 Task: 1.13.2 Privew complete order management application
Action: Mouse moved to (37, 125)
Screenshot: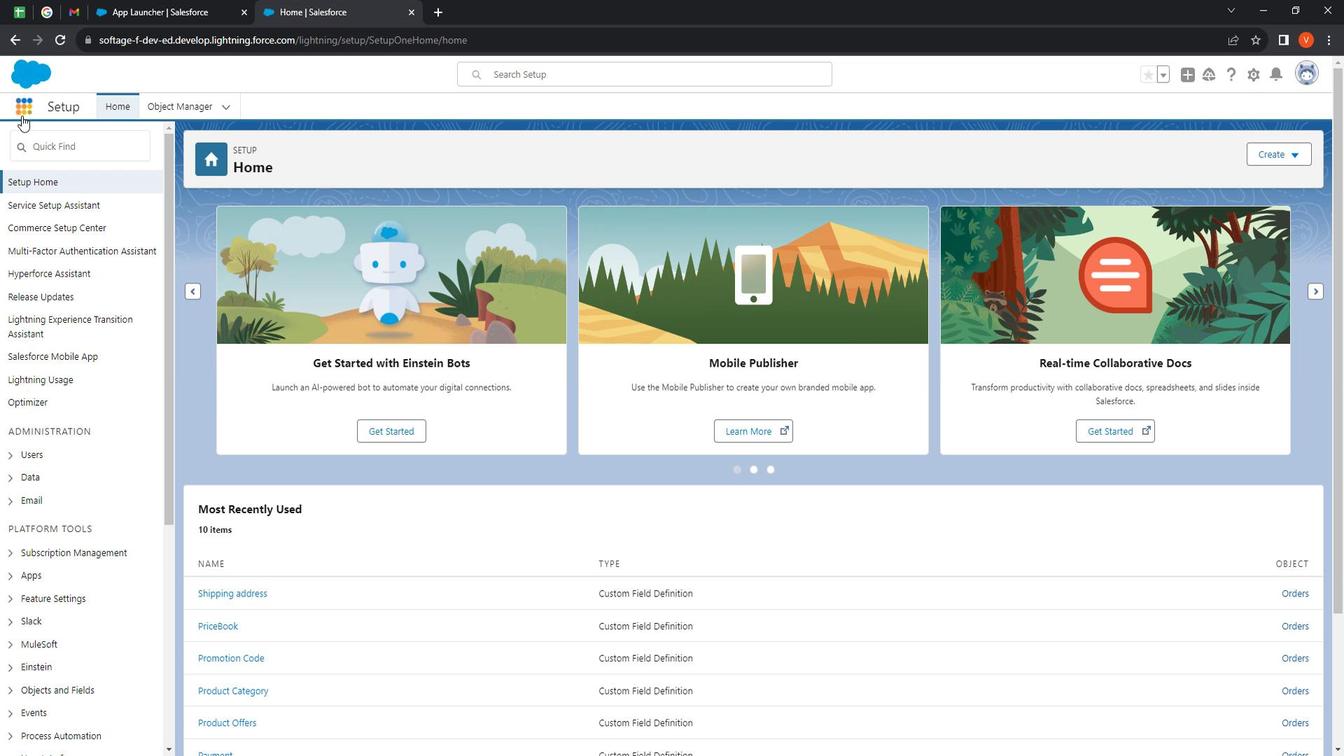 
Action: Mouse pressed left at (37, 125)
Screenshot: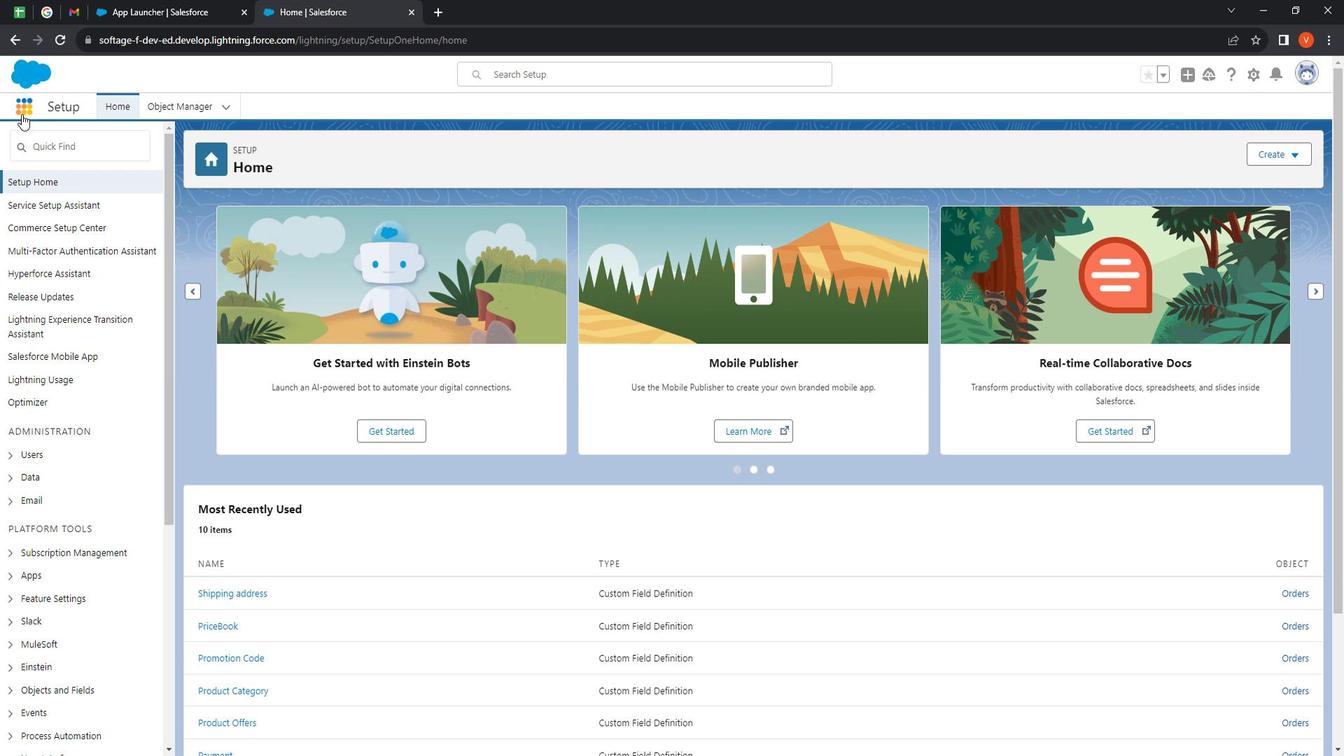 
Action: Mouse moved to (62, 365)
Screenshot: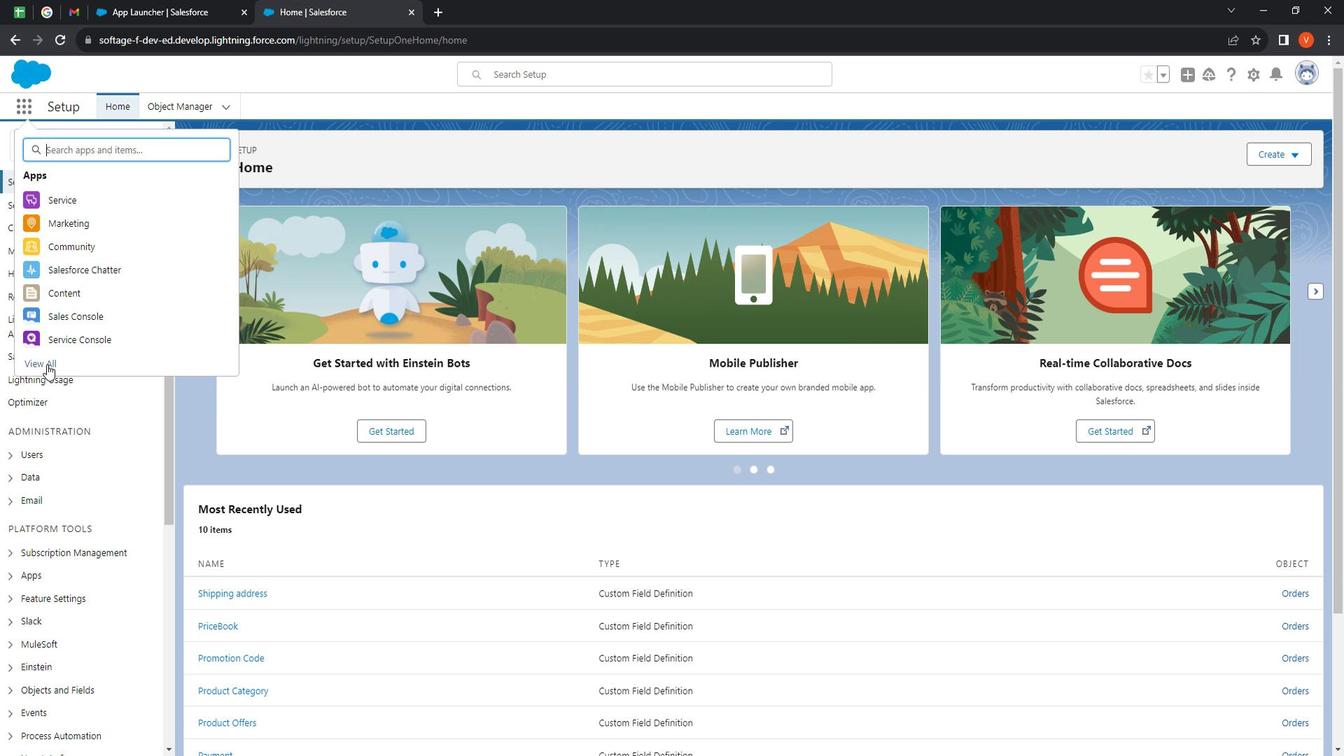 
Action: Mouse pressed left at (62, 365)
Screenshot: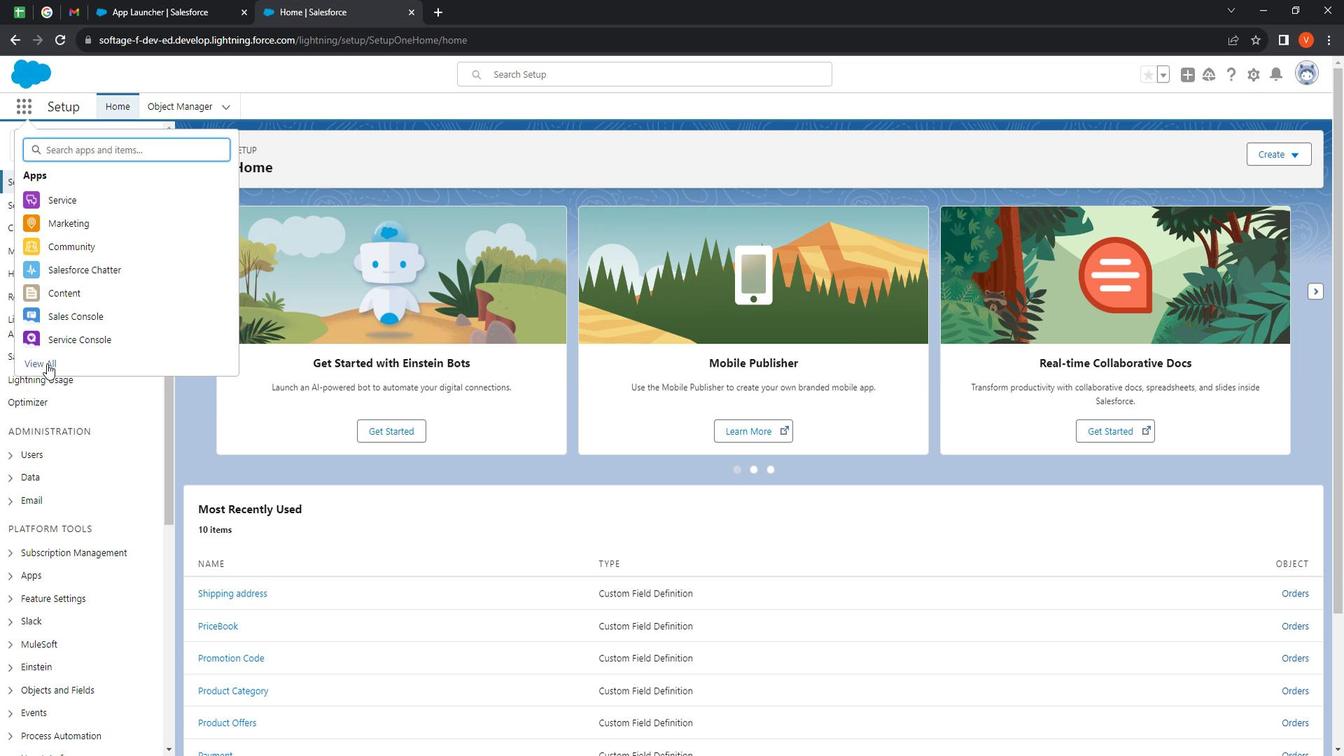 
Action: Mouse moved to (956, 522)
Screenshot: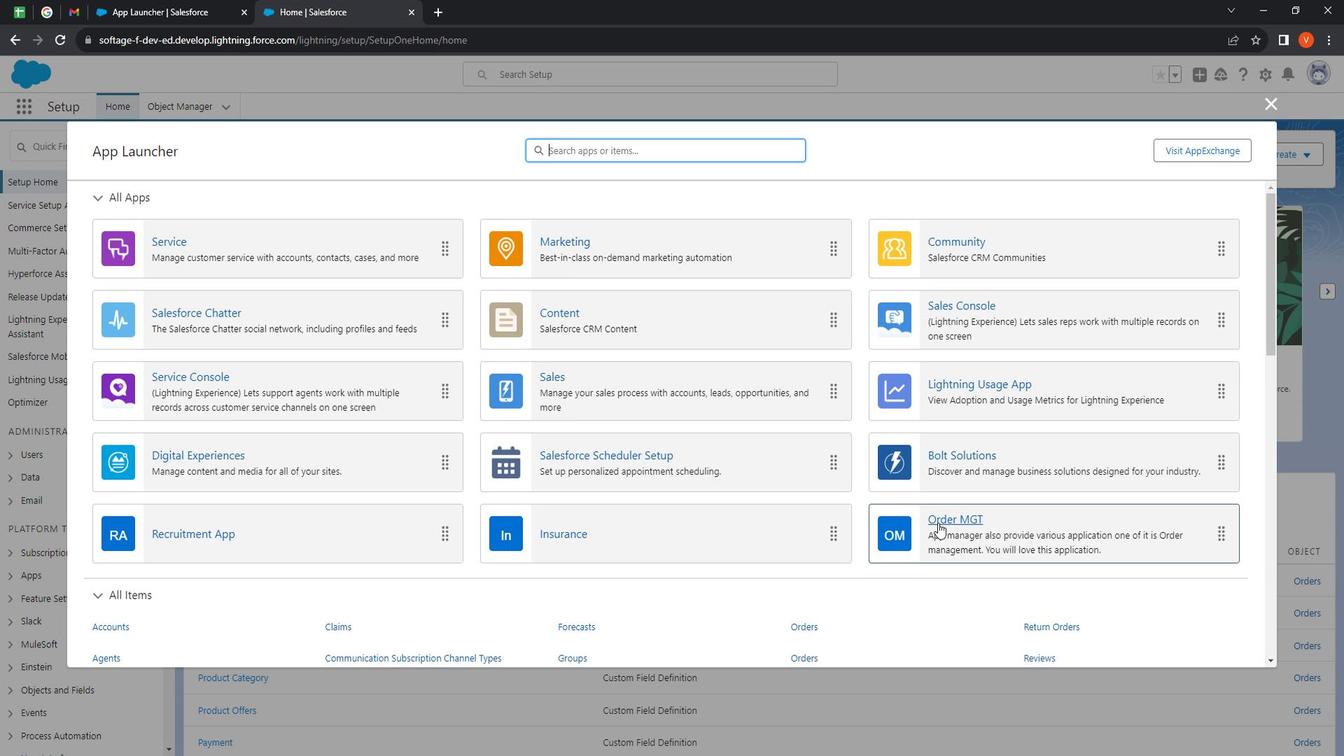 
Action: Mouse pressed left at (956, 522)
Screenshot: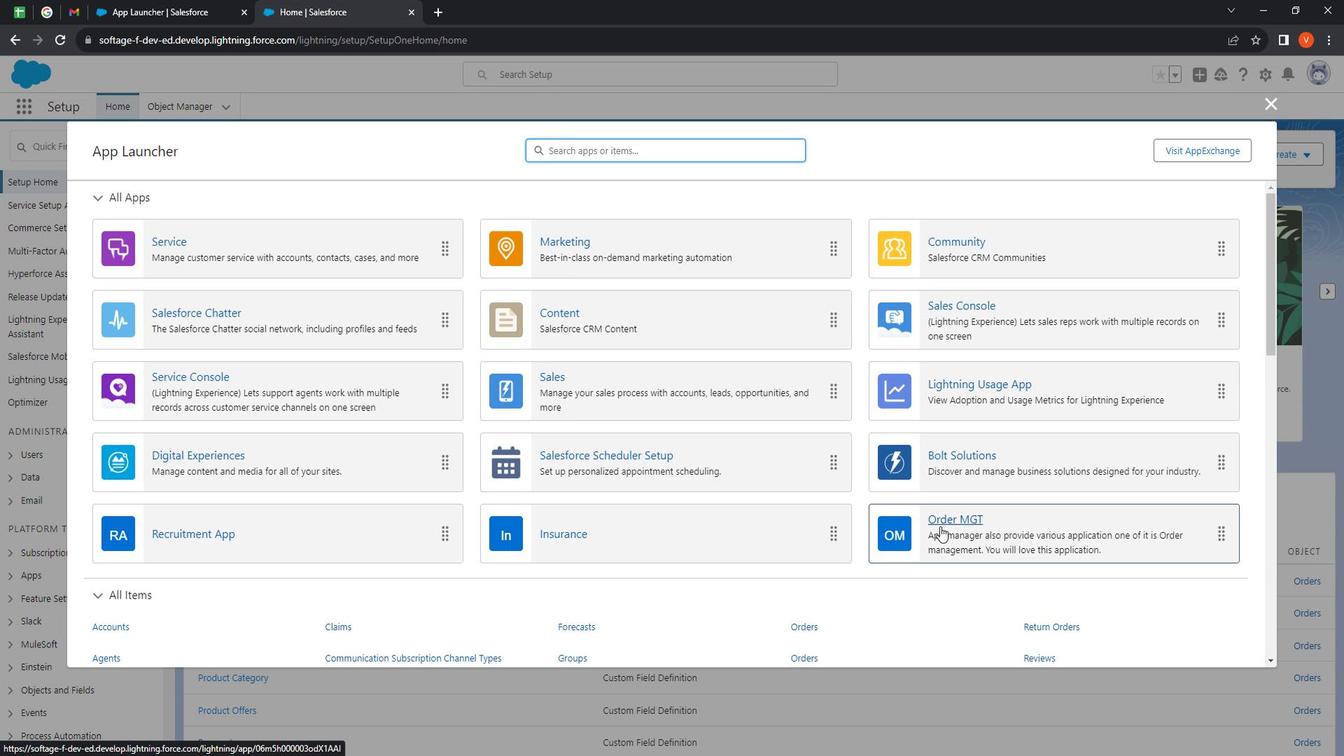 
Action: Mouse moved to (1013, 215)
Screenshot: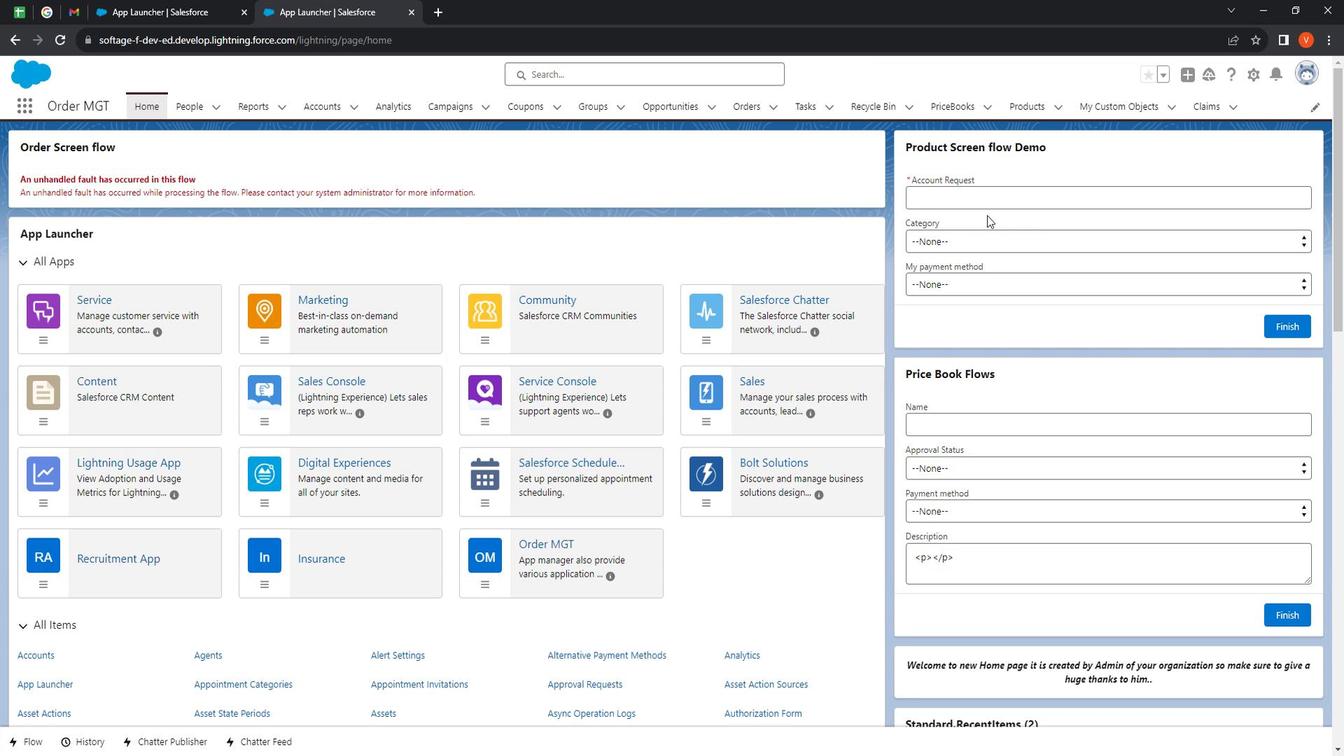 
Action: Mouse pressed left at (1013, 215)
Screenshot: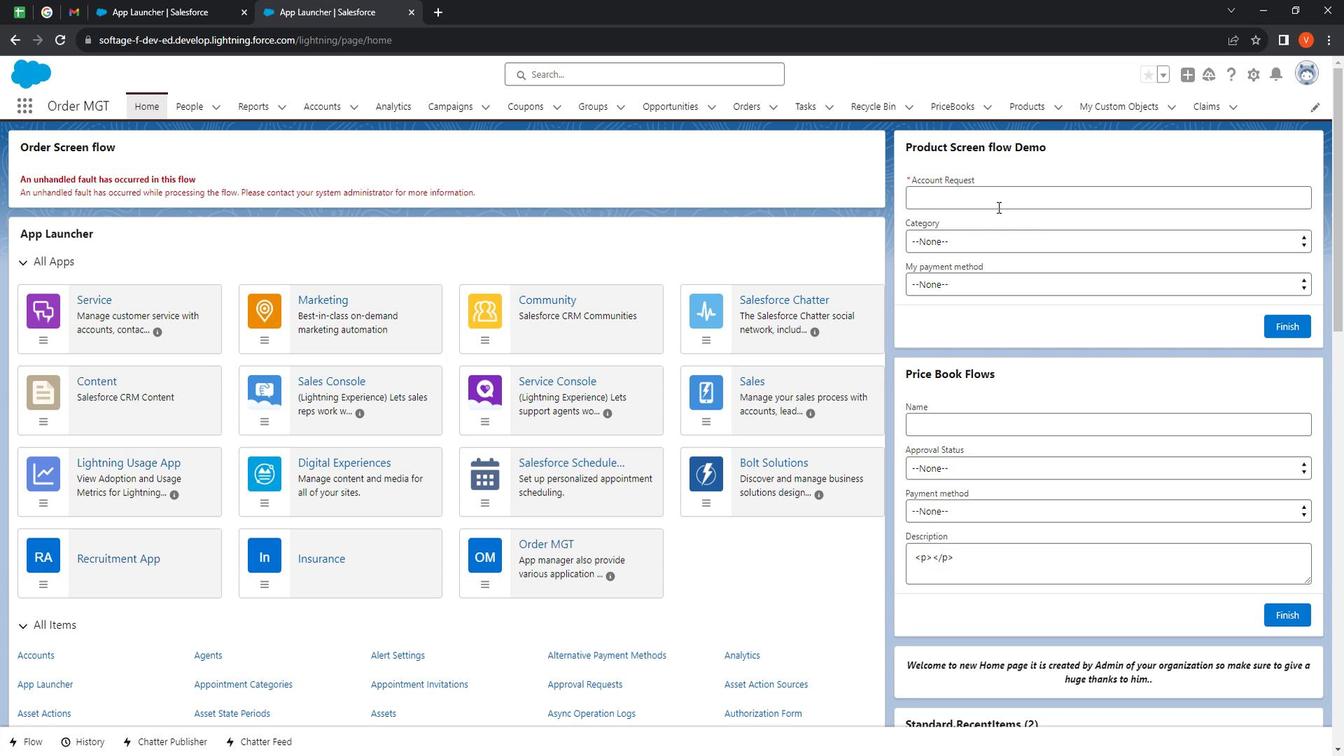 
Action: Mouse moved to (1013, 215)
Screenshot: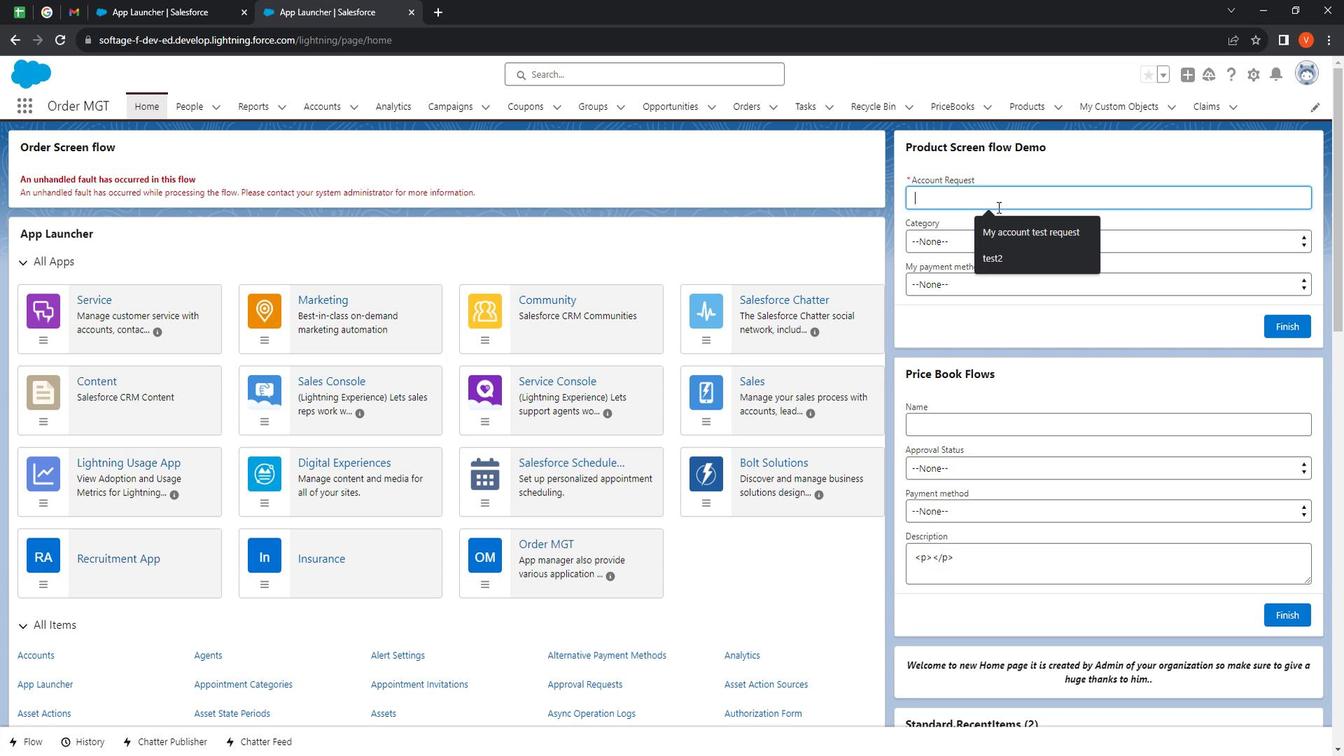 
Action: Key pressed <Key.shift>My<Key.space><Key.shift>Test<Key.space>account<Key.space>request
Screenshot: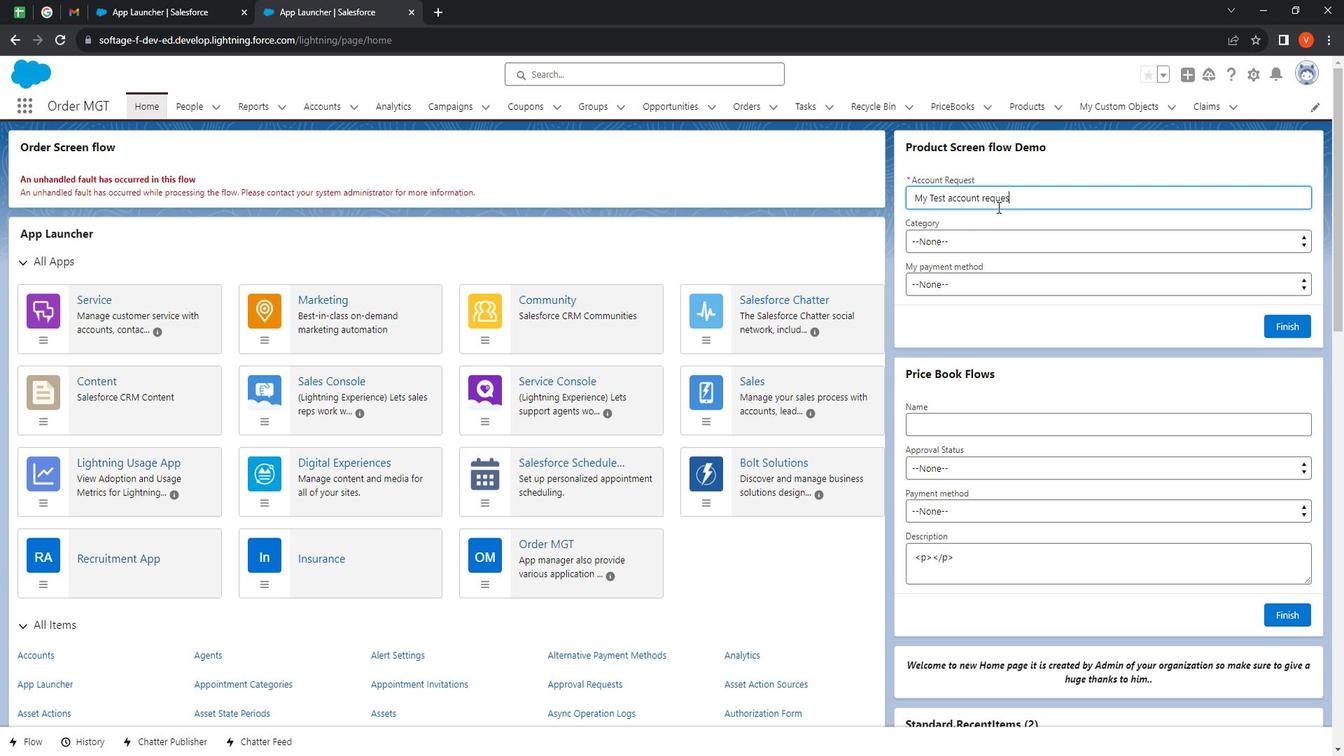 
Action: Mouse moved to (1017, 240)
Screenshot: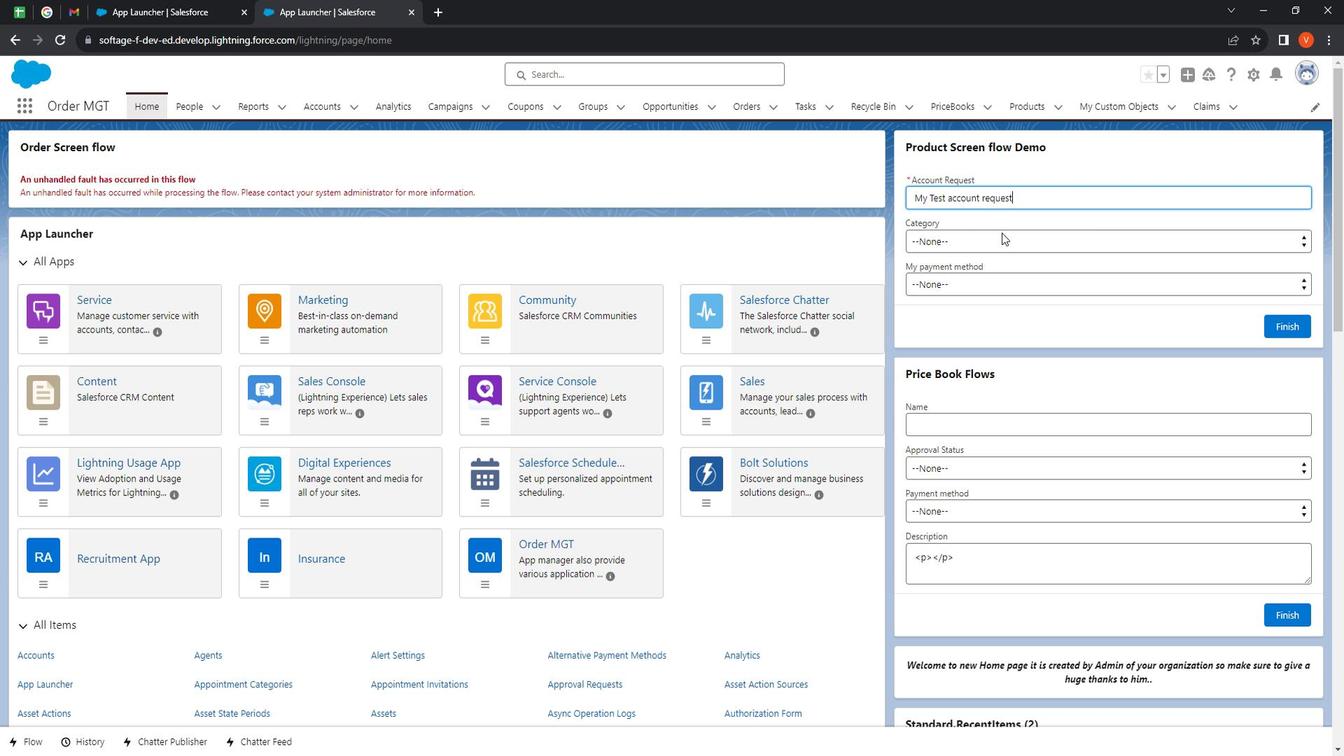 
Action: Mouse pressed left at (1017, 240)
Screenshot: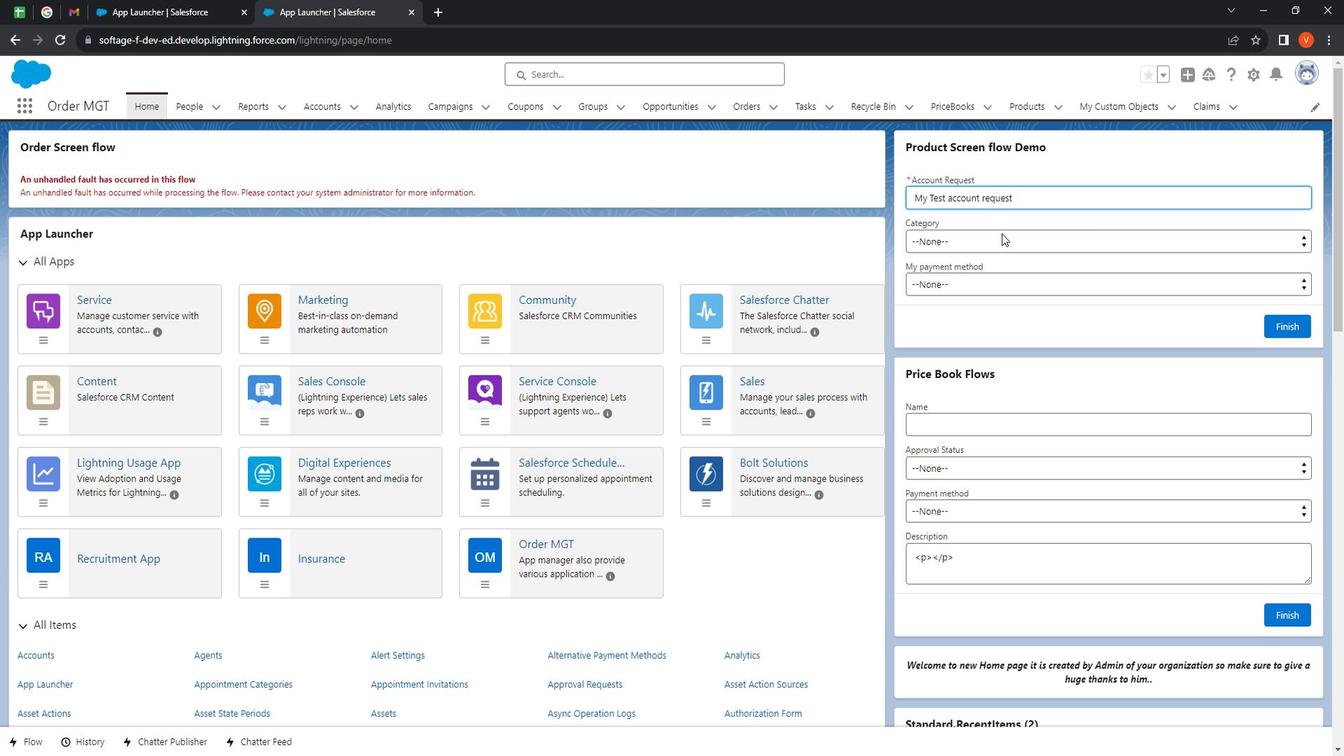
Action: Mouse moved to (1025, 366)
Screenshot: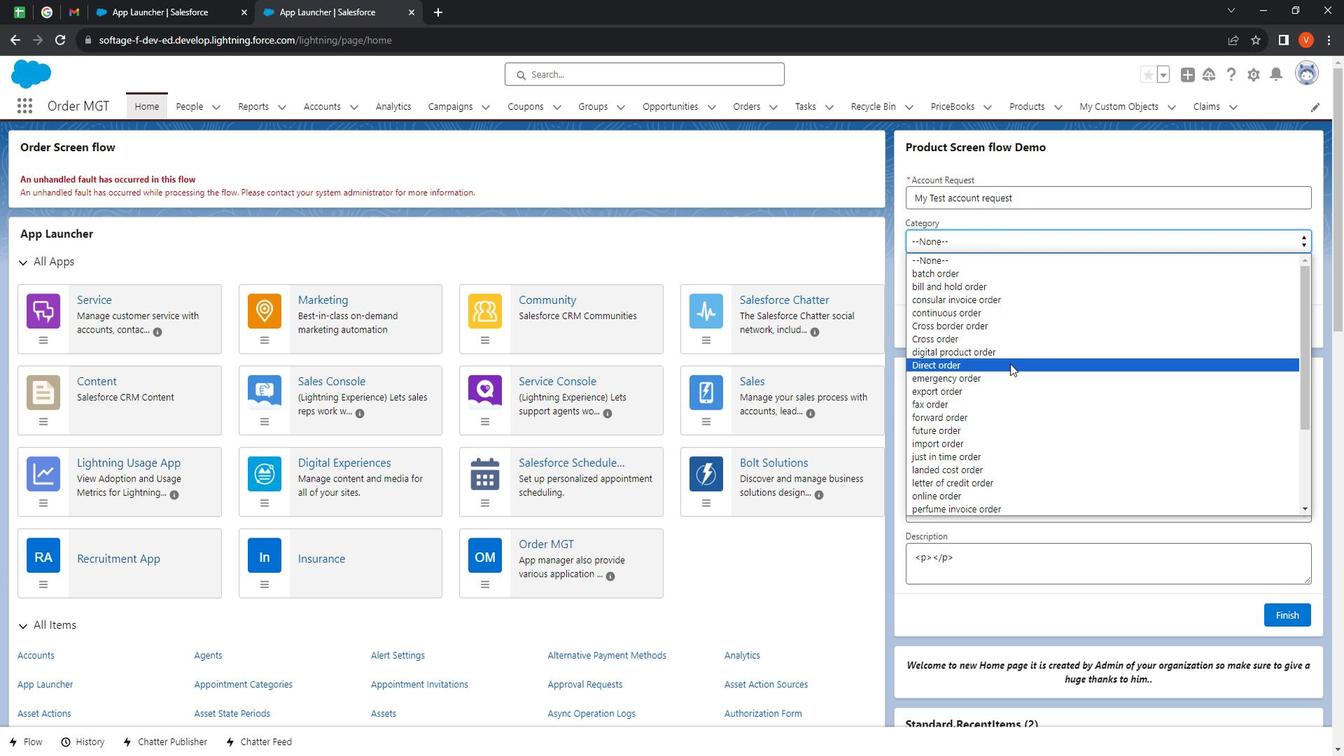 
Action: Mouse pressed left at (1025, 366)
Screenshot: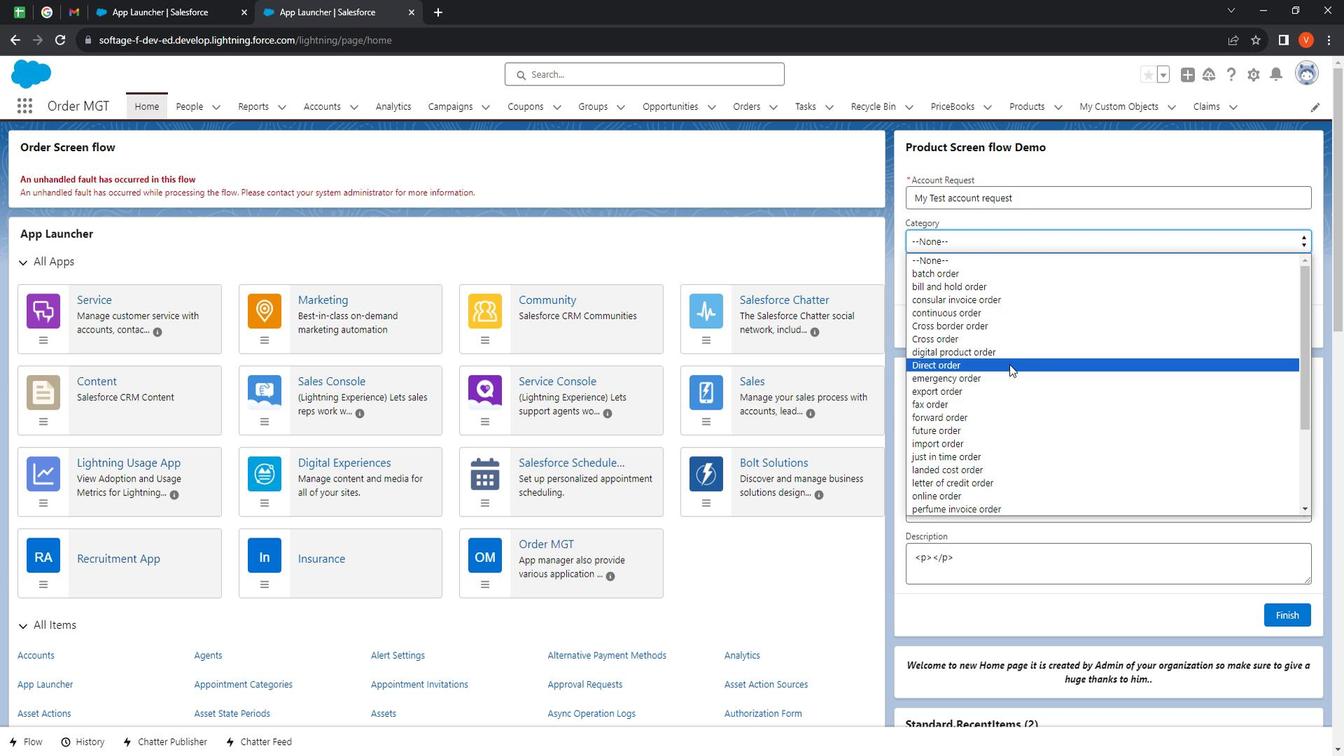 
Action: Mouse moved to (980, 301)
Screenshot: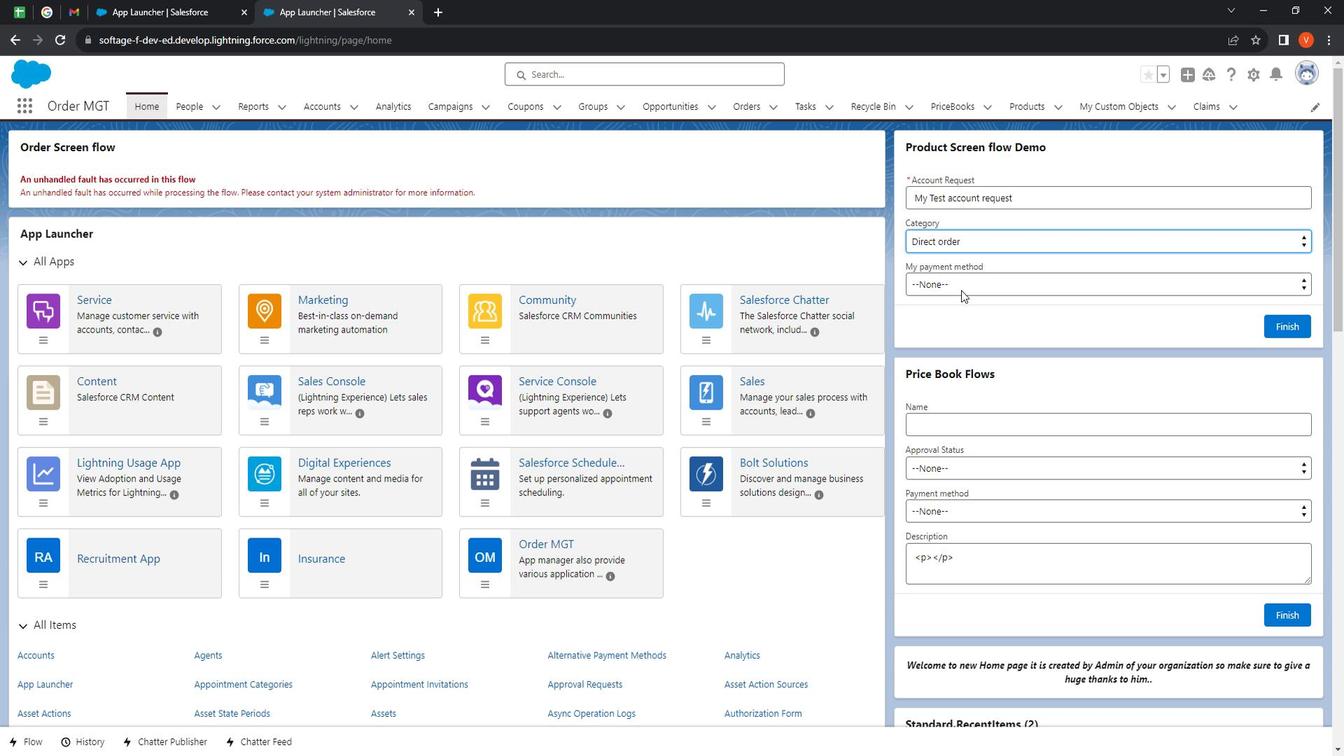 
Action: Mouse pressed left at (980, 301)
Screenshot: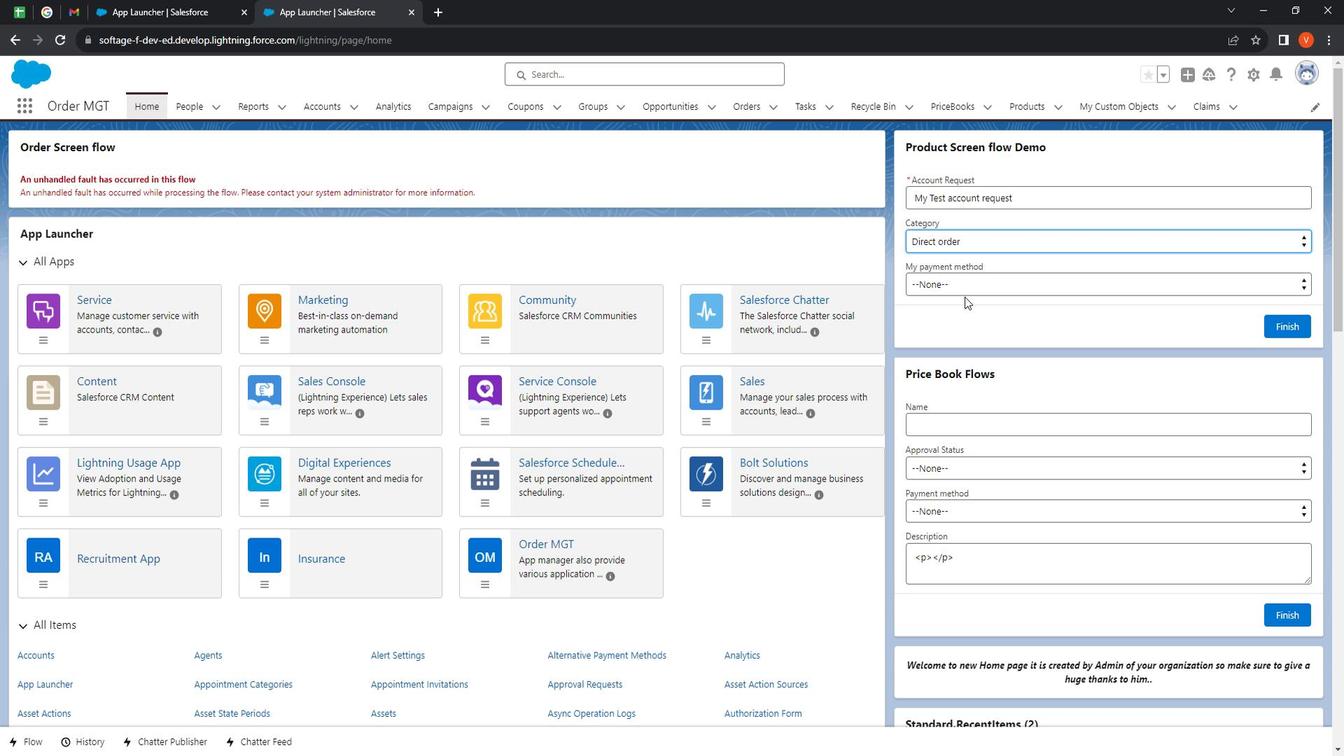 
Action: Mouse moved to (975, 289)
Screenshot: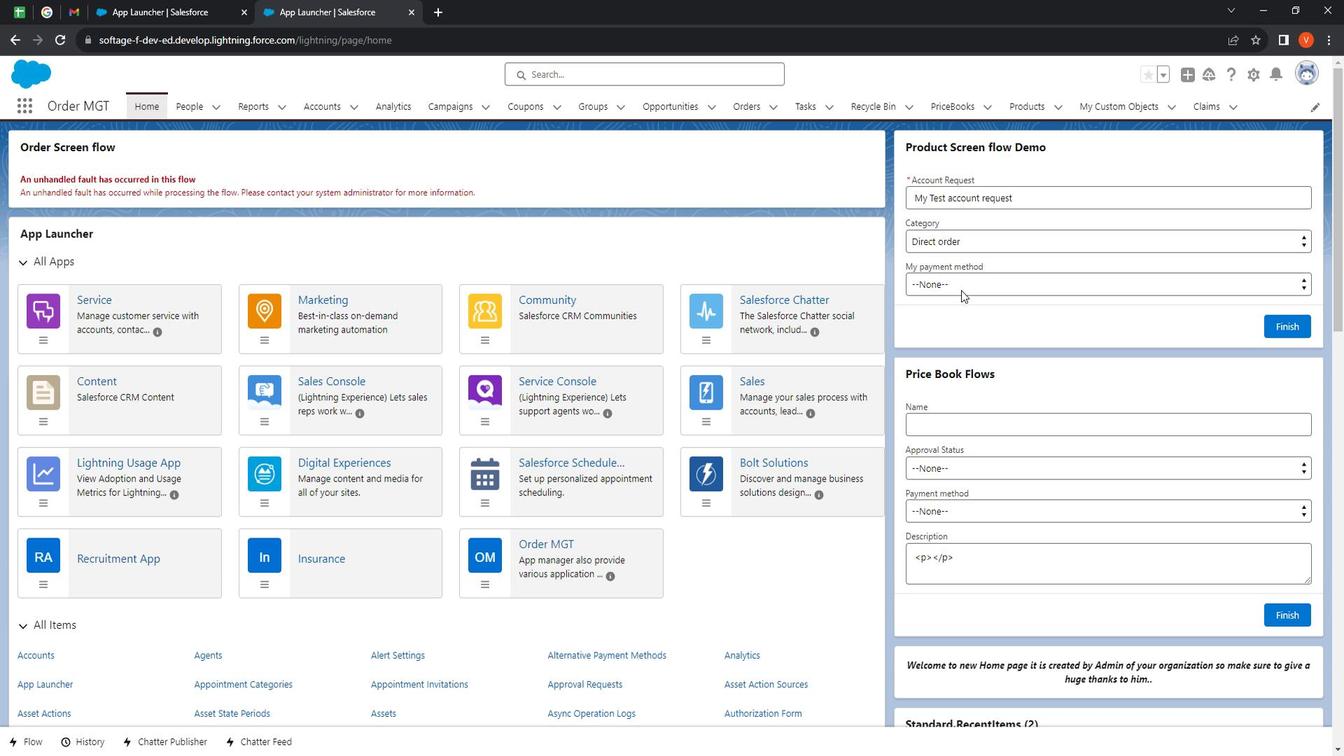 
Action: Mouse pressed left at (975, 289)
Screenshot: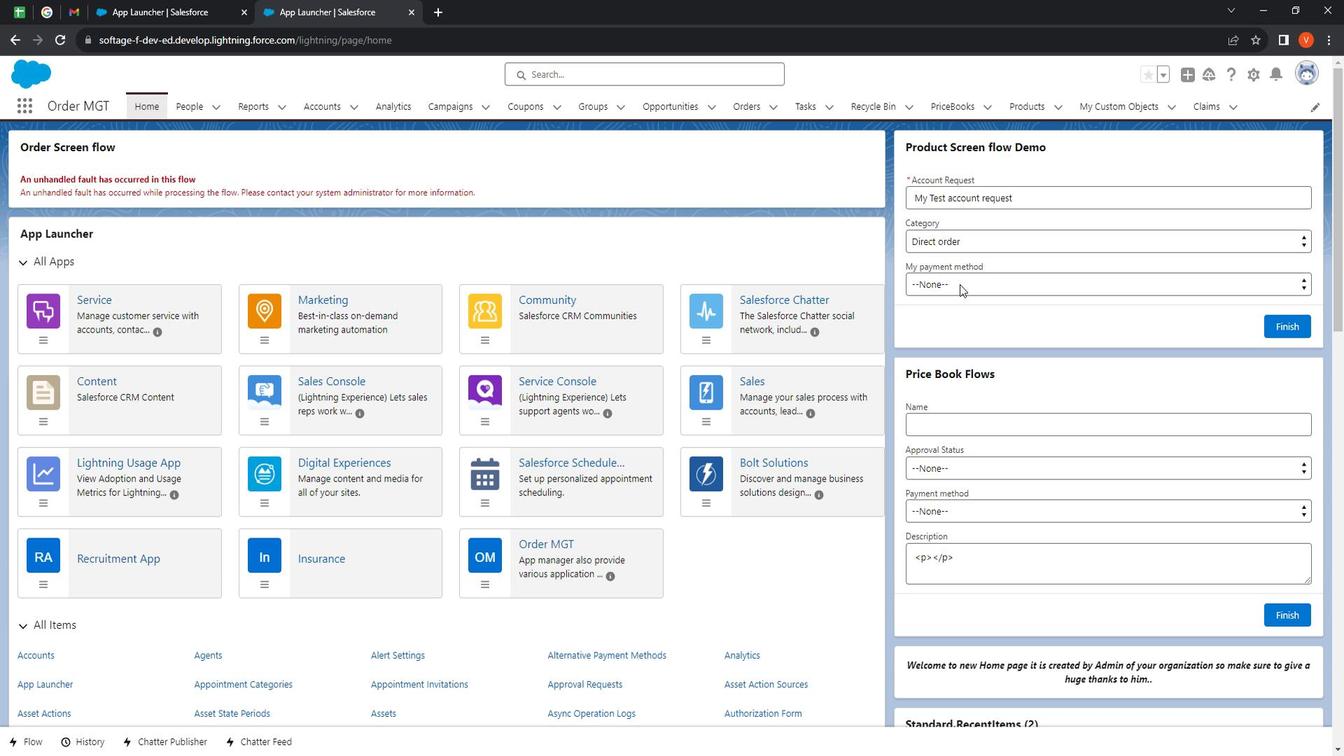 
Action: Mouse moved to (993, 390)
Screenshot: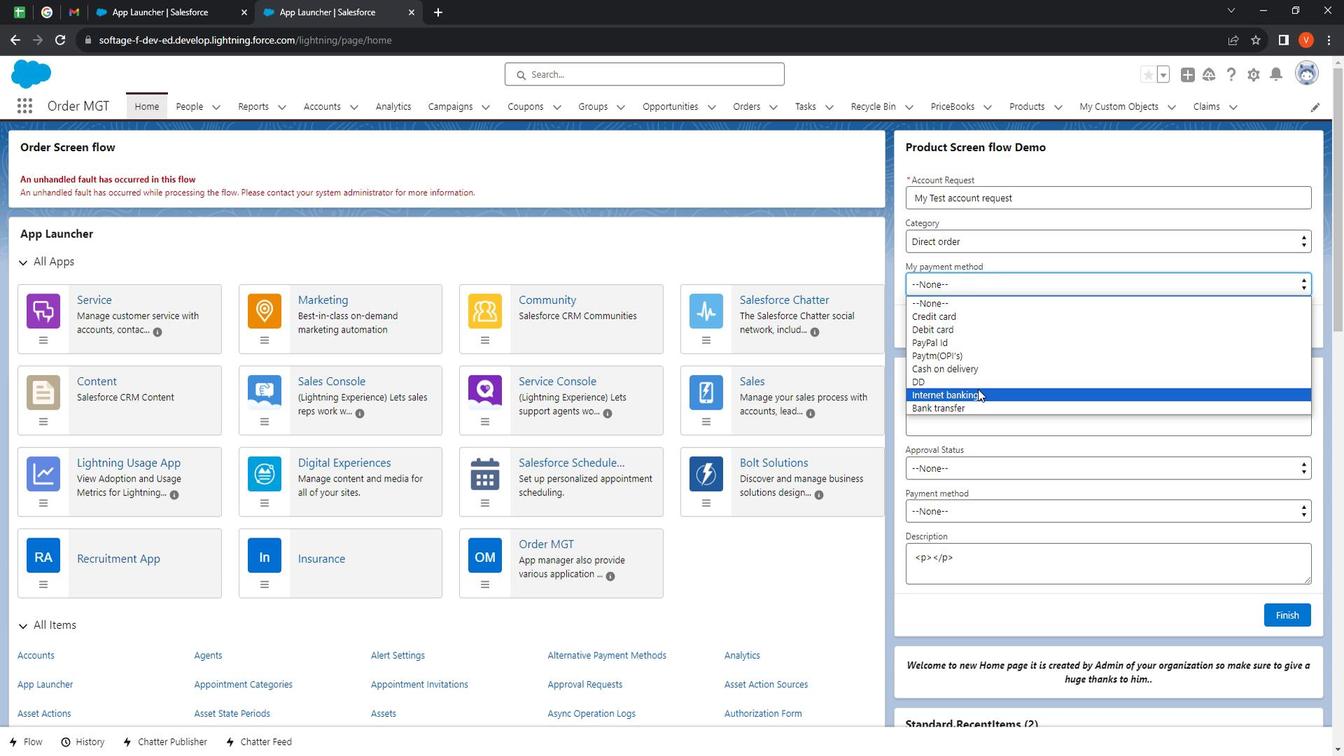 
Action: Mouse pressed left at (993, 390)
Screenshot: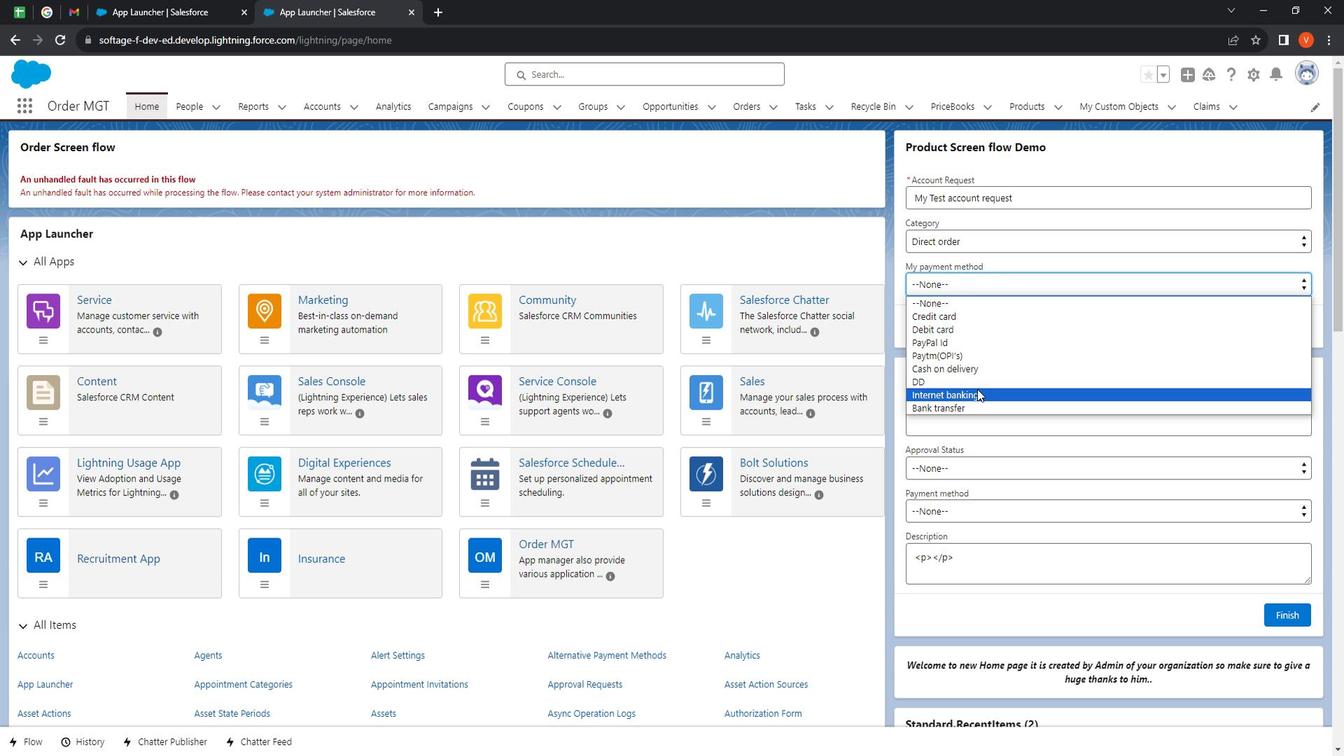 
Action: Mouse moved to (1296, 324)
Screenshot: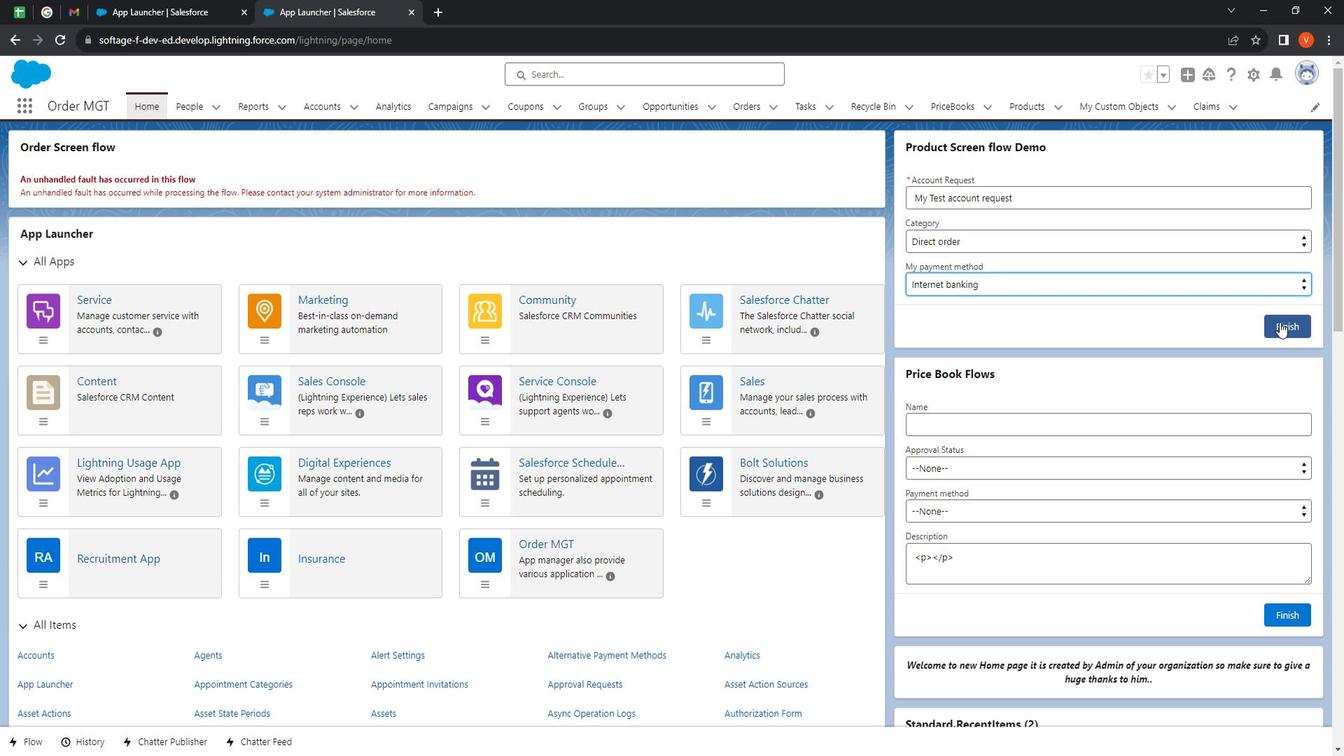 
Action: Mouse pressed left at (1296, 324)
Screenshot: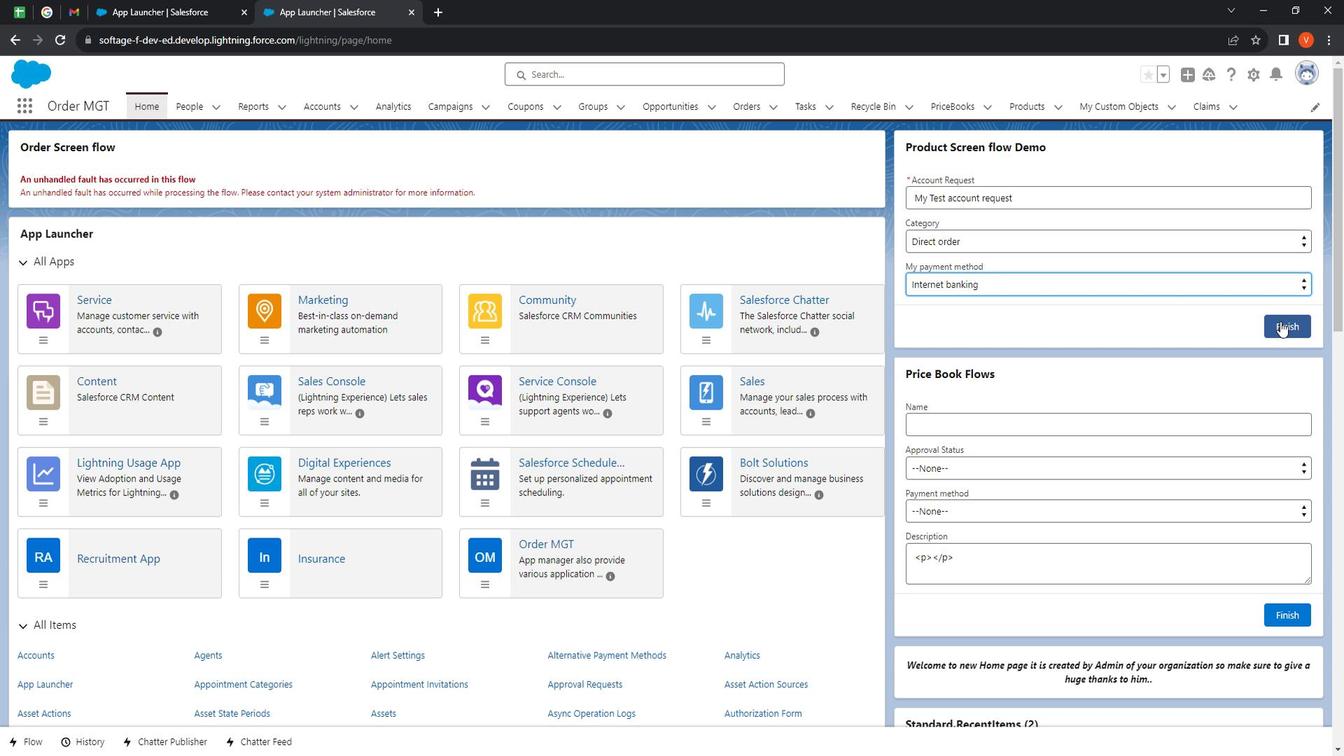 
Action: Mouse moved to (1072, 350)
Screenshot: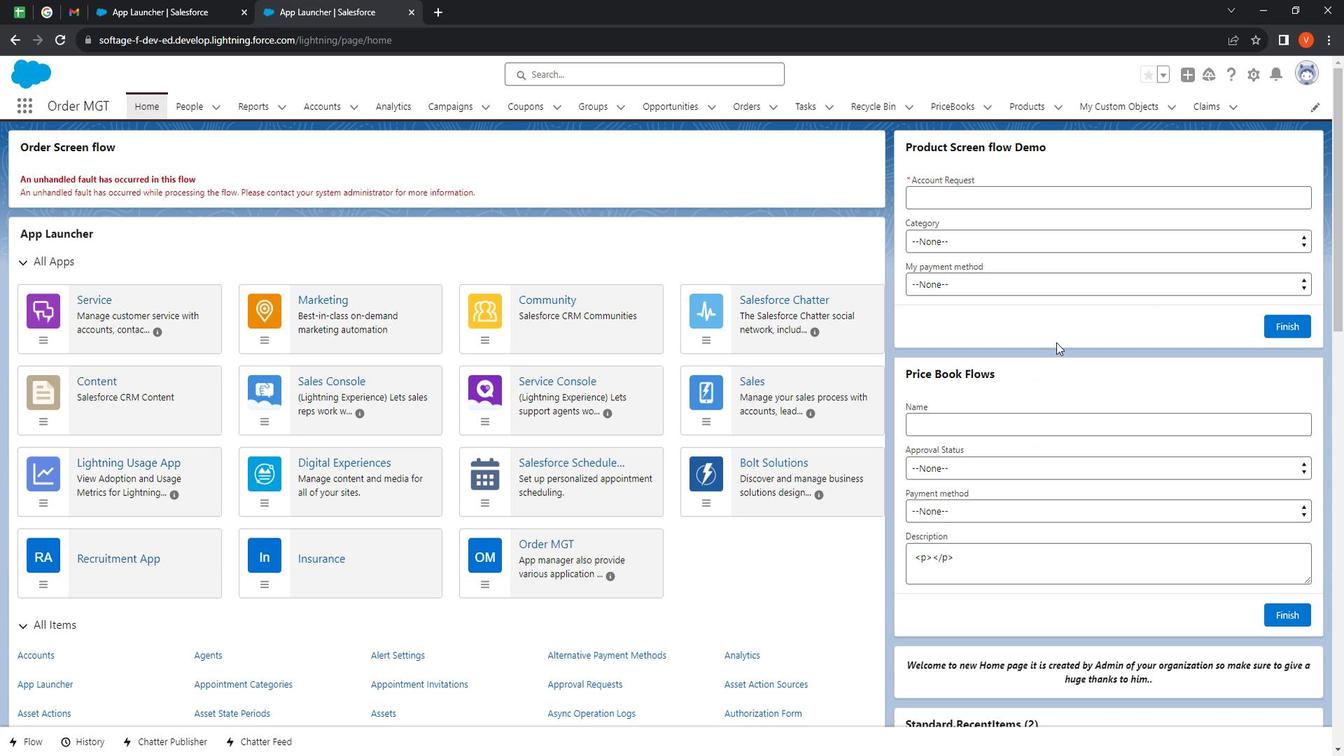 
Action: Mouse scrolled (1072, 349) with delta (0, 0)
Screenshot: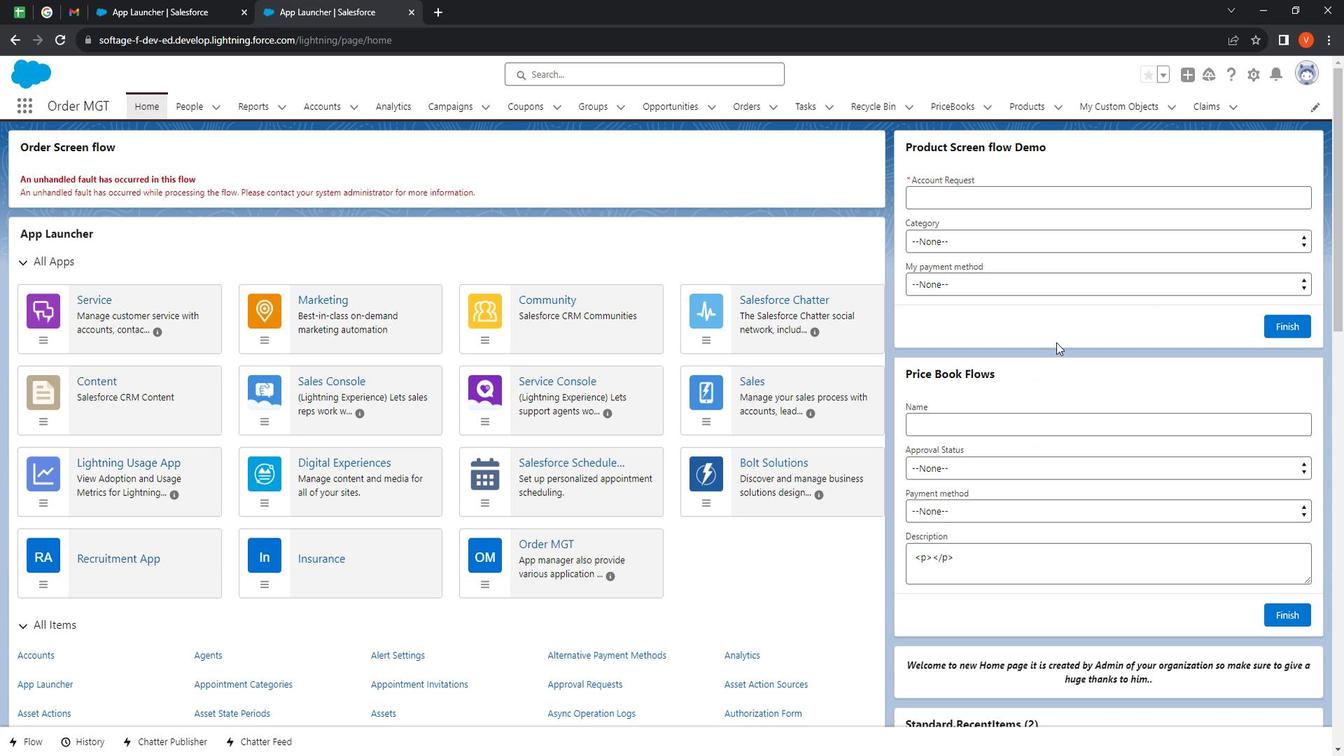 
Action: Mouse moved to (1072, 353)
Screenshot: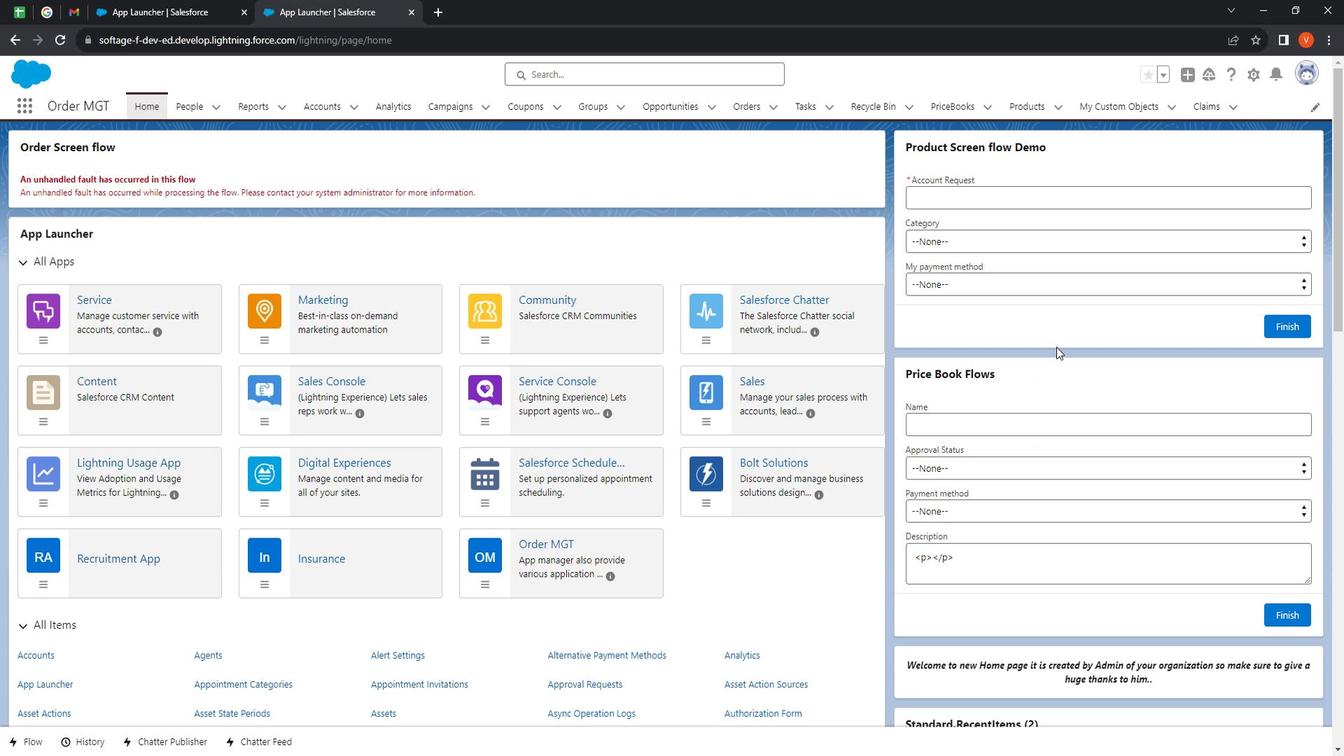 
Action: Mouse scrolled (1072, 352) with delta (0, 0)
Screenshot: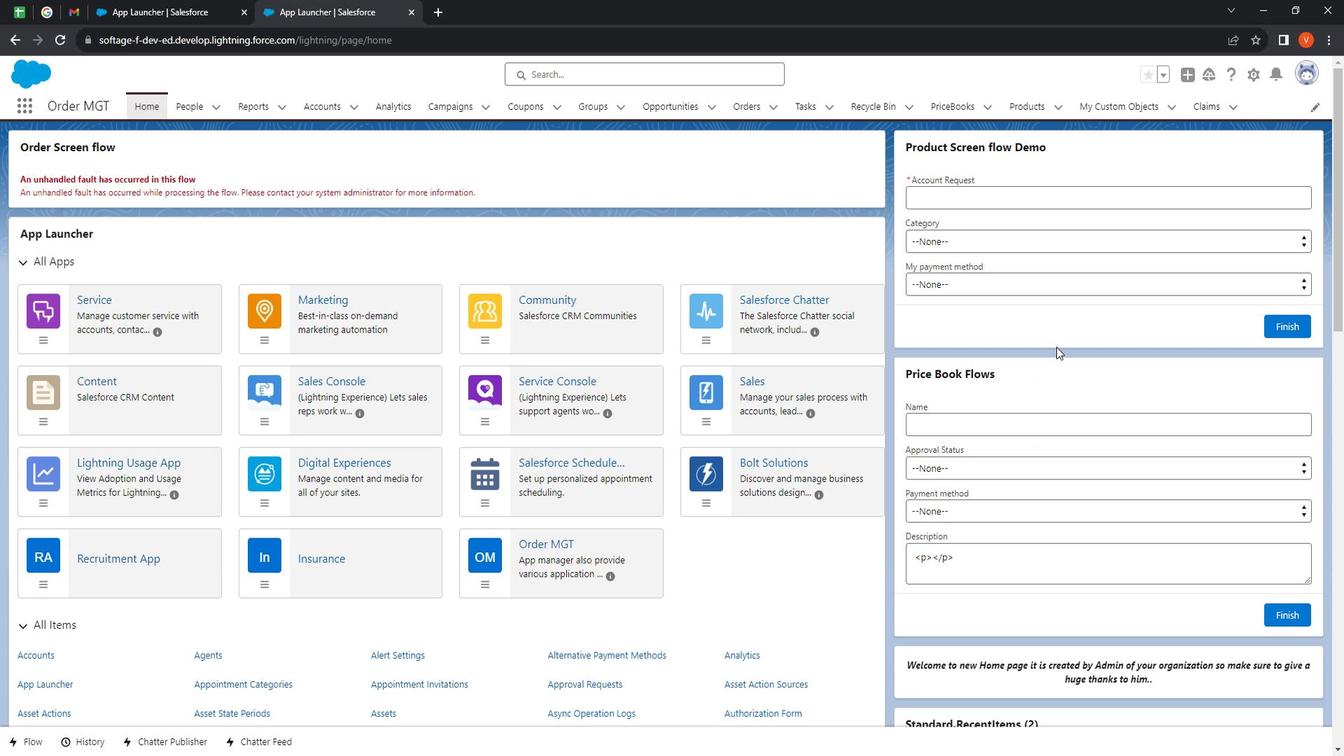 
Action: Mouse moved to (962, 285)
Screenshot: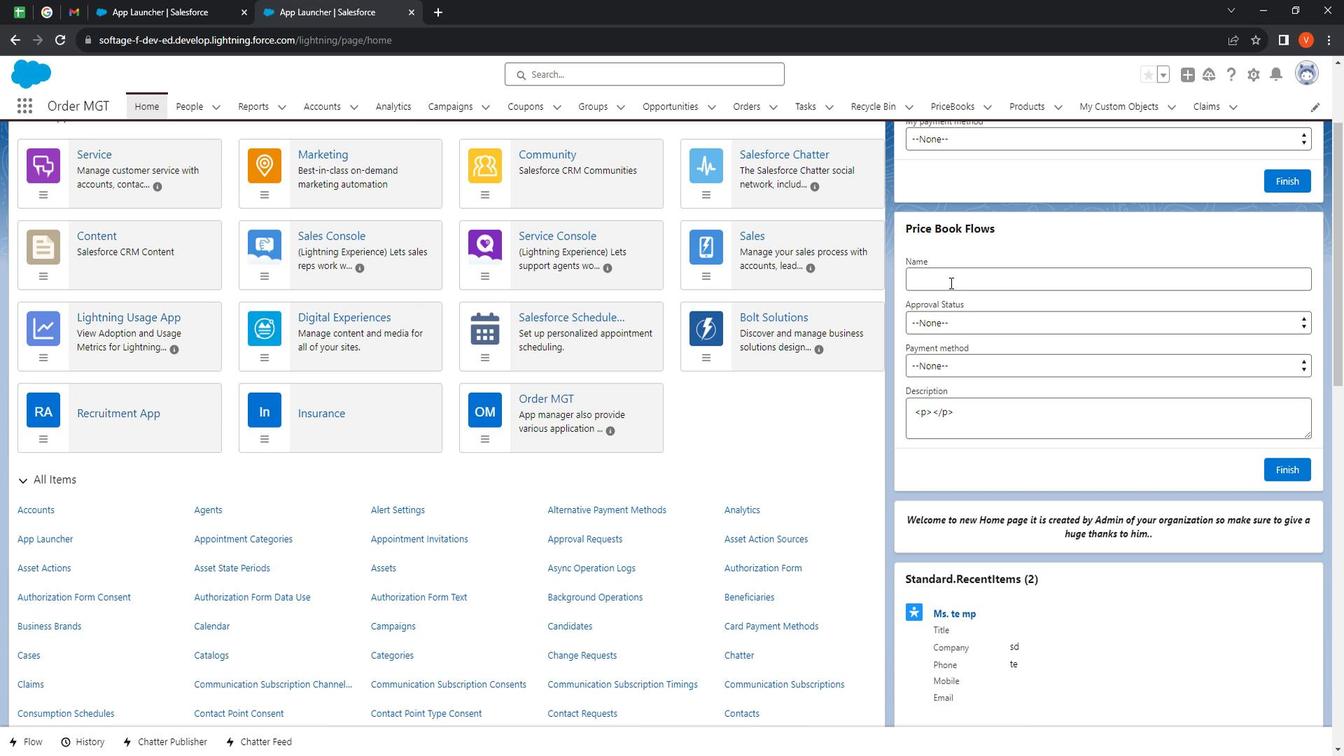 
Action: Mouse pressed left at (962, 285)
Screenshot: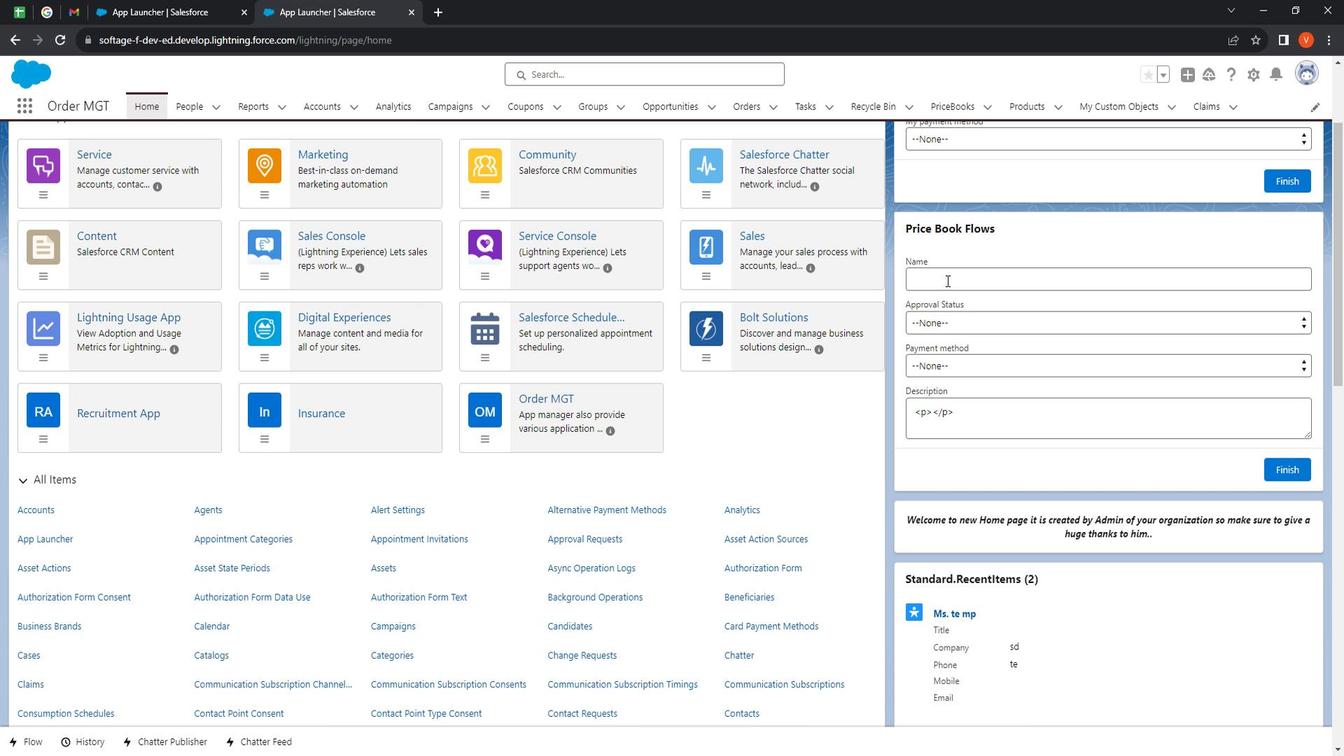 
Action: Mouse moved to (1027, 312)
Screenshot: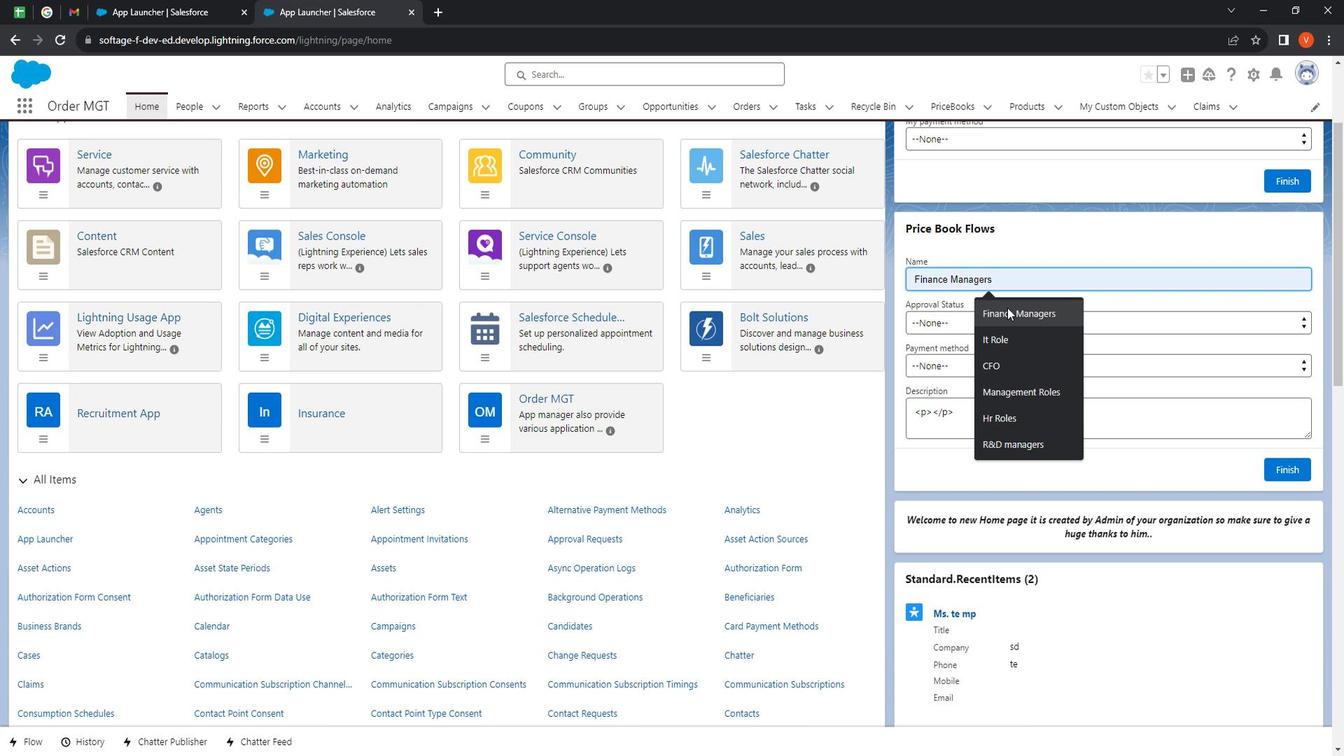 
Action: Mouse pressed left at (1027, 312)
Screenshot: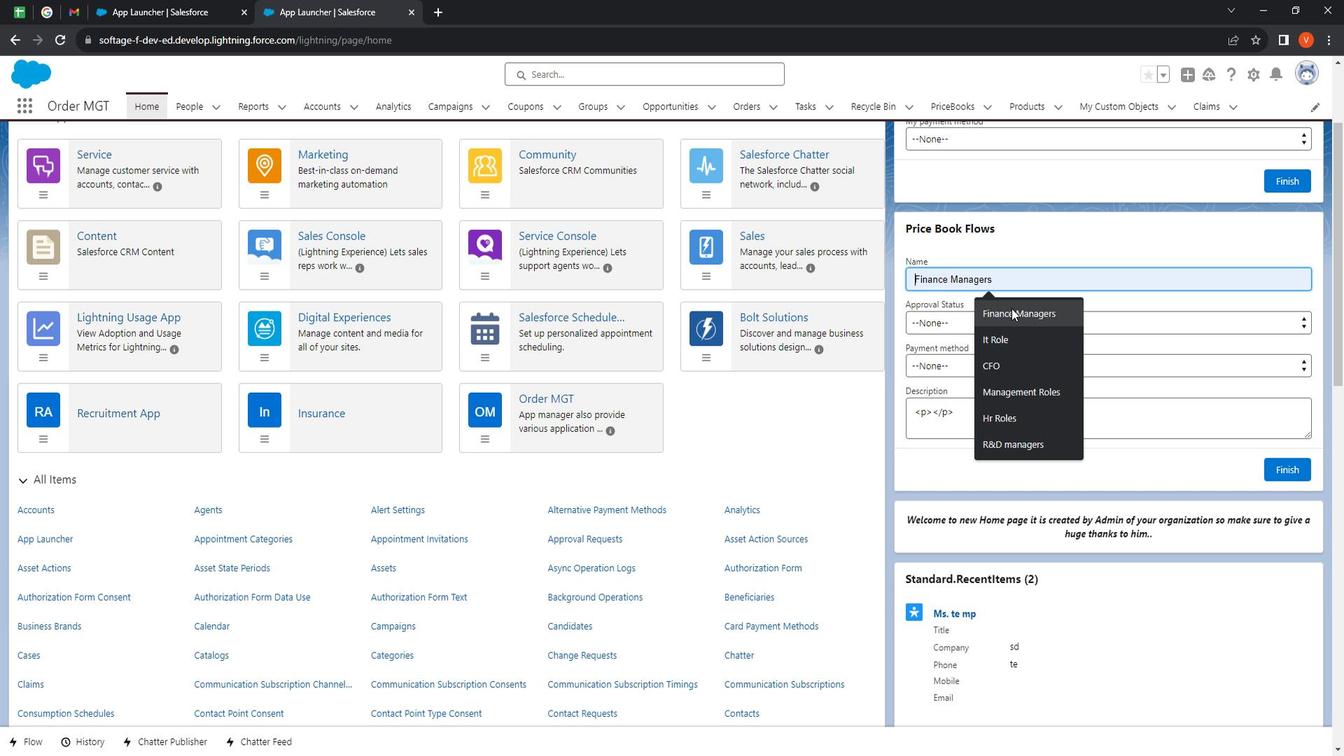 
Action: Mouse moved to (1028, 287)
Screenshot: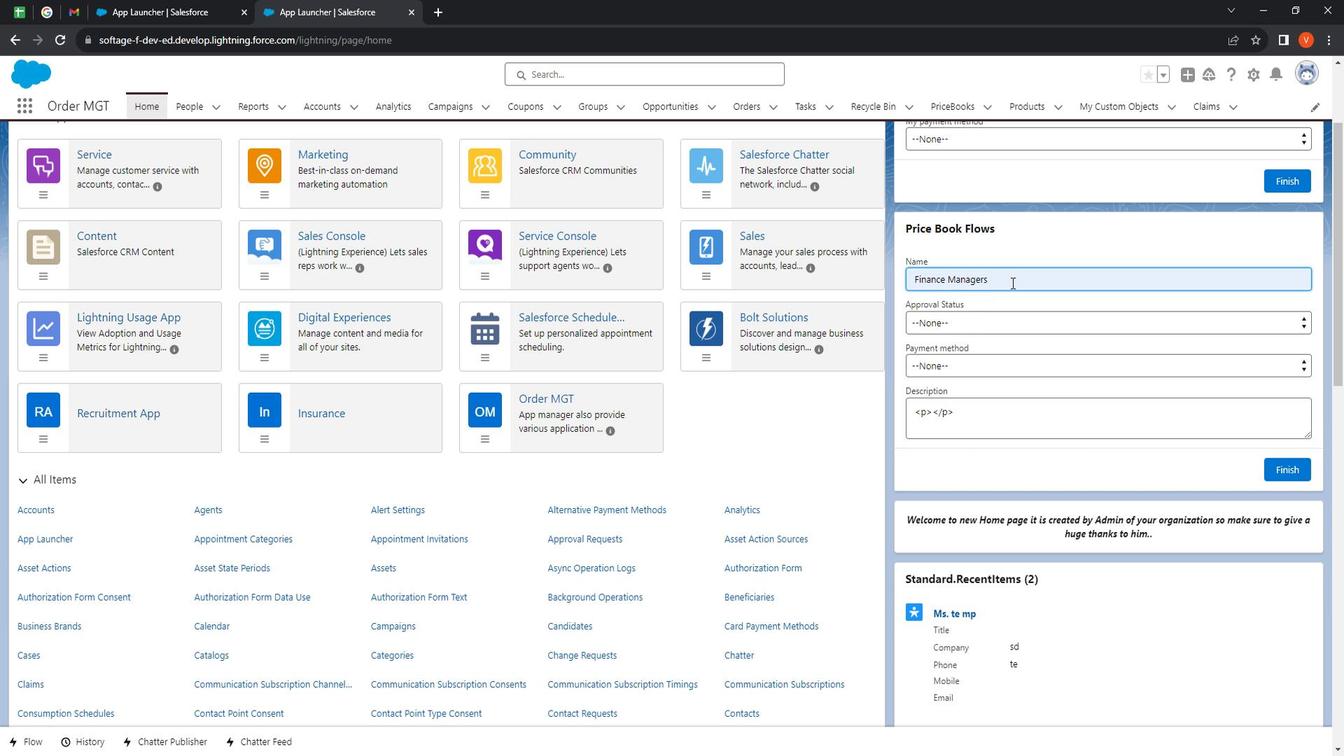 
Action: Key pressed <Key.space>
Screenshot: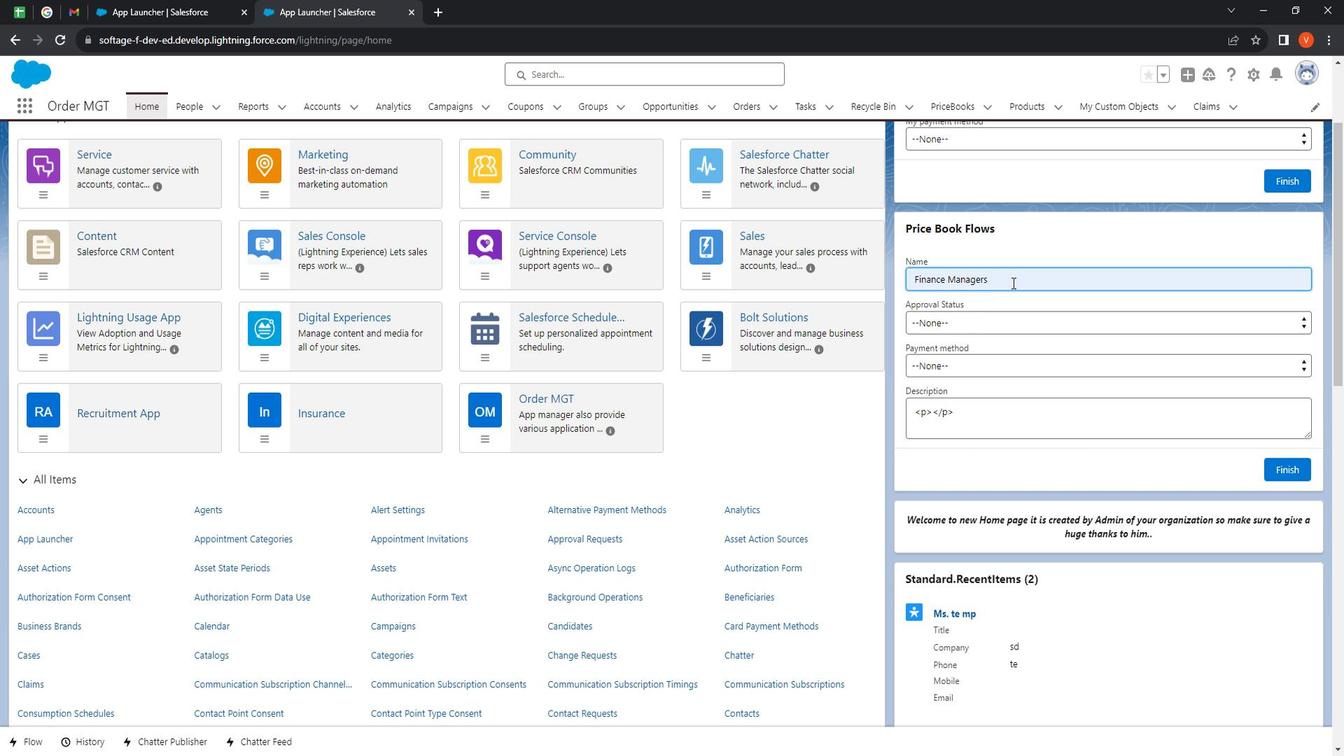 
Action: Mouse moved to (1024, 294)
Screenshot: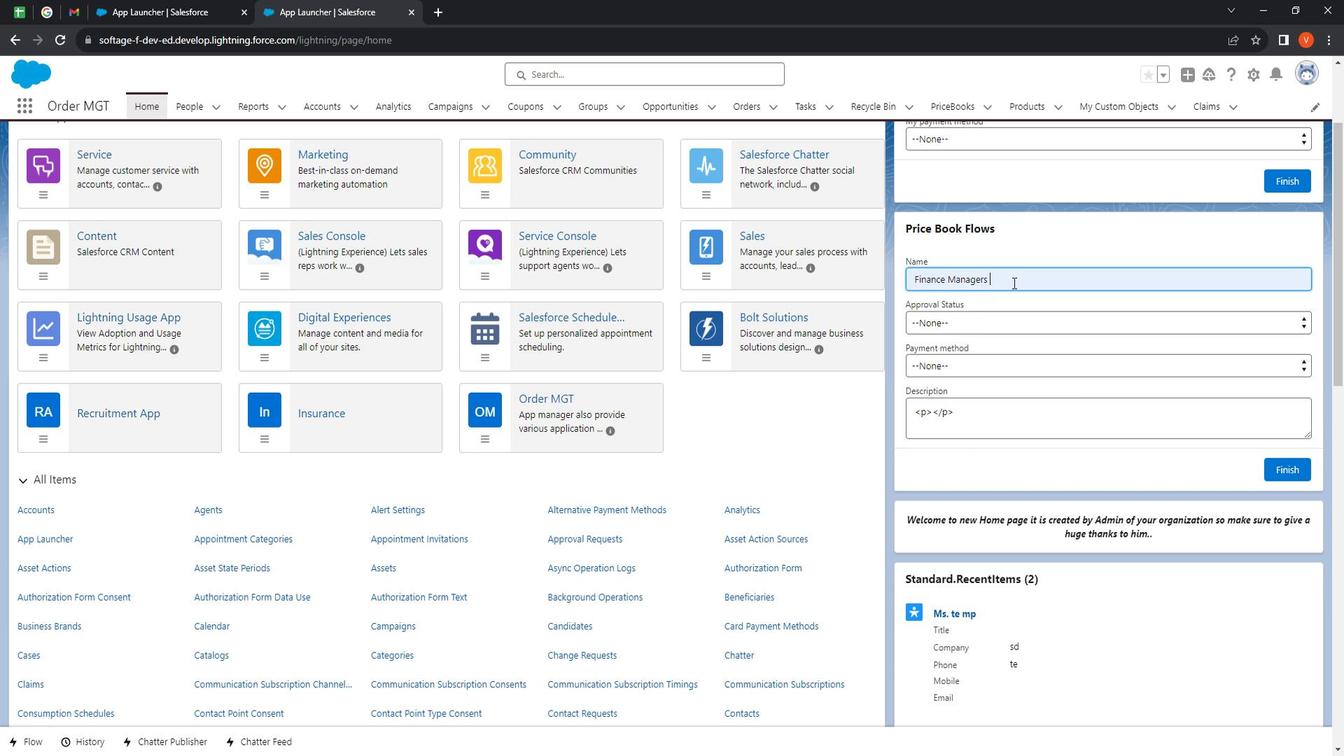 
Action: Key pressed <Key.shift><Key.shift><Key.shift><Key.shift>Price<Key.shift>Book
Screenshot: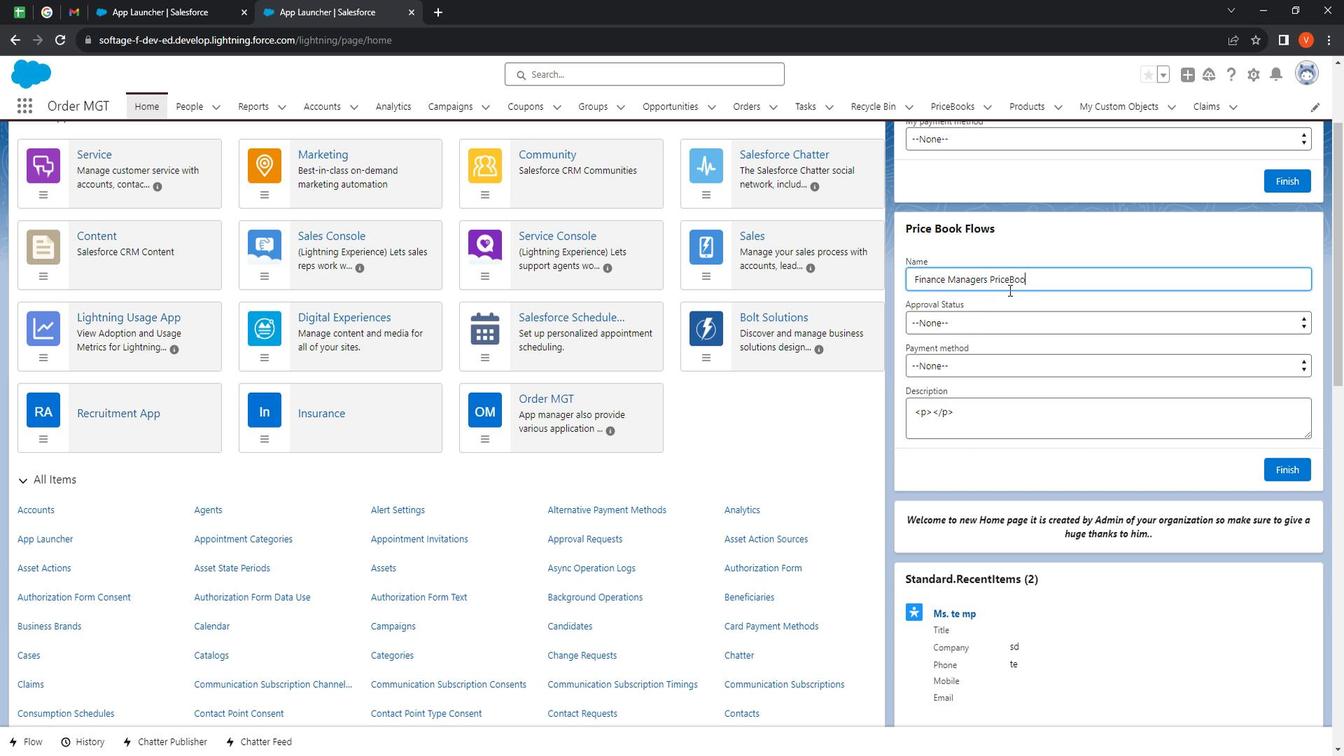 
Action: Mouse pressed left at (1024, 294)
Screenshot: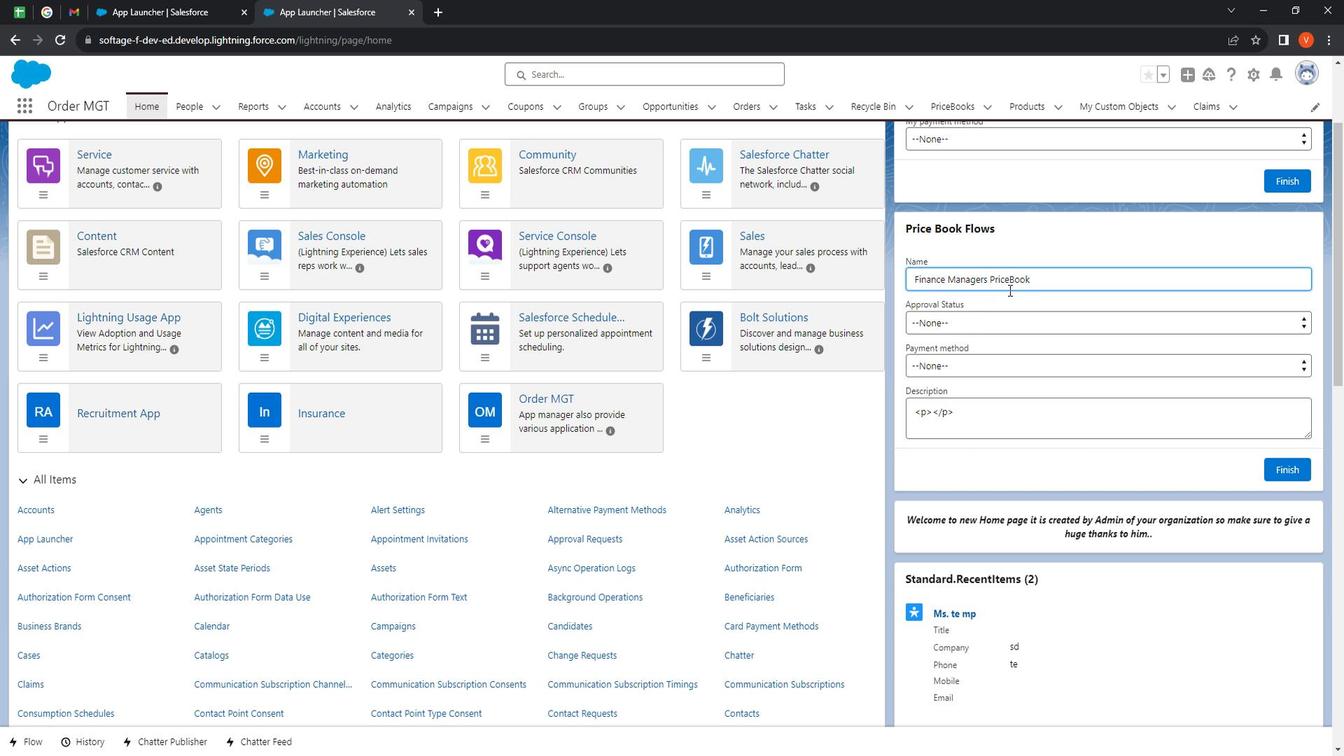 
Action: Mouse moved to (1014, 298)
Screenshot: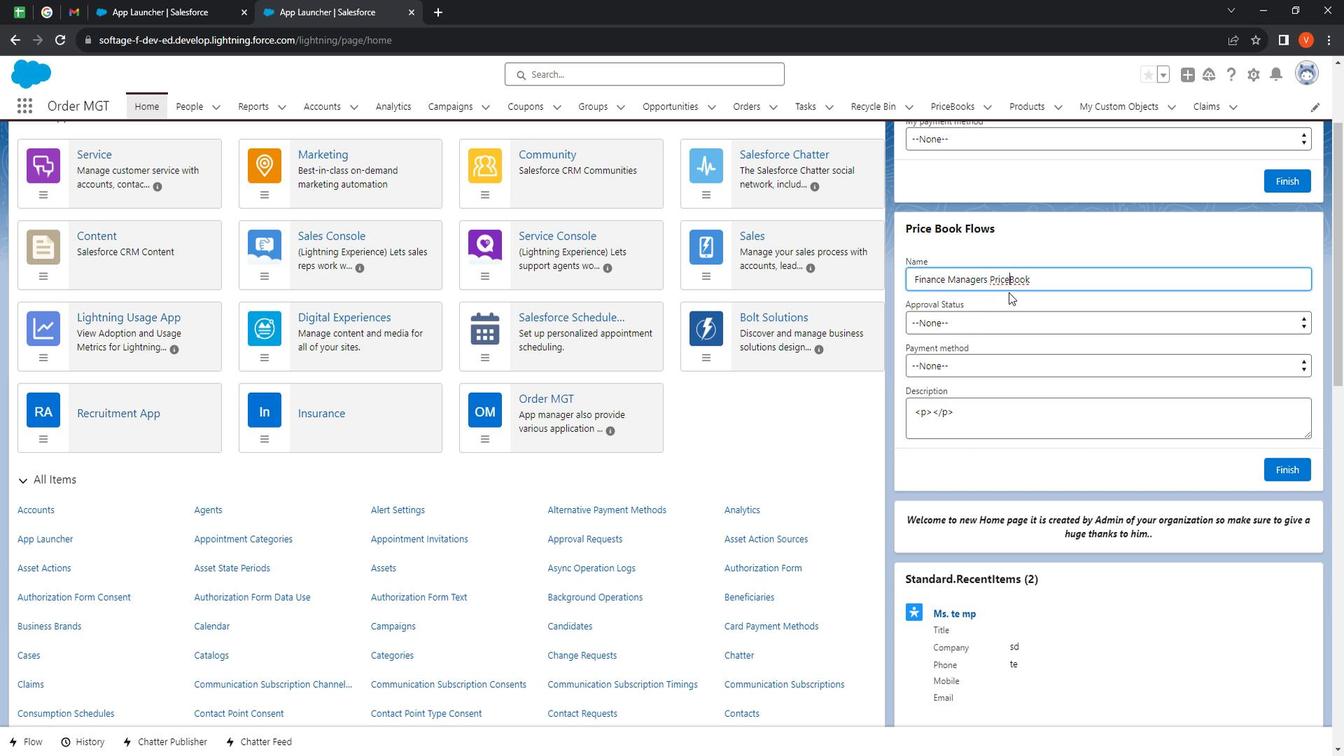 
Action: Key pressed <Key.space>
Screenshot: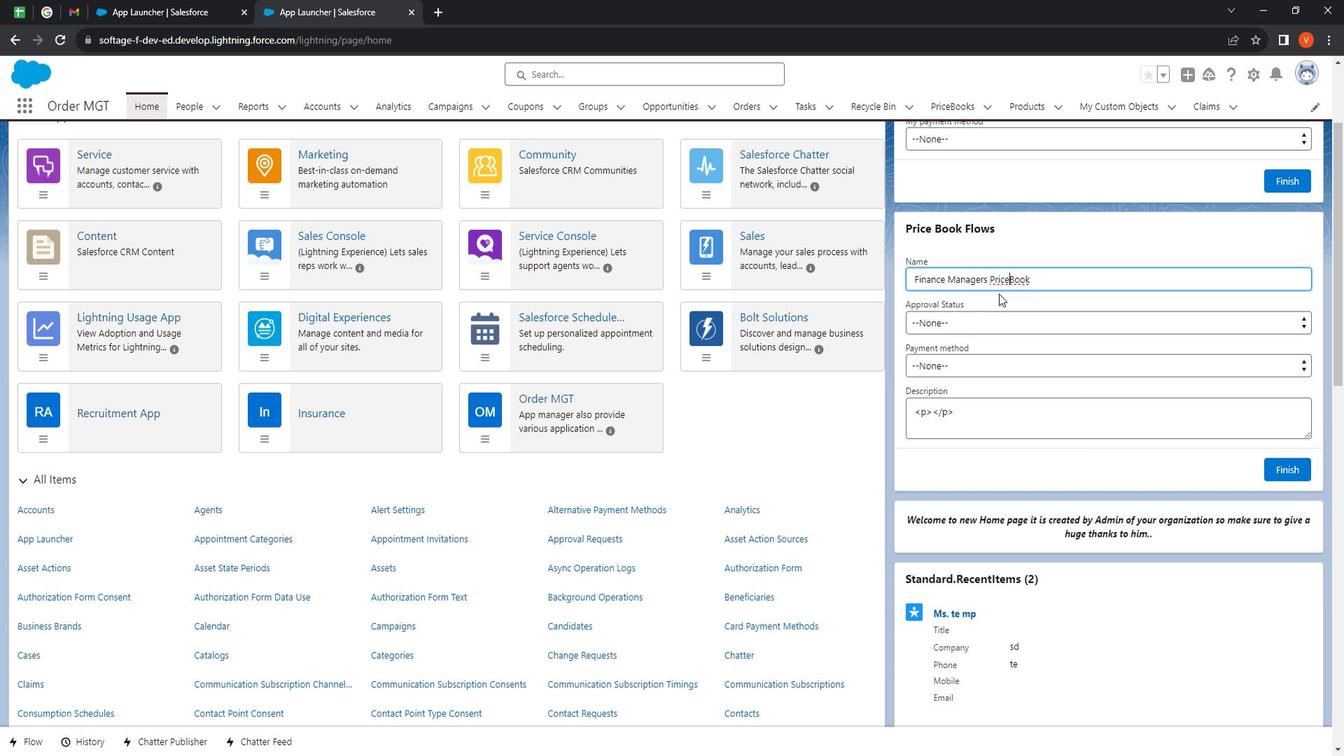 
Action: Mouse moved to (978, 327)
Screenshot: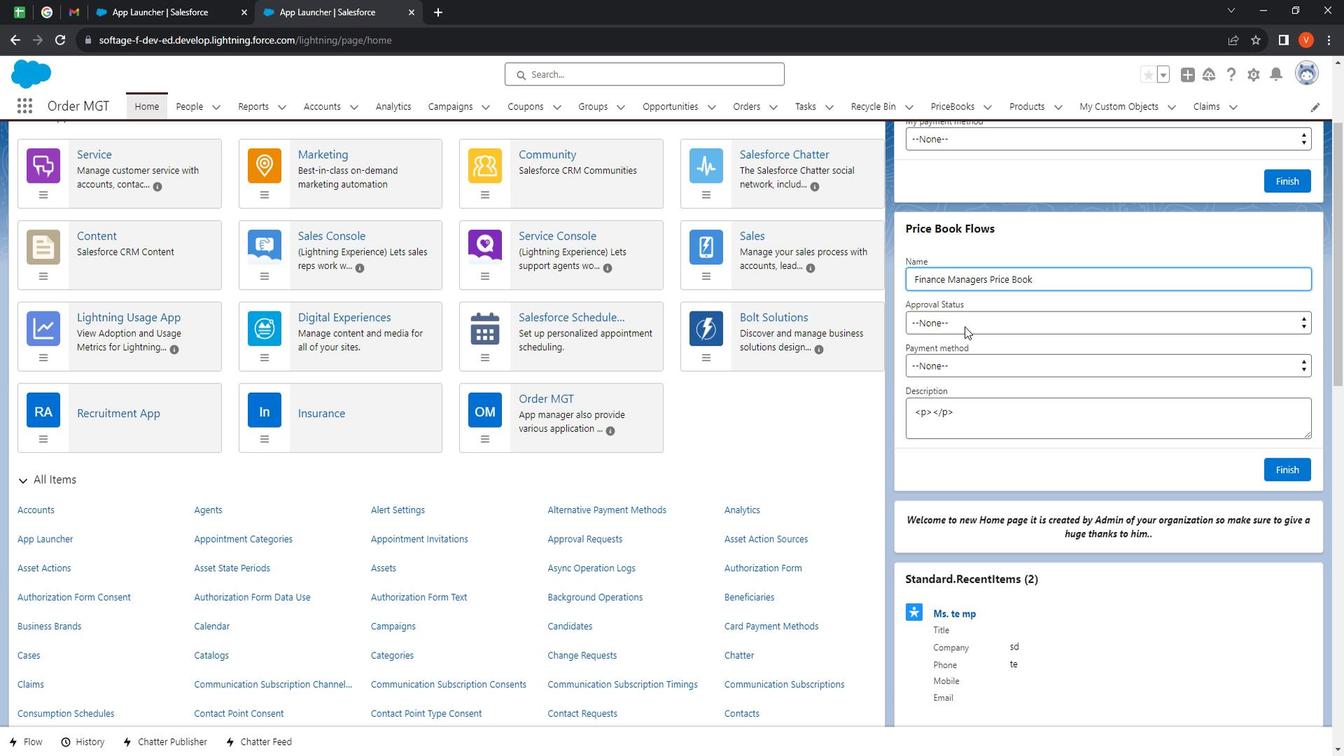 
Action: Mouse pressed left at (978, 327)
Screenshot: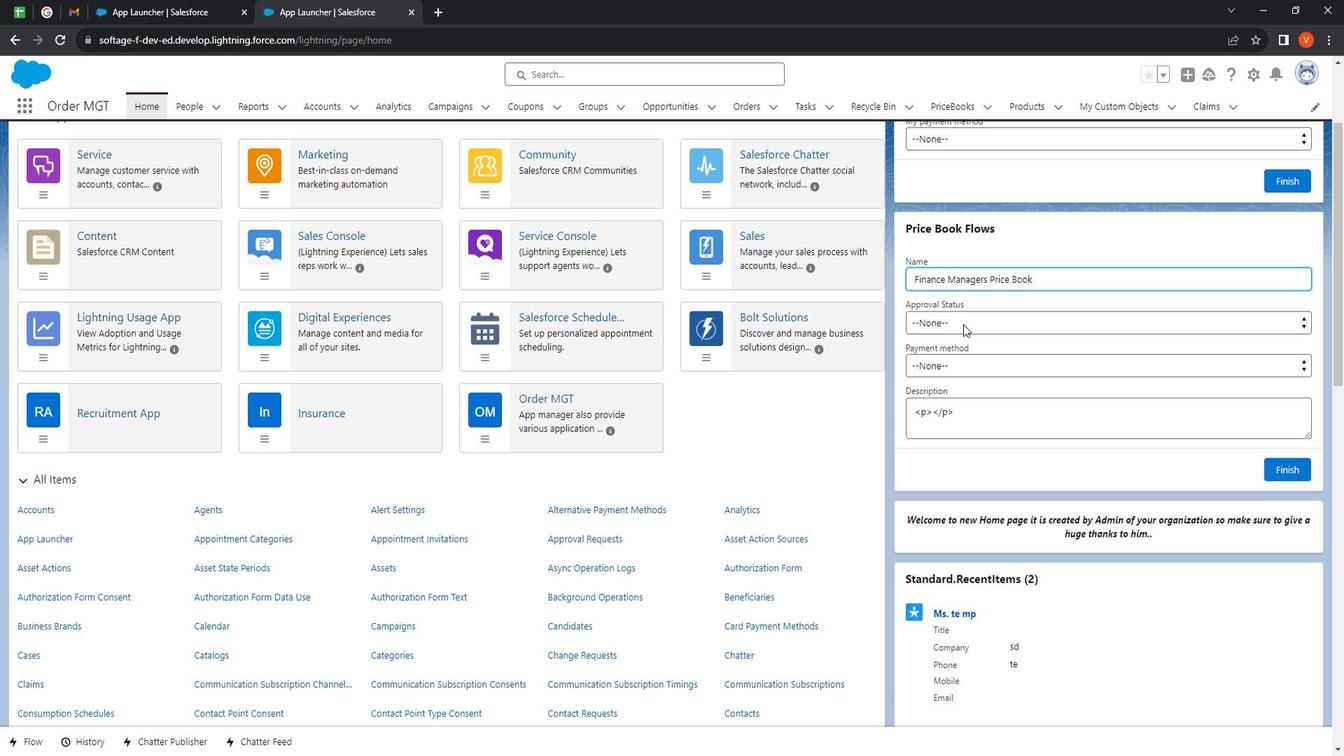 
Action: Mouse moved to (986, 378)
Screenshot: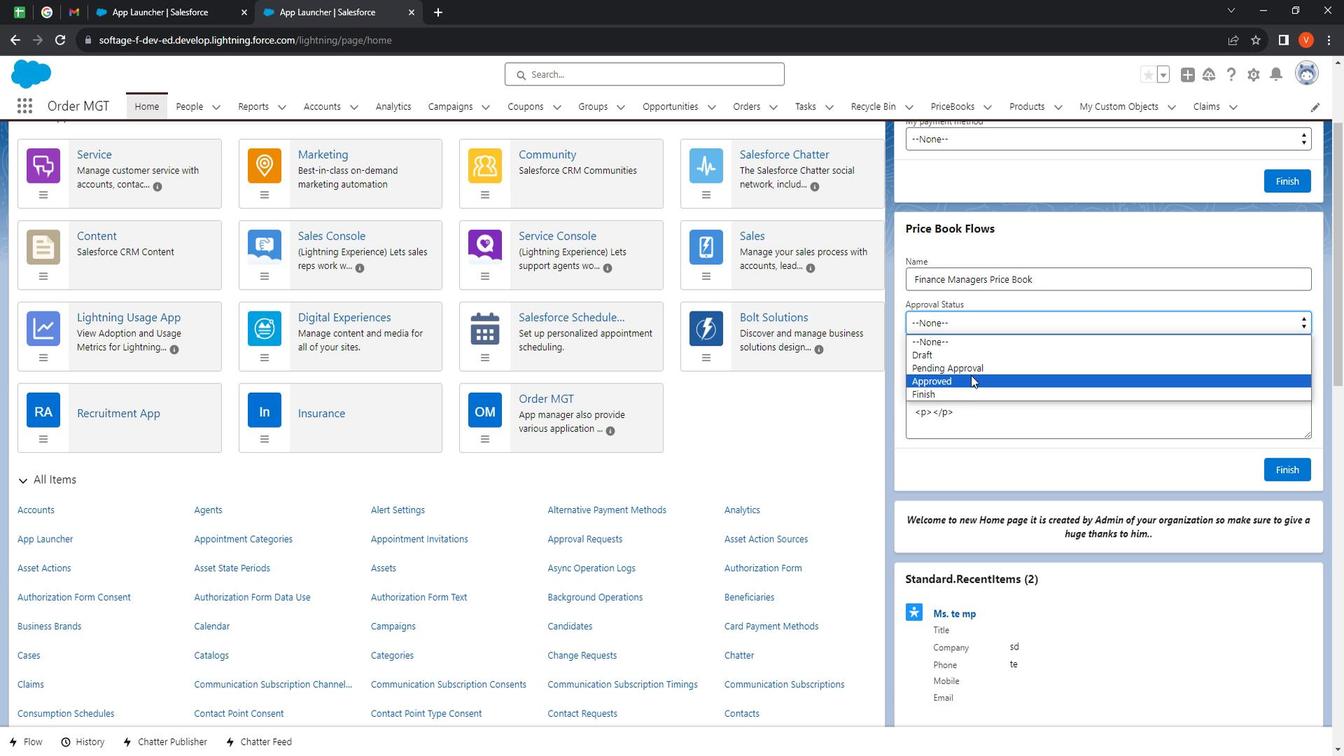 
Action: Mouse pressed left at (986, 378)
Screenshot: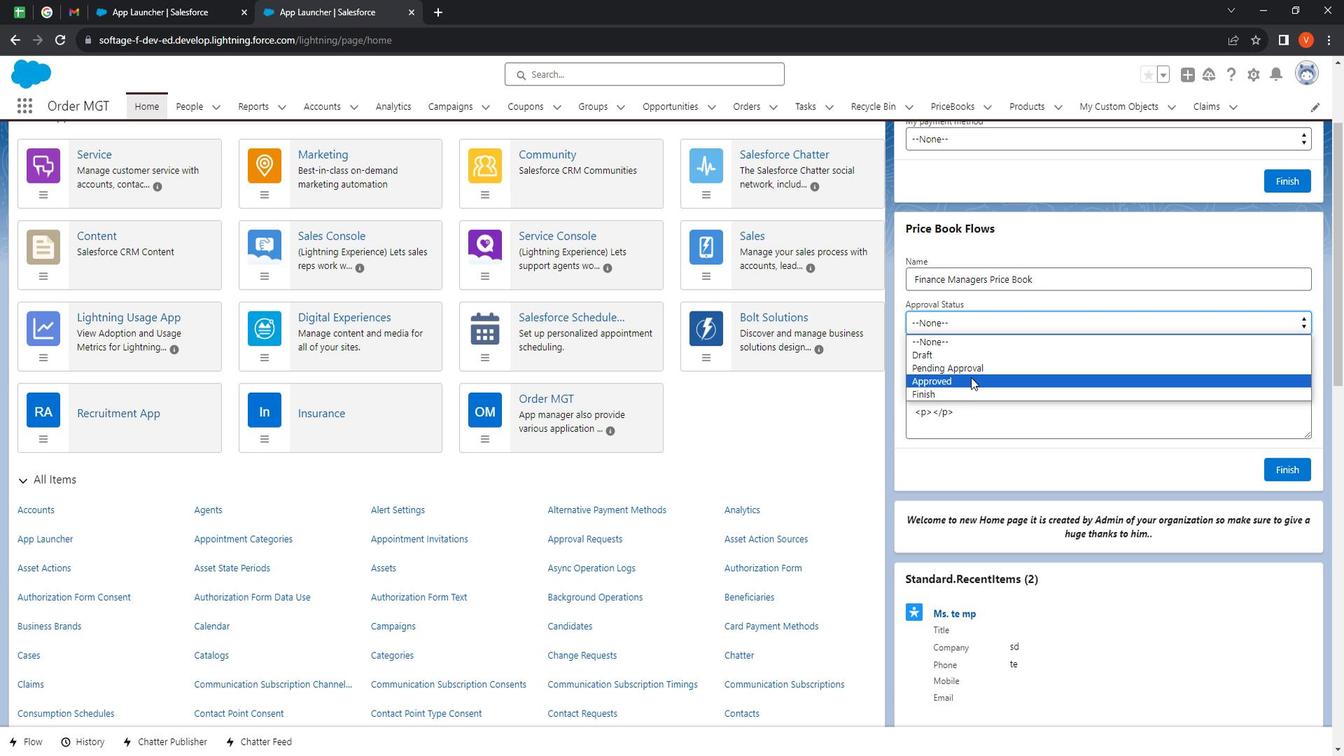 
Action: Mouse moved to (1011, 363)
Screenshot: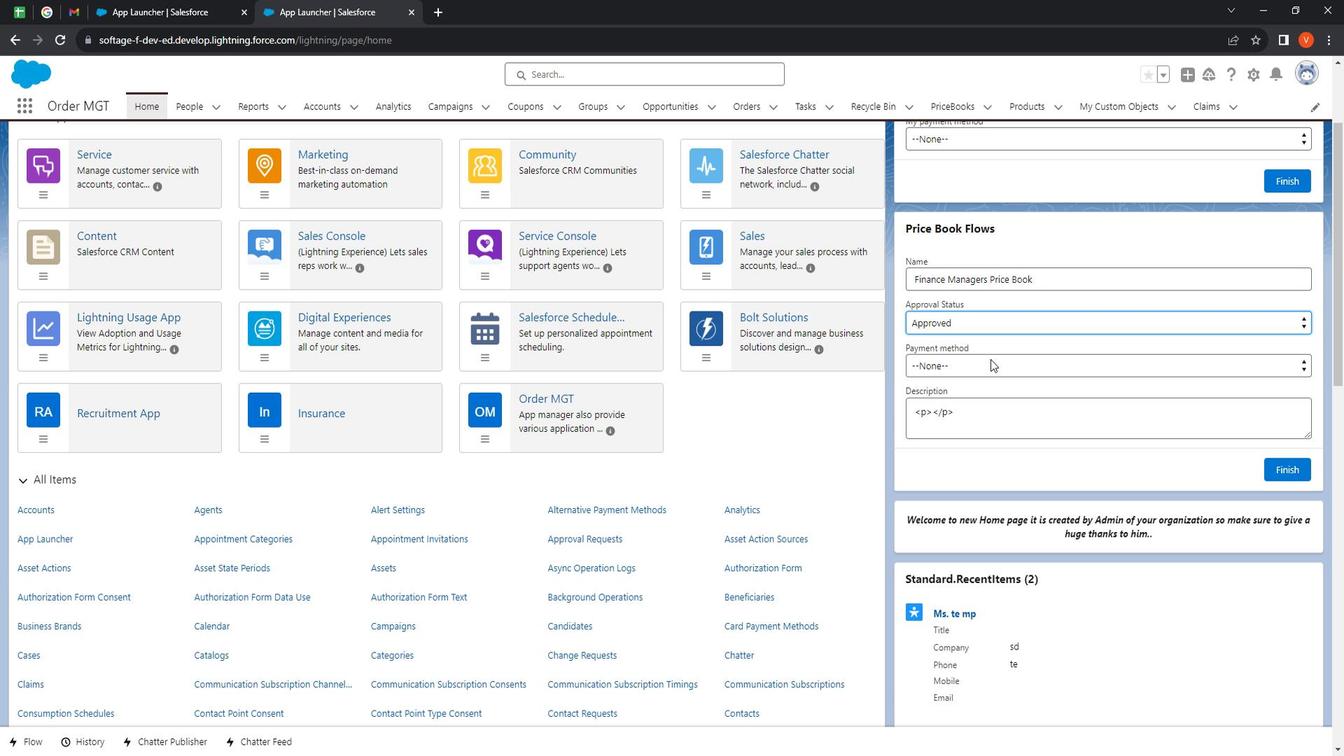 
Action: Mouse pressed left at (1011, 363)
Screenshot: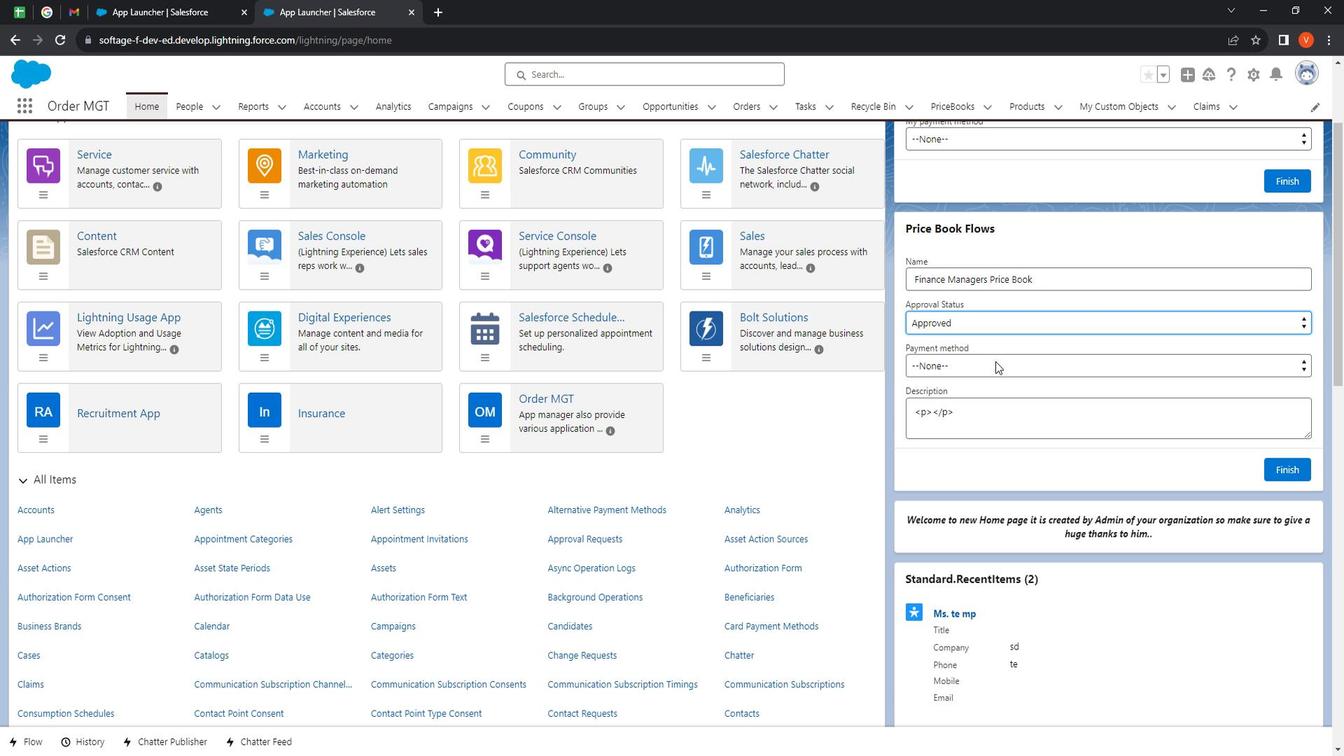 
Action: Mouse moved to (1013, 479)
Screenshot: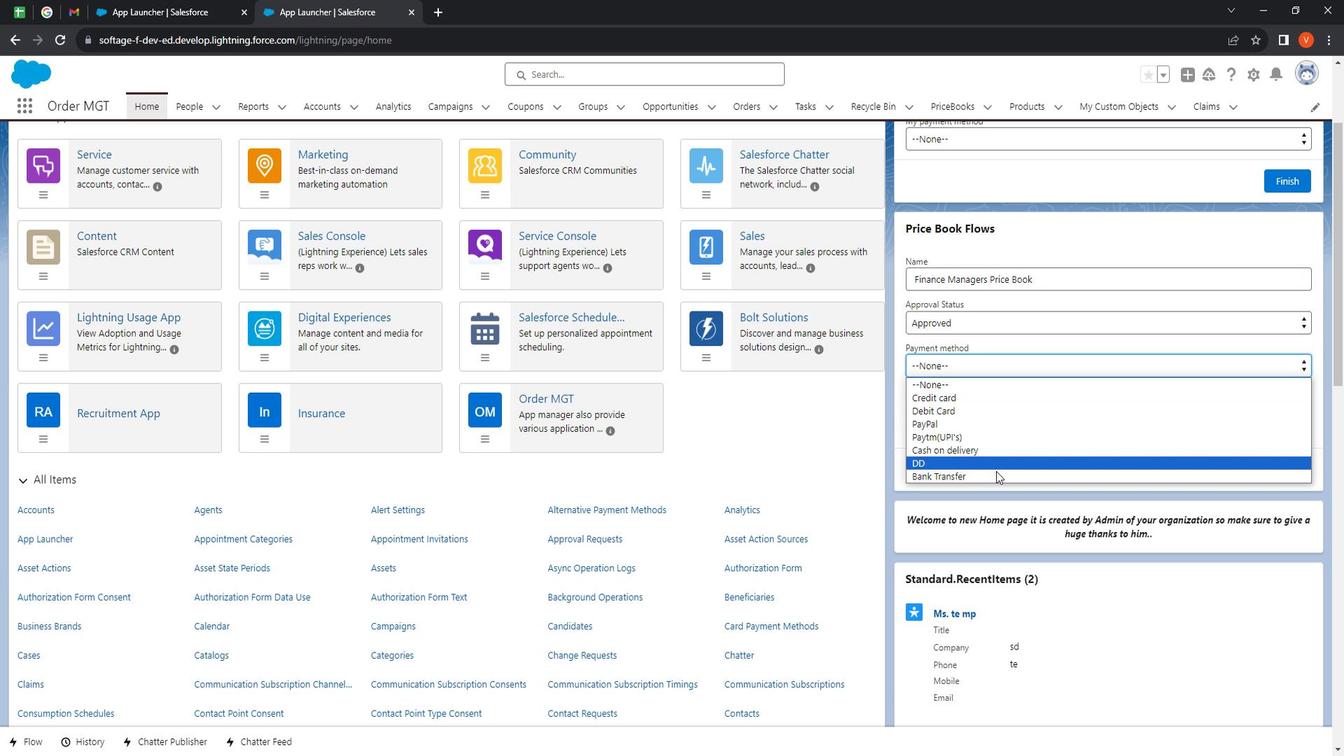 
Action: Mouse pressed left at (1013, 479)
Screenshot: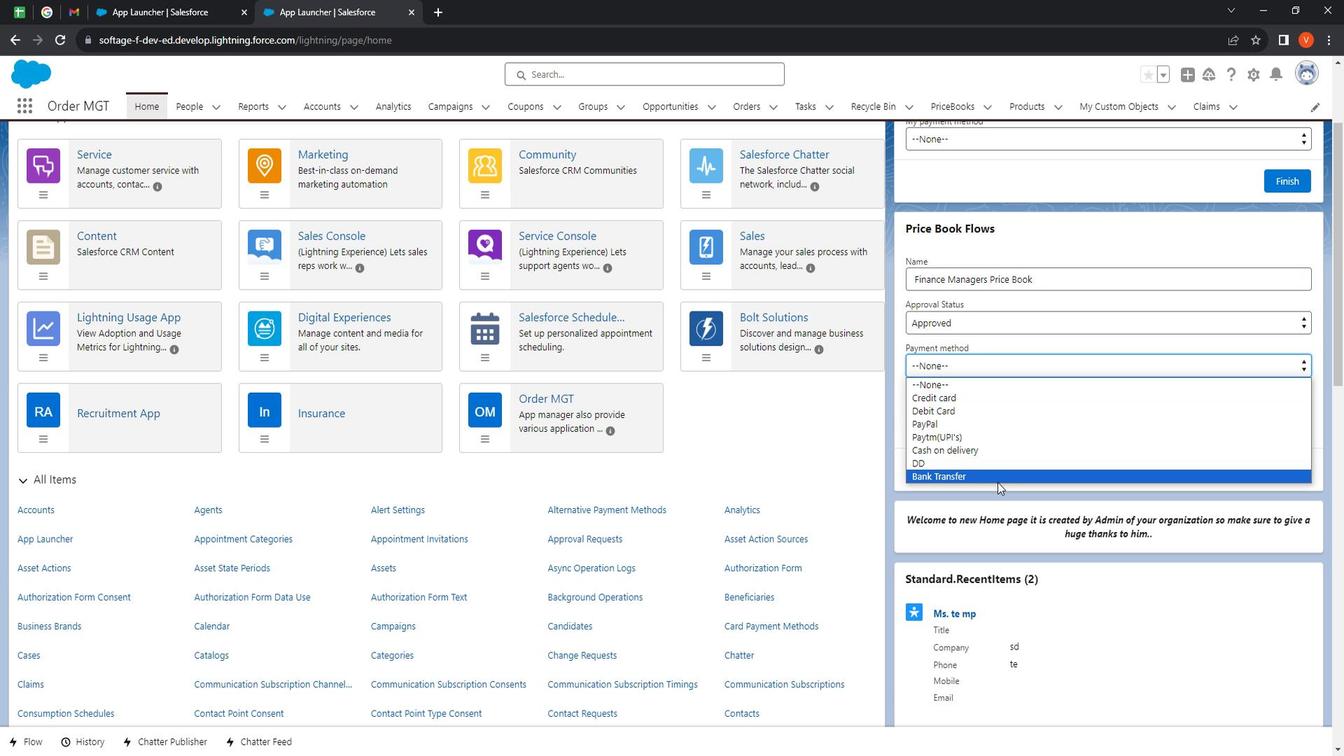 
Action: Mouse moved to (946, 409)
Screenshot: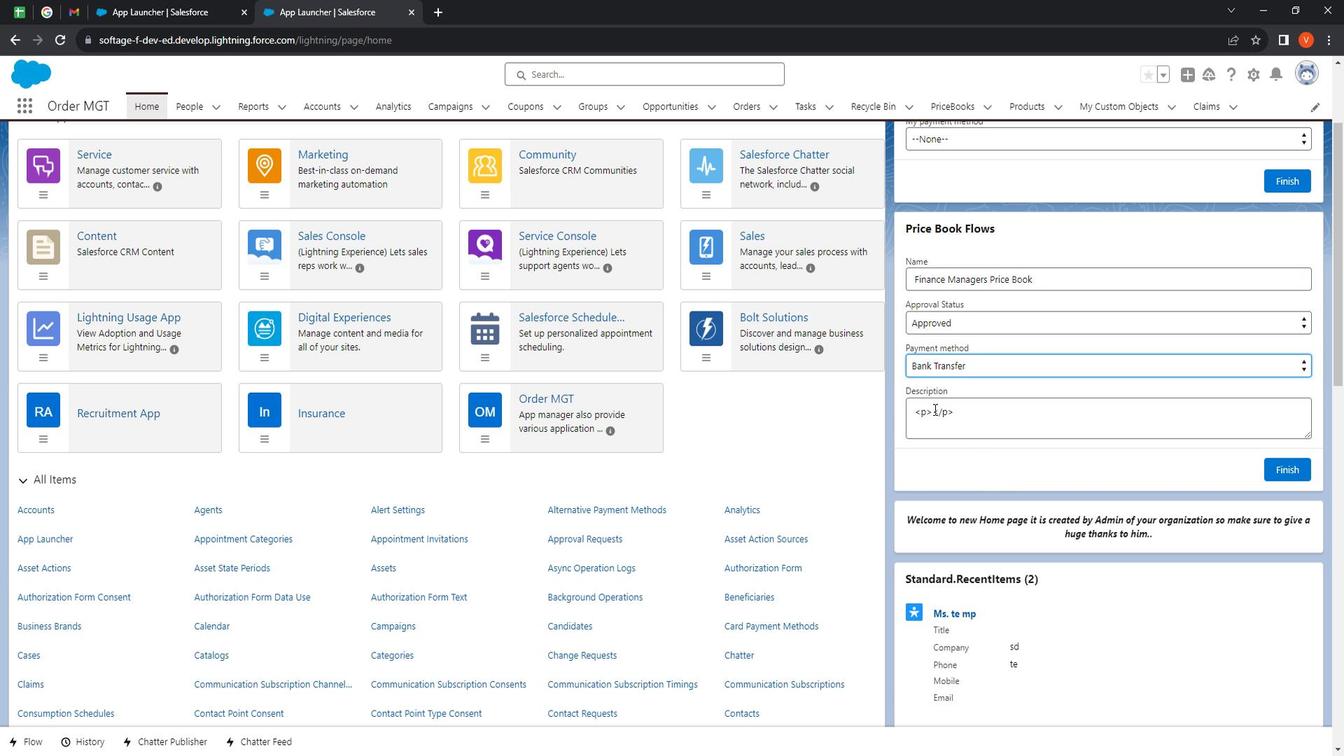 
Action: Mouse pressed left at (946, 409)
Screenshot: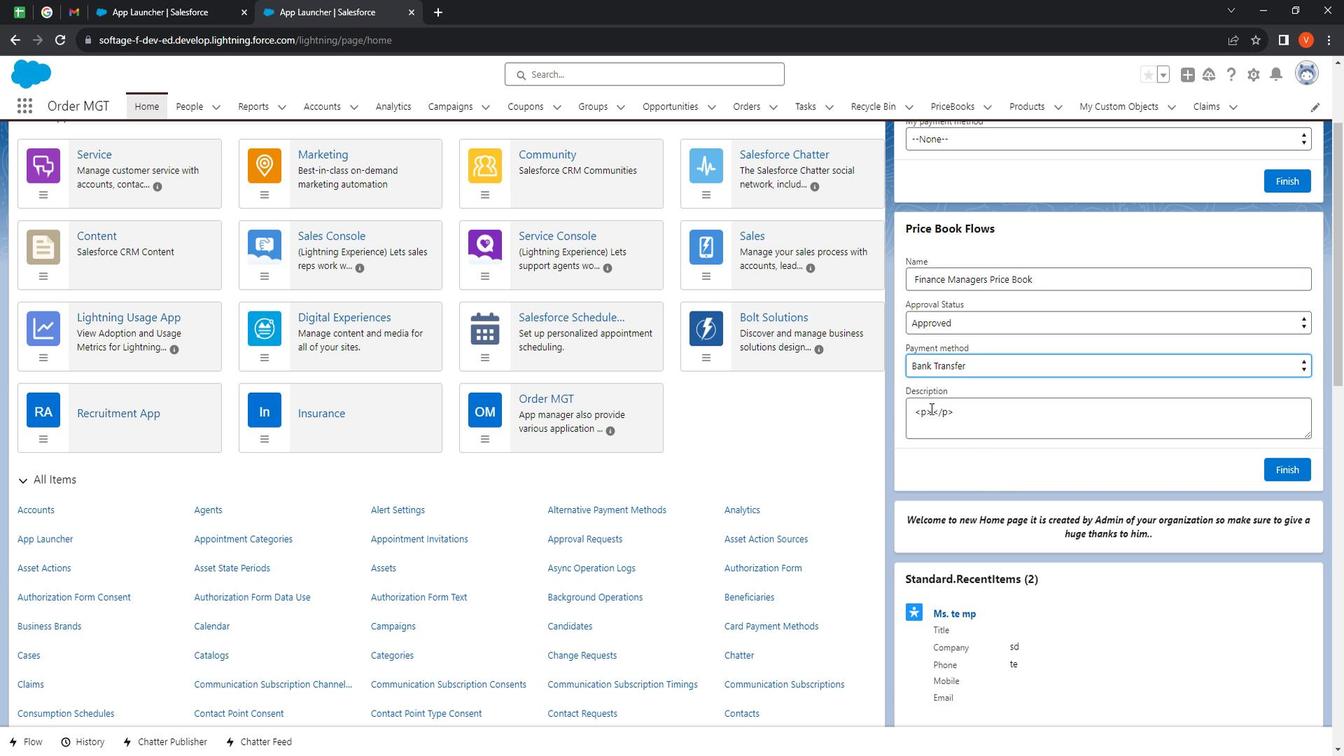 
Action: Mouse moved to (1033, 414)
Screenshot: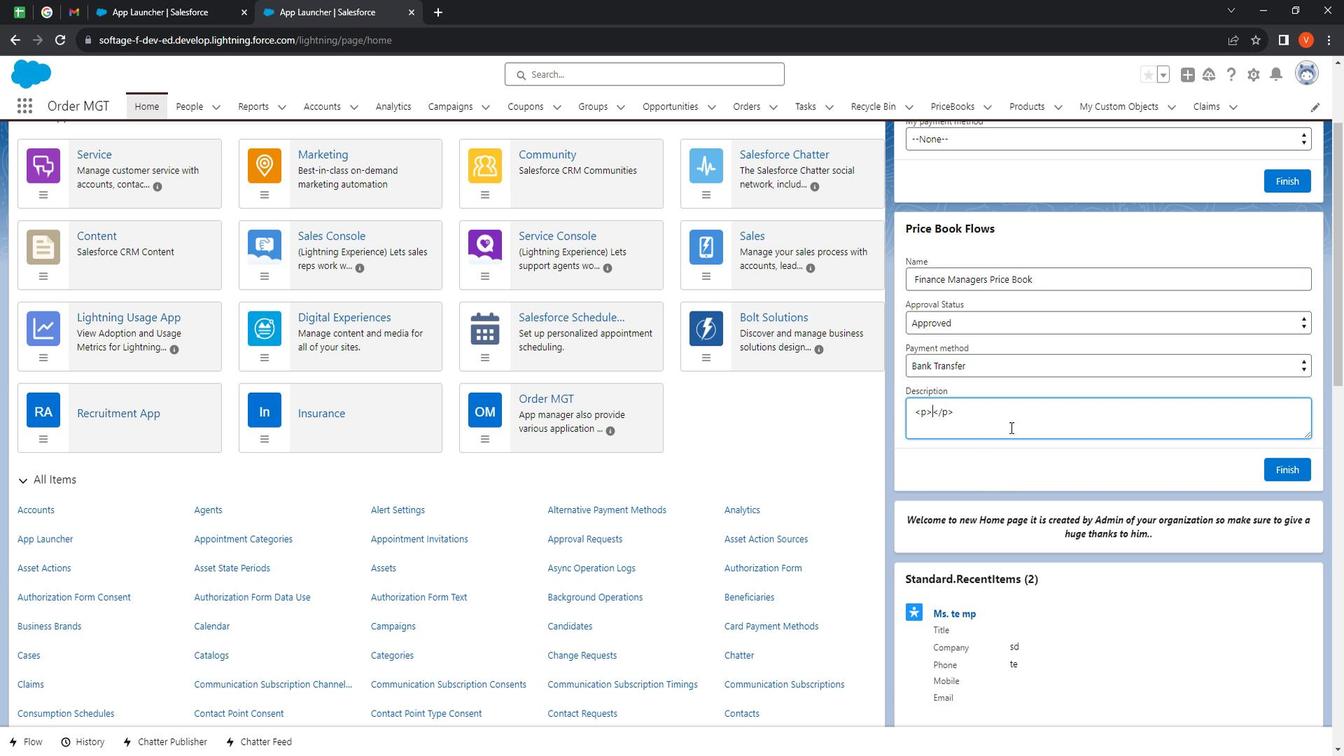 
Action: Key pressed <Key.shift>This<Key.space>is<Key.space>the<Key.space>s<Key.backspace>description<Key.space>for<Key.space>price<Key.space>book<Key.space>d<Key.backspace>from<Key.space>flows
Screenshot: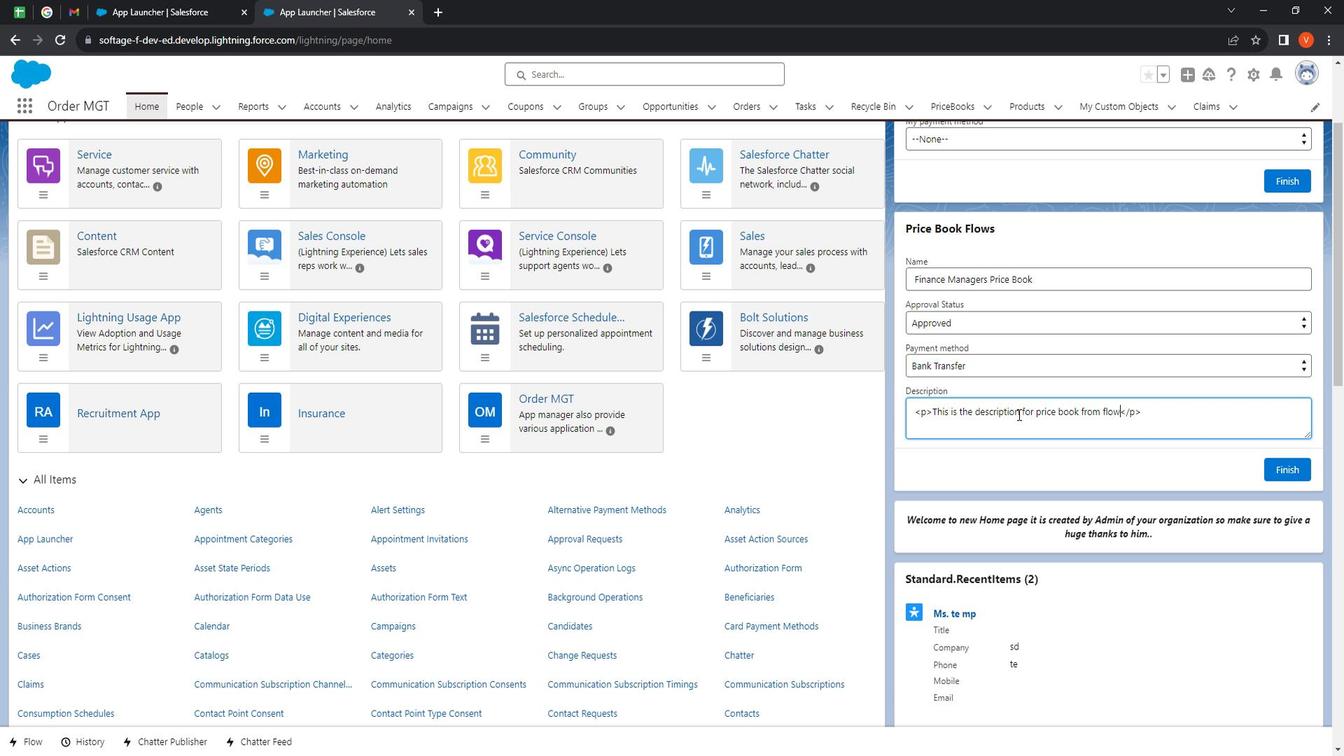 
Action: Mouse moved to (1295, 467)
Screenshot: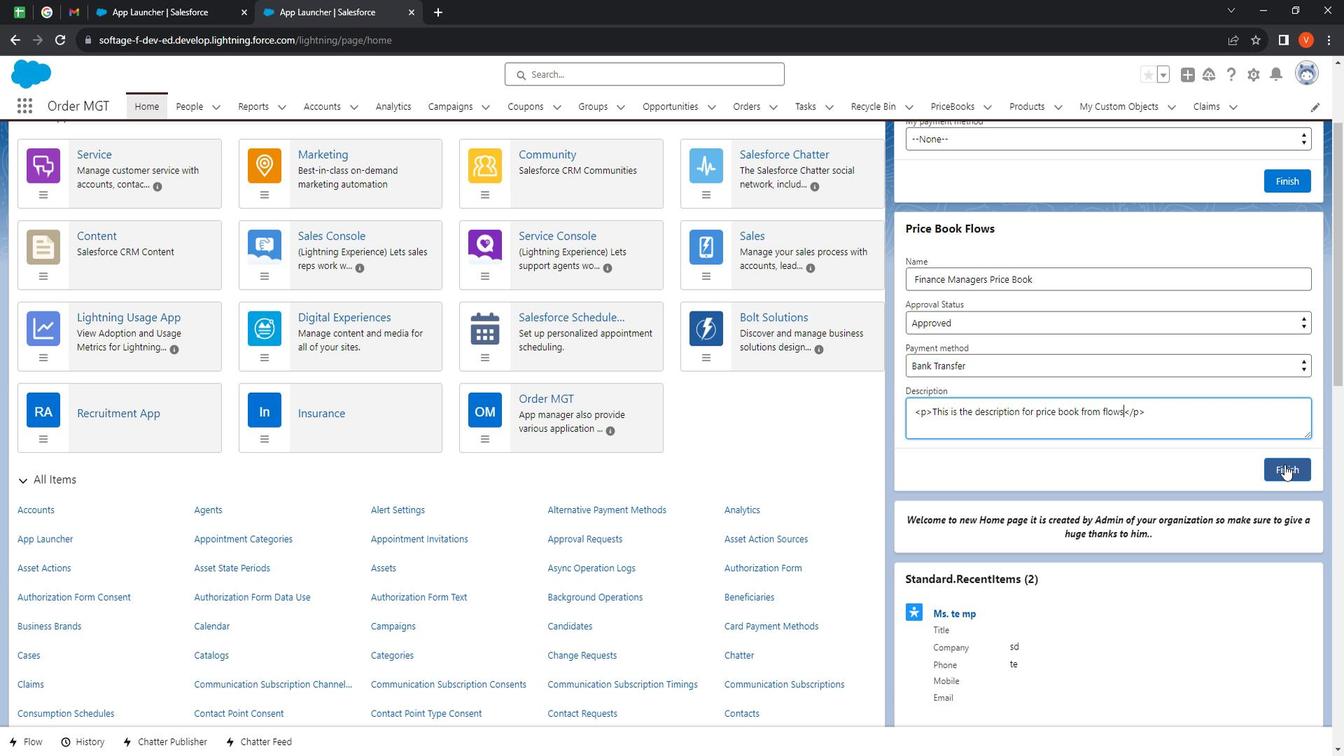 
Action: Mouse pressed left at (1295, 467)
Screenshot: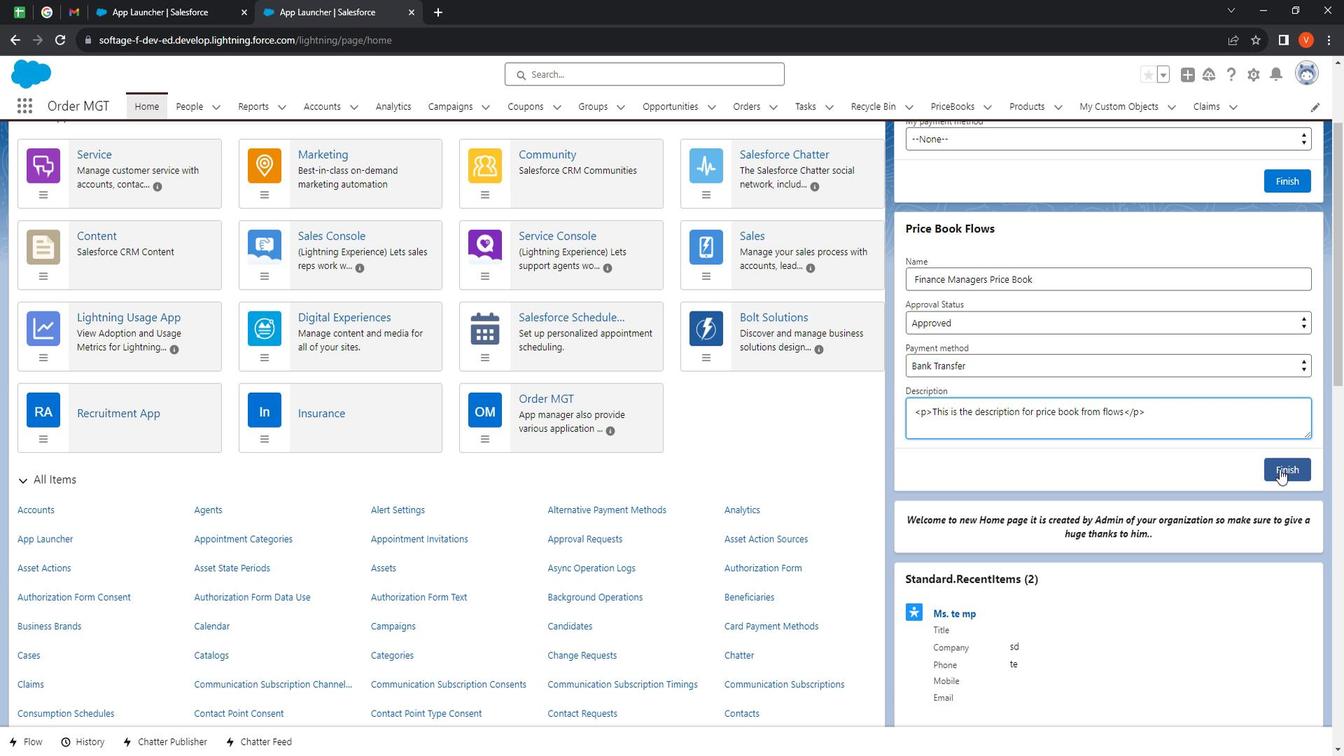 
Action: Mouse moved to (261, 617)
Screenshot: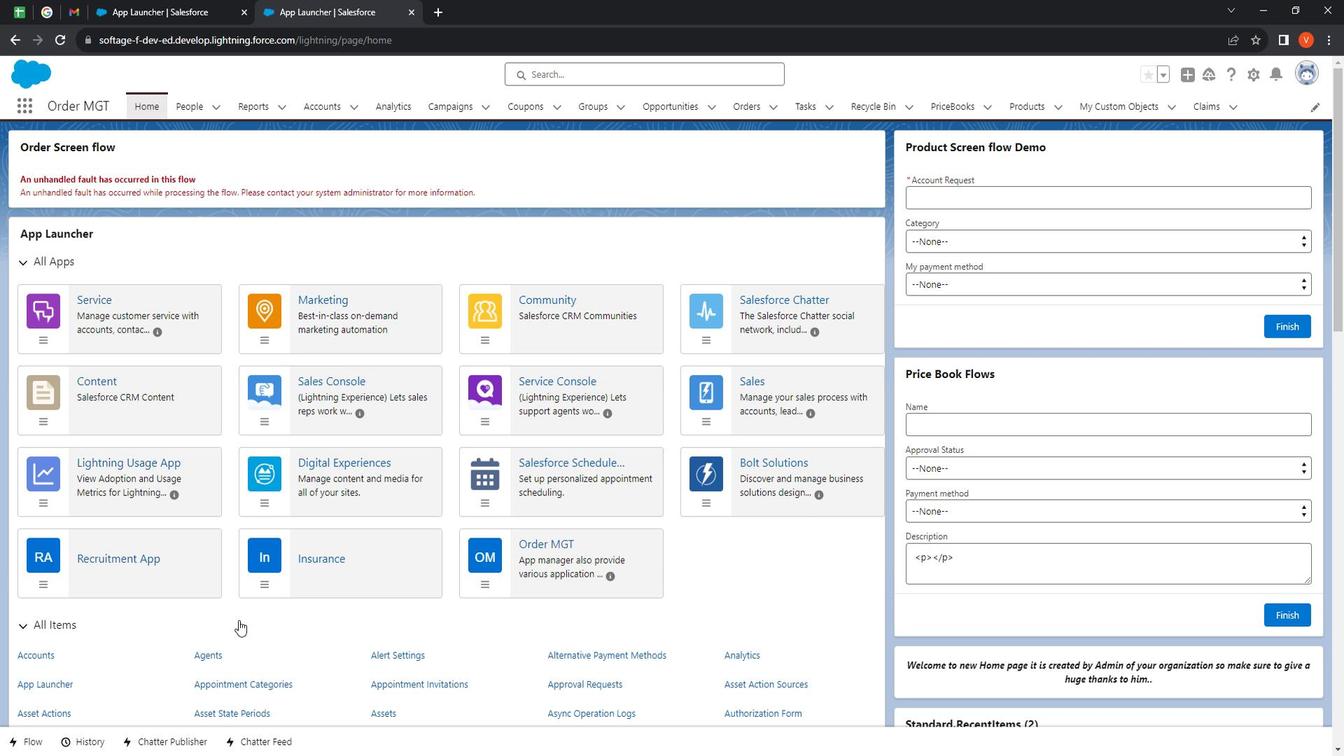 
Action: Mouse scrolled (261, 616) with delta (0, 0)
Screenshot: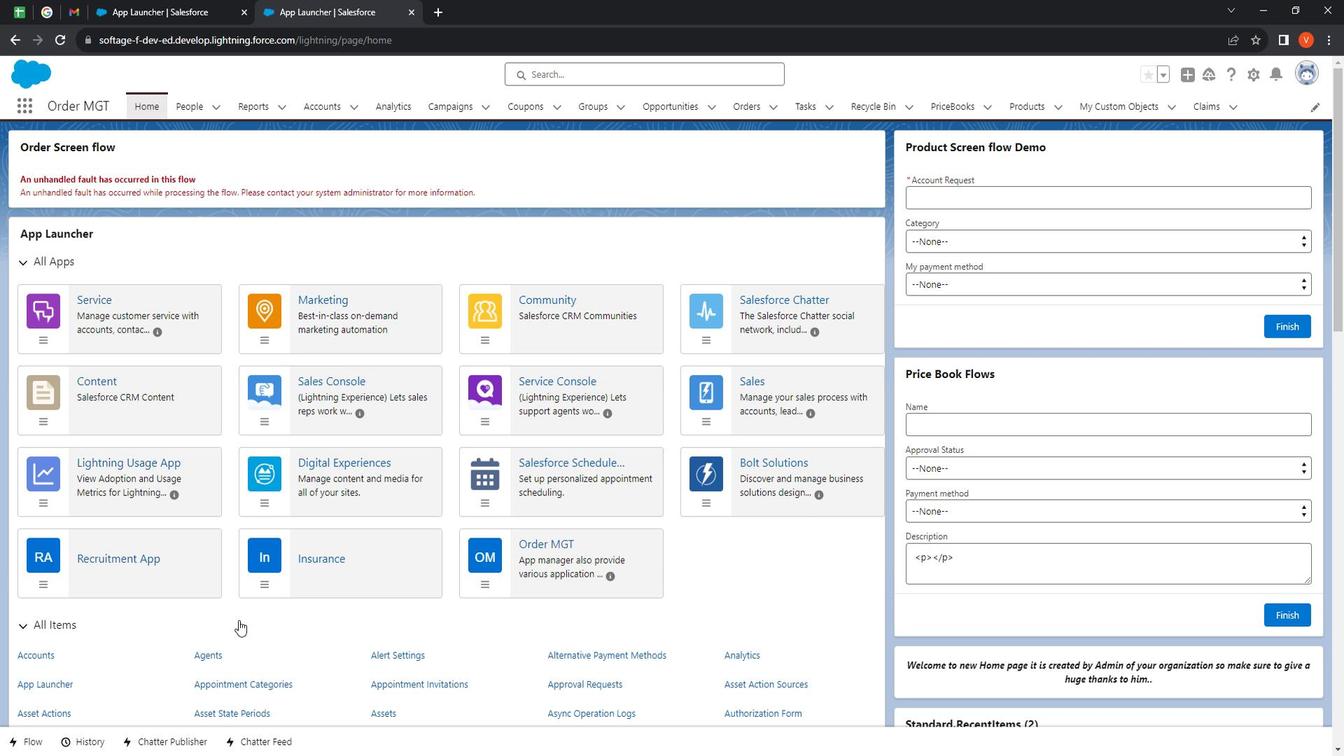 
Action: Mouse moved to (265, 617)
Screenshot: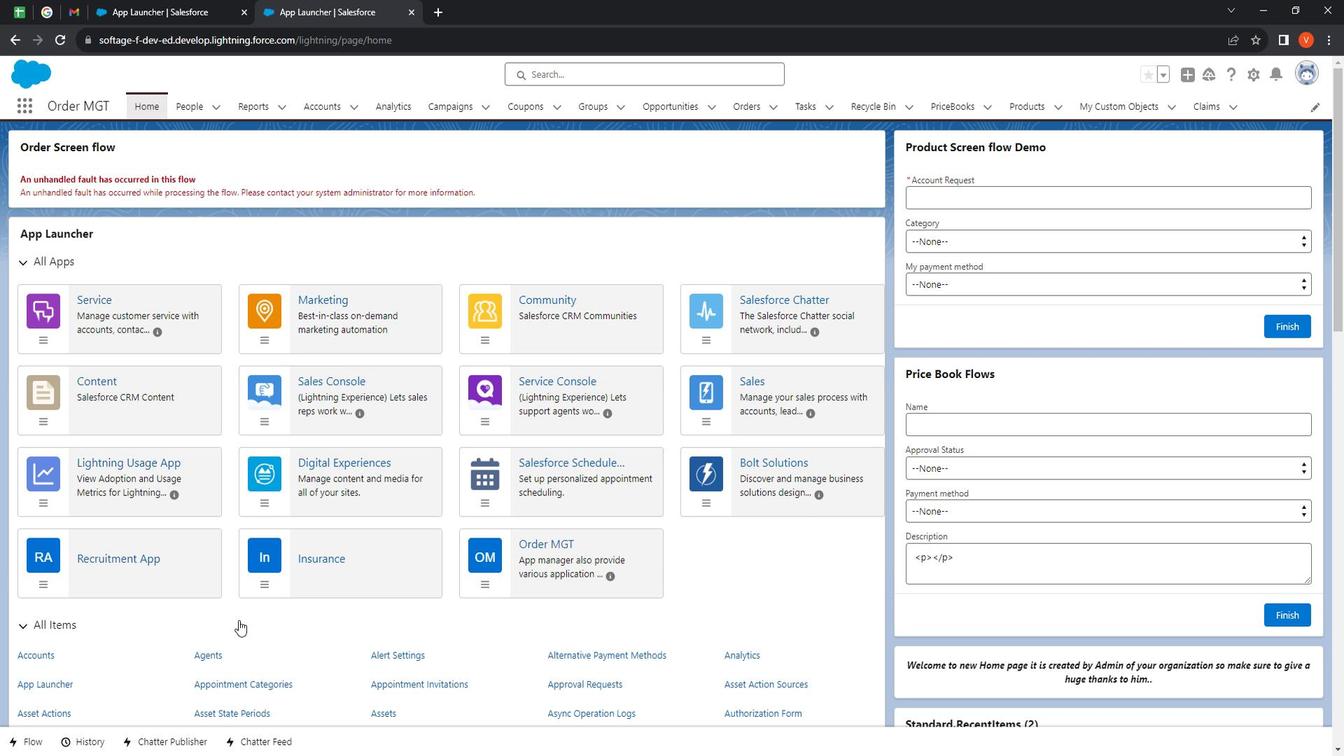 
Action: Mouse scrolled (265, 616) with delta (0, 0)
Screenshot: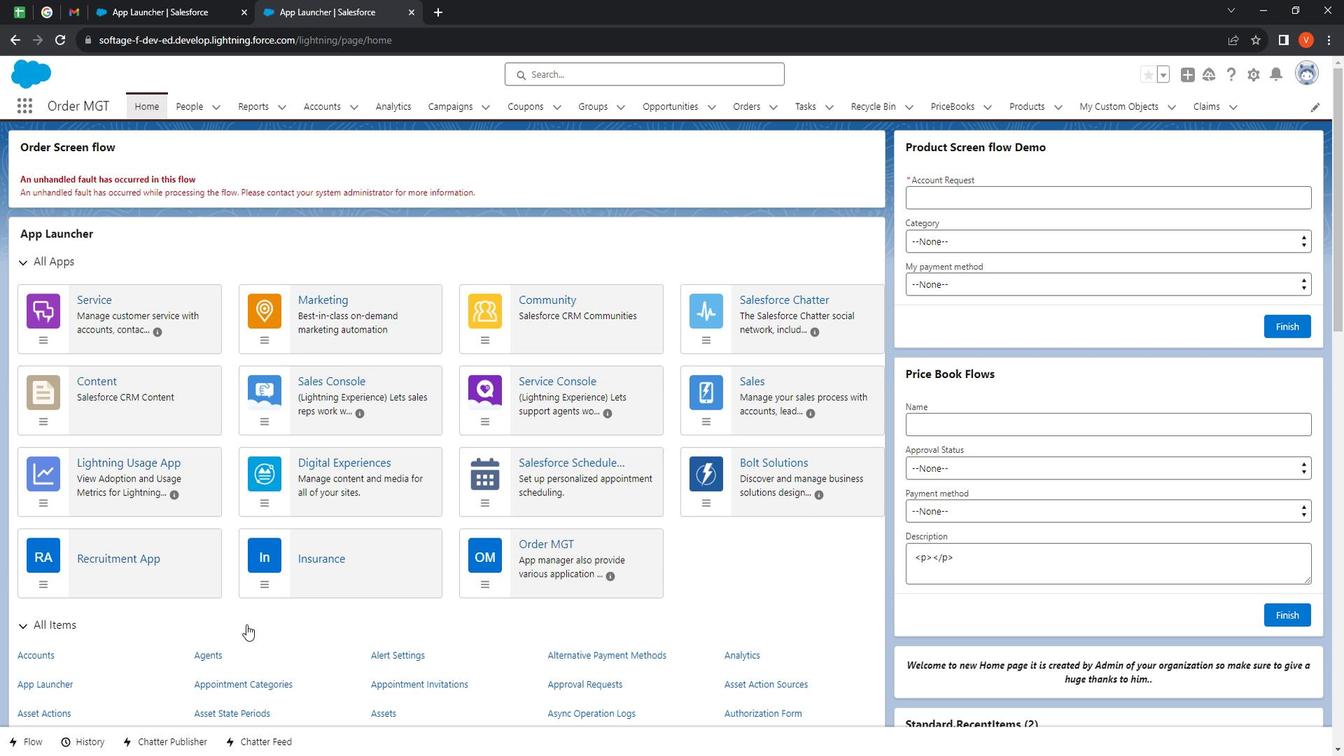 
Action: Mouse moved to (278, 617)
Screenshot: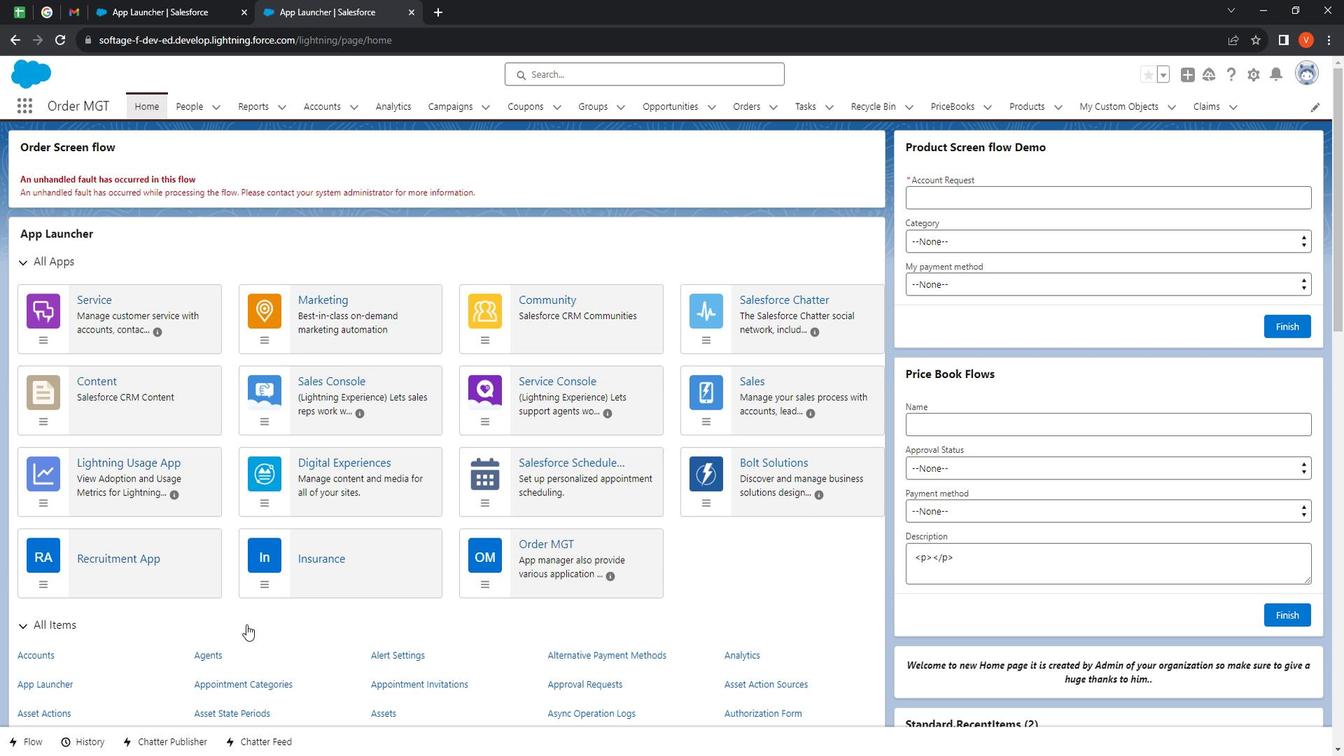 
Action: Mouse scrolled (278, 617) with delta (0, 0)
Screenshot: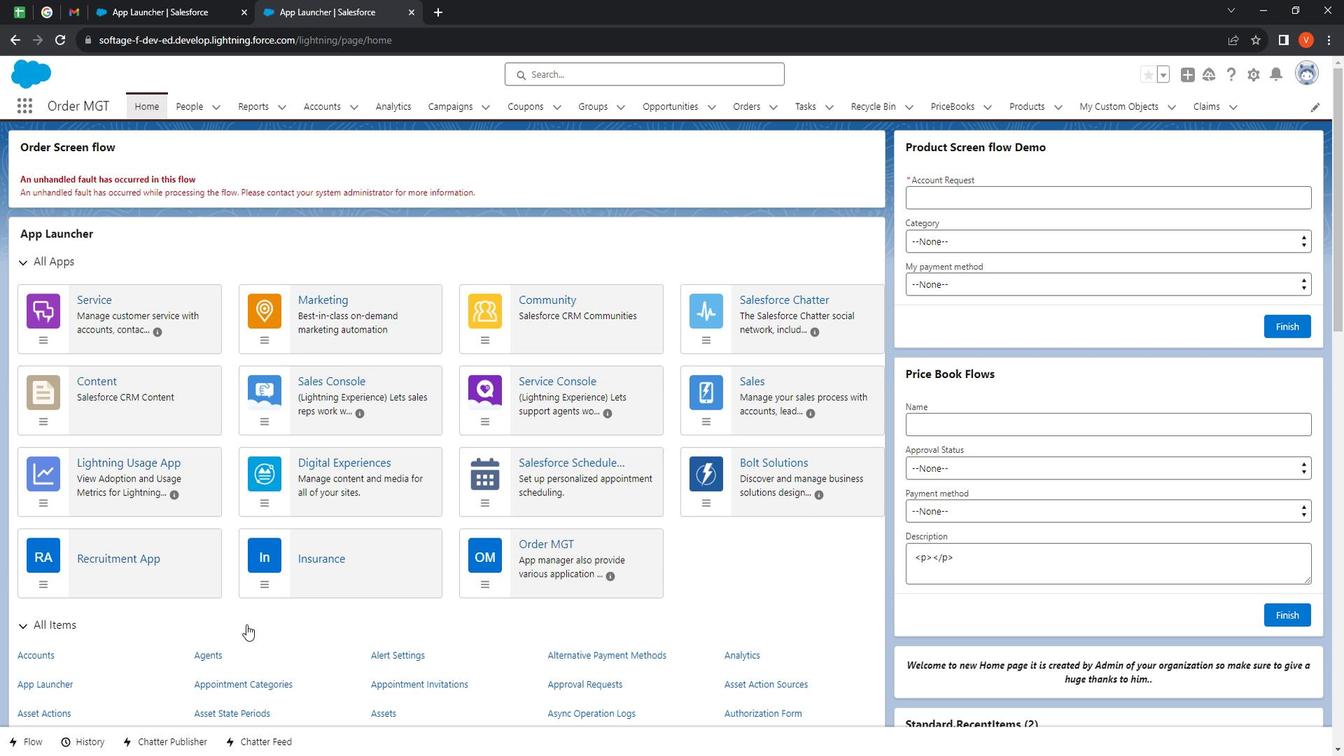 
Action: Mouse moved to (286, 617)
Screenshot: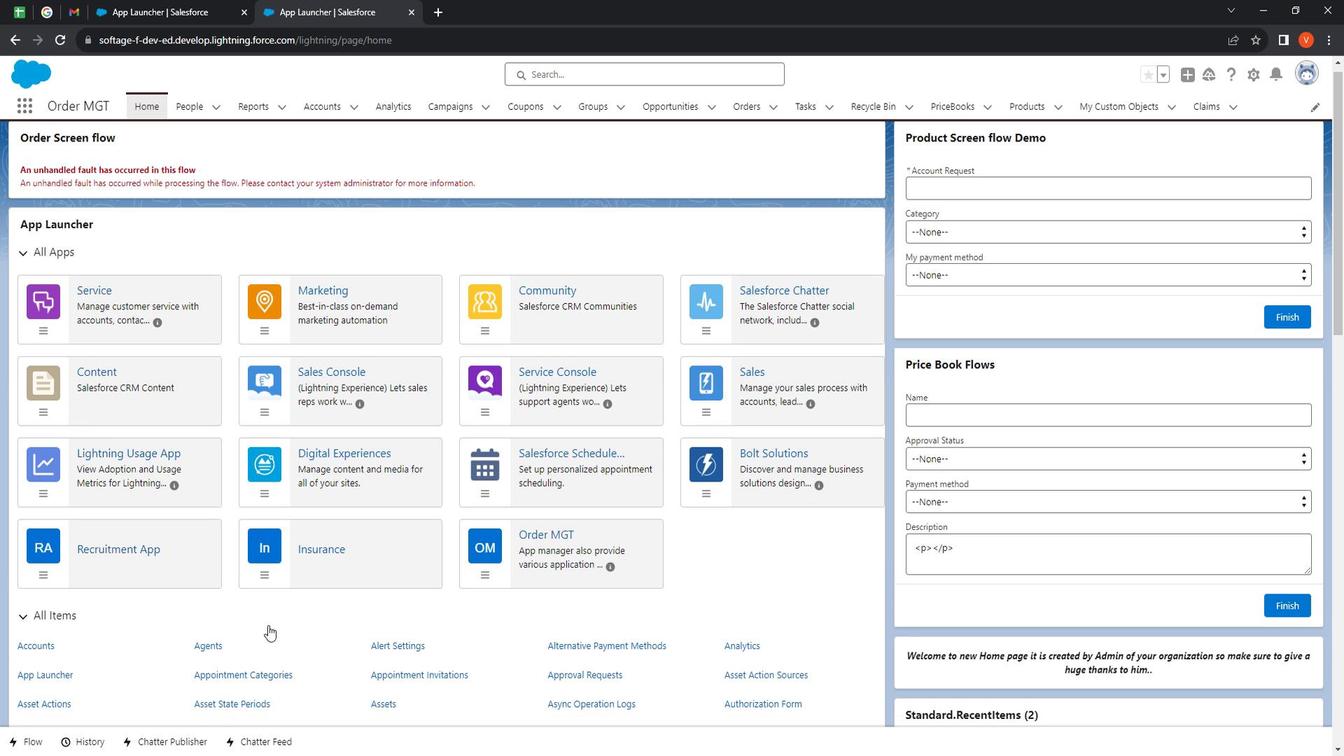
Action: Mouse scrolled (286, 617) with delta (0, 0)
Screenshot: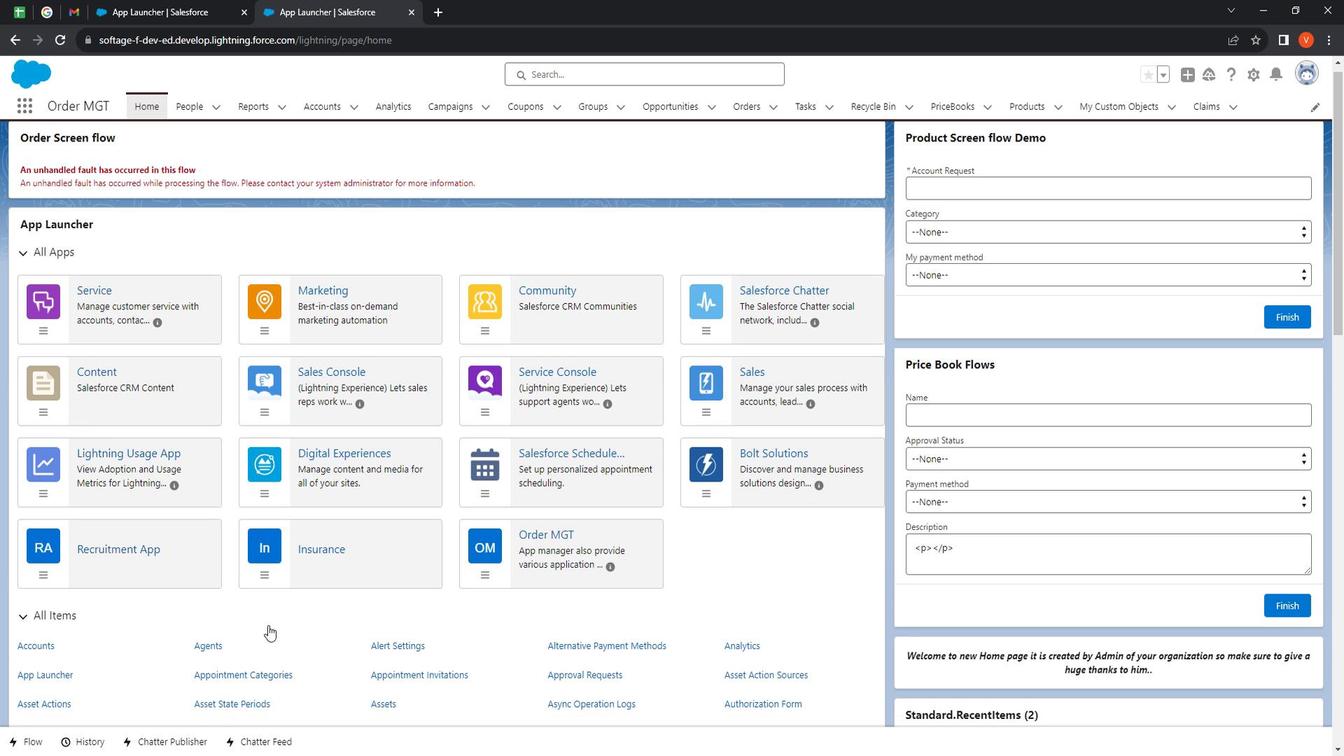 
Action: Mouse moved to (502, 282)
Screenshot: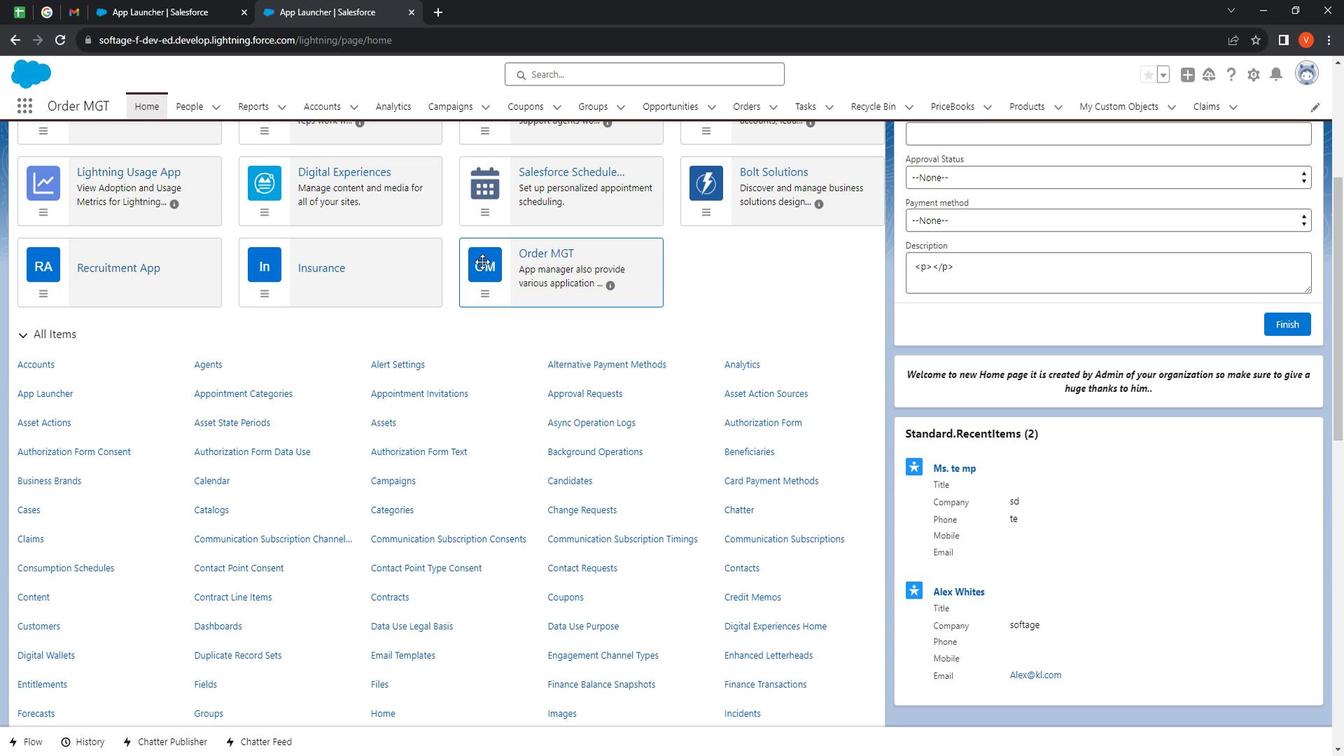 
Action: Mouse scrolled (502, 282) with delta (0, 0)
Screenshot: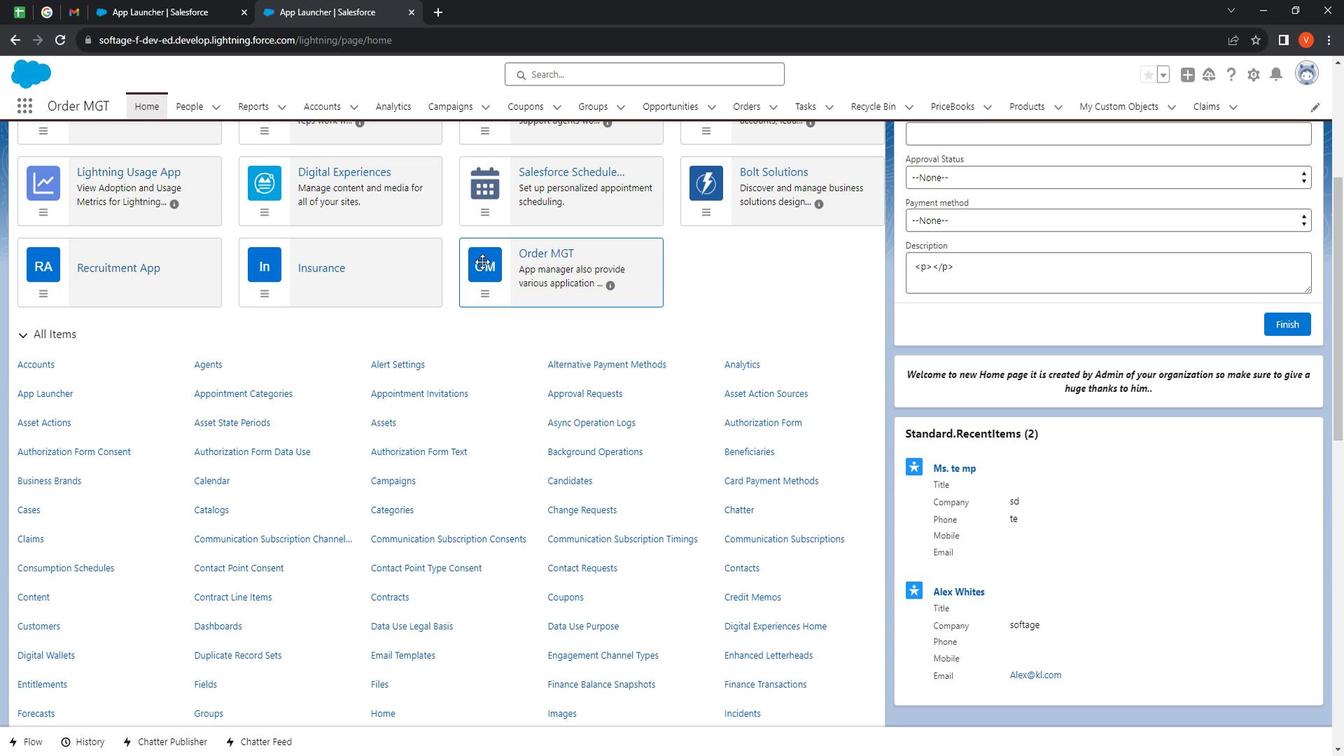 
Action: Mouse moved to (506, 292)
Screenshot: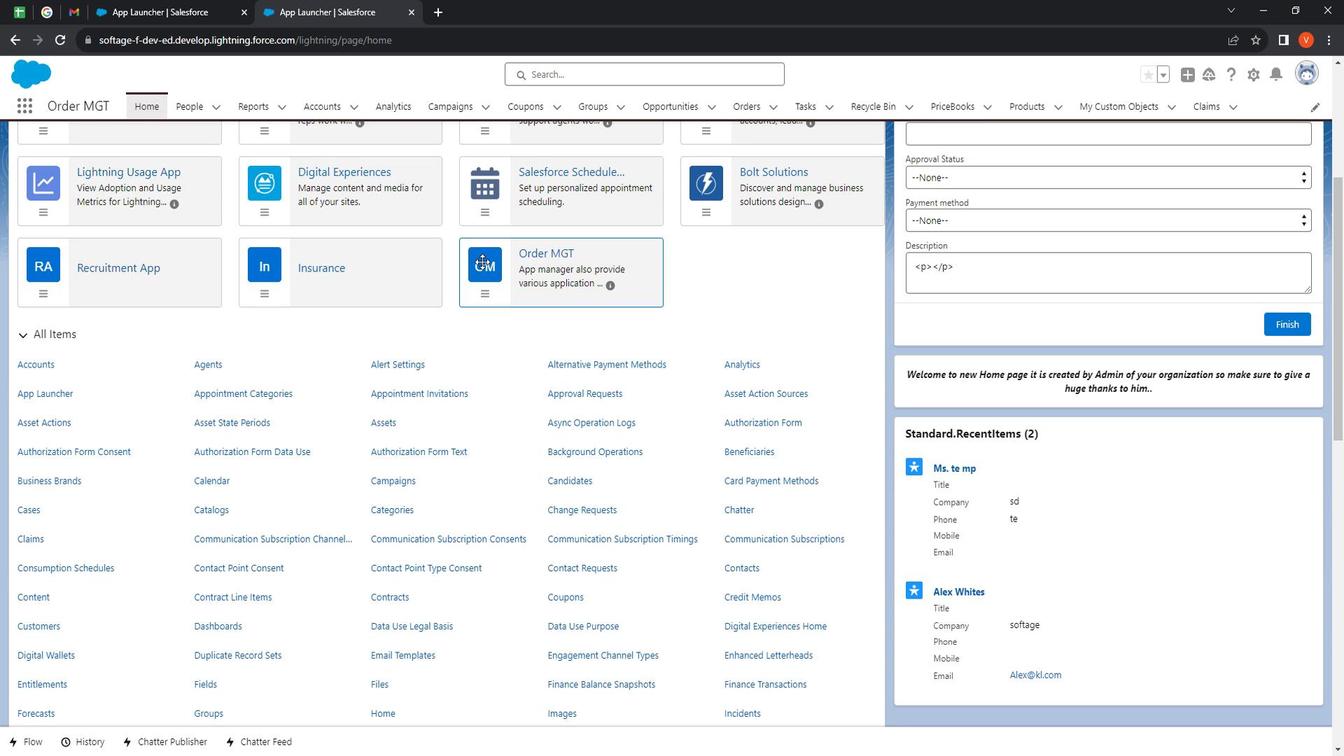 
Action: Mouse scrolled (506, 293) with delta (0, 0)
Screenshot: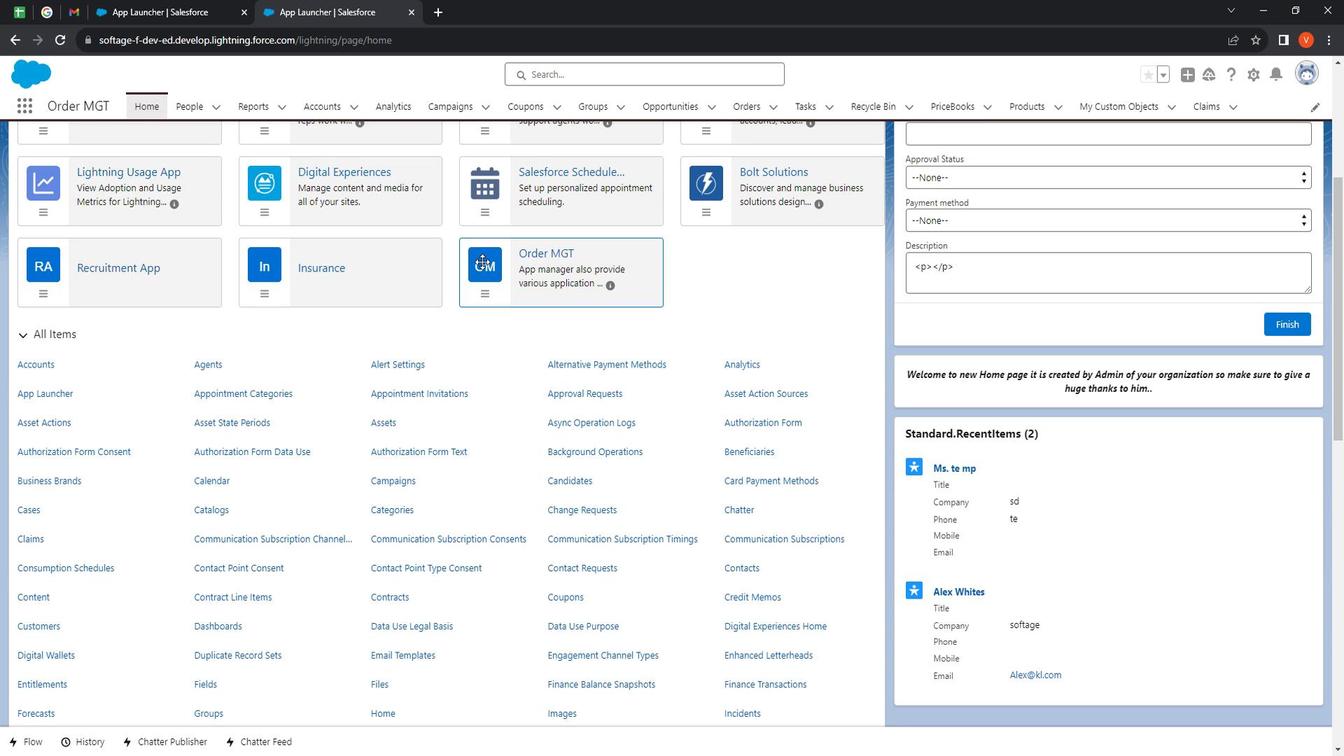 
Action: Mouse moved to (507, 301)
Screenshot: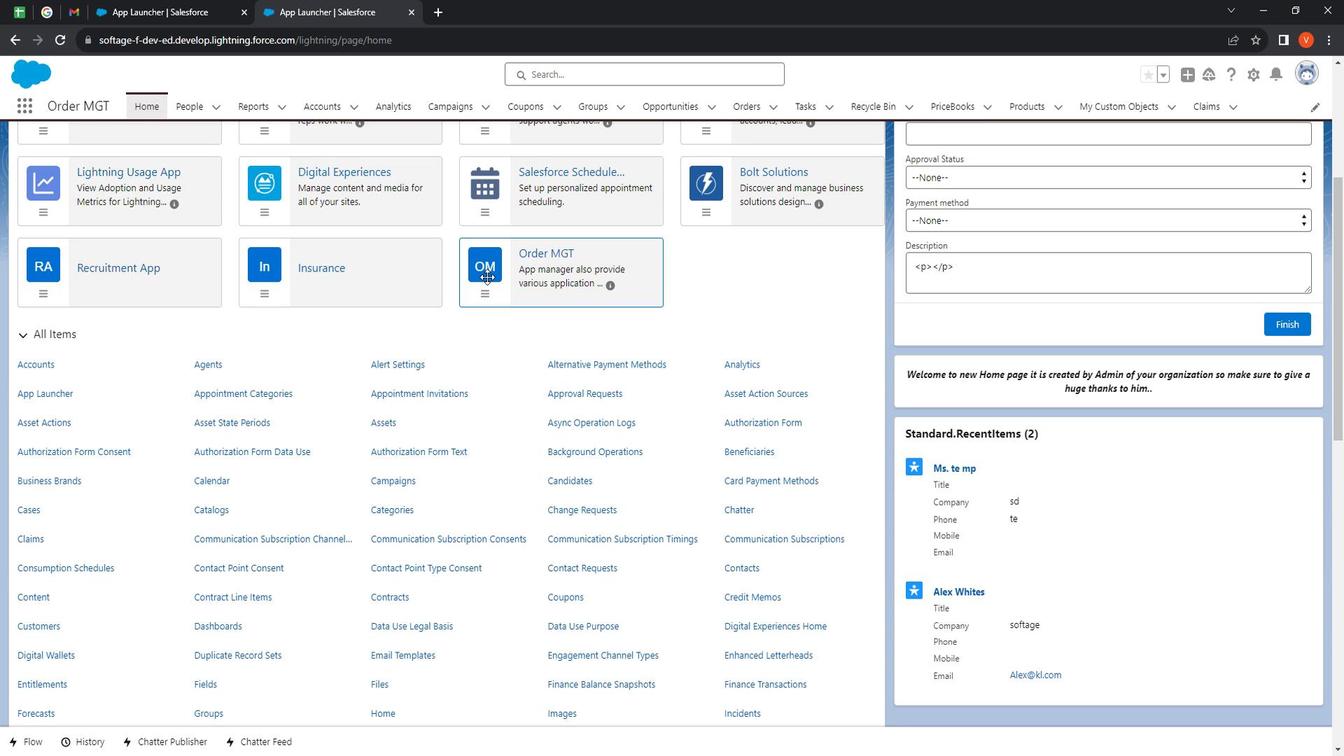 
Action: Mouse scrolled (507, 301) with delta (0, 0)
Screenshot: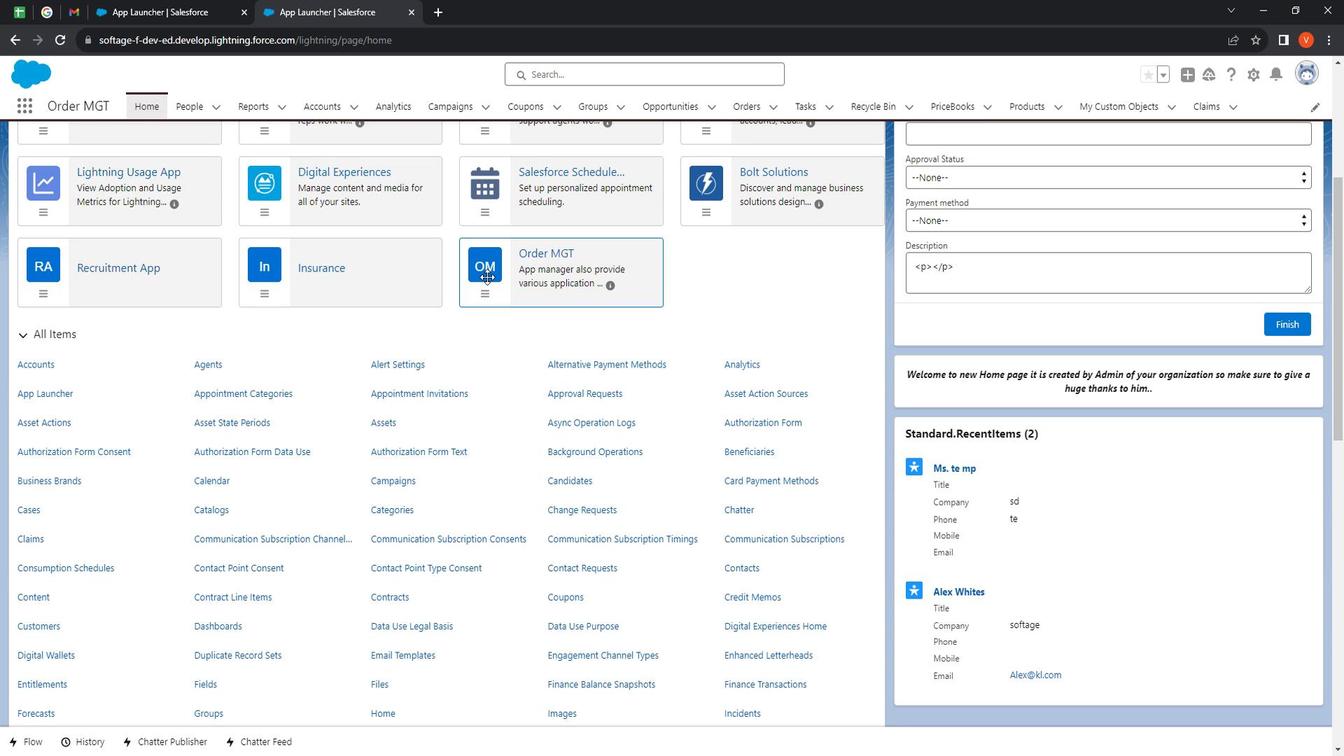 
Action: Mouse moved to (510, 306)
Screenshot: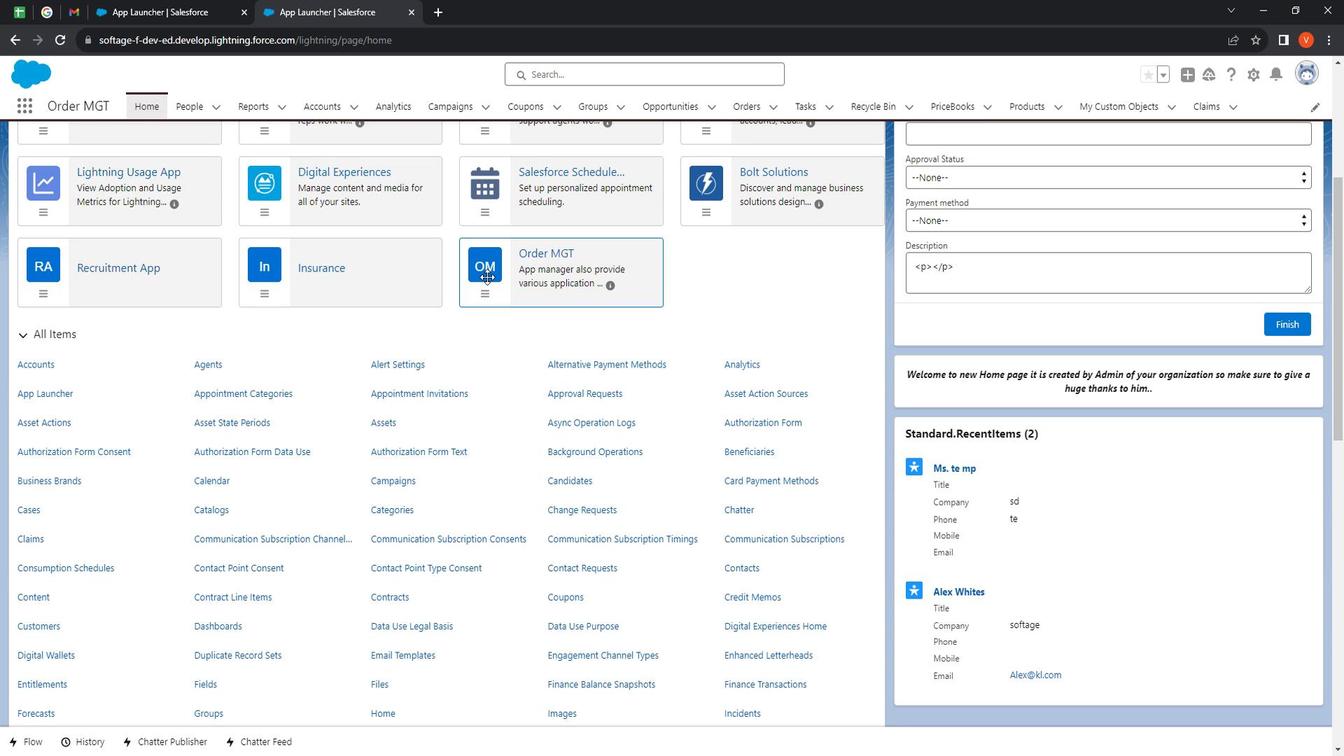 
Action: Mouse scrolled (510, 306) with delta (0, 0)
Screenshot: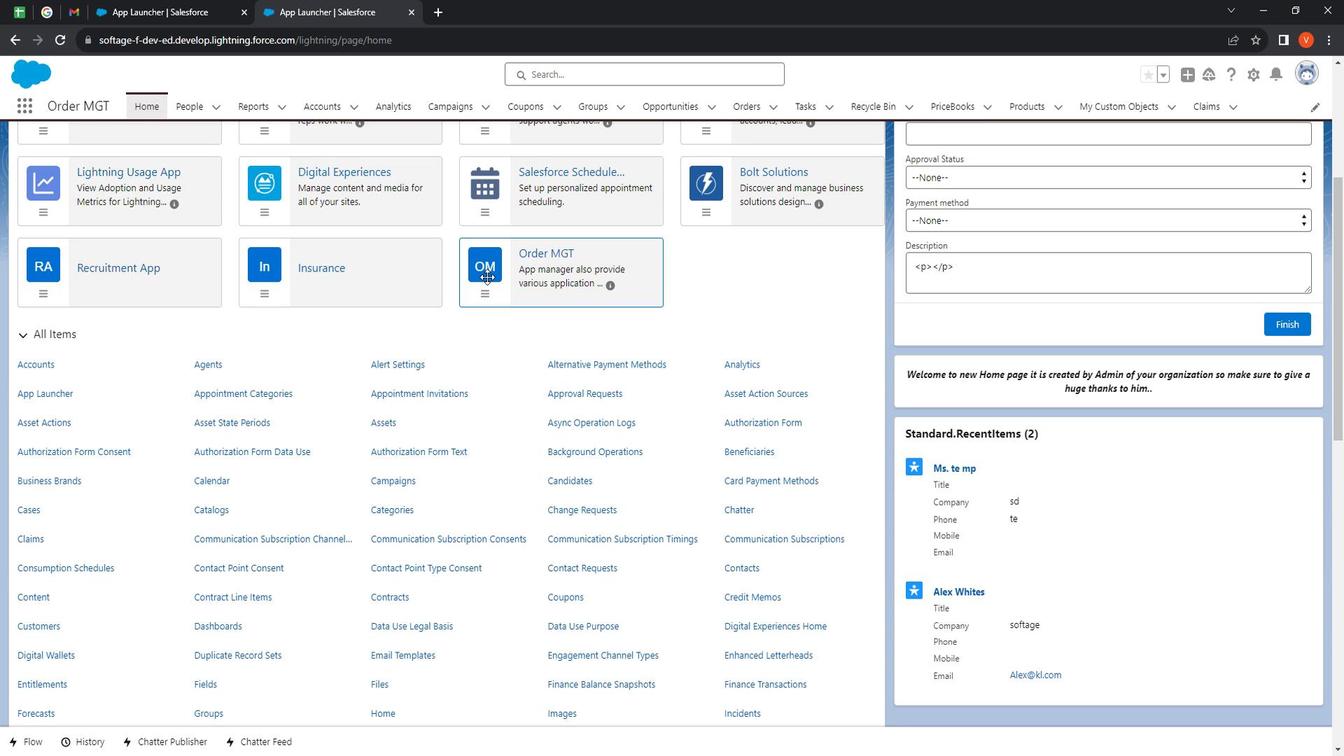 
Action: Mouse moved to (511, 308)
Screenshot: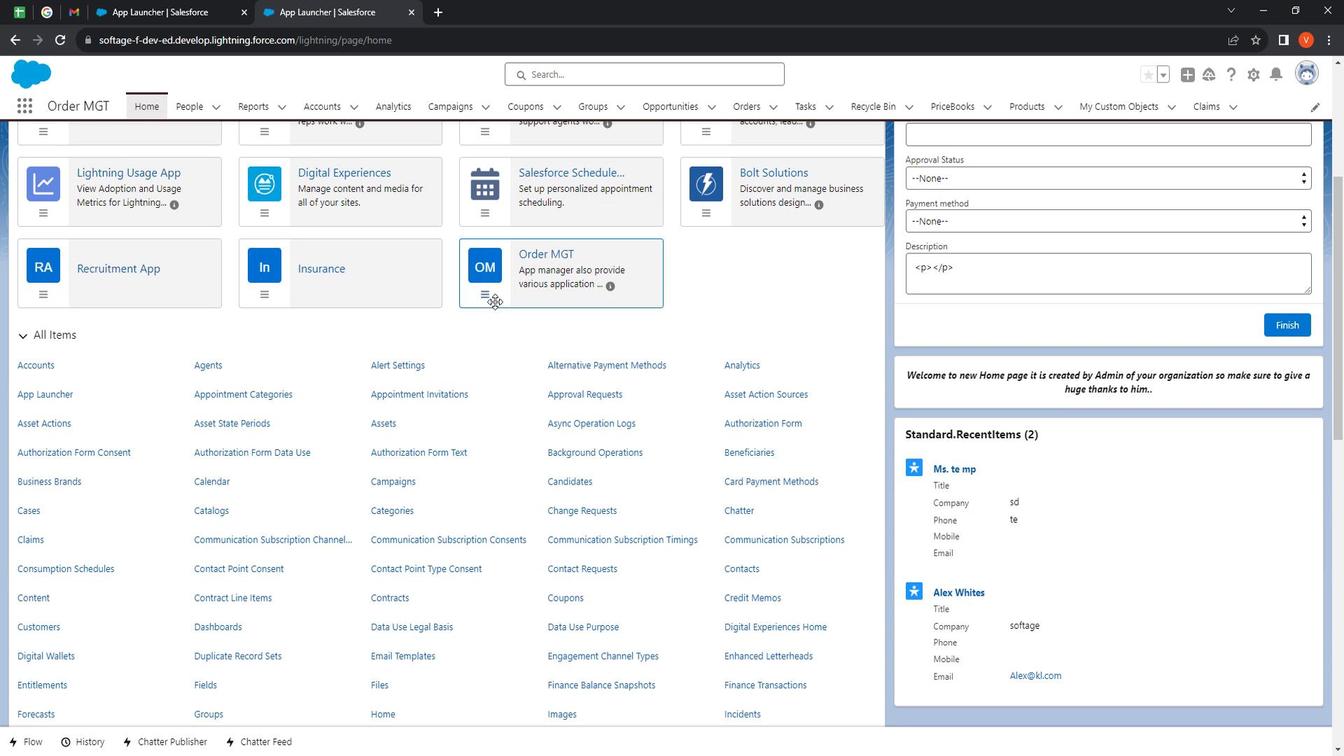 
Action: Mouse scrolled (511, 308) with delta (0, 0)
Screenshot: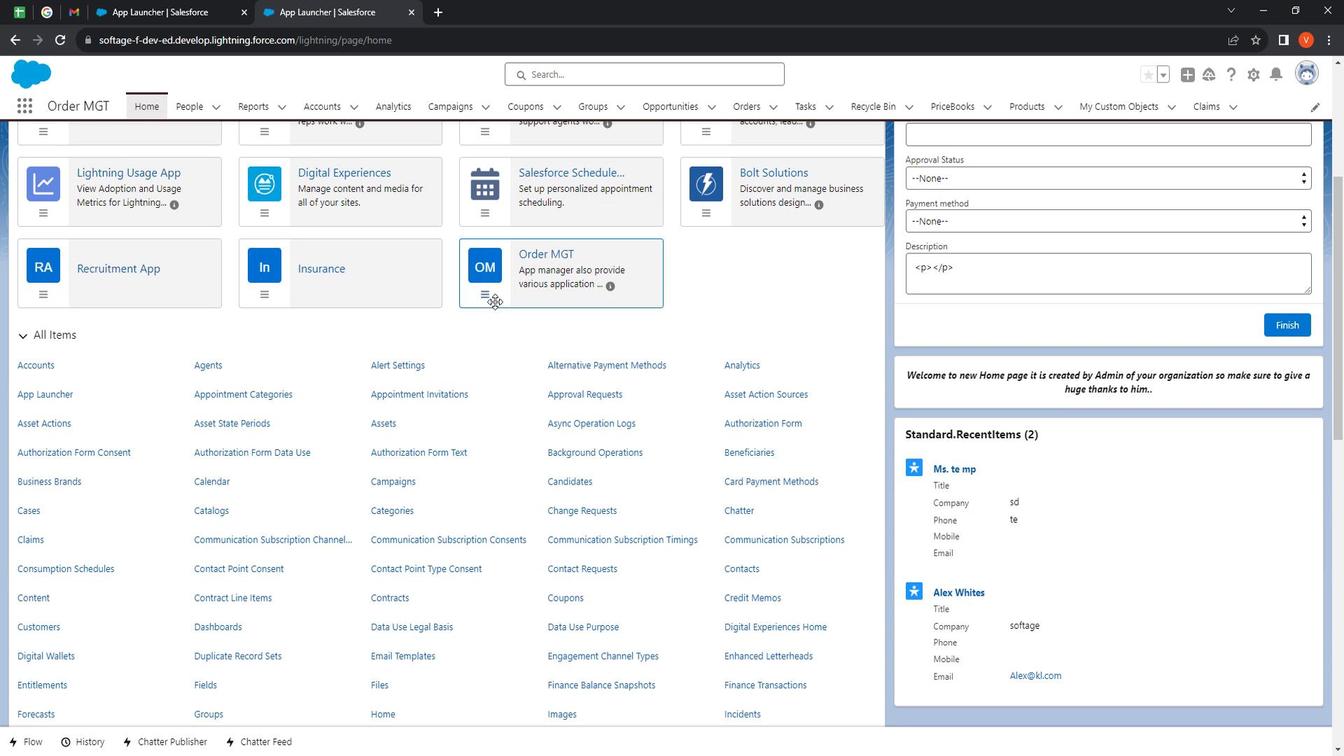
Action: Mouse moved to (489, 215)
Screenshot: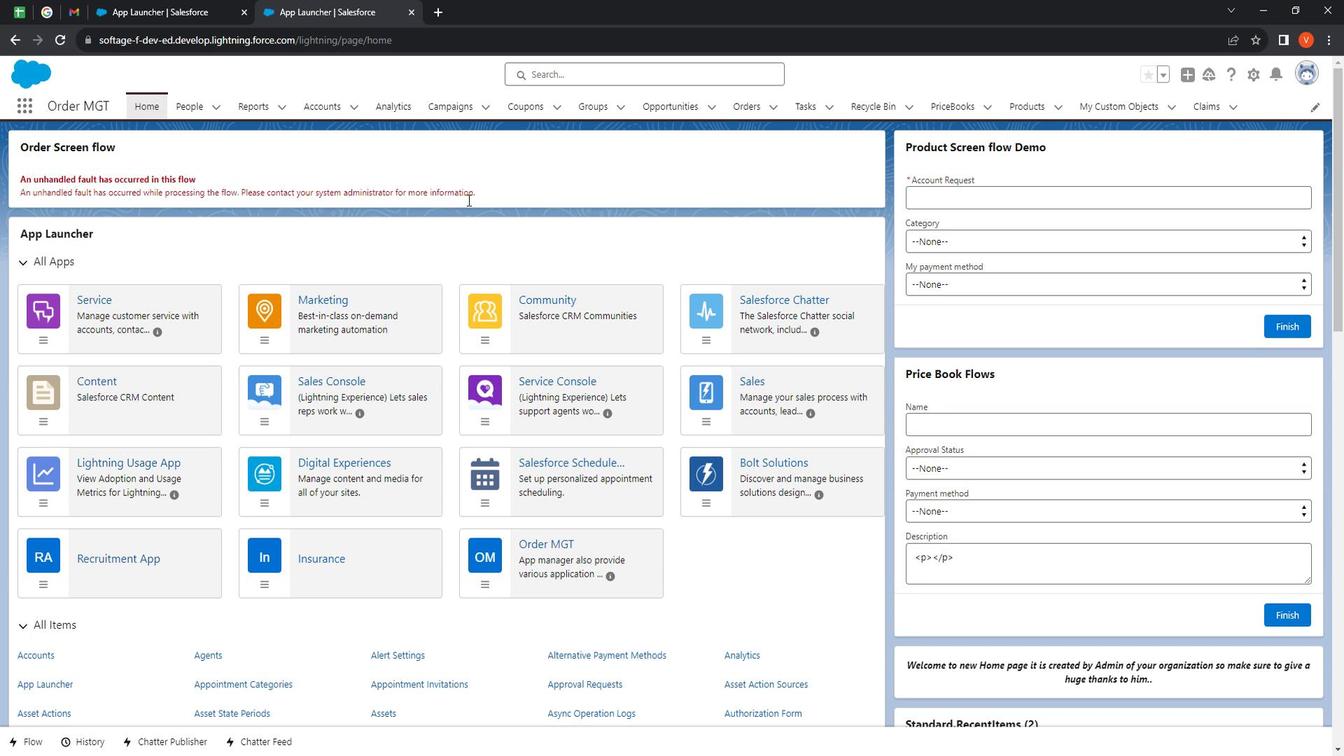 
Action: Mouse scrolled (489, 215) with delta (0, 0)
Screenshot: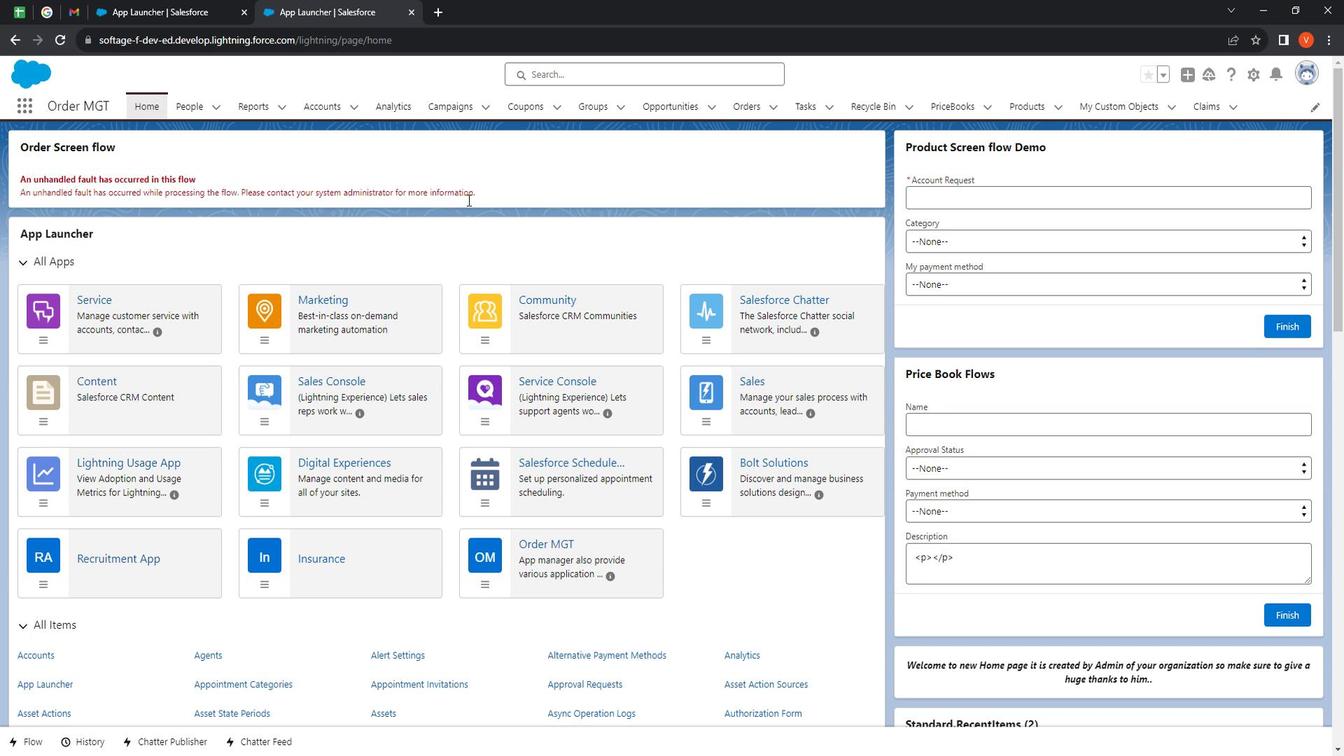 
Action: Mouse moved to (490, 215)
Screenshot: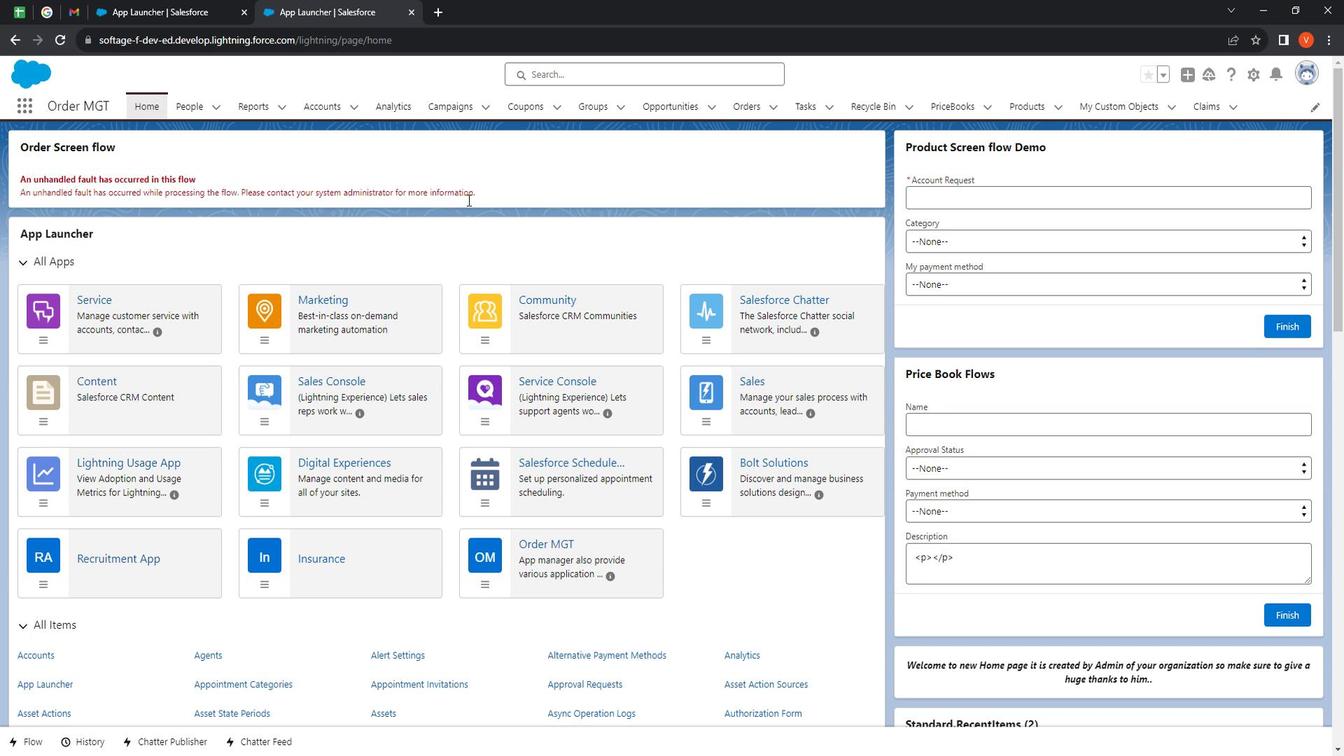 
Action: Mouse scrolled (490, 216) with delta (0, 0)
Screenshot: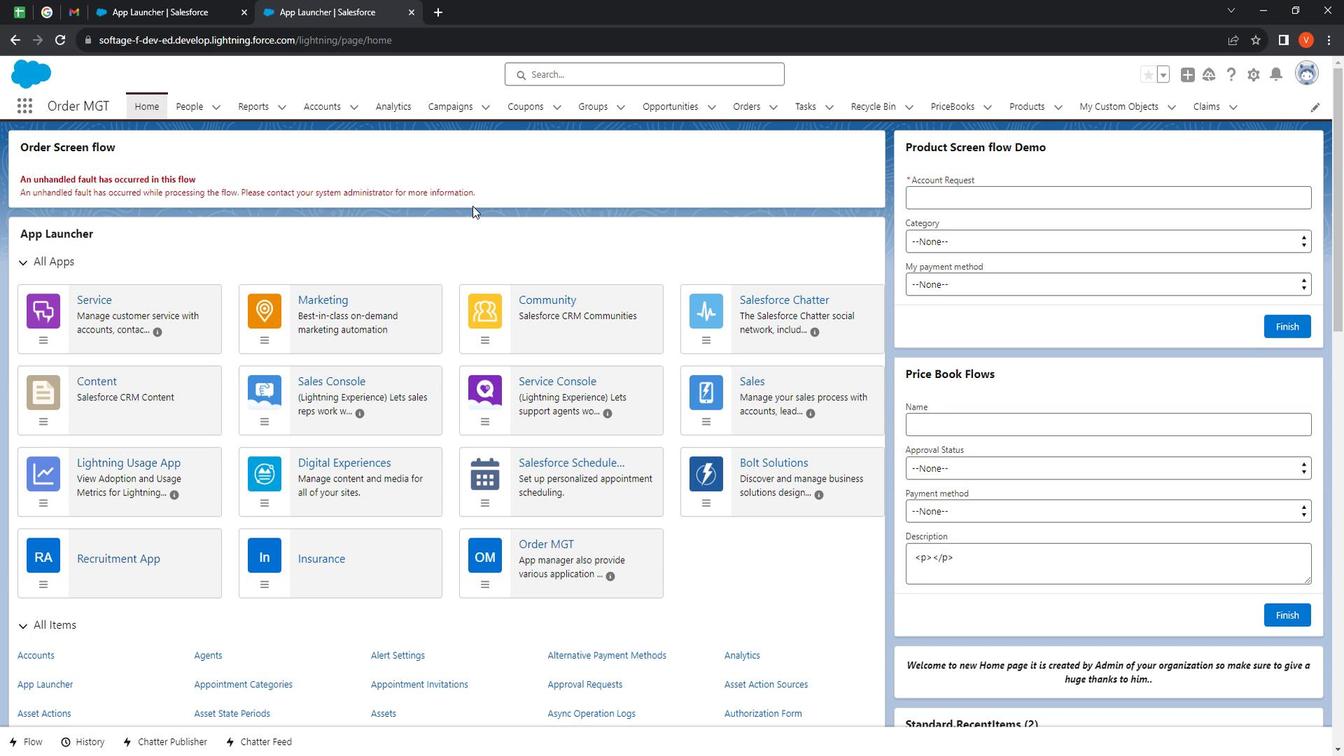 
Action: Mouse moved to (488, 215)
Screenshot: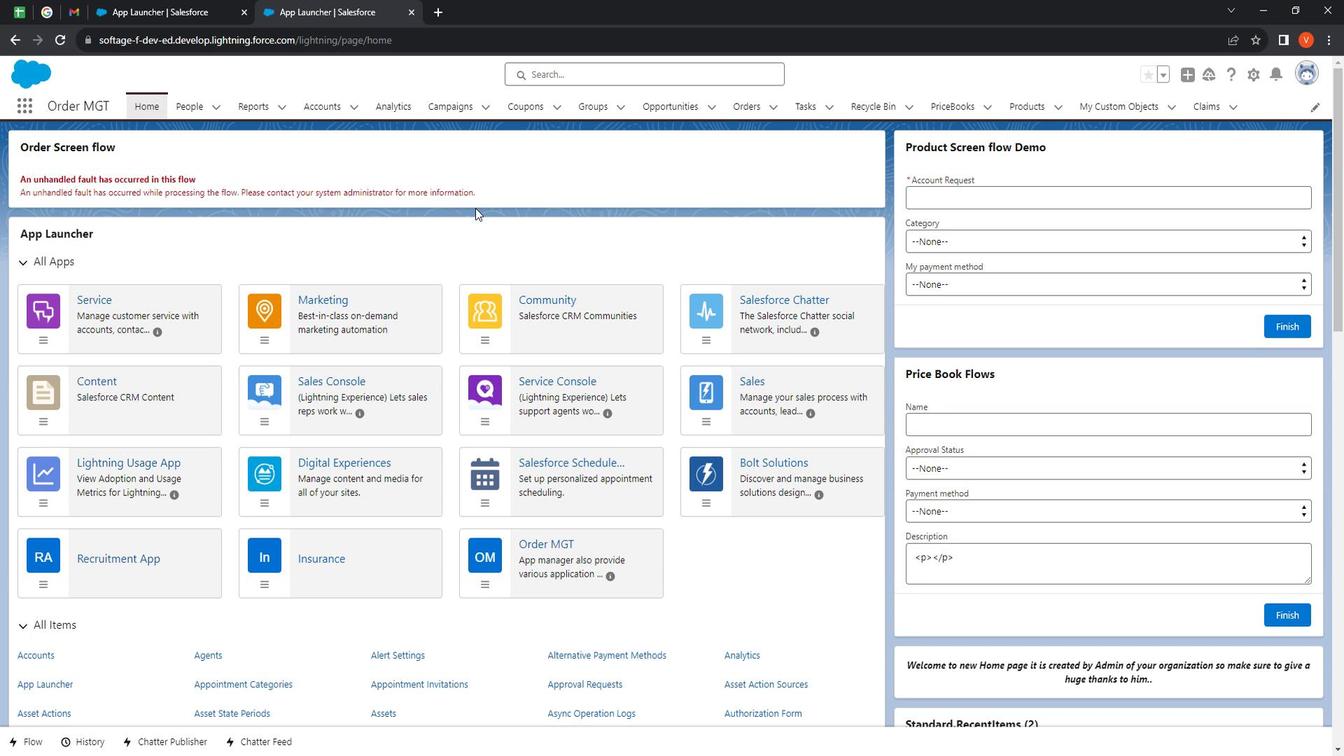 
Action: Mouse scrolled (488, 216) with delta (0, 0)
Screenshot: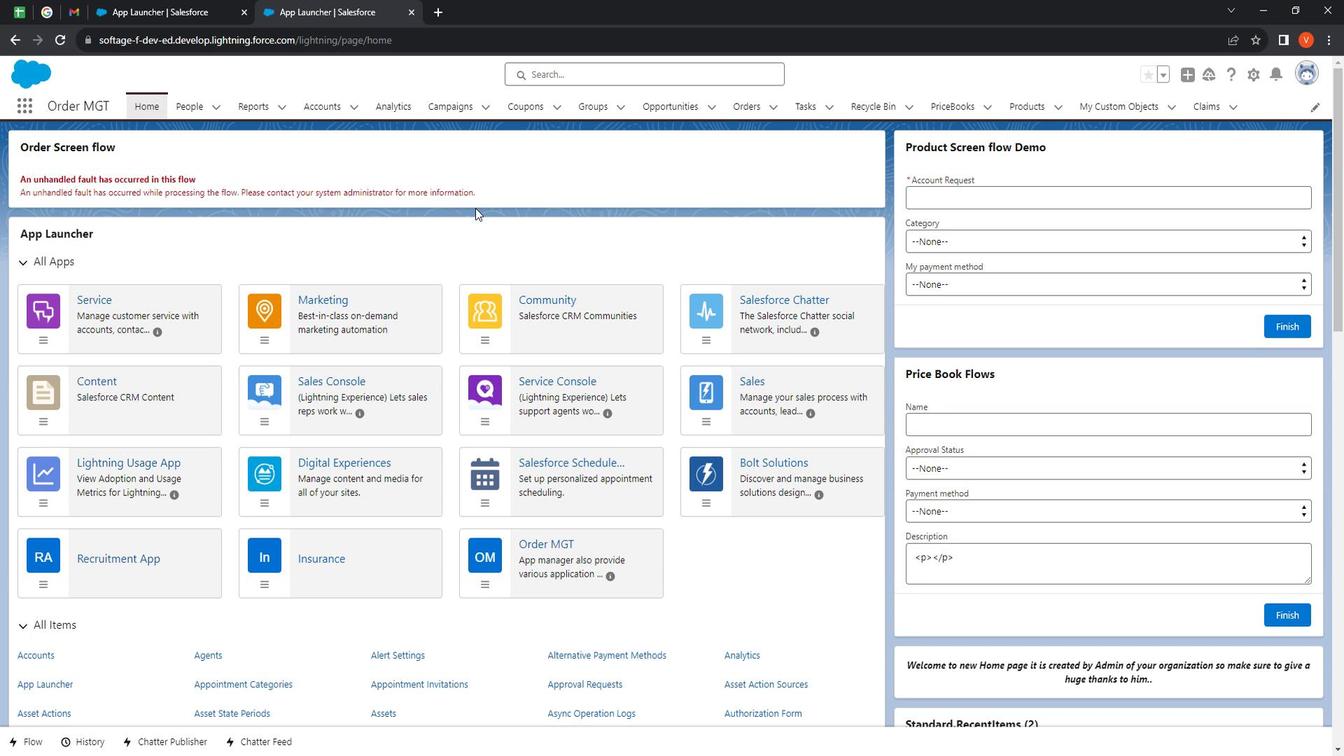 
Action: Mouse moved to (189, 112)
Screenshot: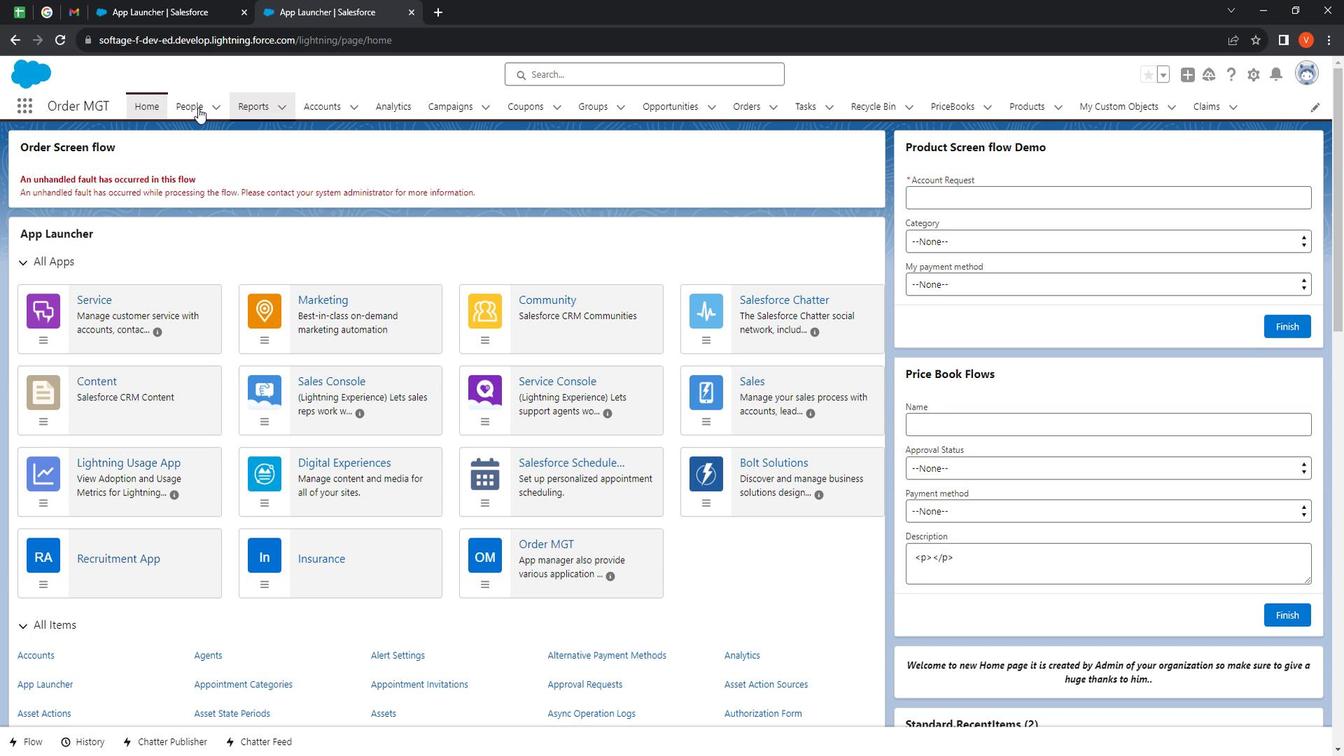 
Action: Mouse pressed left at (189, 112)
Screenshot: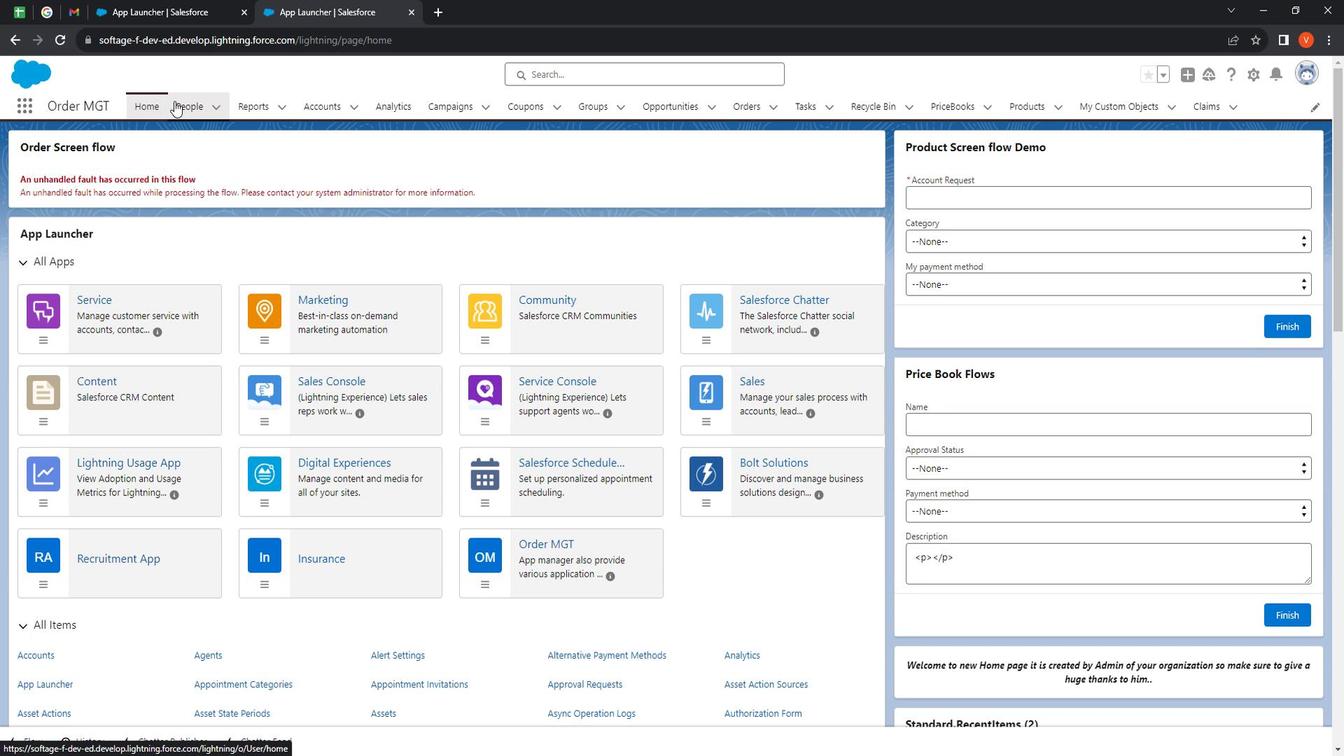 
Action: Mouse moved to (168, 165)
Screenshot: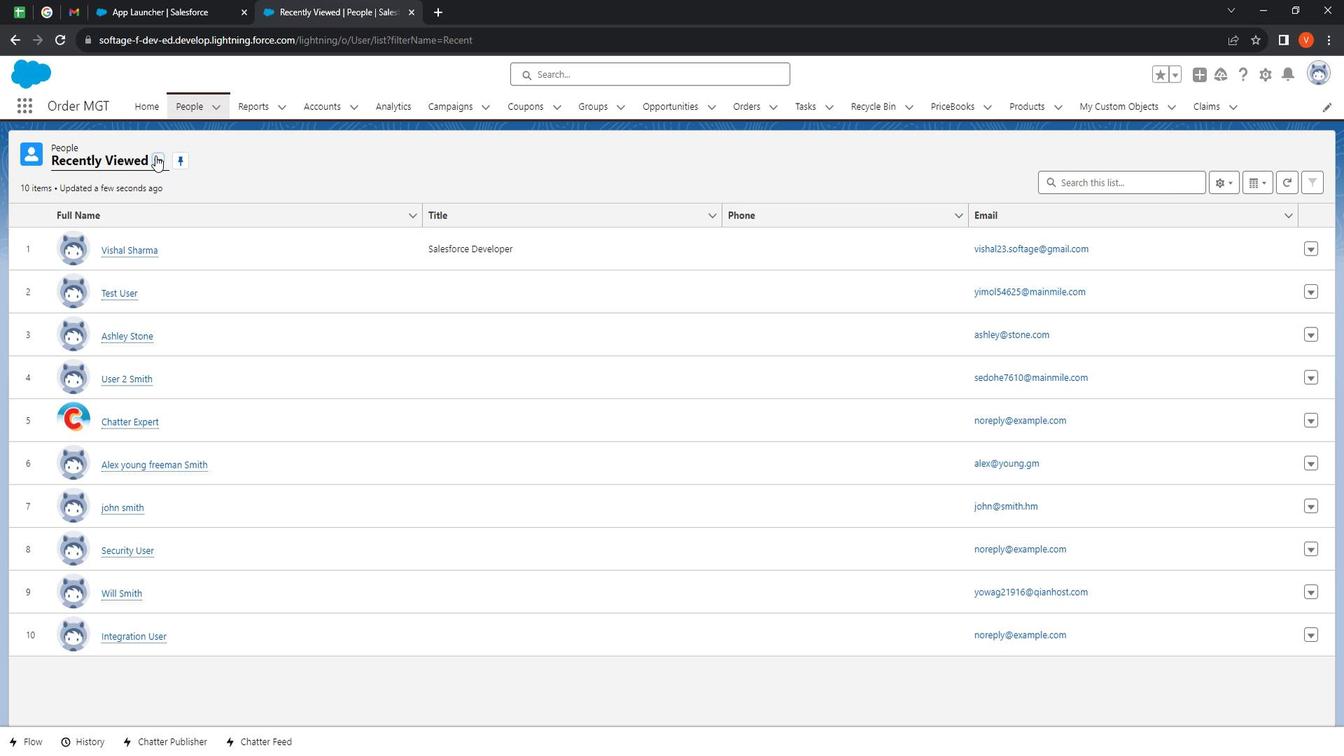 
Action: Mouse pressed left at (168, 165)
Screenshot: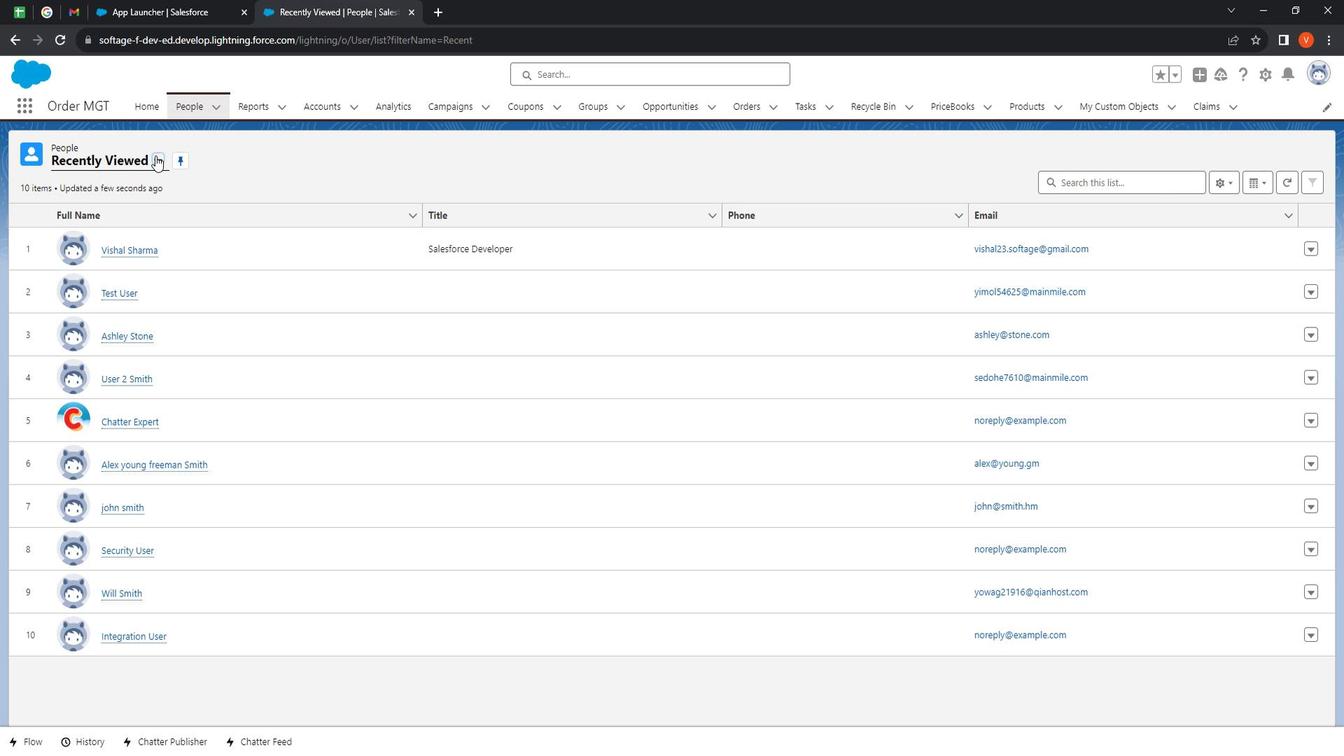
Action: Mouse moved to (163, 219)
Screenshot: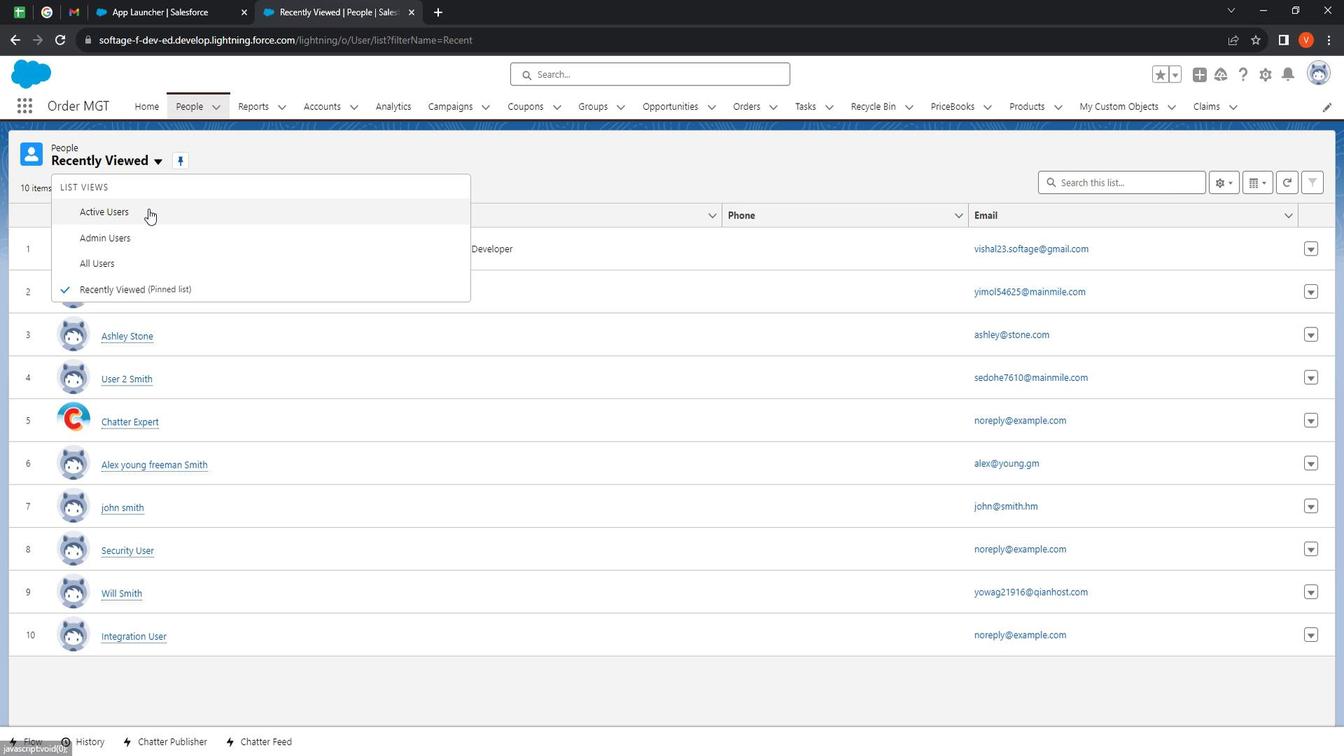 
Action: Mouse pressed left at (163, 219)
Screenshot: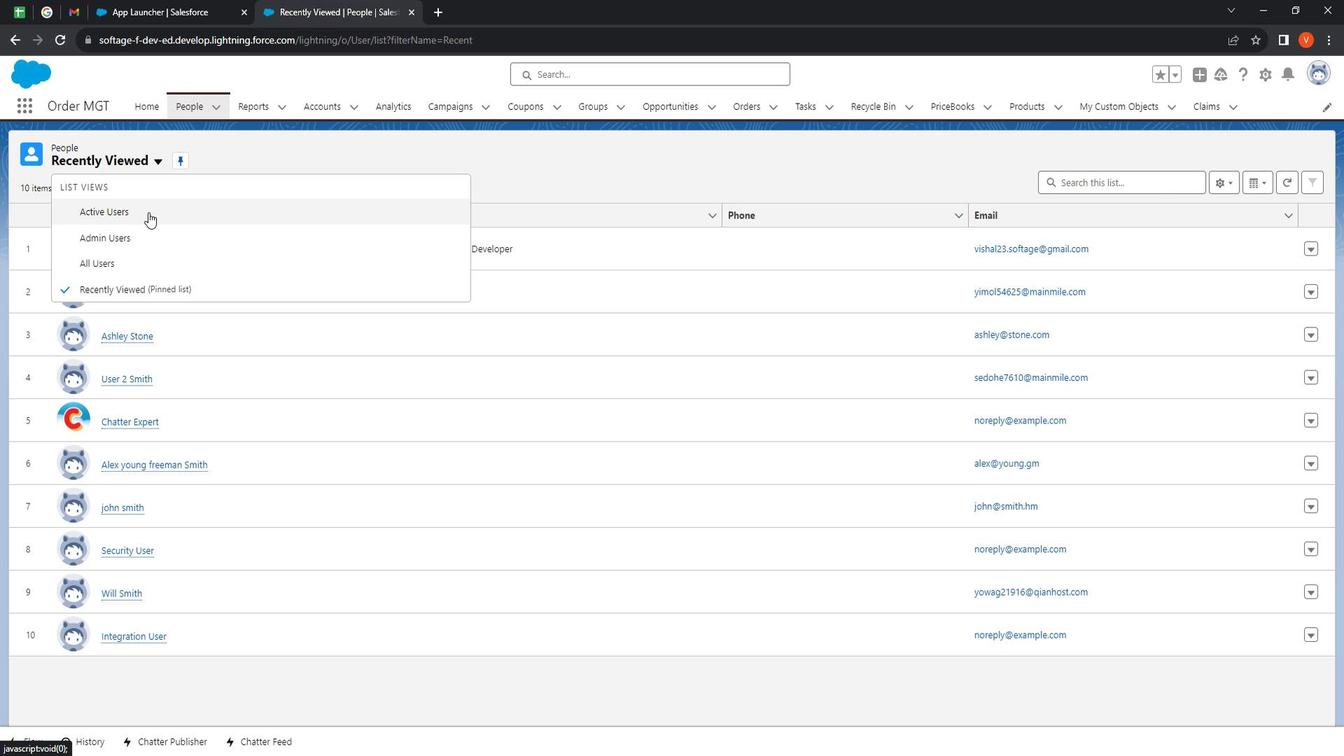 
Action: Mouse moved to (177, 170)
Screenshot: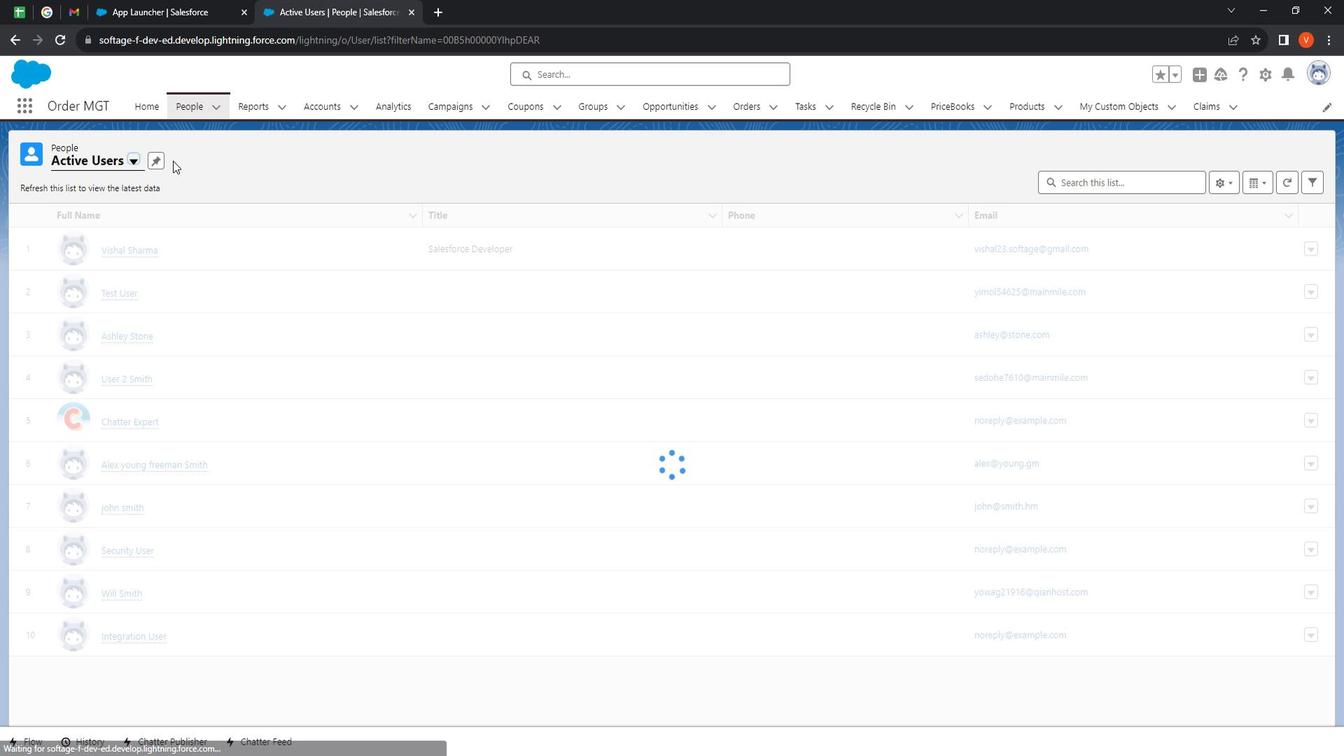 
Action: Mouse pressed left at (177, 170)
Screenshot: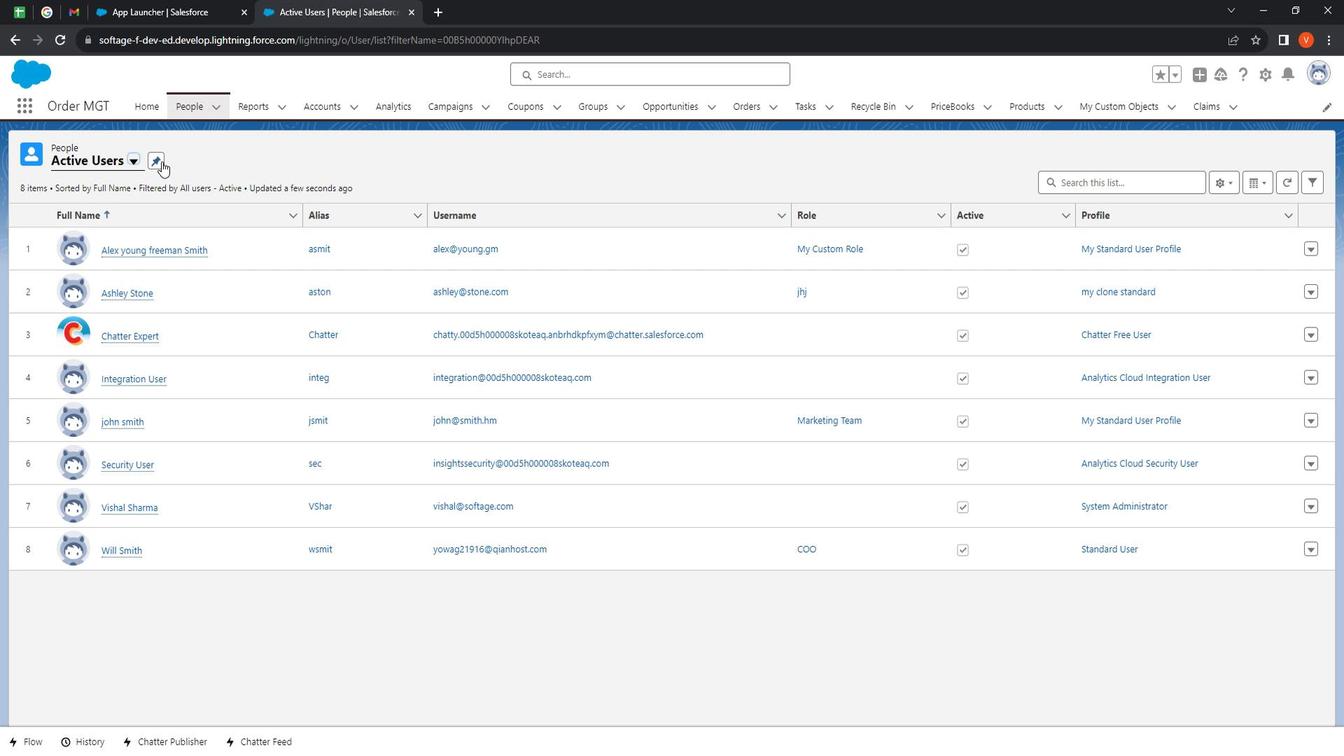 
Action: Mouse moved to (263, 116)
Screenshot: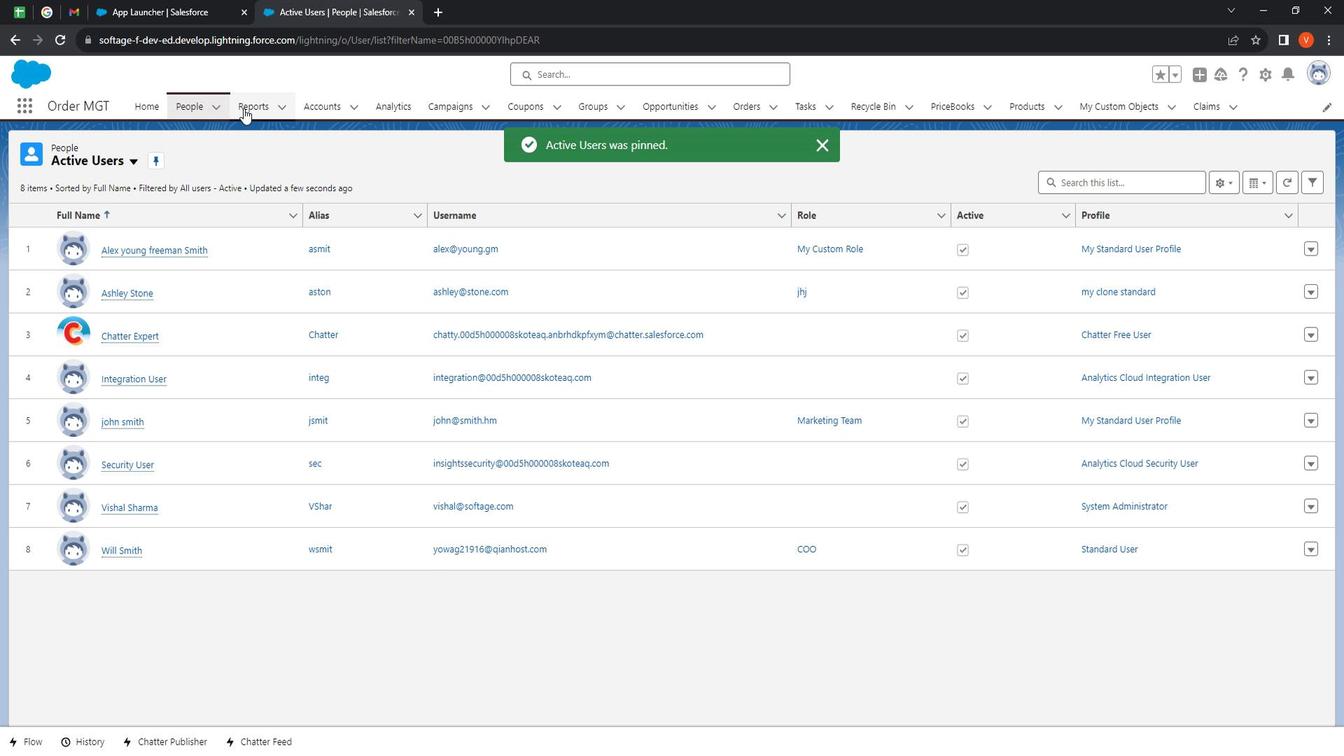 
Action: Mouse pressed left at (263, 116)
Screenshot: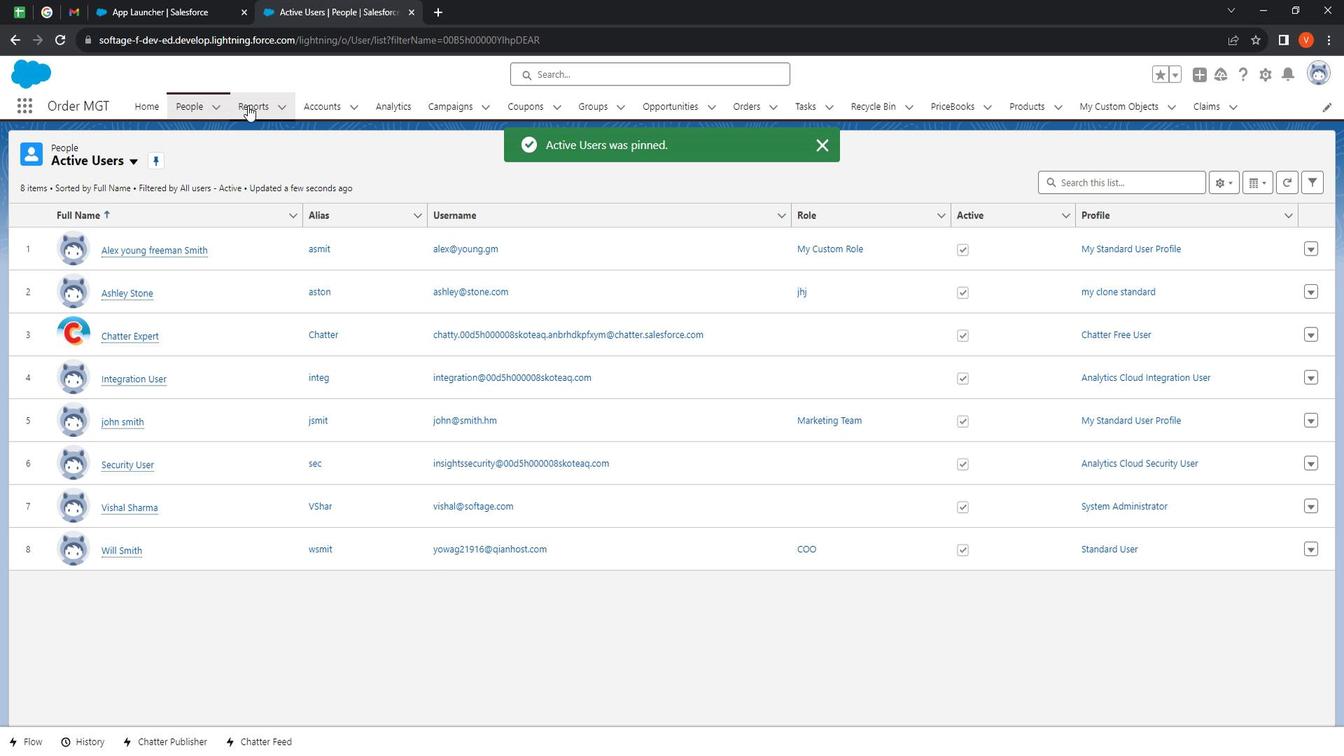 
Action: Mouse moved to (82, 262)
Screenshot: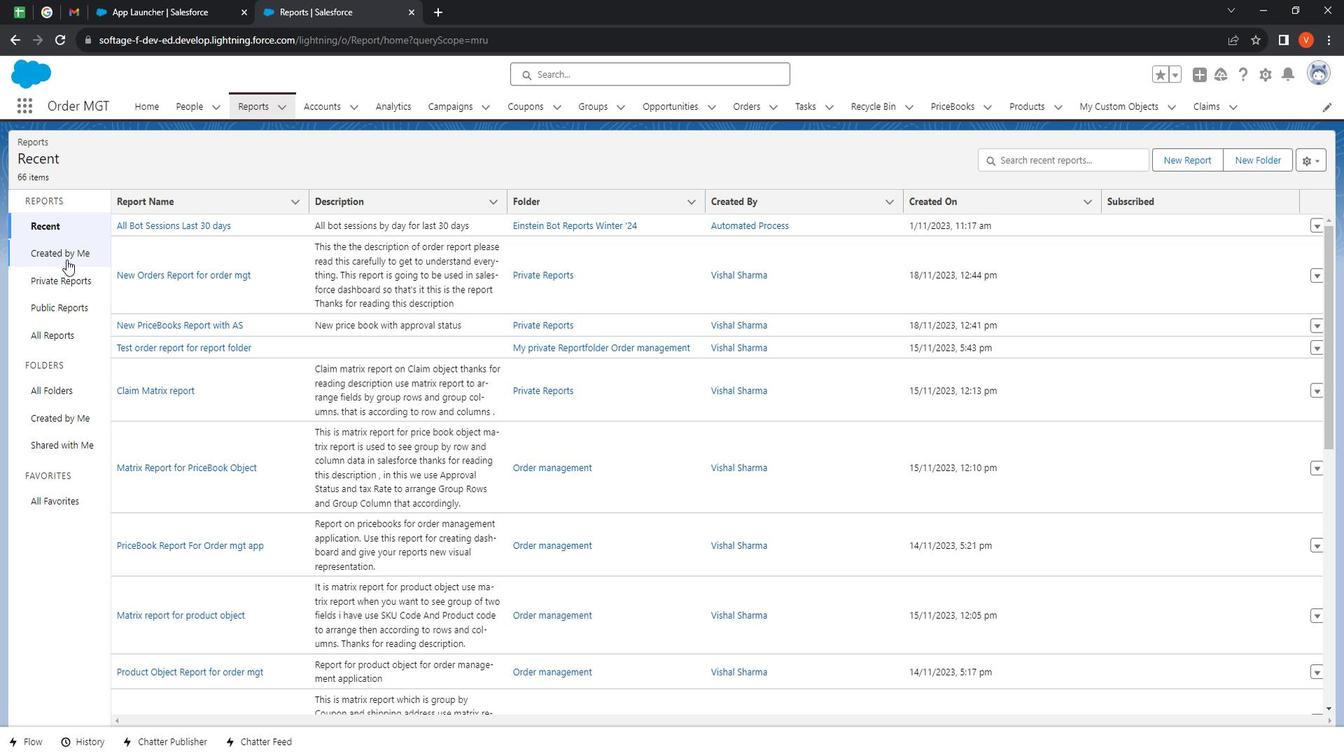 
Action: Mouse pressed left at (82, 262)
Screenshot: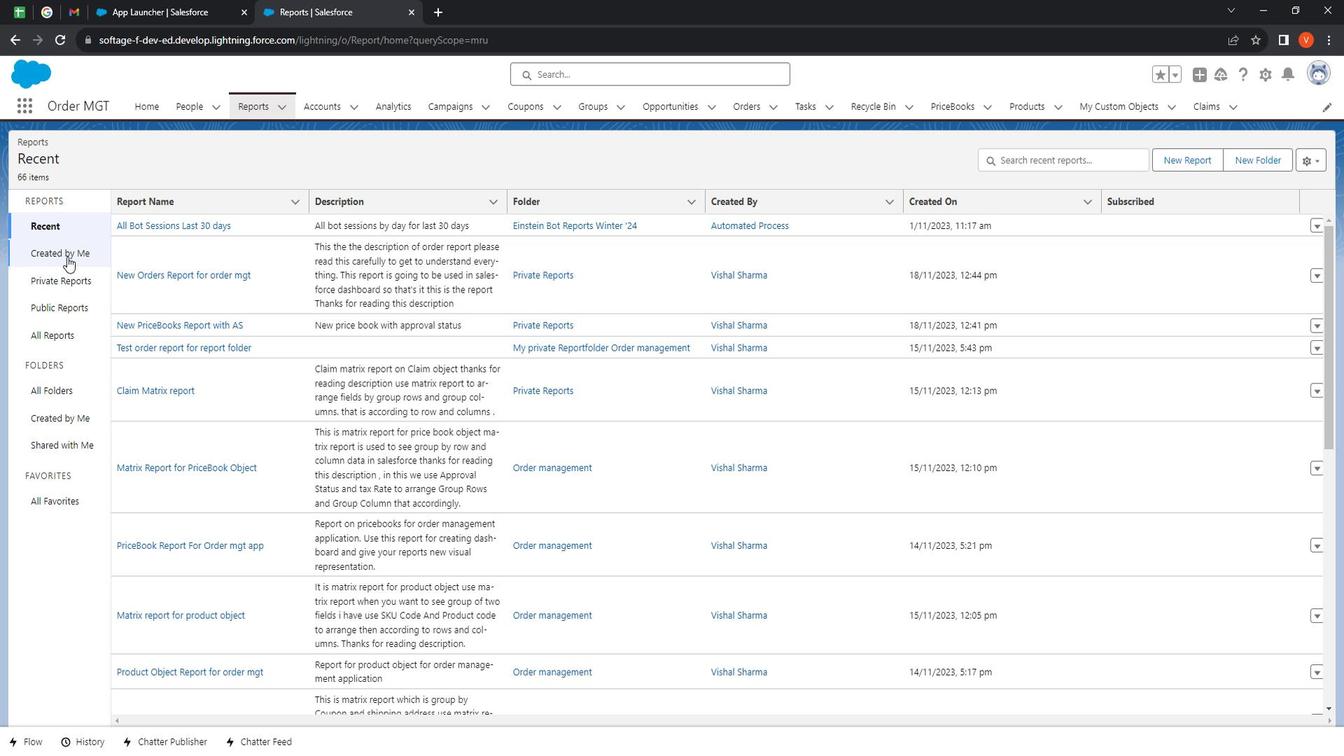 
Action: Mouse moved to (171, 315)
Screenshot: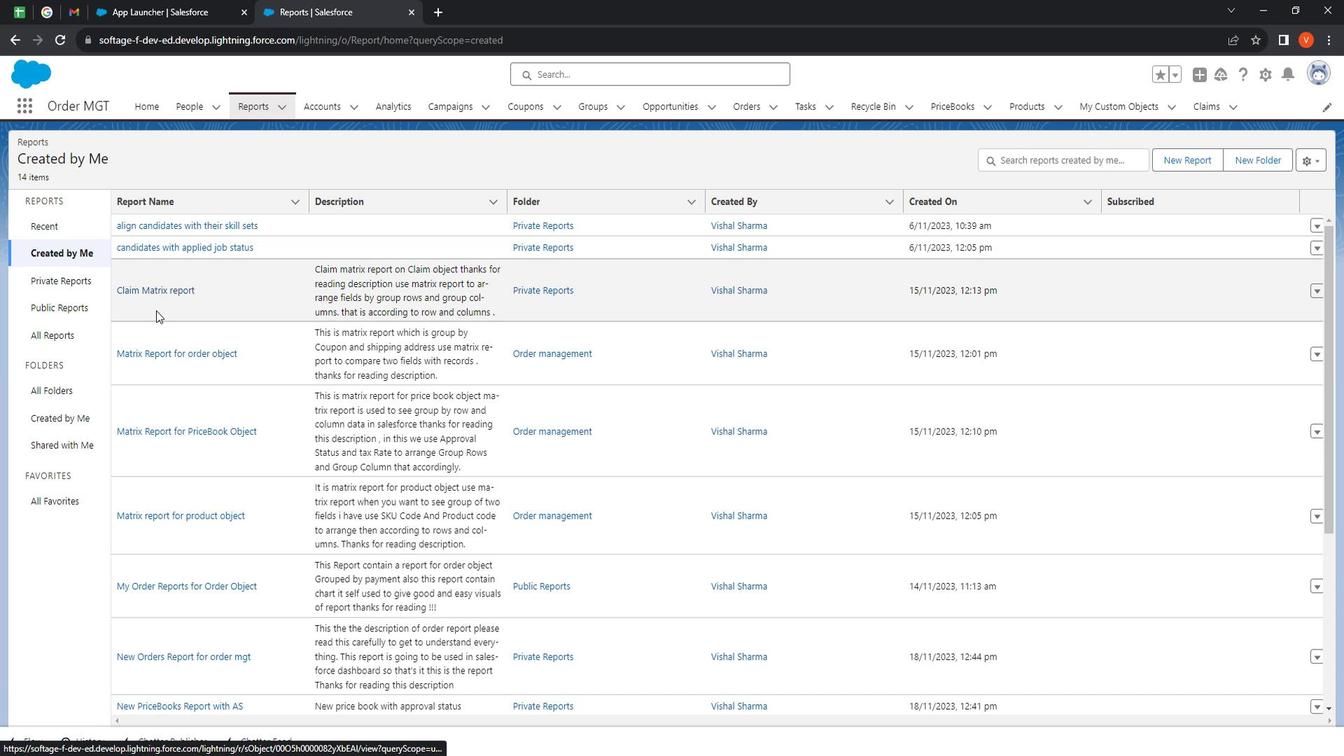 
Action: Mouse scrolled (171, 315) with delta (0, 0)
Screenshot: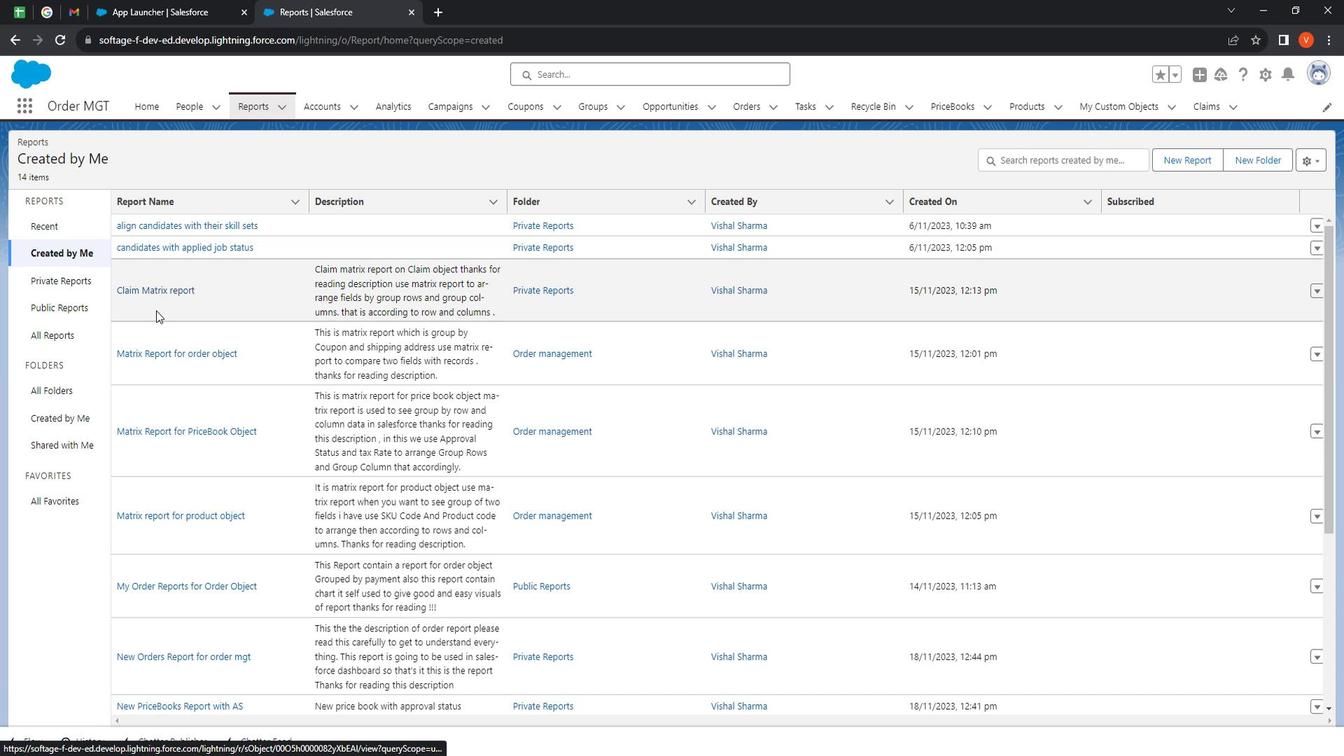 
Action: Mouse moved to (171, 317)
Screenshot: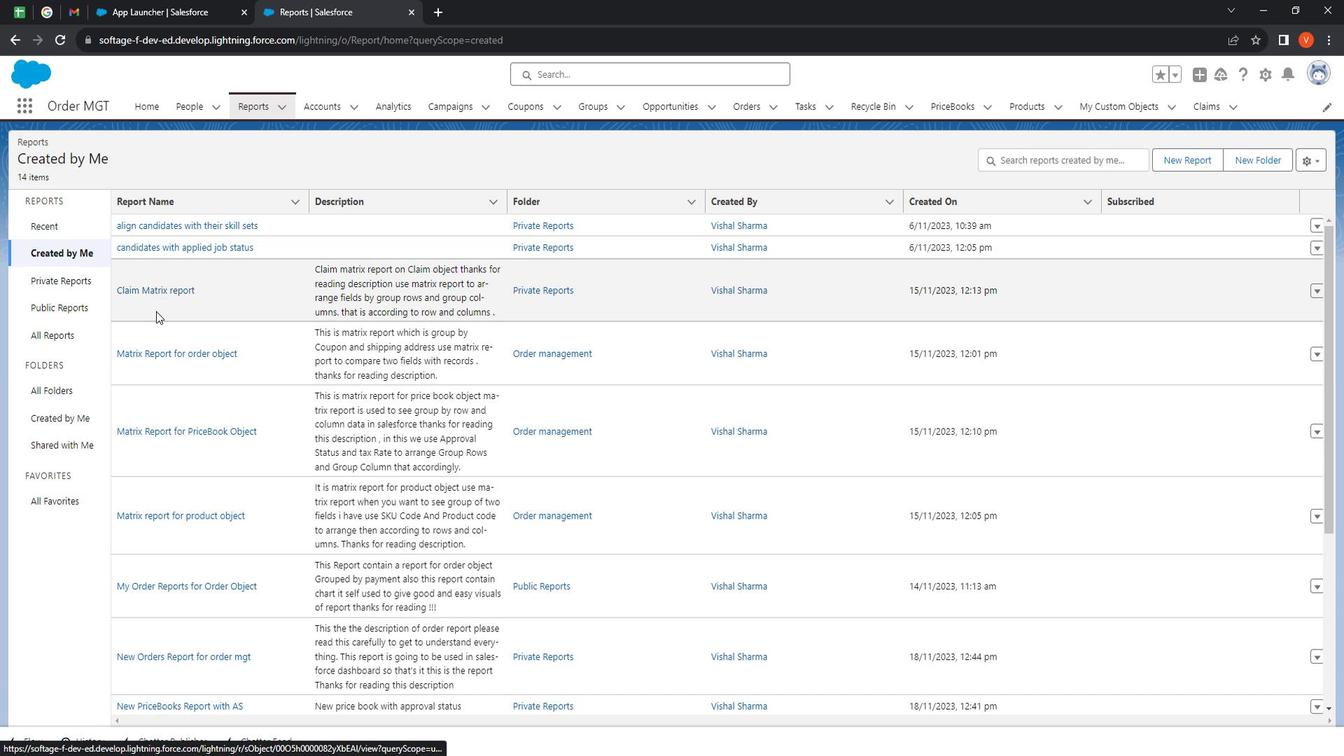 
Action: Mouse scrolled (171, 317) with delta (0, 0)
Screenshot: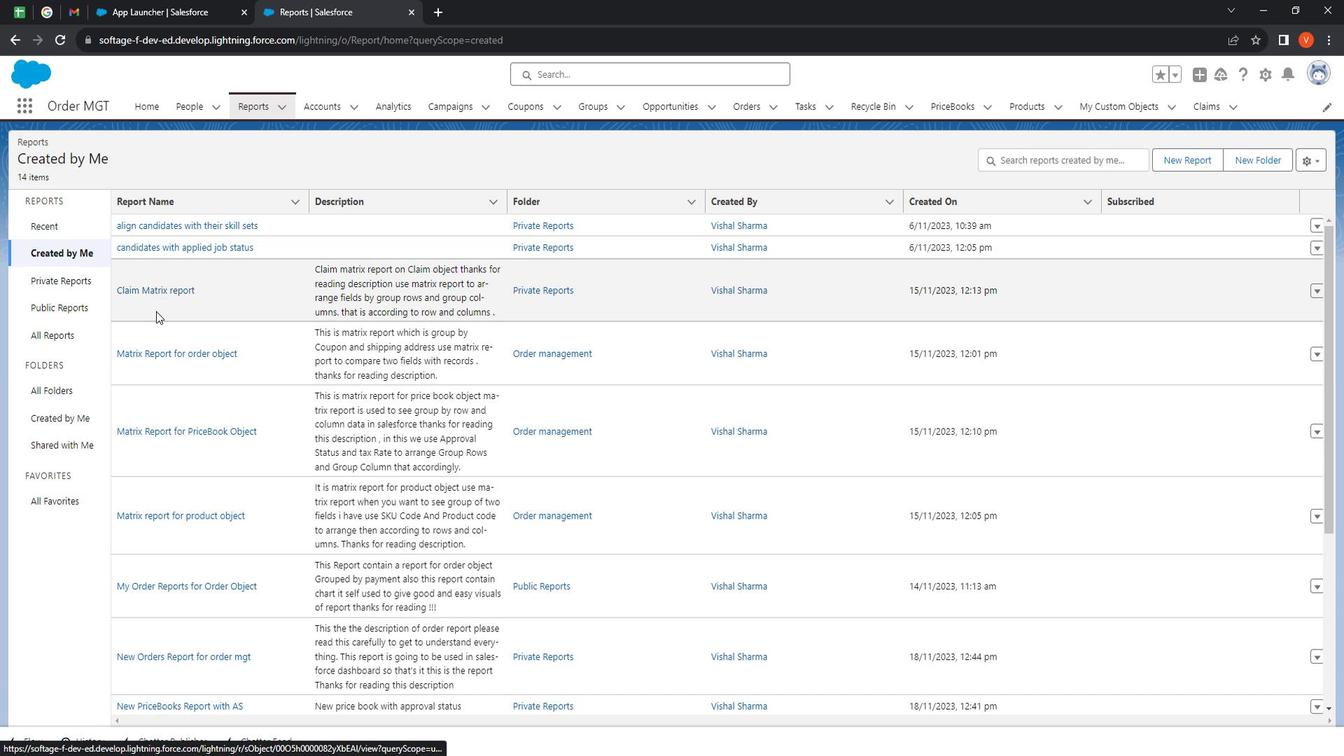 
Action: Mouse scrolled (171, 317) with delta (0, 0)
Screenshot: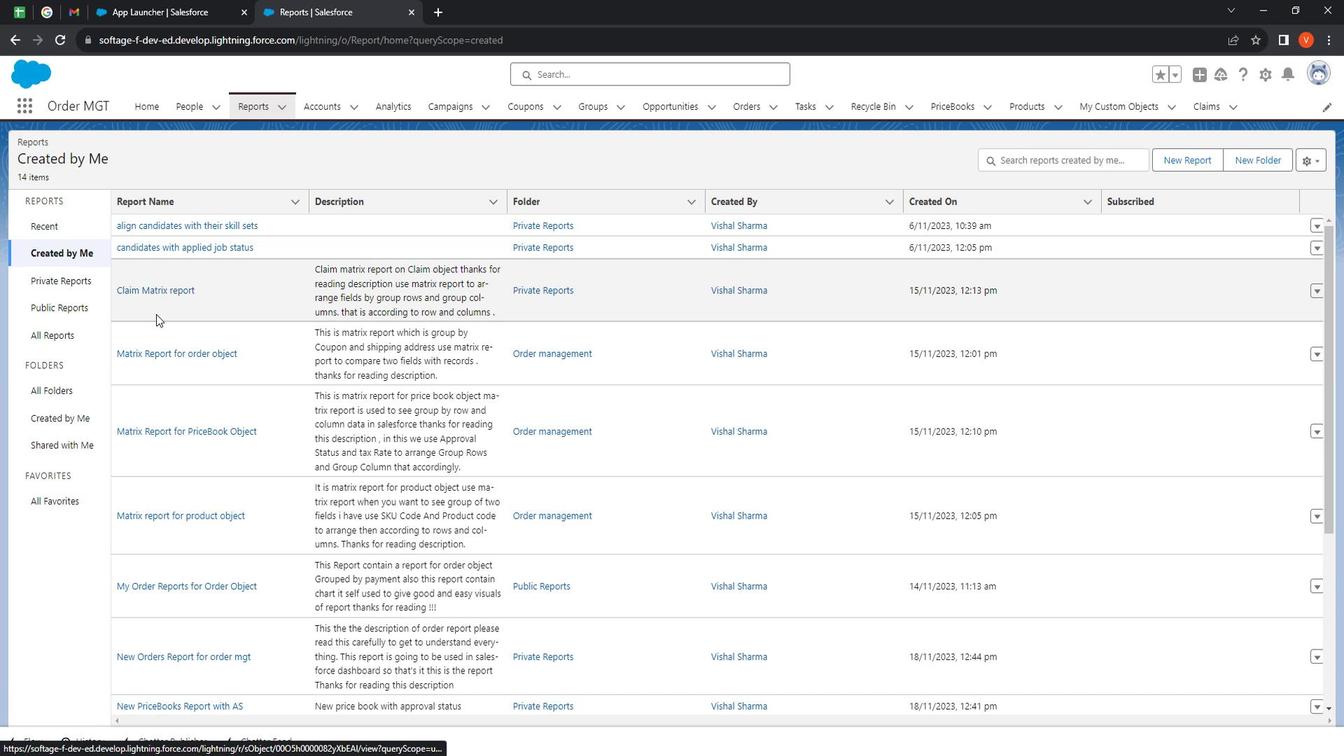 
Action: Mouse moved to (171, 318)
Screenshot: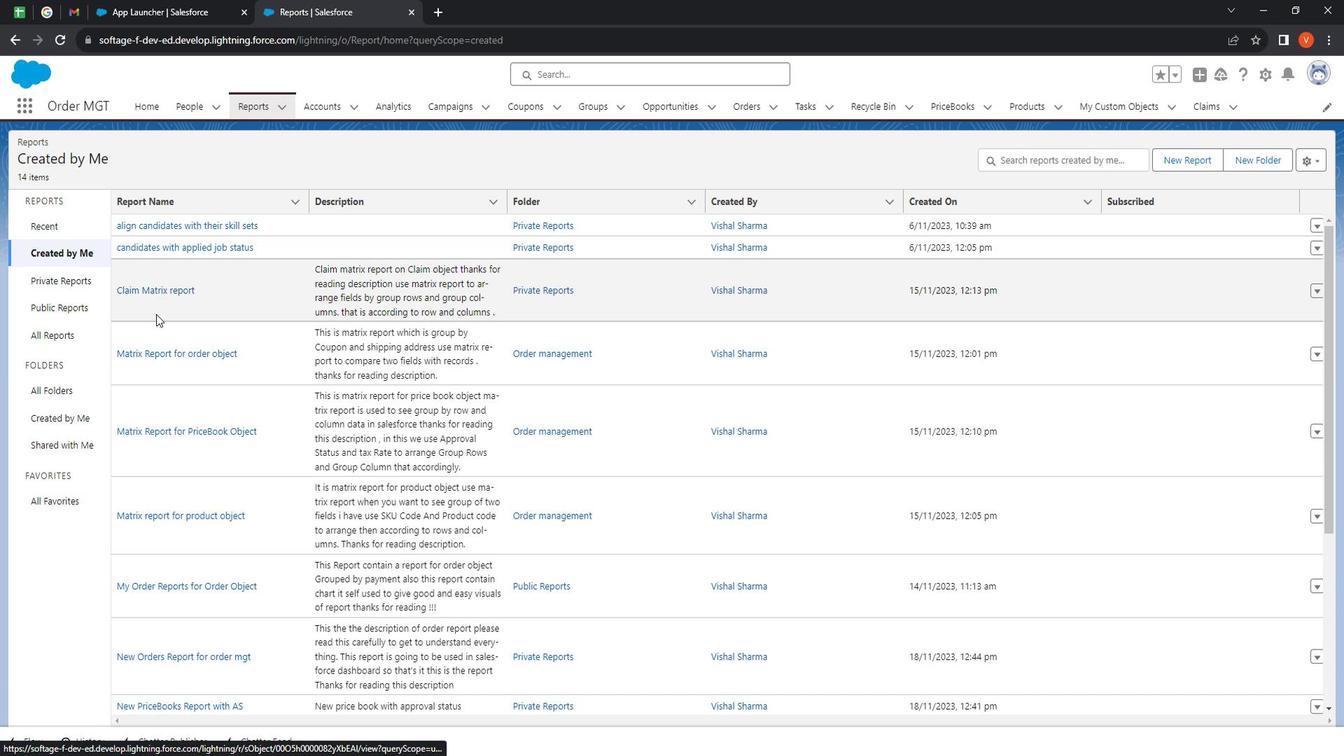 
Action: Mouse scrolled (171, 317) with delta (0, 0)
Screenshot: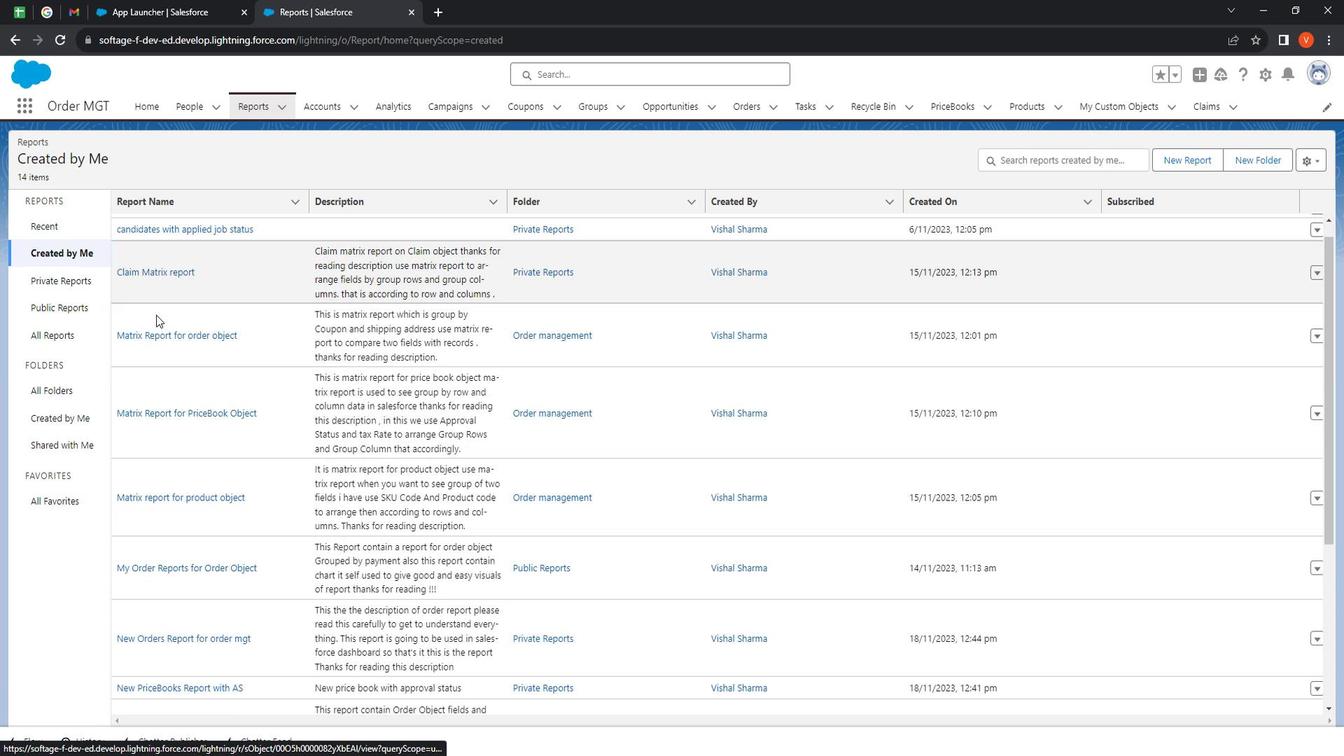 
Action: Mouse moved to (172, 320)
Screenshot: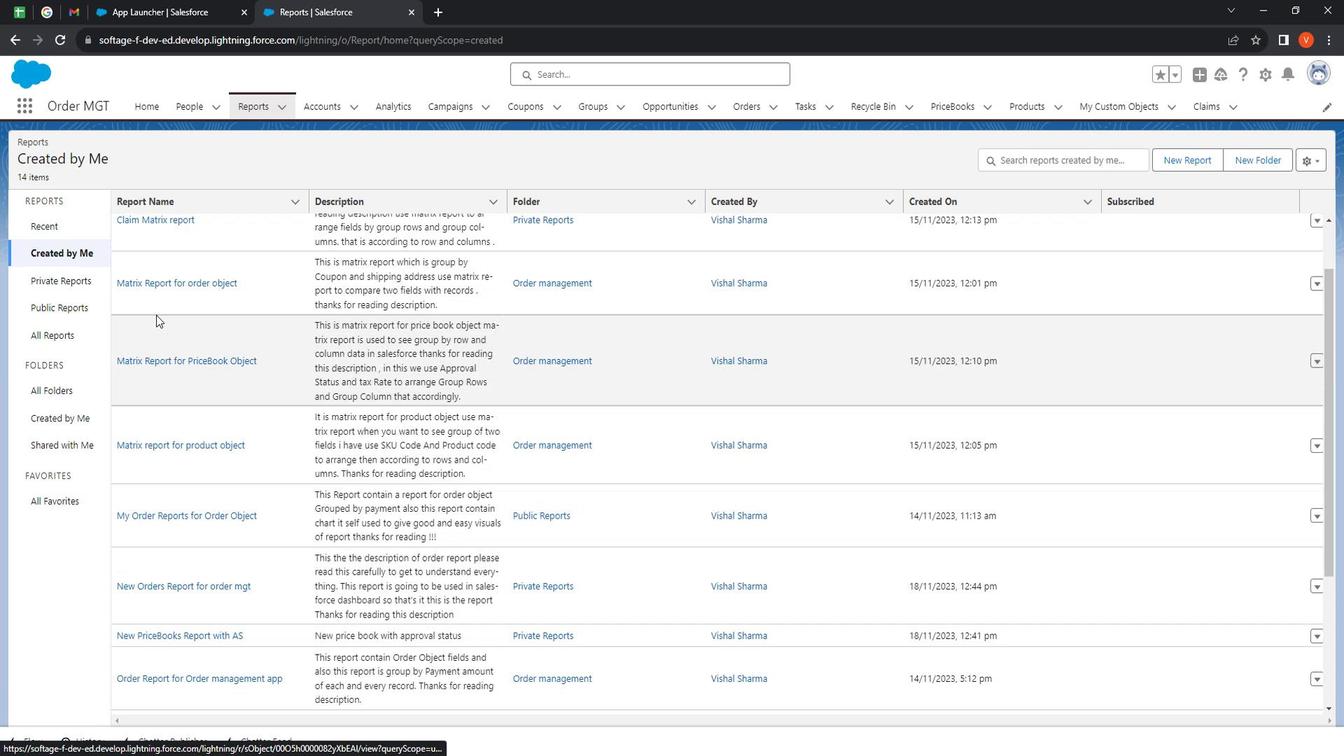 
Action: Mouse scrolled (172, 319) with delta (0, 0)
Screenshot: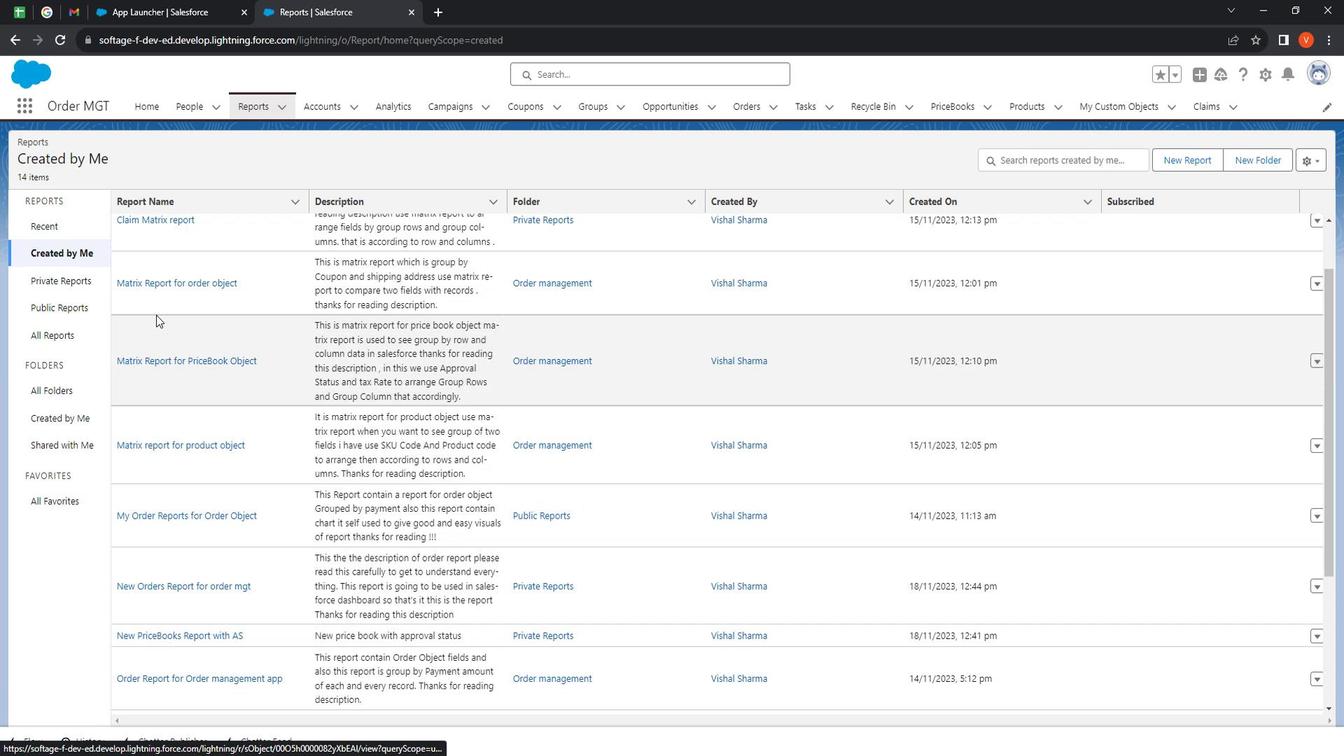
Action: Mouse moved to (179, 320)
Screenshot: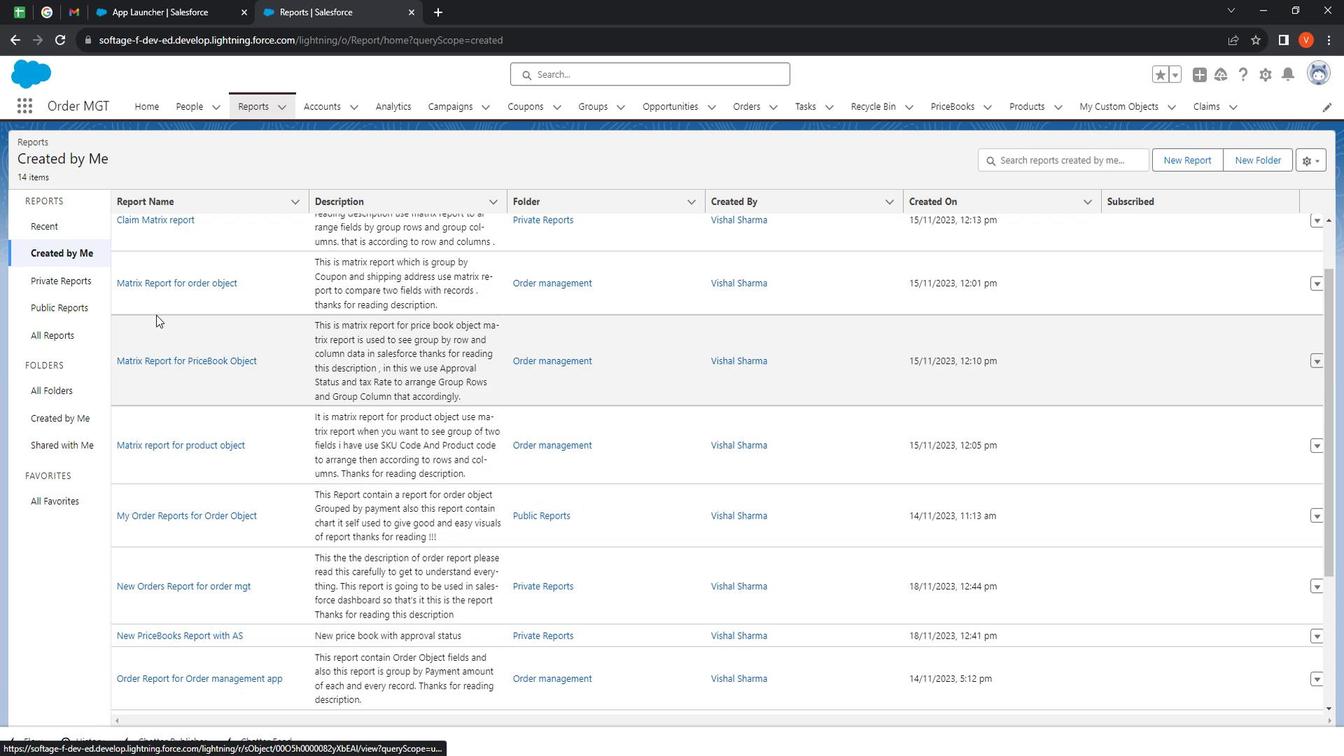 
Action: Mouse scrolled (179, 319) with delta (0, 0)
Screenshot: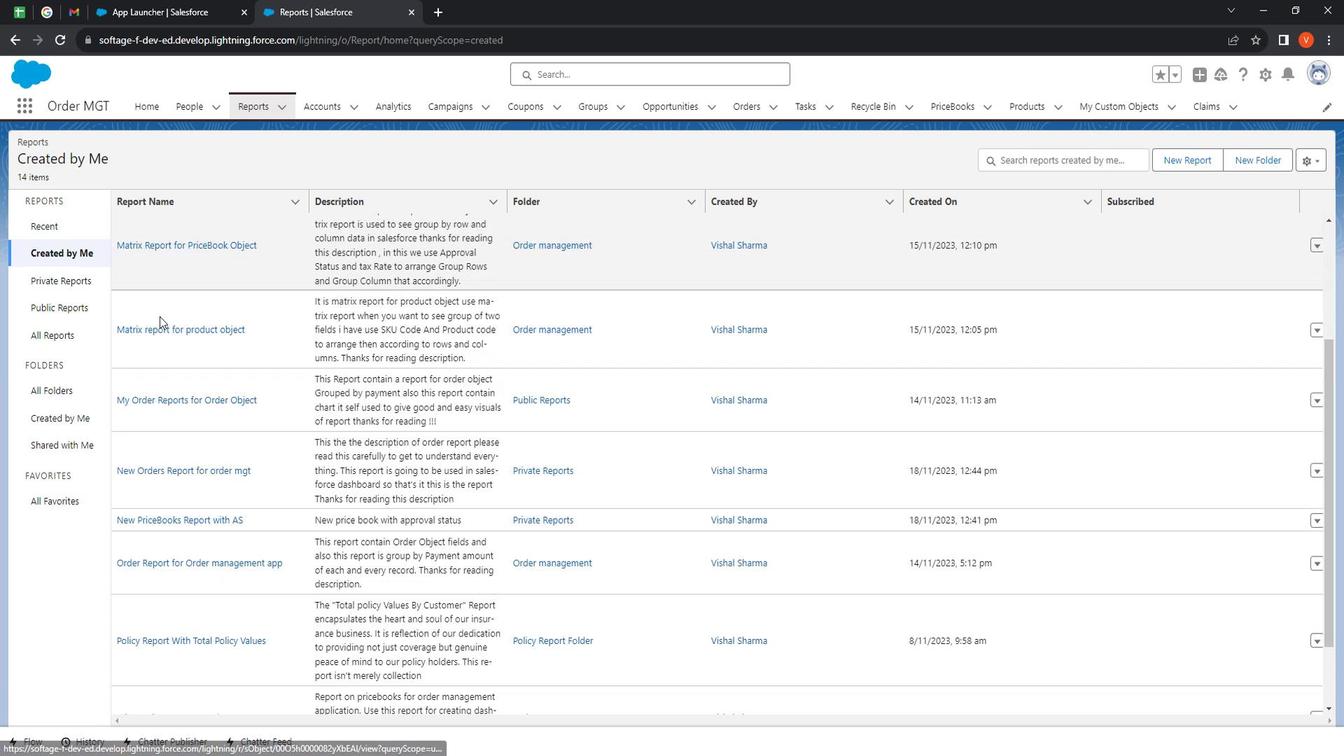 
Action: Mouse moved to (190, 313)
Screenshot: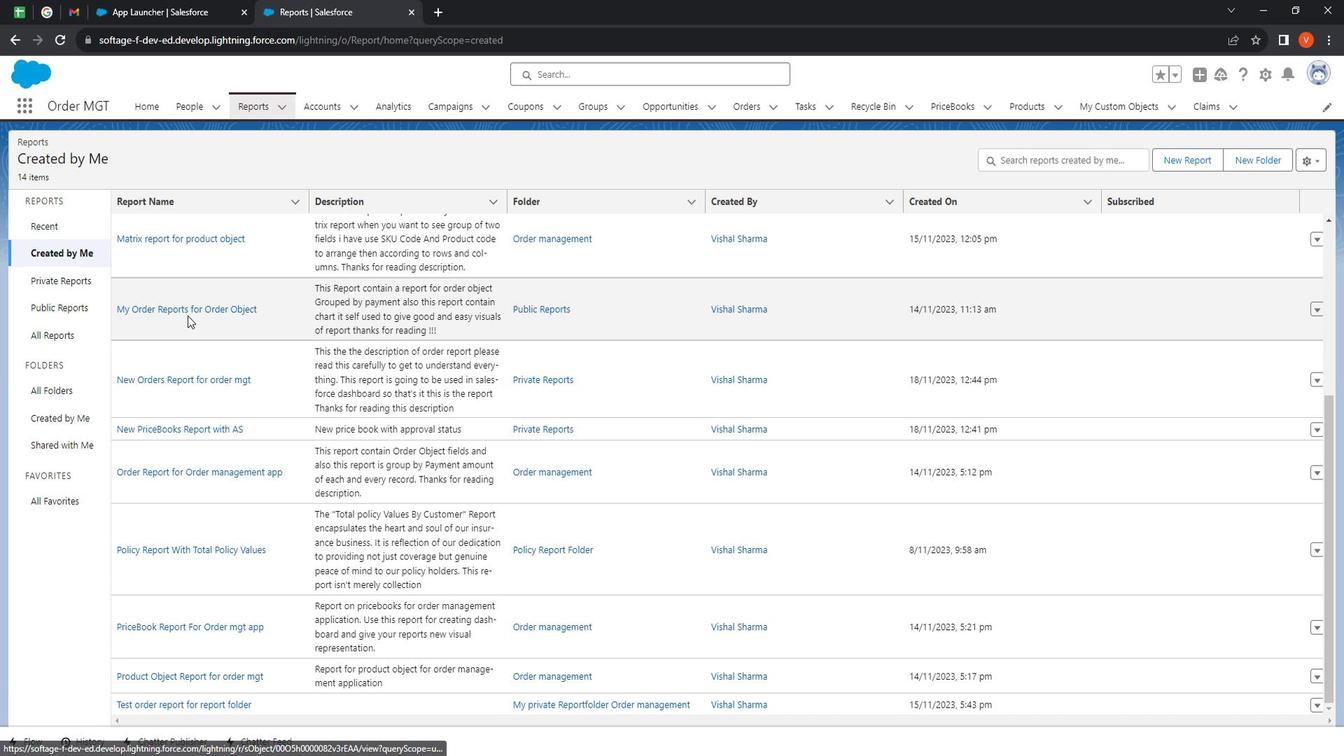 
Action: Mouse scrolled (190, 313) with delta (0, 0)
Screenshot: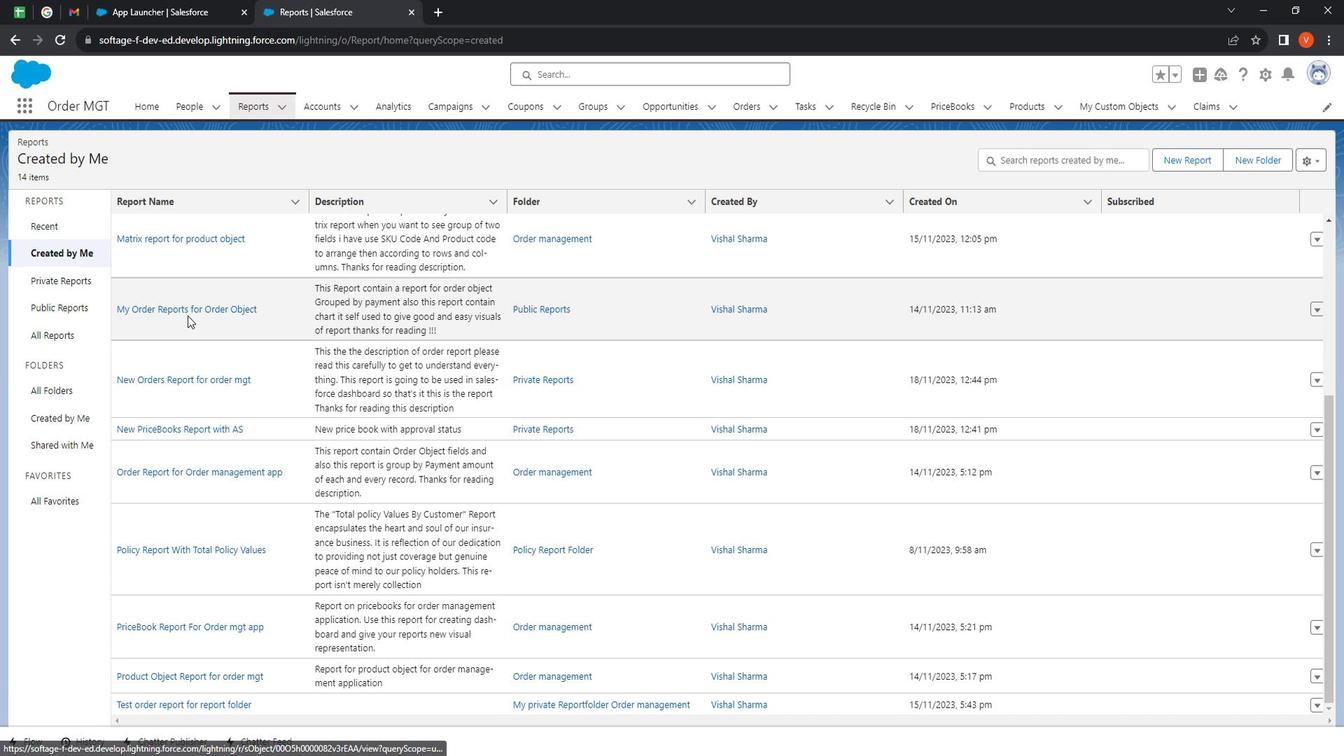
Action: Mouse moved to (65, 233)
Screenshot: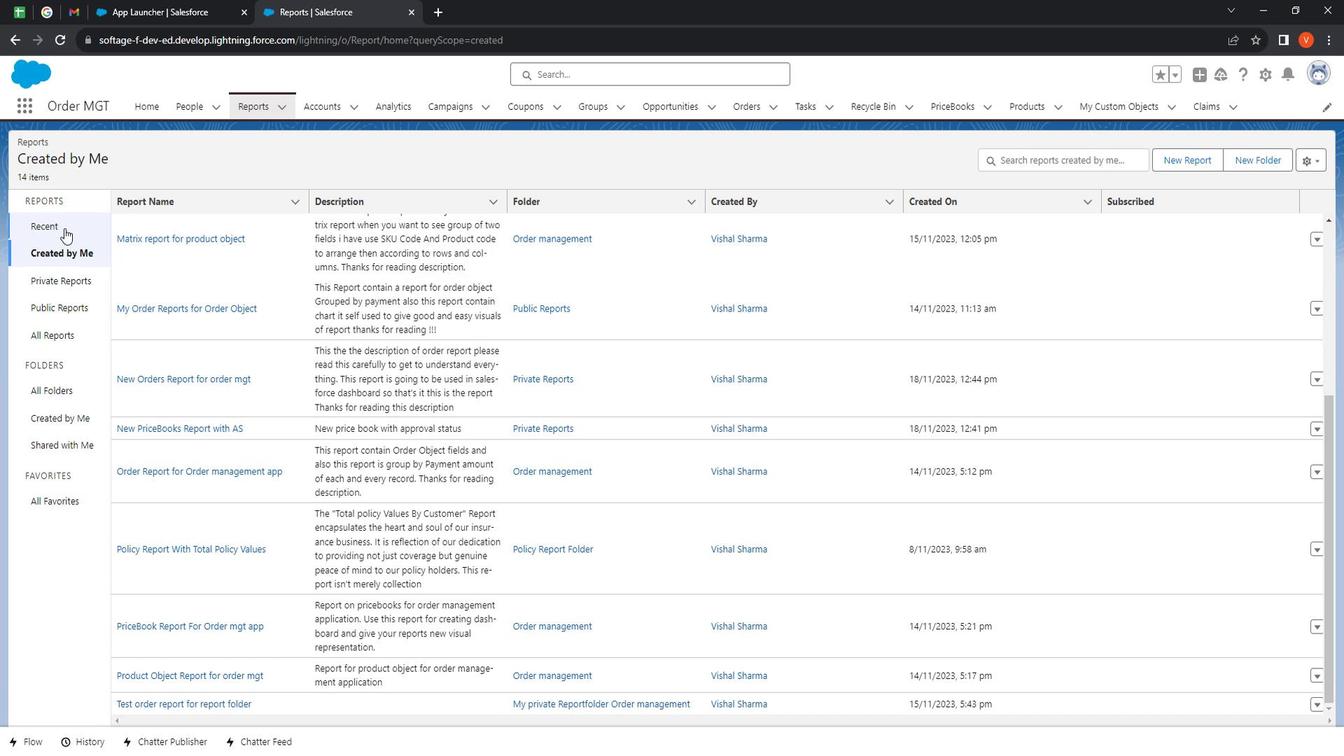 
Action: Mouse pressed left at (65, 233)
Screenshot: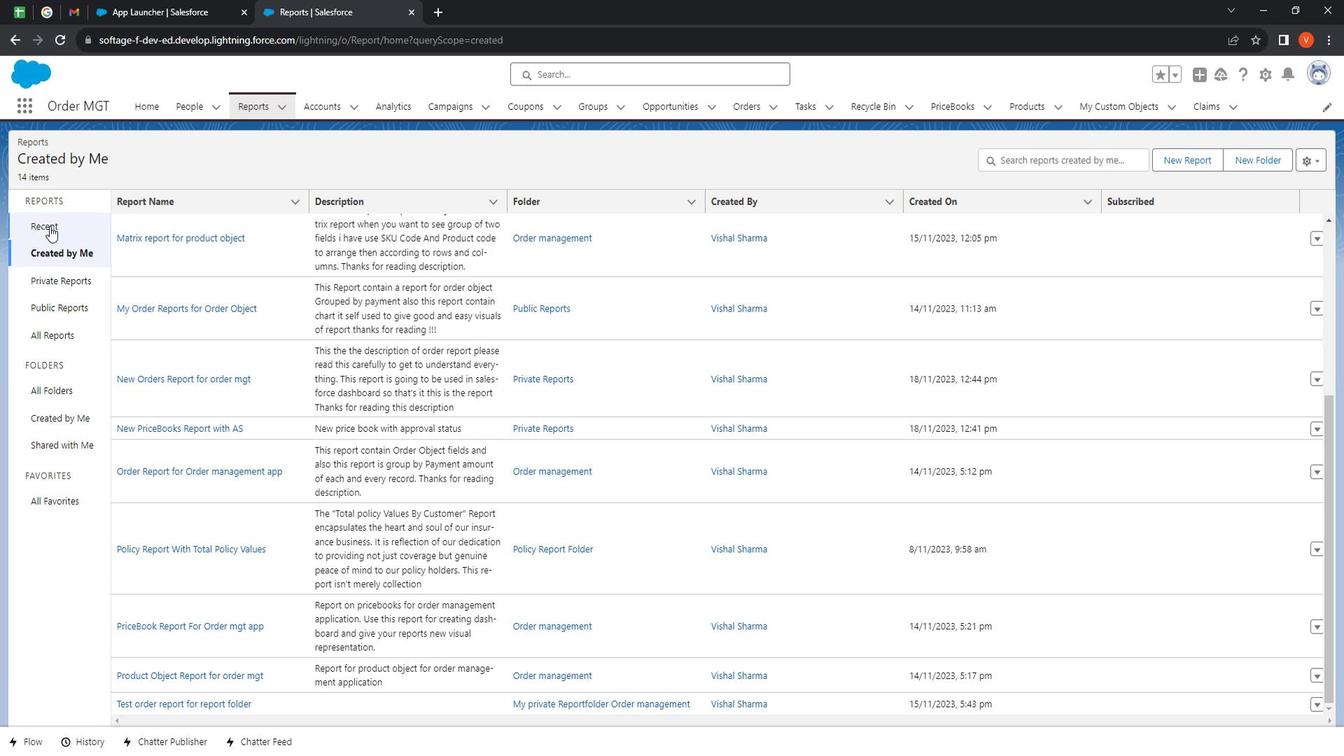 
Action: Mouse moved to (340, 109)
Screenshot: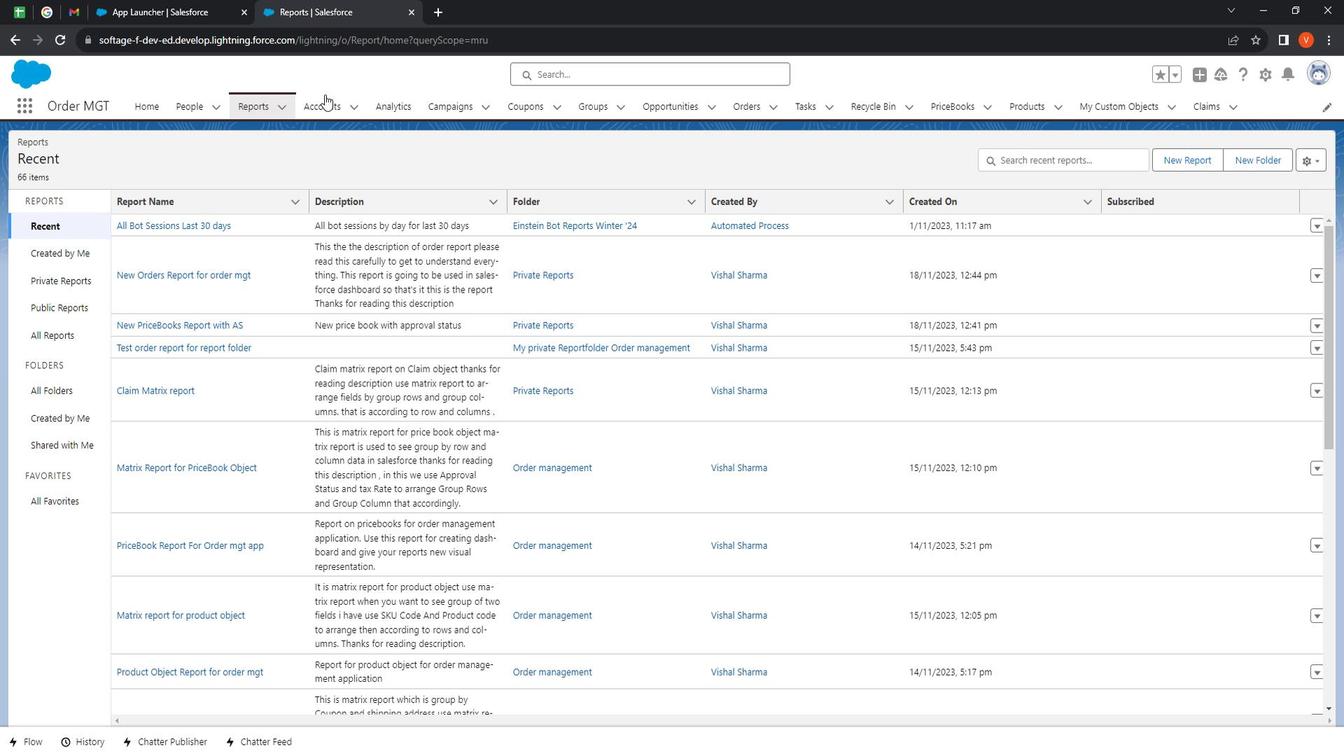 
Action: Mouse pressed left at (340, 109)
Screenshot: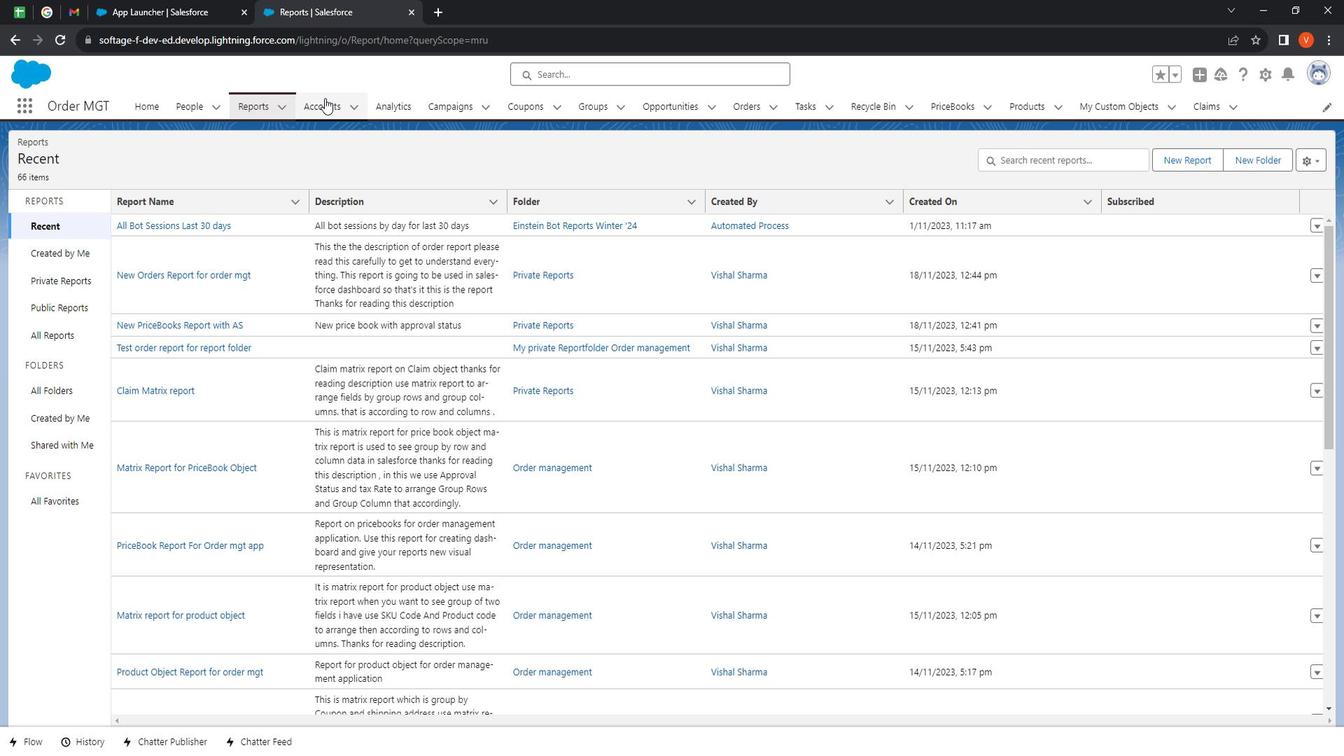 
Action: Mouse moved to (1185, 156)
Screenshot: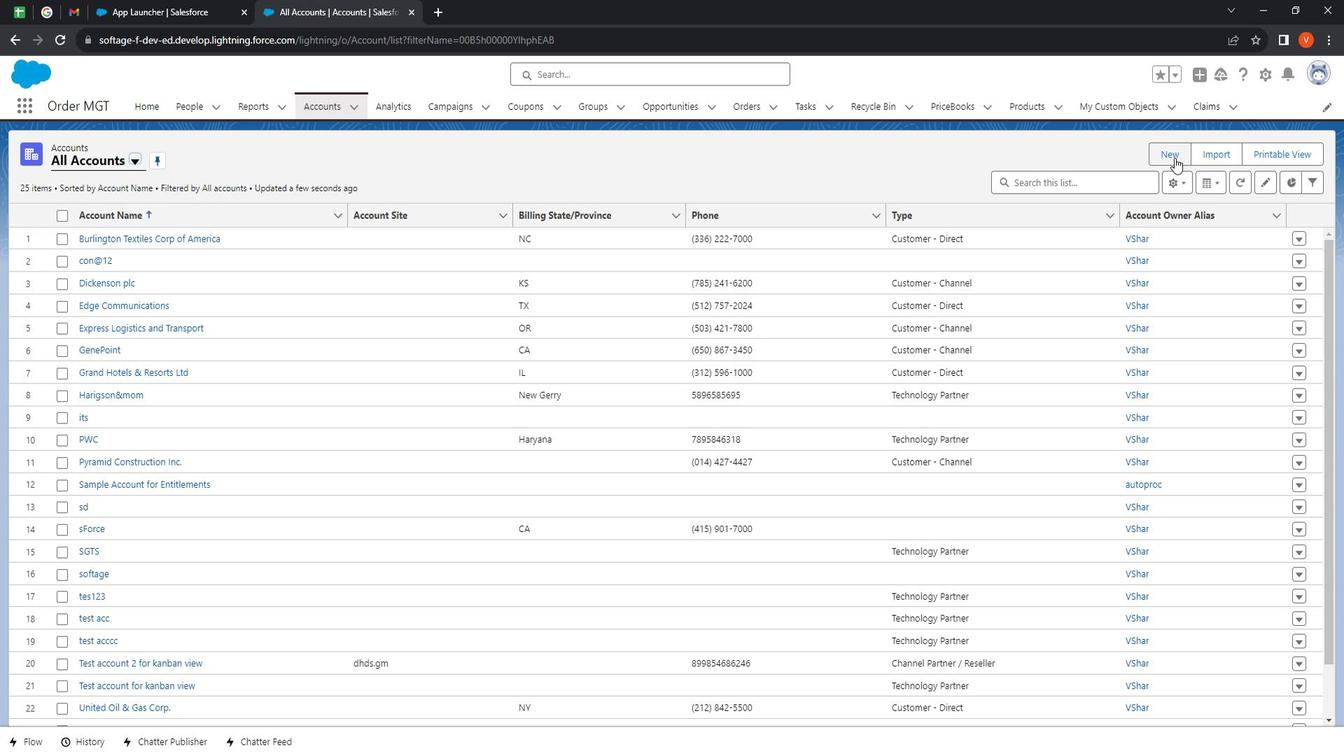 
Action: Mouse pressed left at (1185, 156)
Screenshot: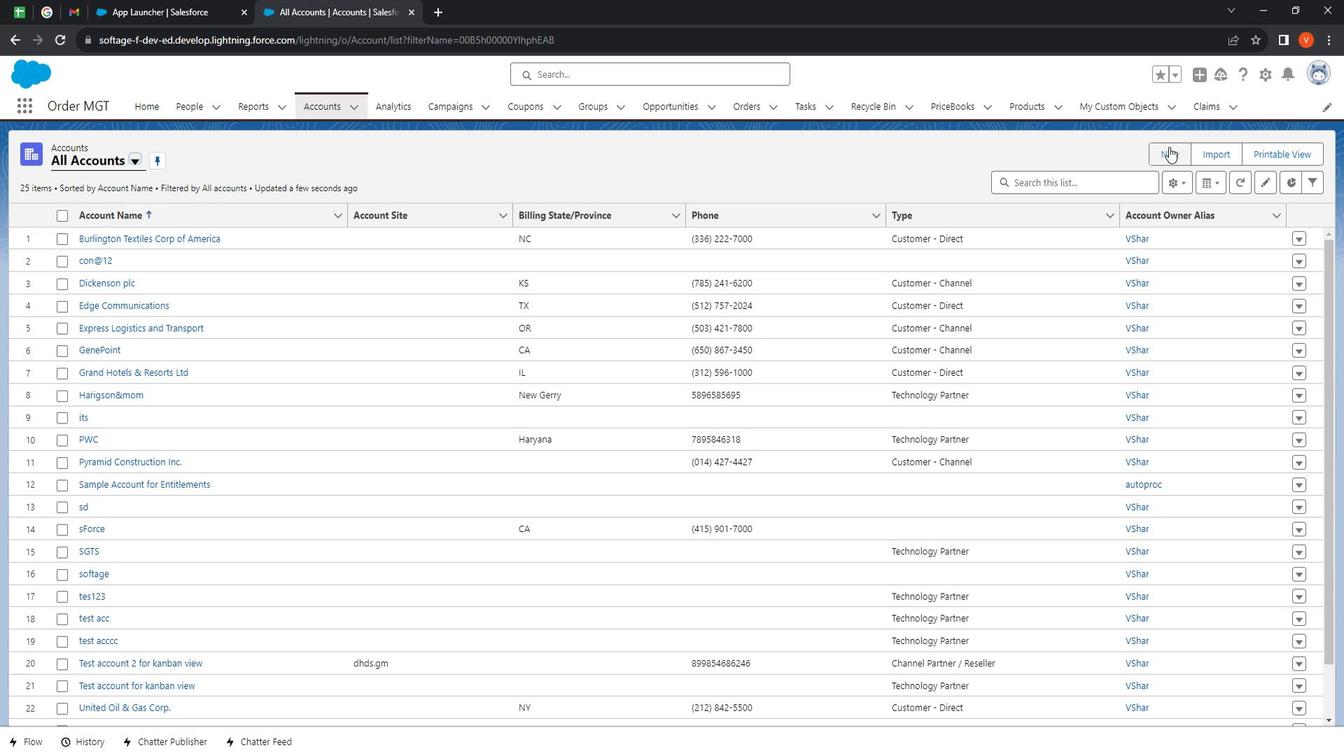 
Action: Mouse moved to (481, 281)
Screenshot: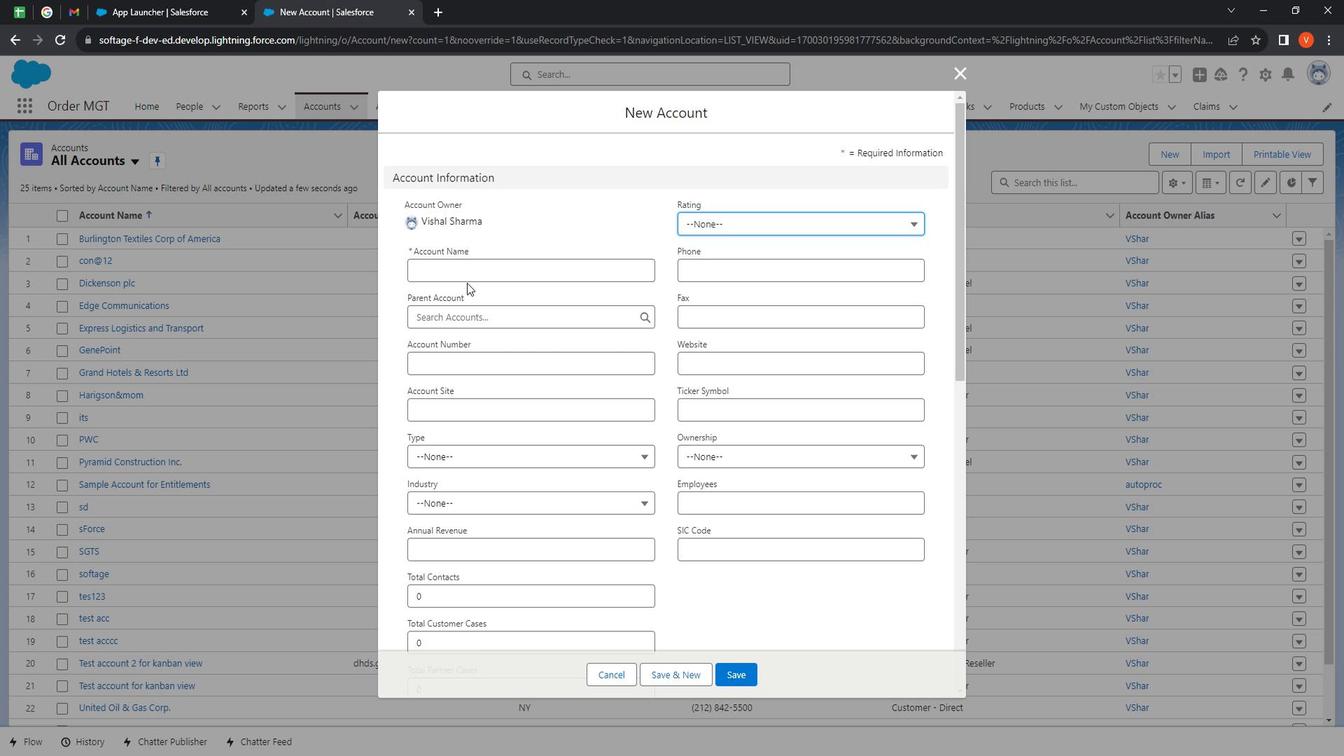 
Action: Mouse pressed left at (481, 281)
Screenshot: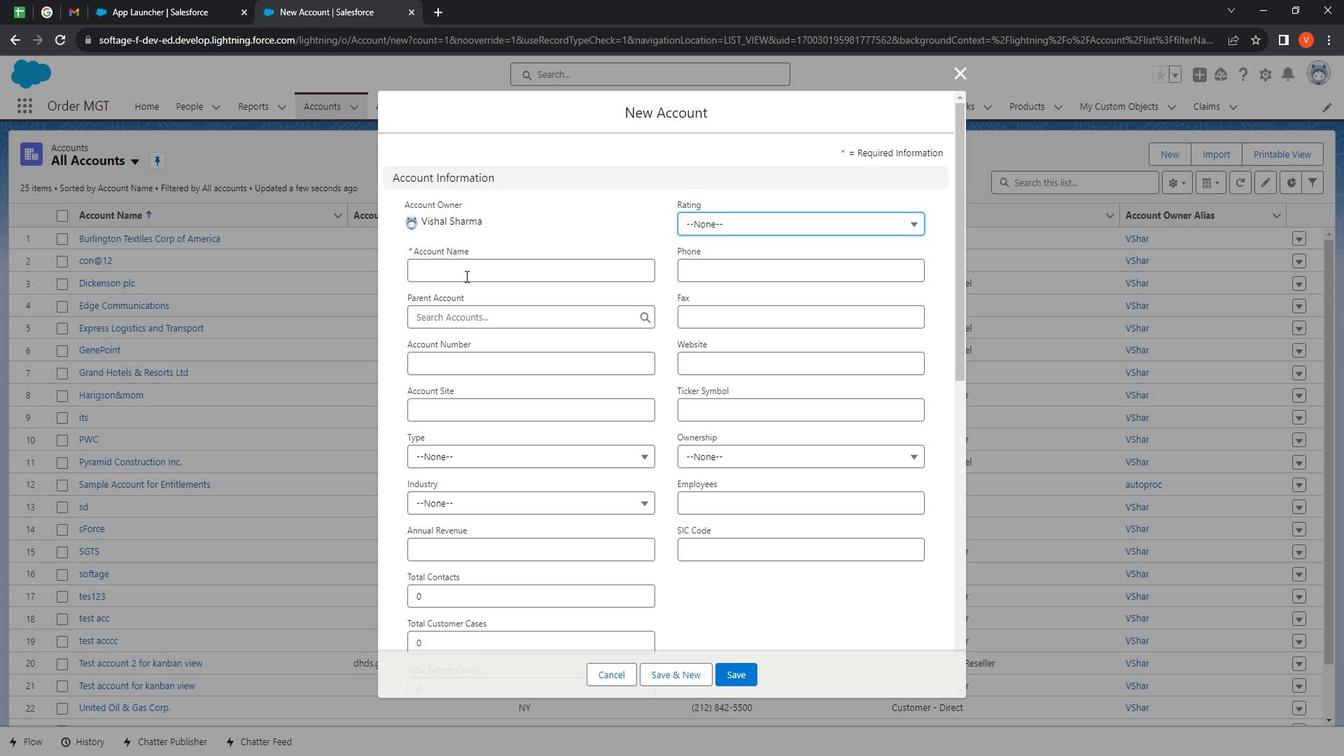 
Action: Mouse moved to (481, 271)
Screenshot: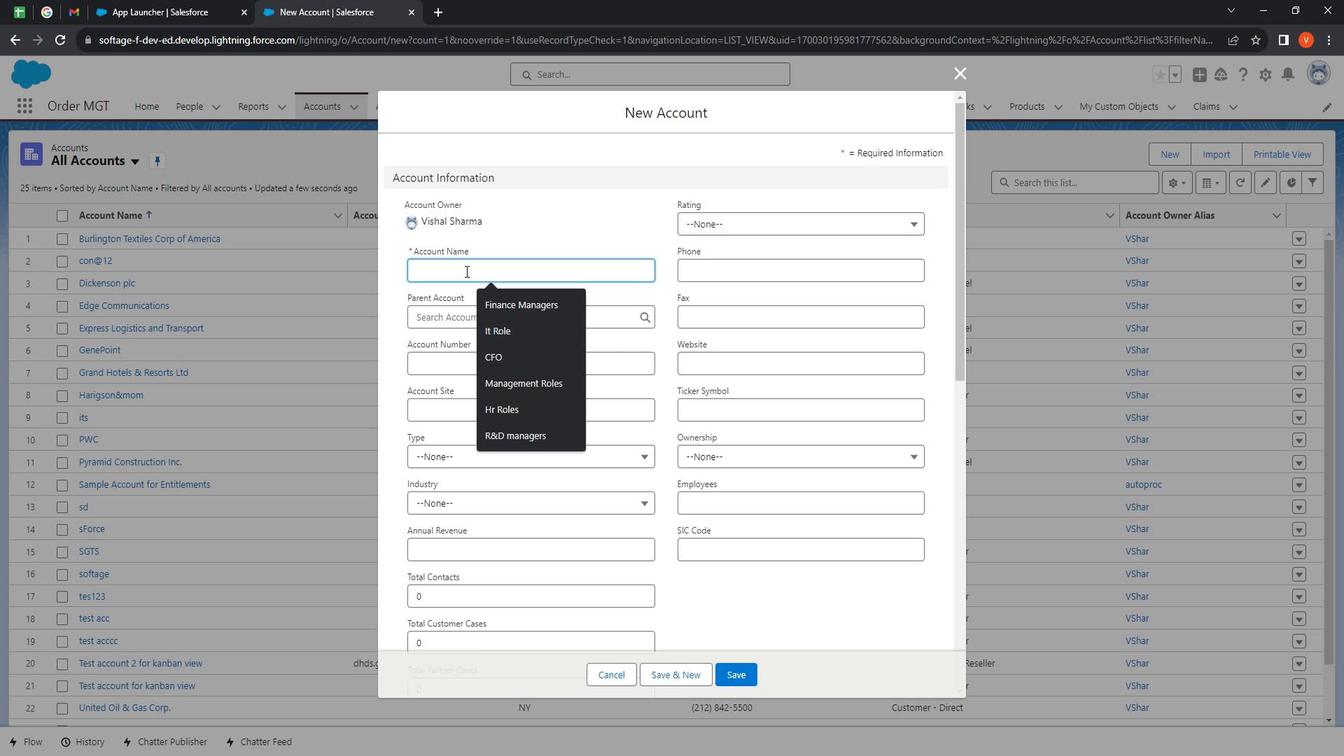 
Action: Key pressed <Key.shift>Test<Key.space>account
Screenshot: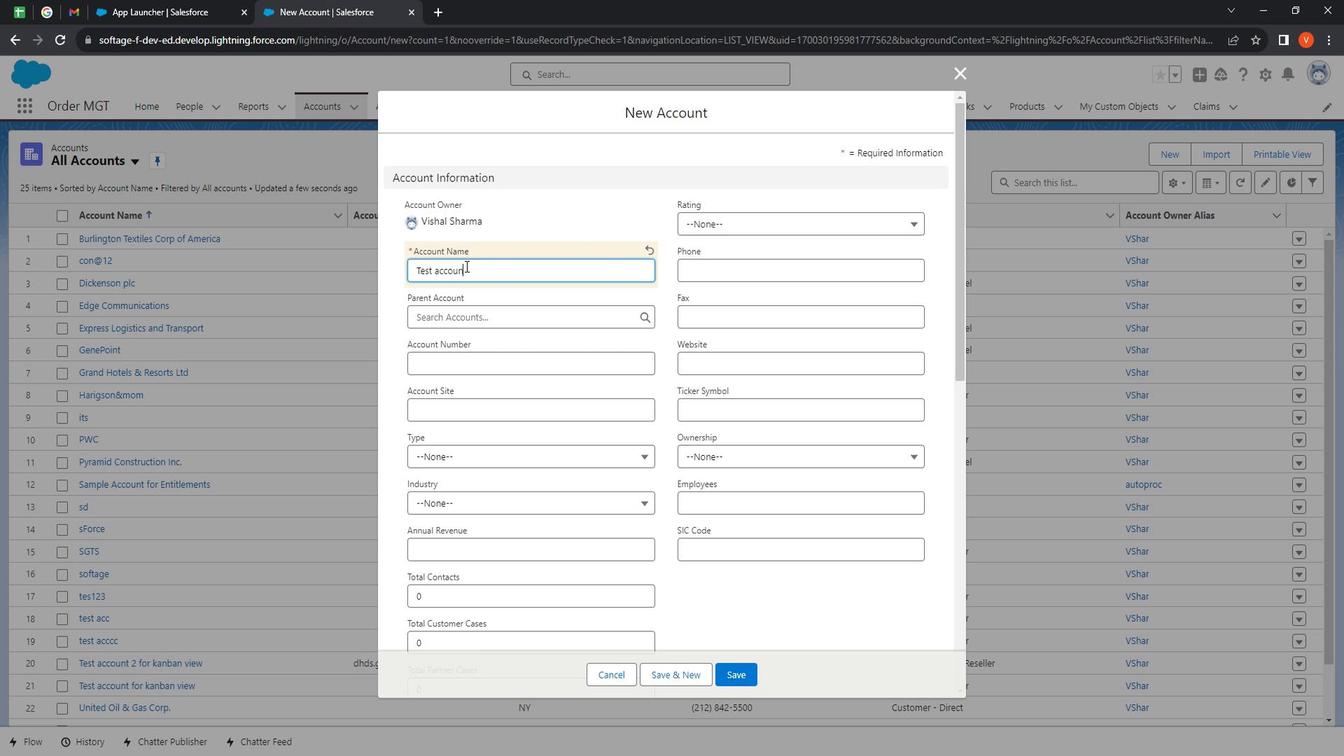
Action: Mouse moved to (530, 320)
Screenshot: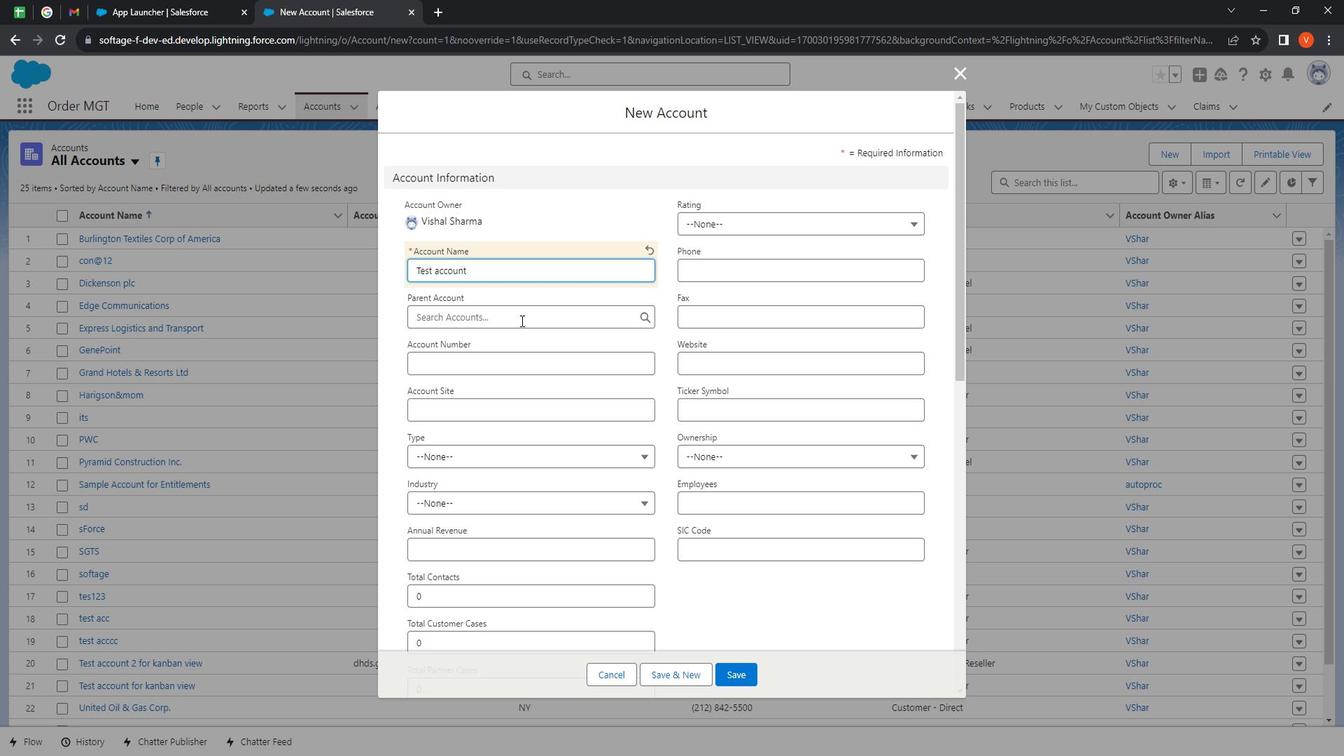 
Action: Mouse pressed left at (530, 320)
Screenshot: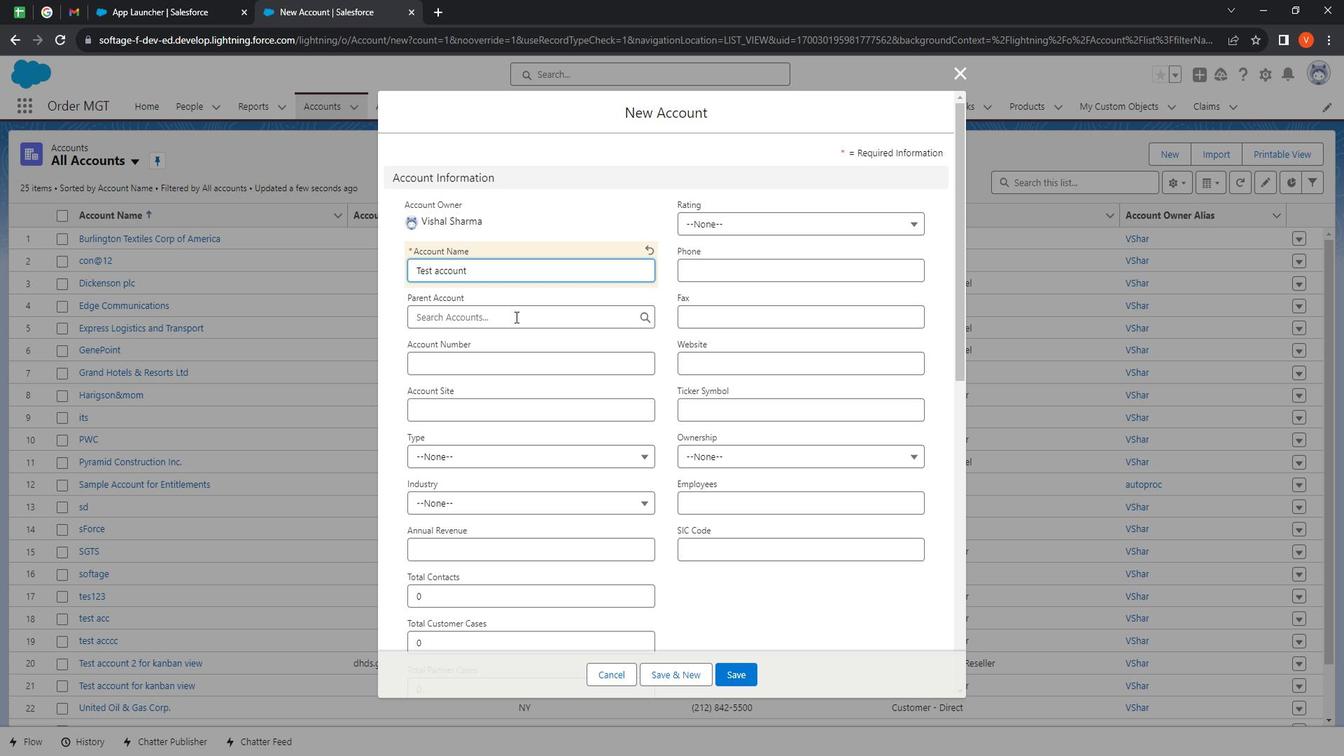 
Action: Mouse moved to (536, 433)
Screenshot: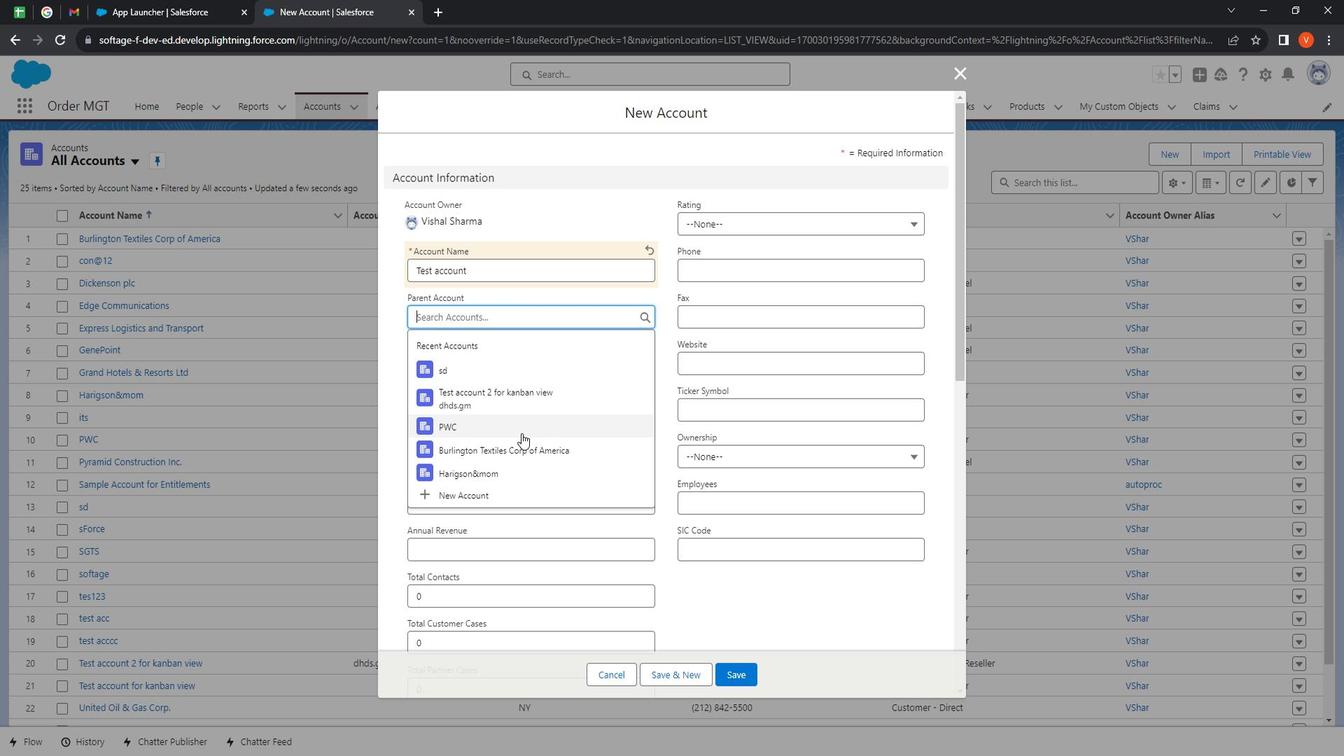 
Action: Mouse pressed left at (536, 433)
Screenshot: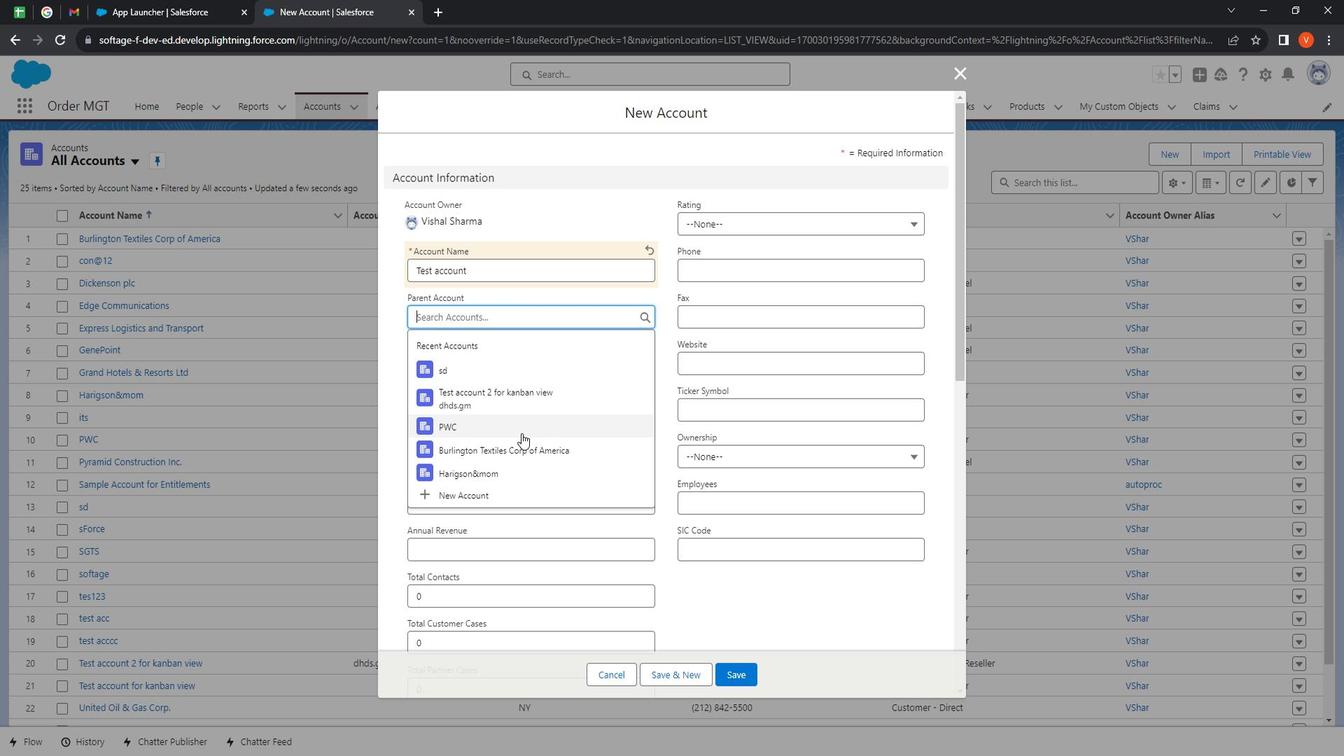 
Action: Mouse moved to (792, 229)
Screenshot: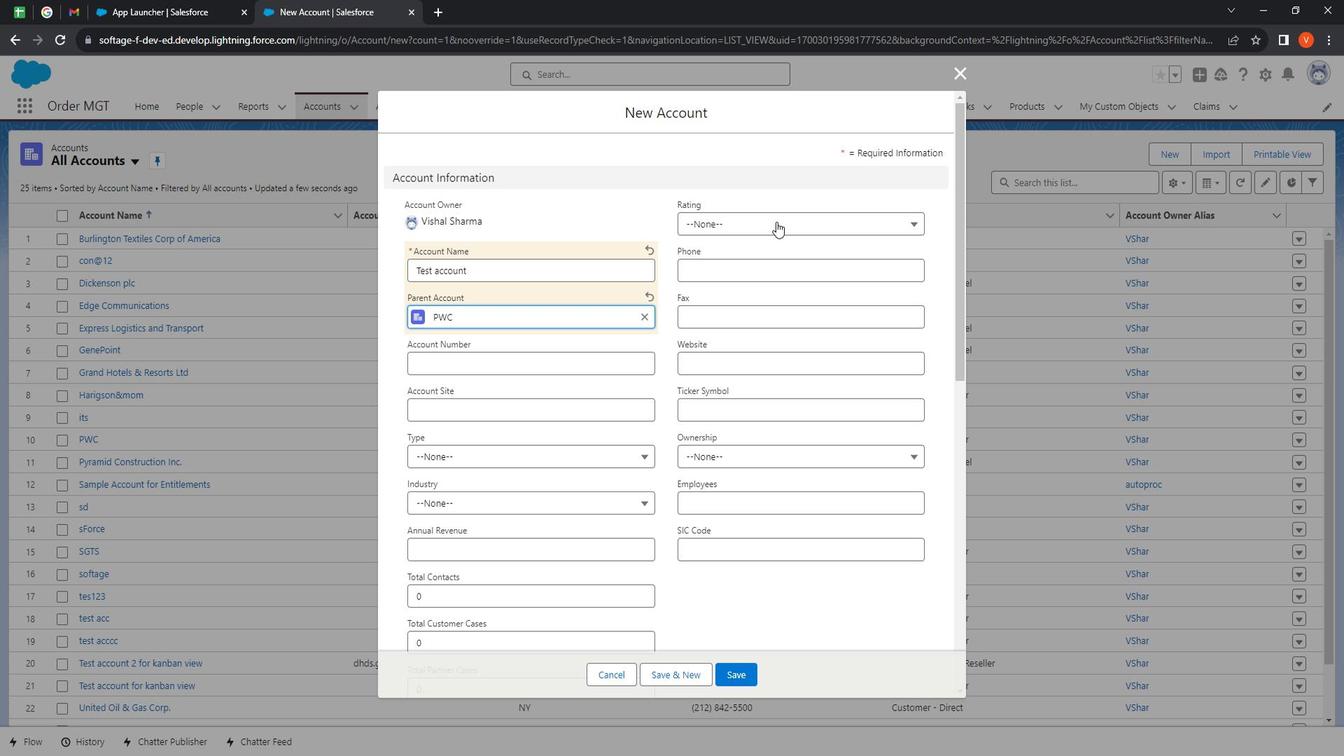 
Action: Mouse pressed left at (792, 229)
Screenshot: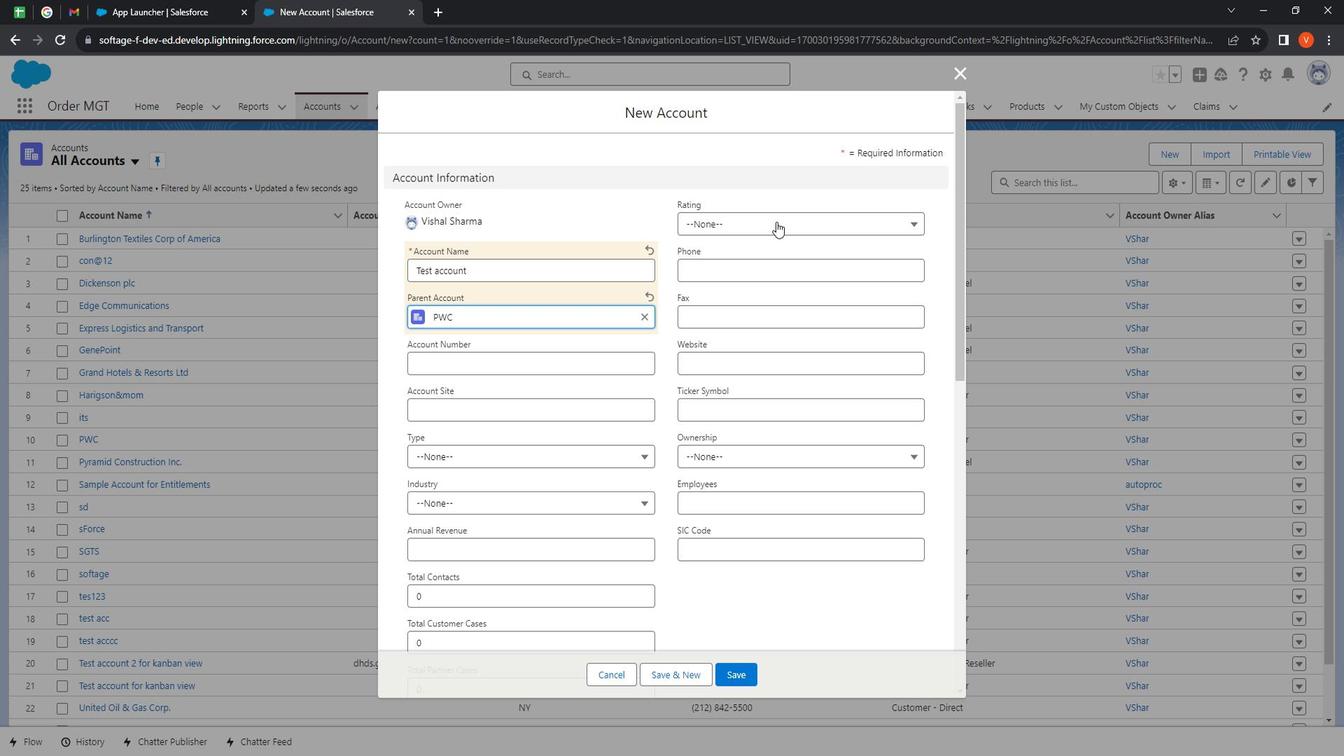 
Action: Mouse moved to (760, 329)
Screenshot: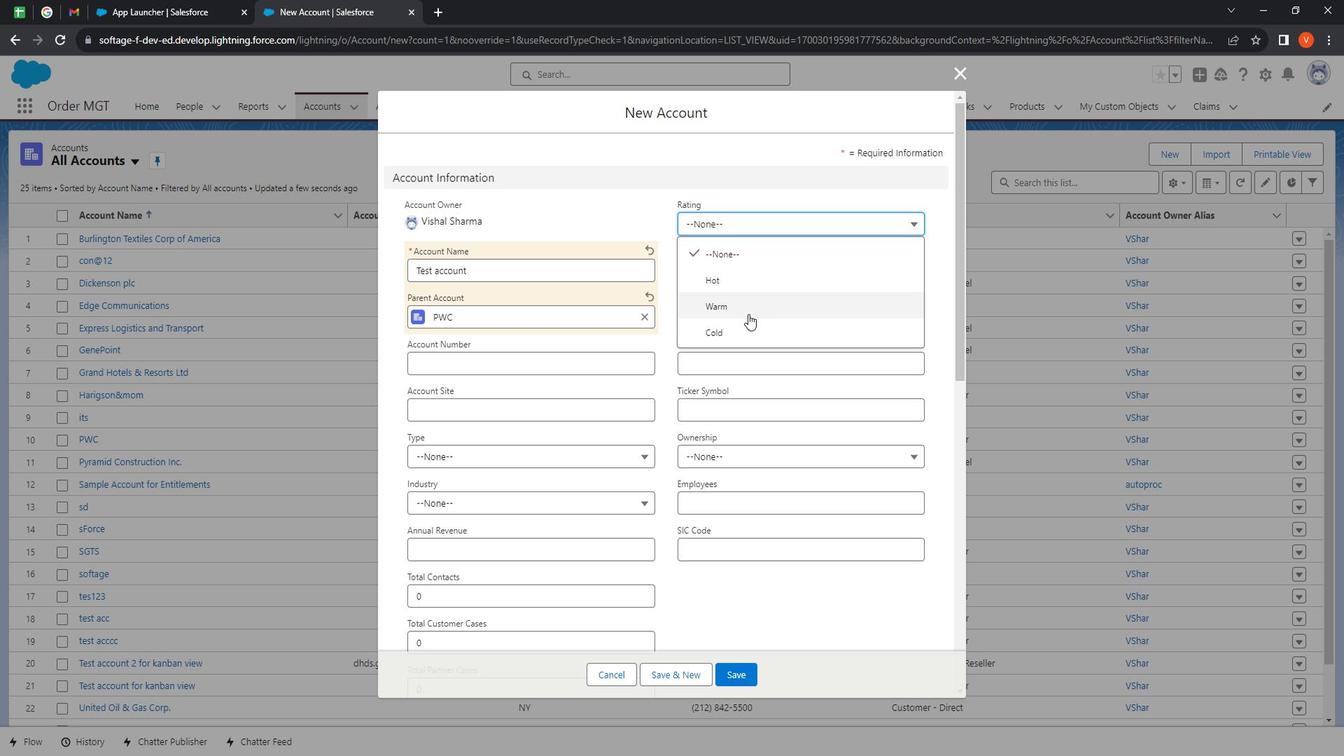 
Action: Mouse pressed left at (760, 329)
Screenshot: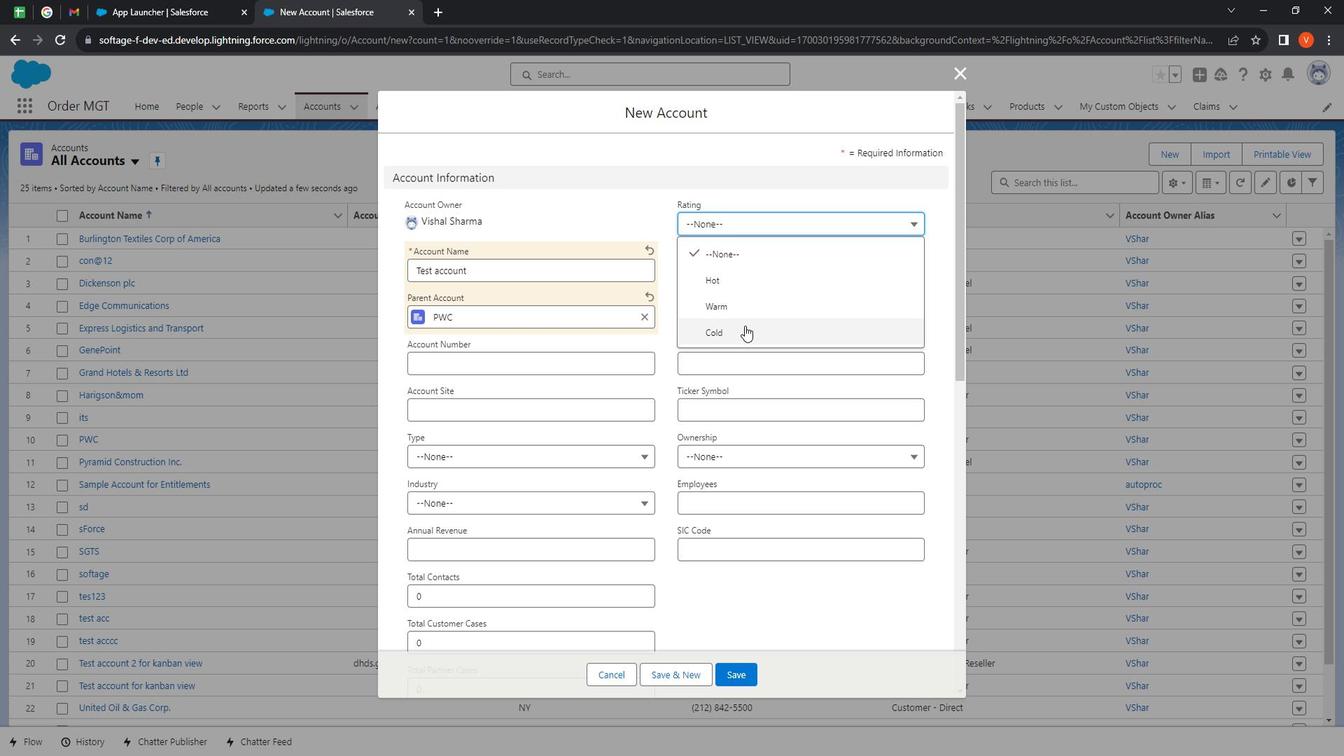 
Action: Mouse moved to (743, 666)
Screenshot: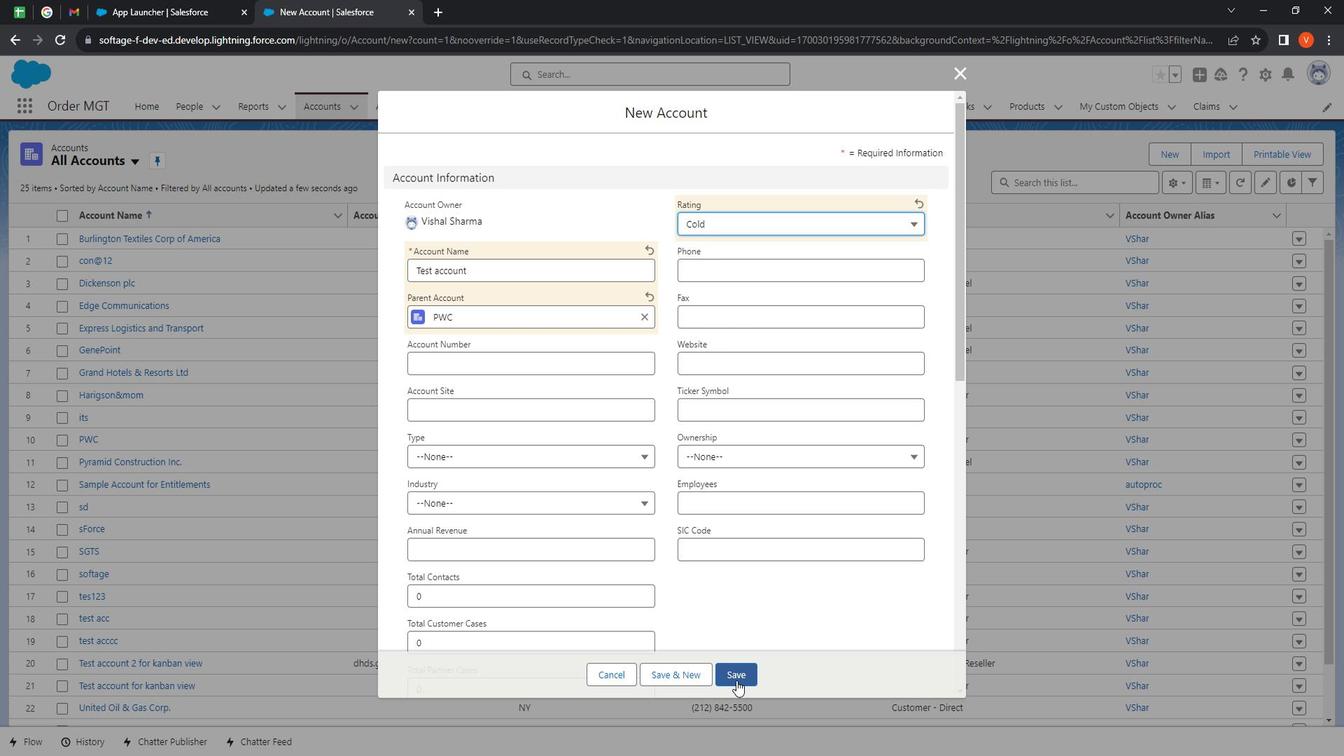 
Action: Mouse pressed left at (743, 666)
Screenshot: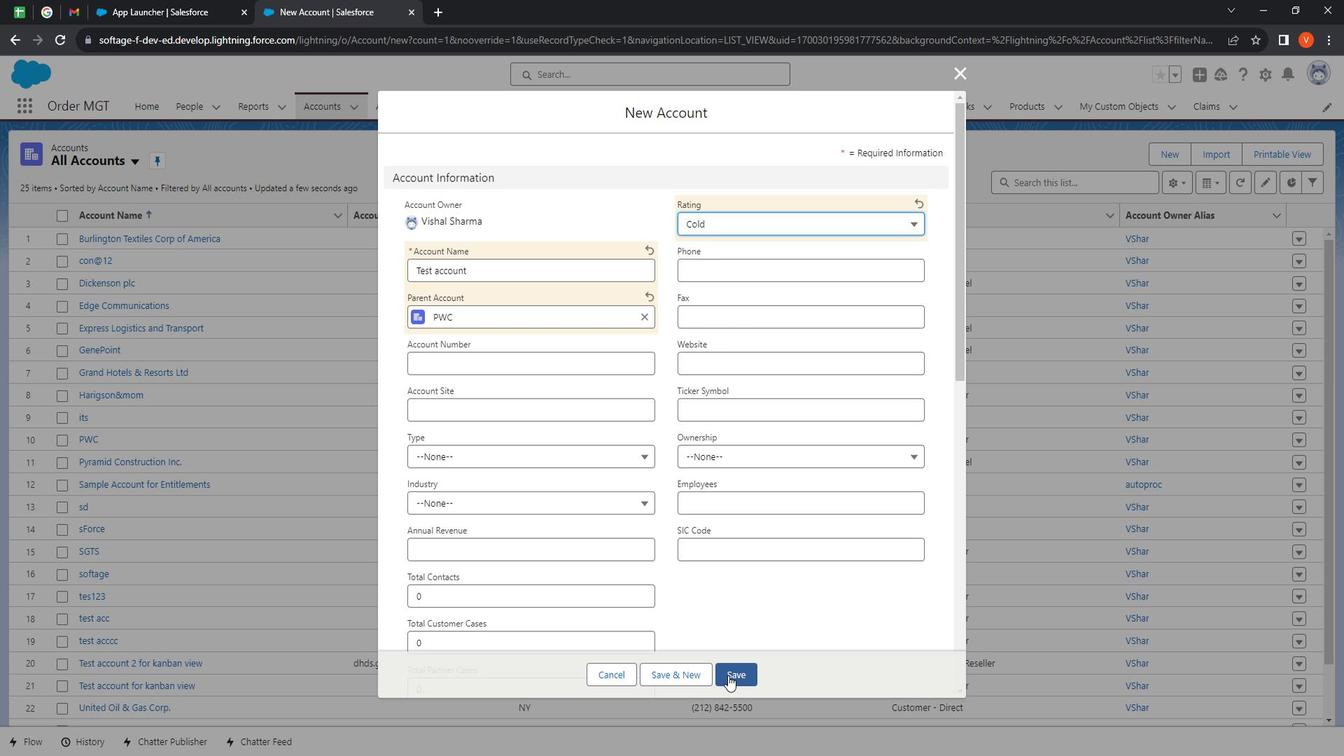 
Action: Mouse moved to (155, 278)
Screenshot: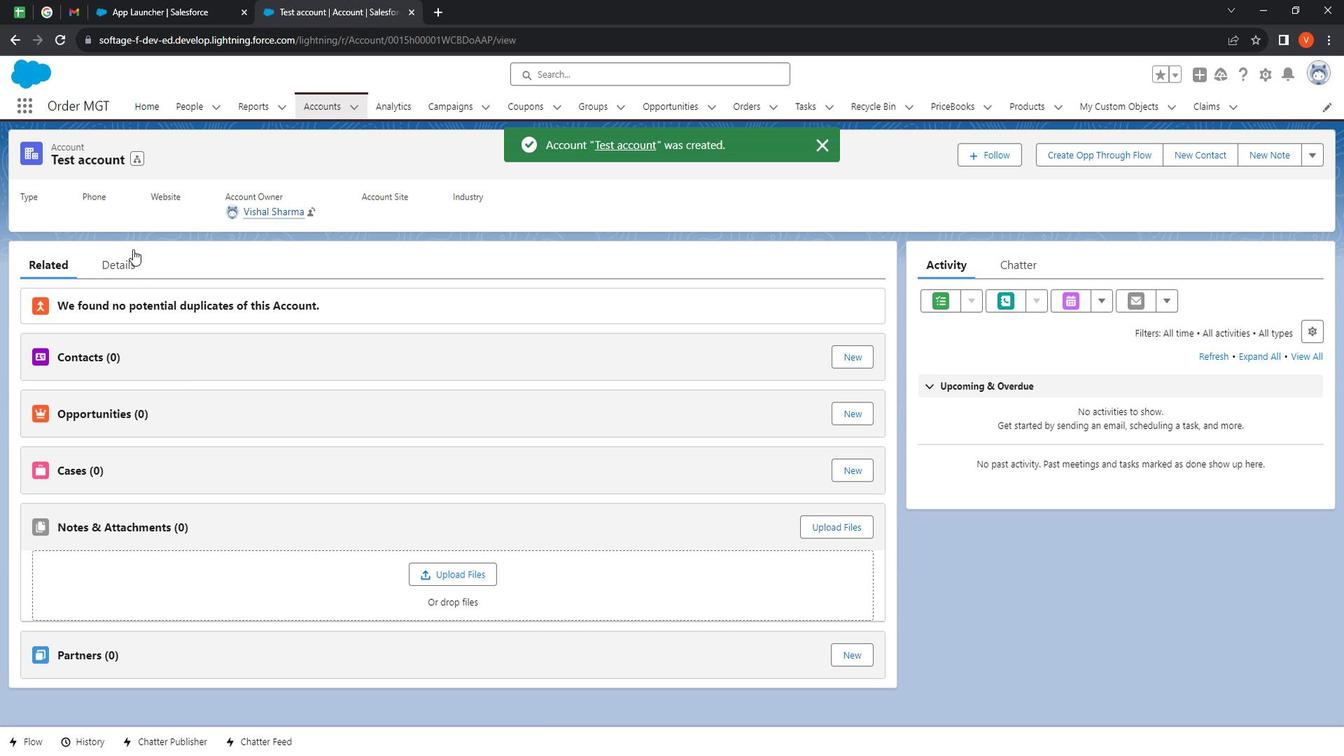 
Action: Mouse pressed left at (155, 278)
Screenshot: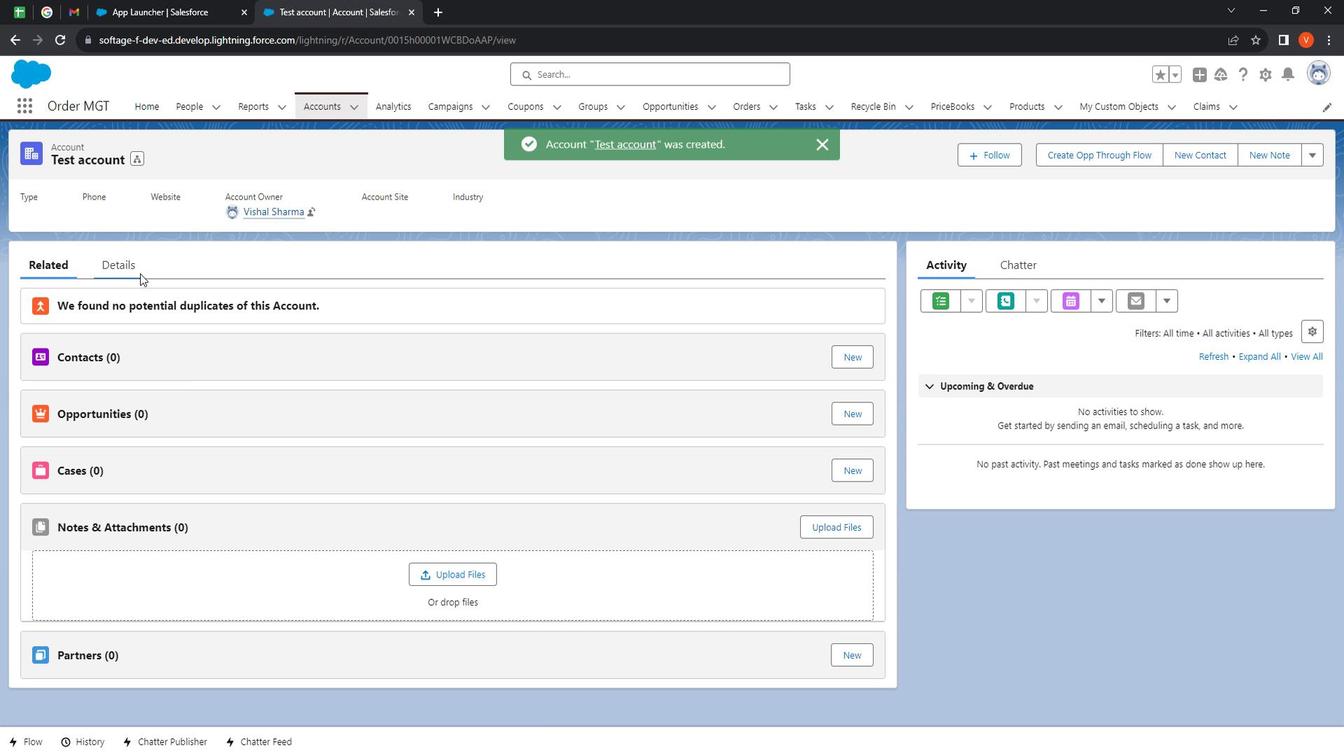 
Action: Mouse moved to (399, 123)
Screenshot: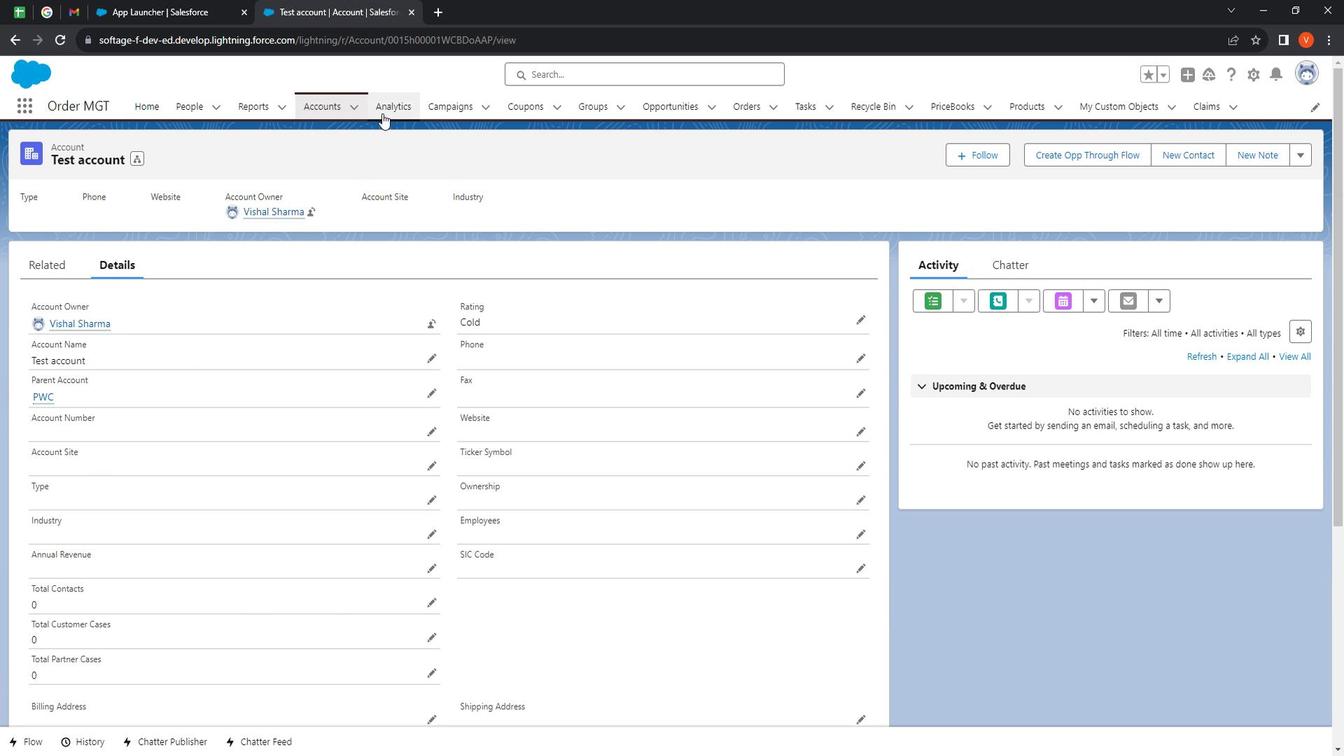 
Action: Mouse pressed left at (399, 123)
Screenshot: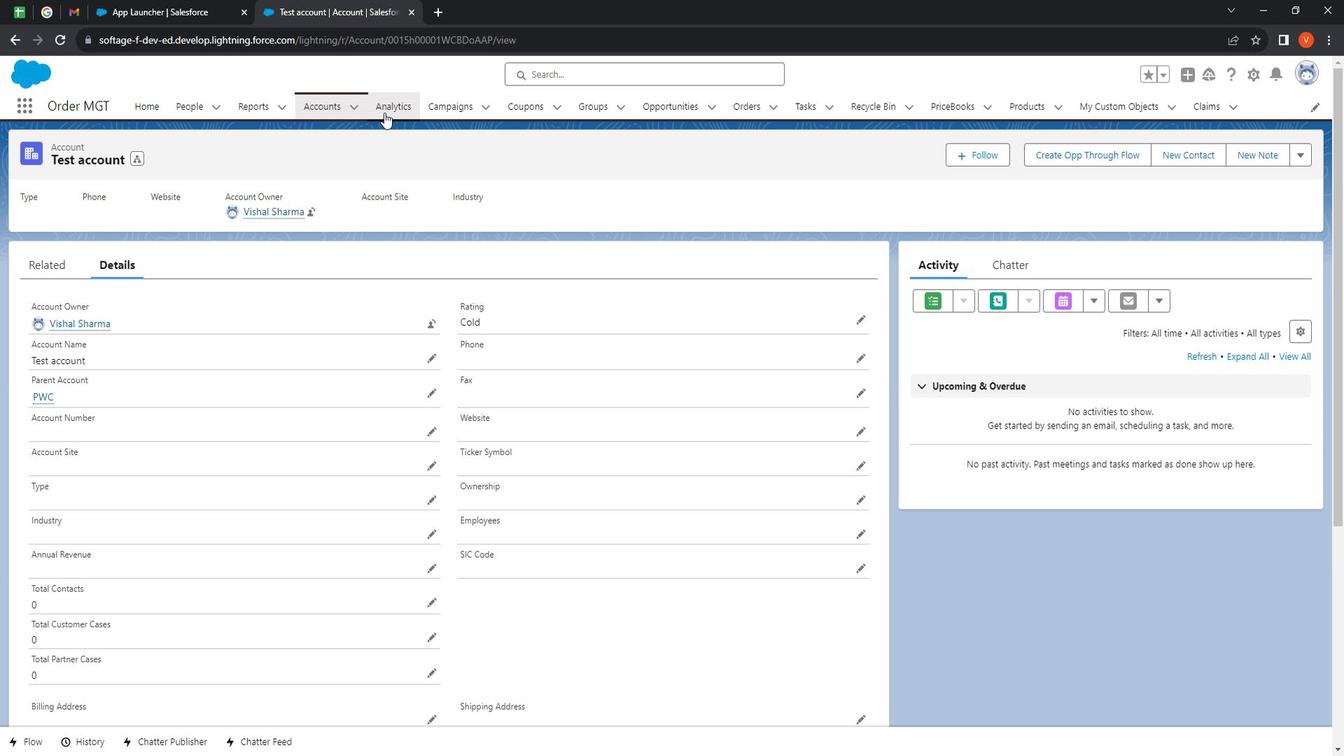 
Action: Mouse moved to (482, 120)
Screenshot: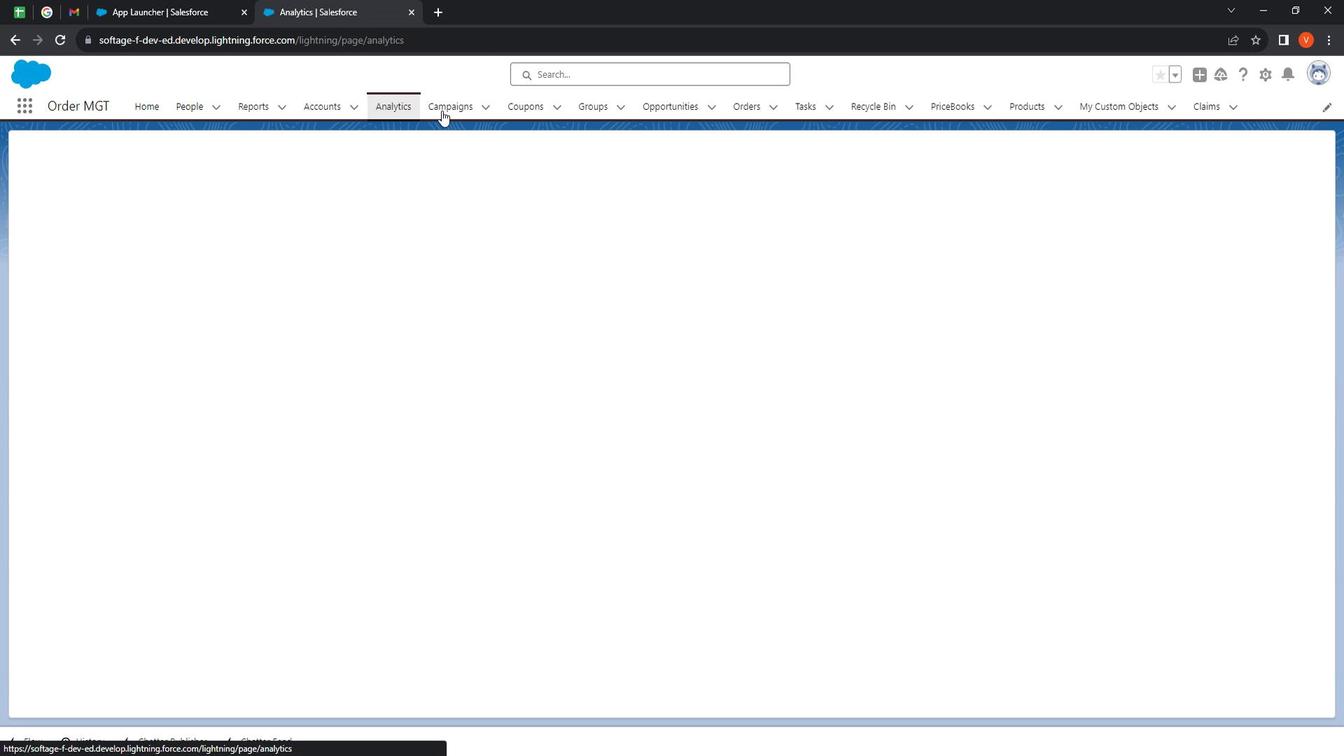 
Action: Mouse pressed left at (482, 120)
Screenshot: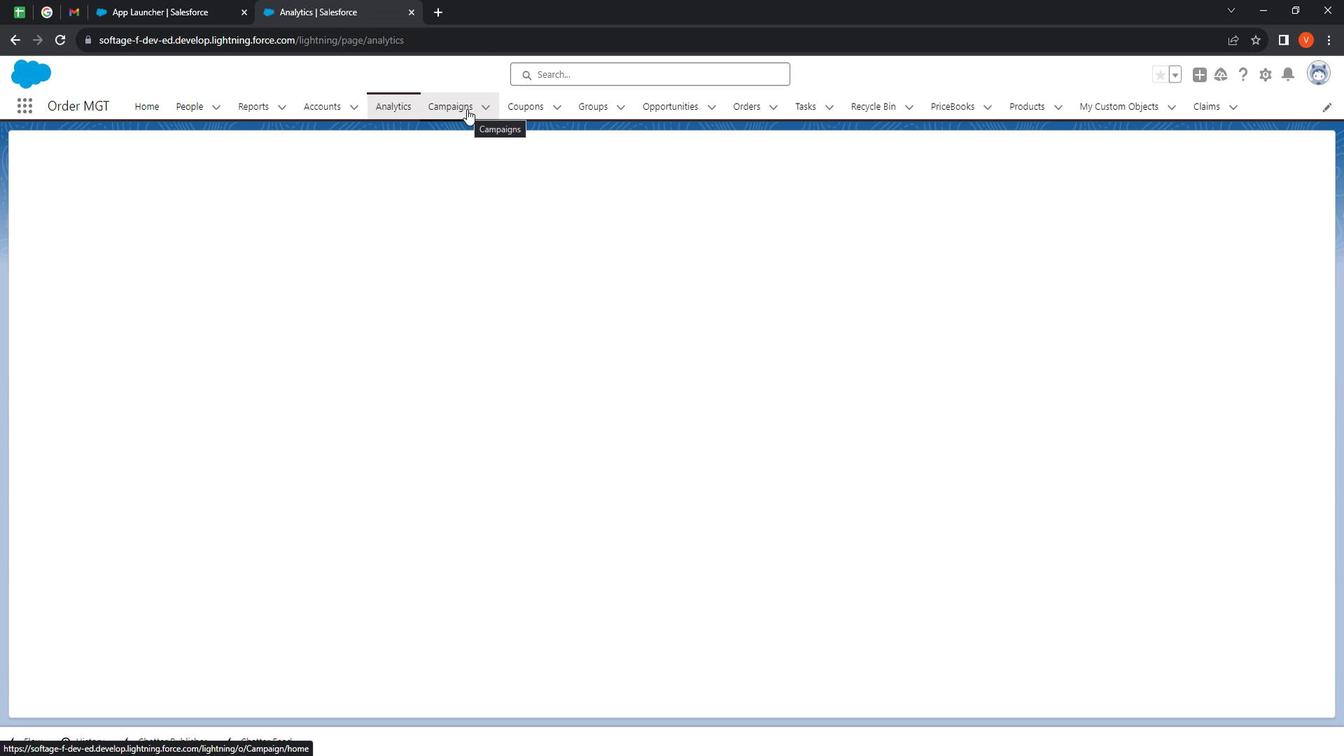 
Action: Mouse moved to (1311, 158)
Screenshot: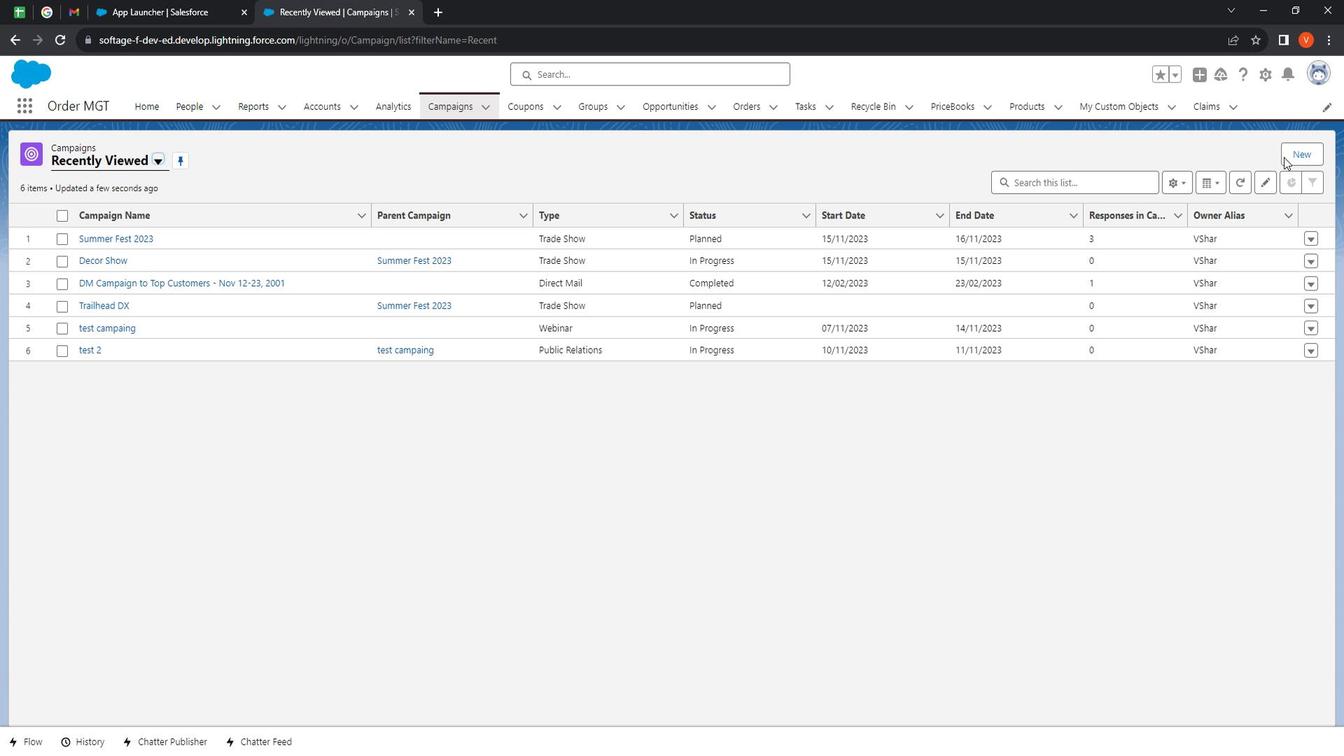 
Action: Mouse pressed left at (1311, 158)
Screenshot: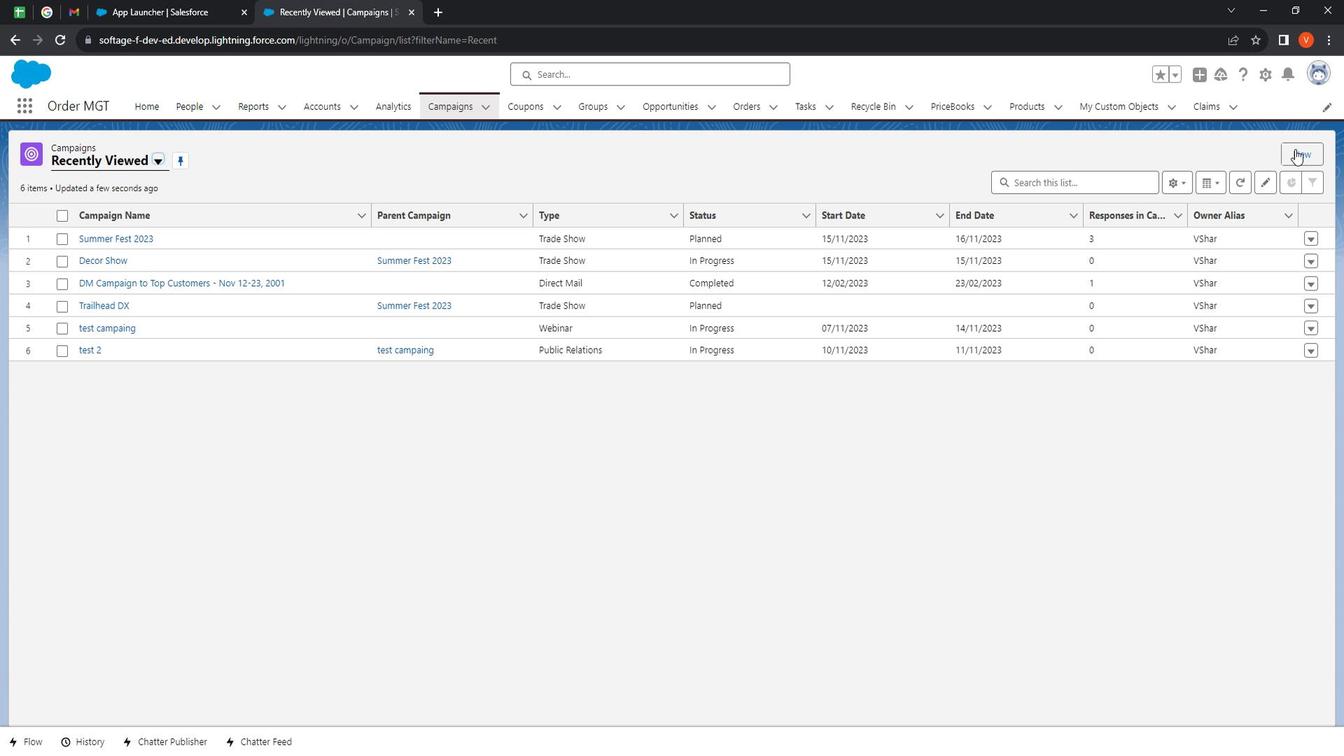 
Action: Mouse moved to (519, 254)
Screenshot: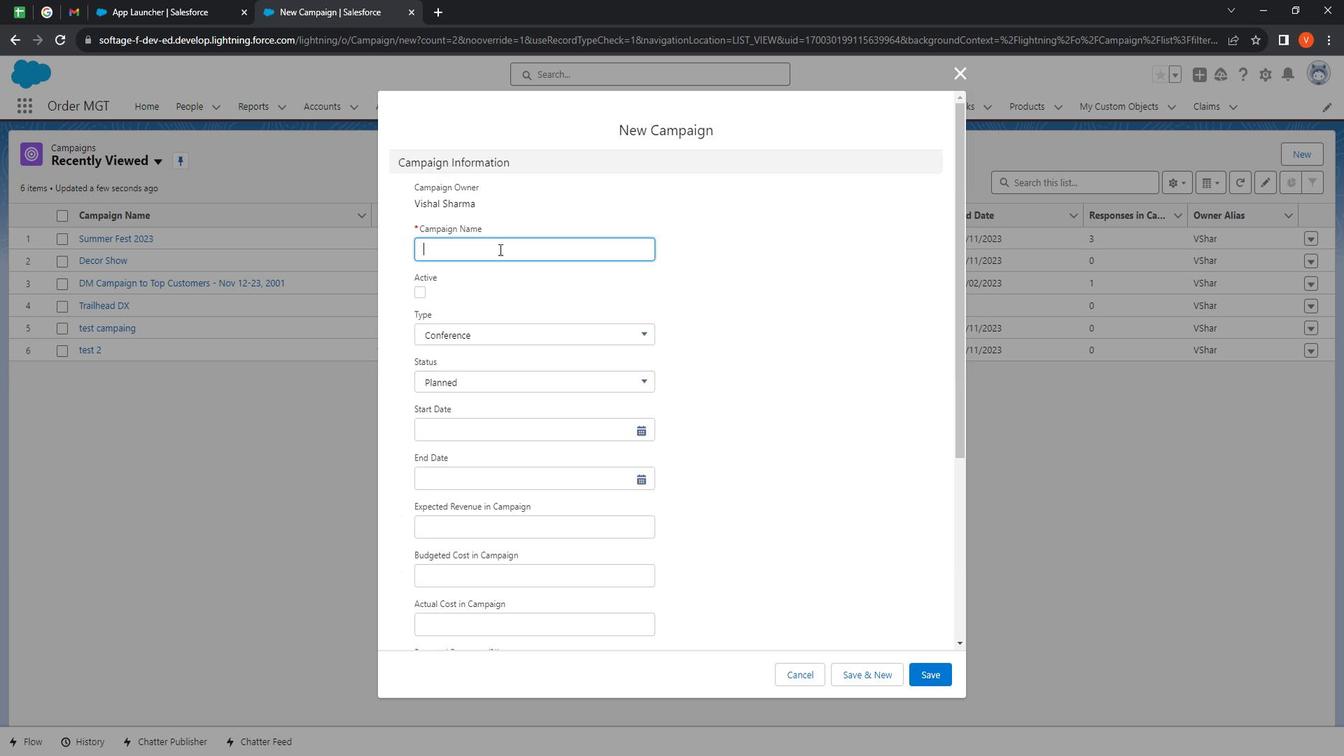 
Action: Mouse pressed left at (519, 254)
Screenshot: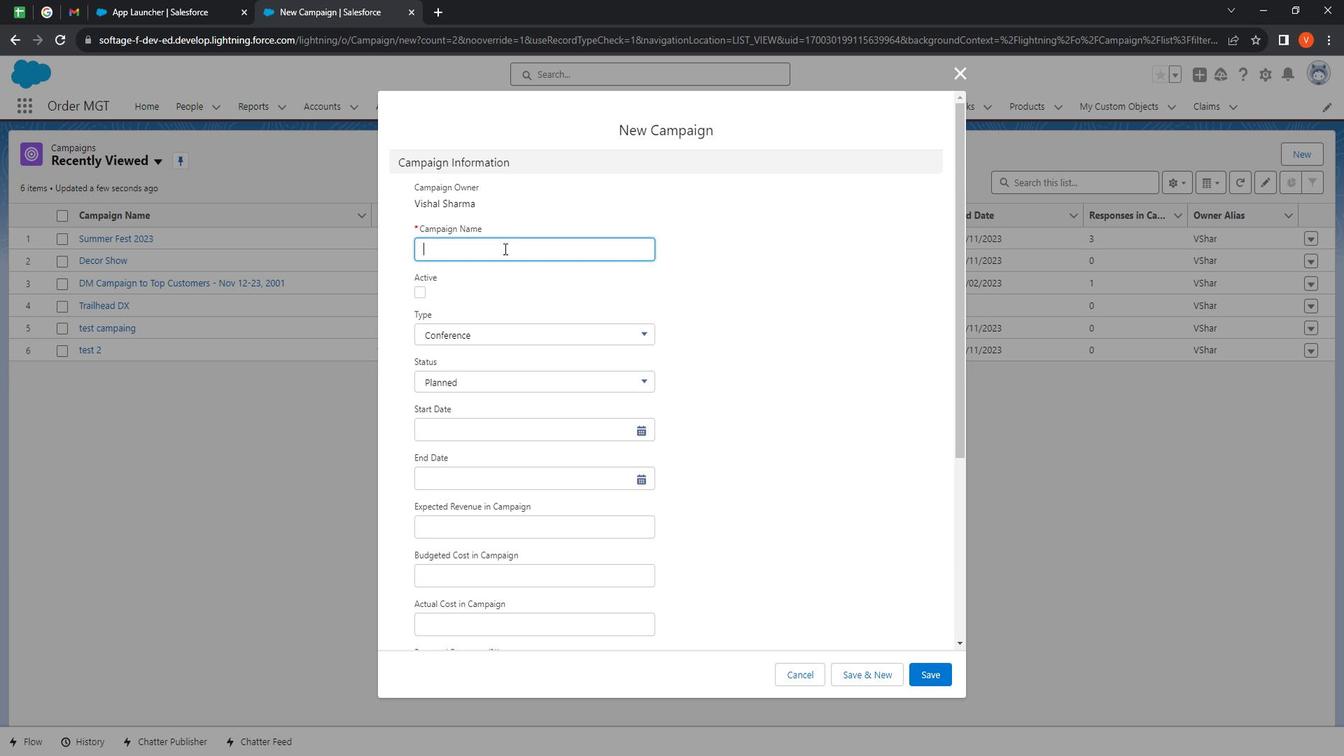 
Action: Key pressed <Key.shift>
Screenshot: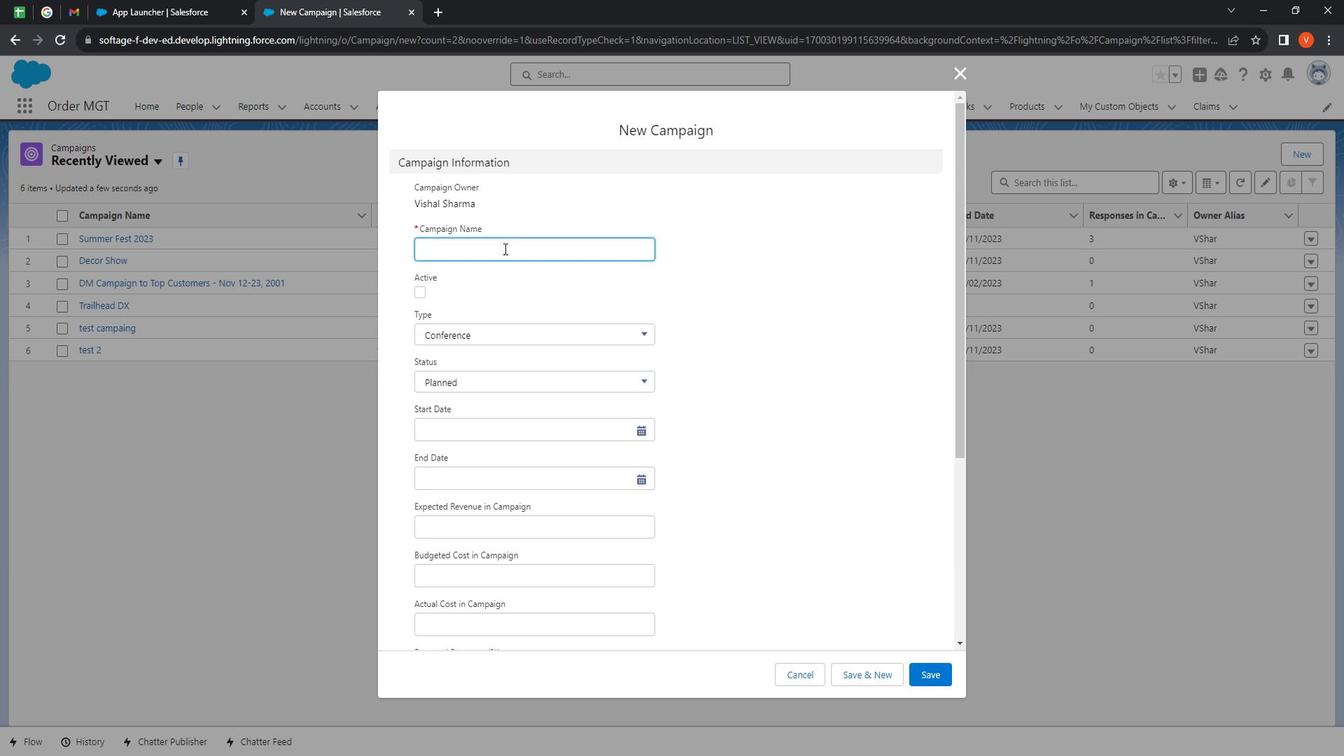 
Action: Mouse moved to (517, 255)
Screenshot: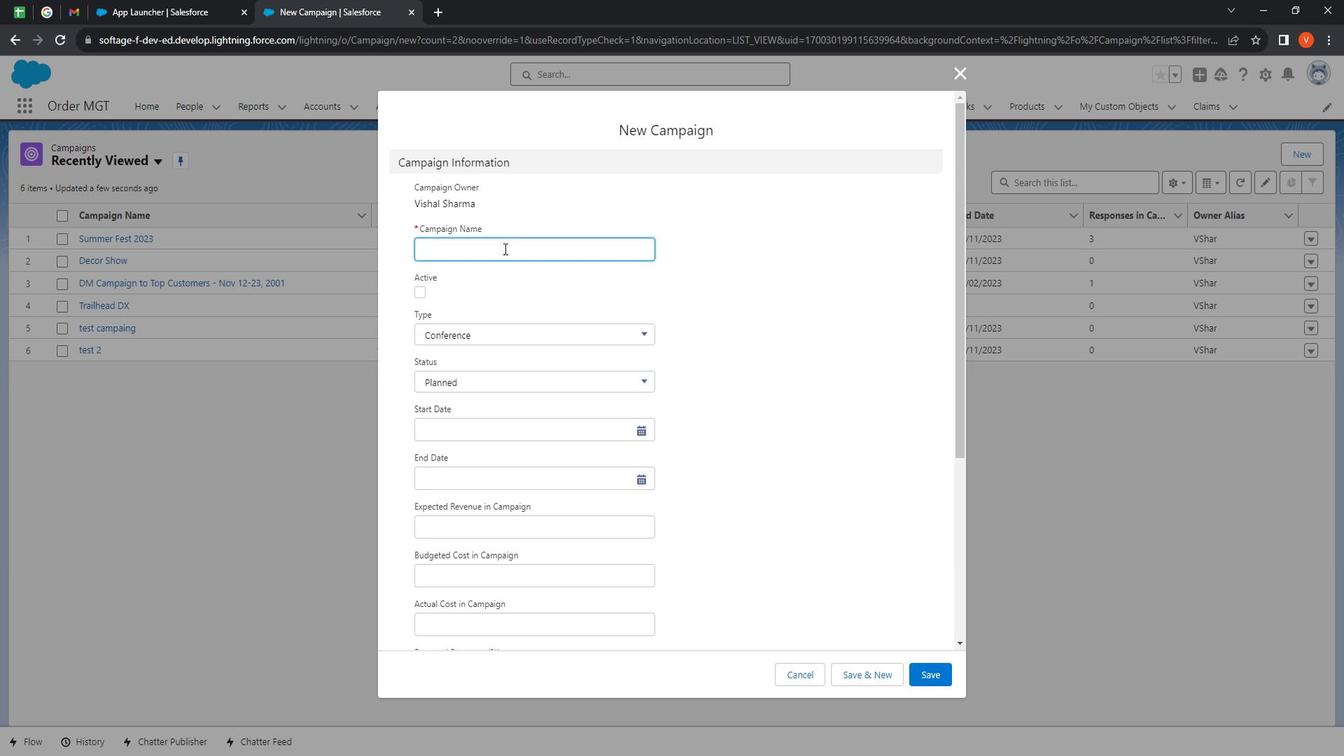 
Action: Key pressed <Key.shift><Key.shift><Key.shift><Key.shift><Key.shift><Key.shift><Key.shift>Order<Key.space><Key.shift>Campaign<Key.space>for<Key.space>multiple<Key.space>pc's
Screenshot: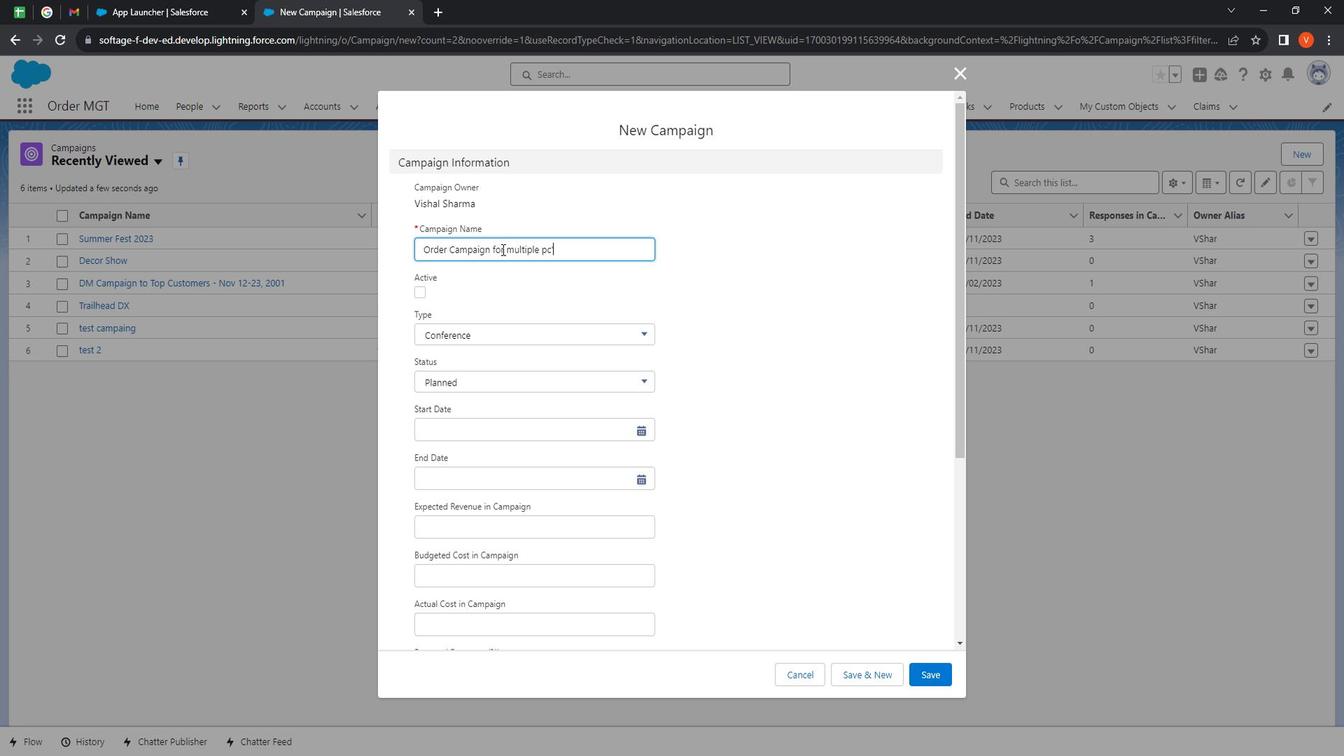 
Action: Mouse moved to (422, 297)
Screenshot: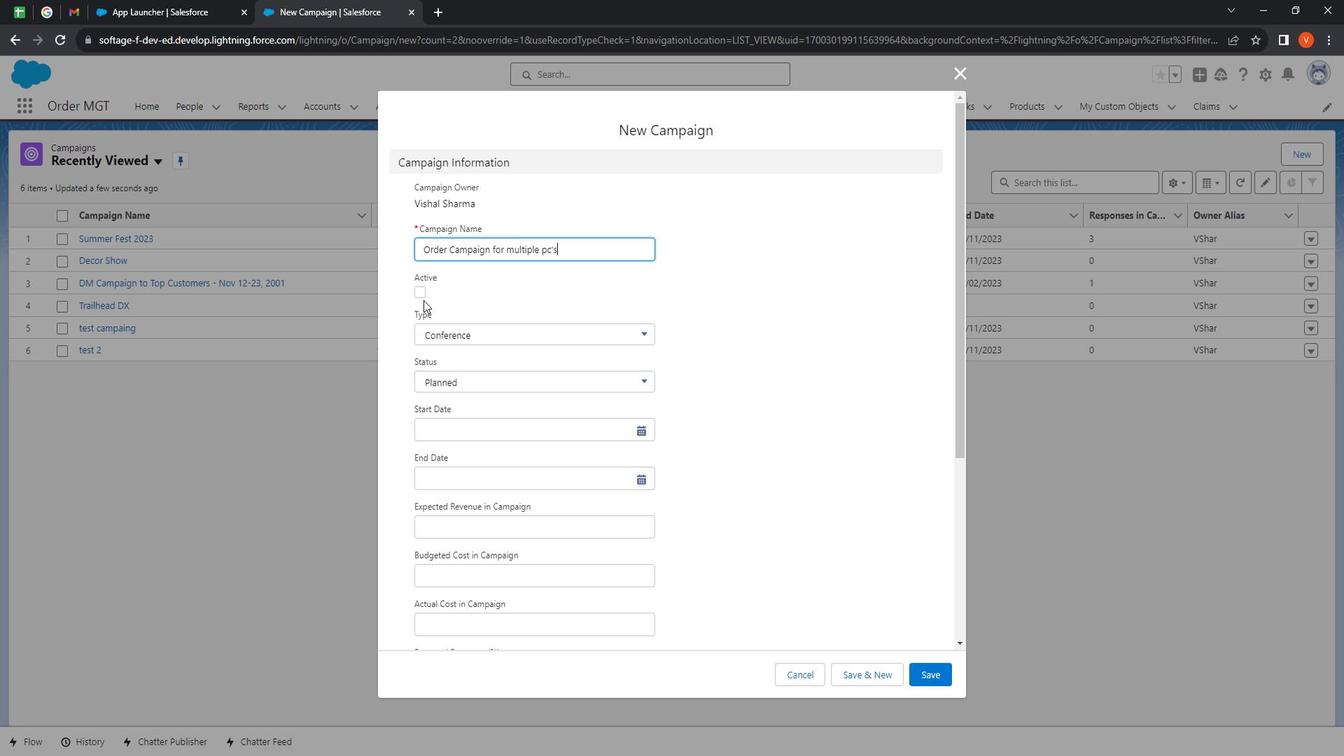 
Action: Mouse pressed left at (422, 297)
Screenshot: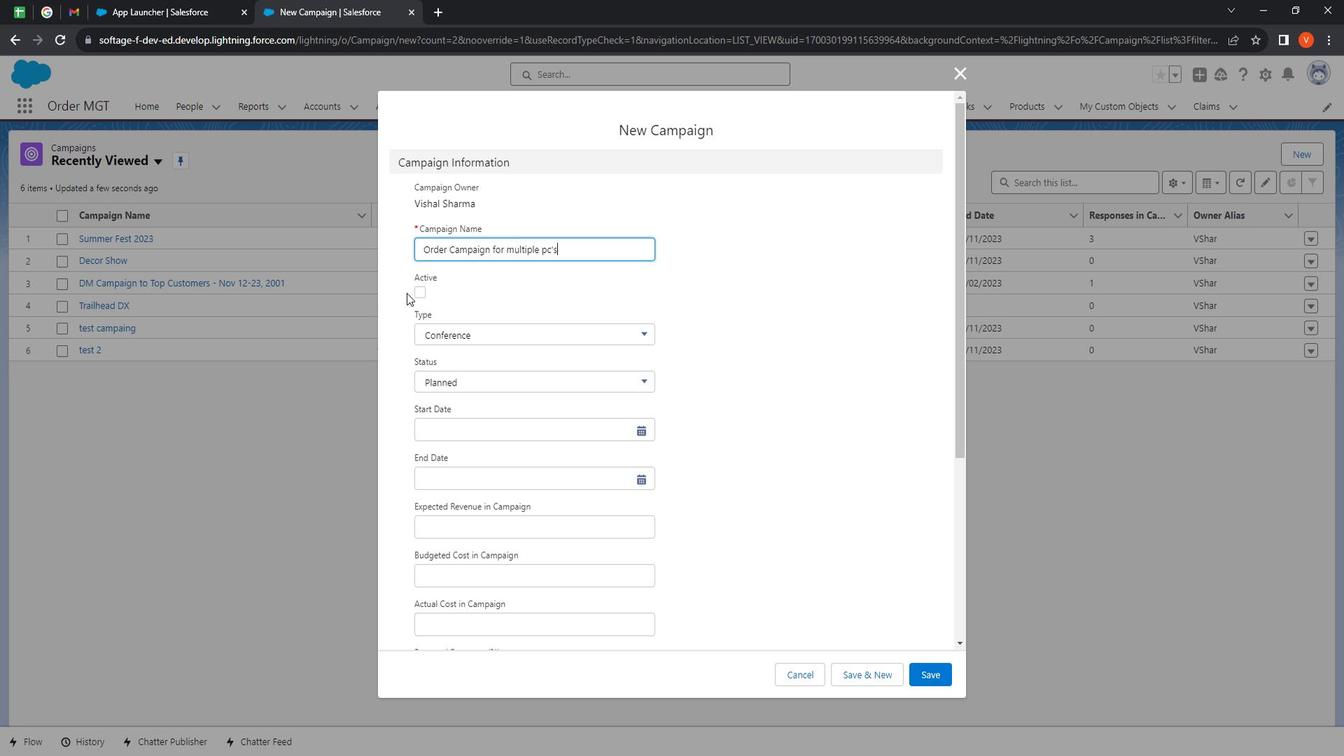 
Action: Mouse moved to (504, 341)
Screenshot: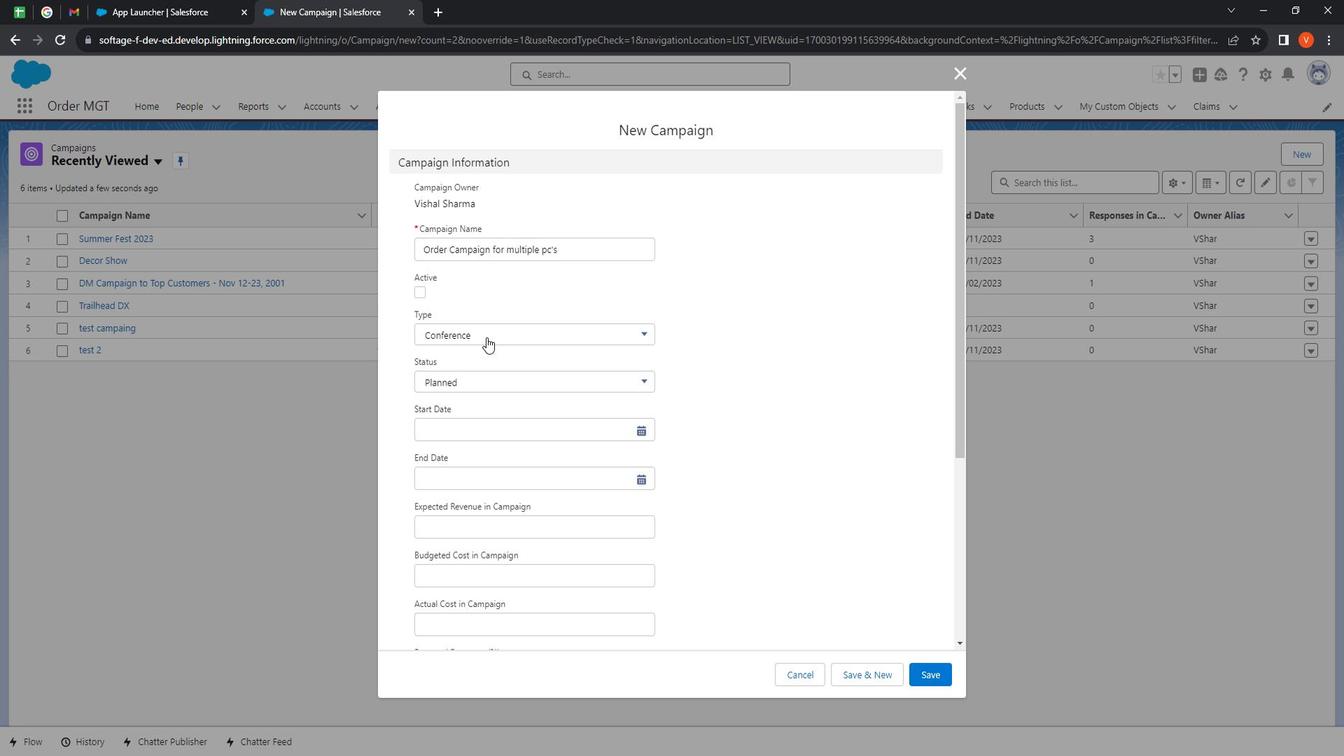 
Action: Mouse pressed left at (504, 341)
Screenshot: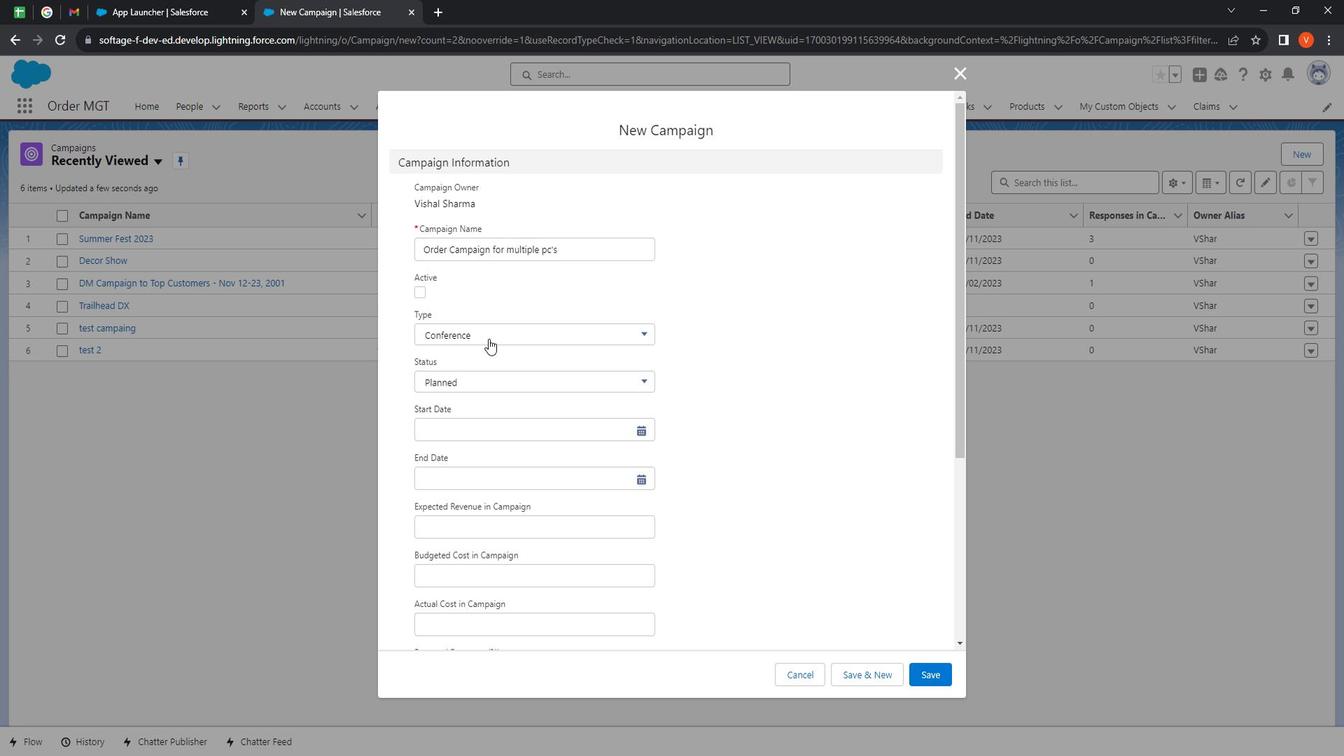 
Action: Mouse moved to (521, 475)
Screenshot: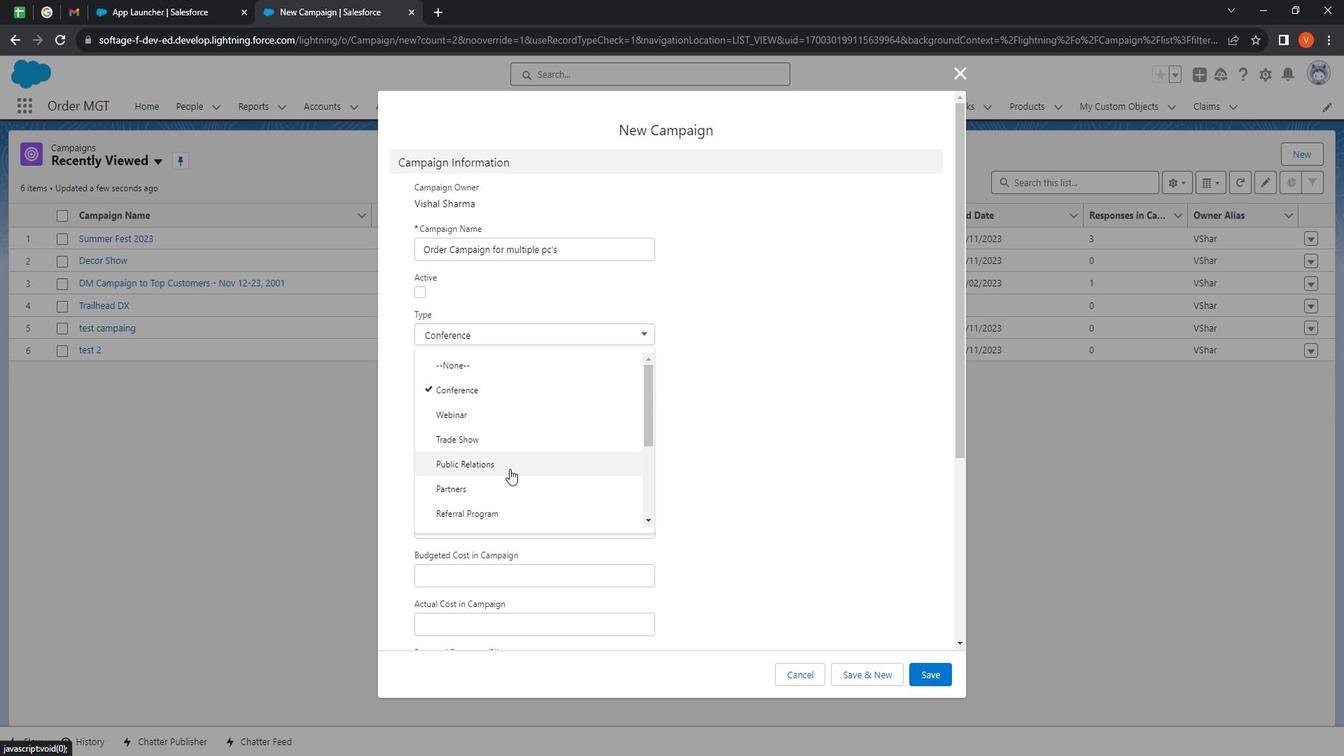 
Action: Mouse pressed left at (521, 475)
Screenshot: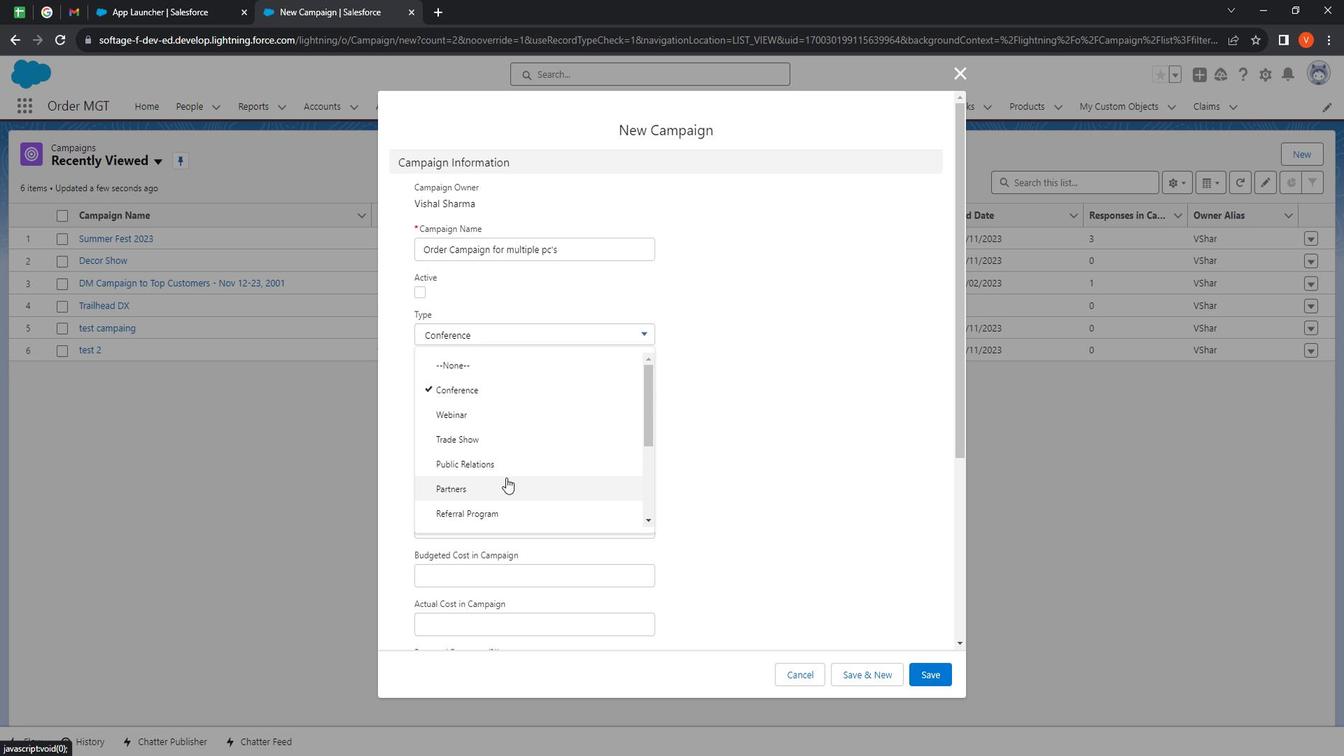 
Action: Mouse moved to (523, 392)
Screenshot: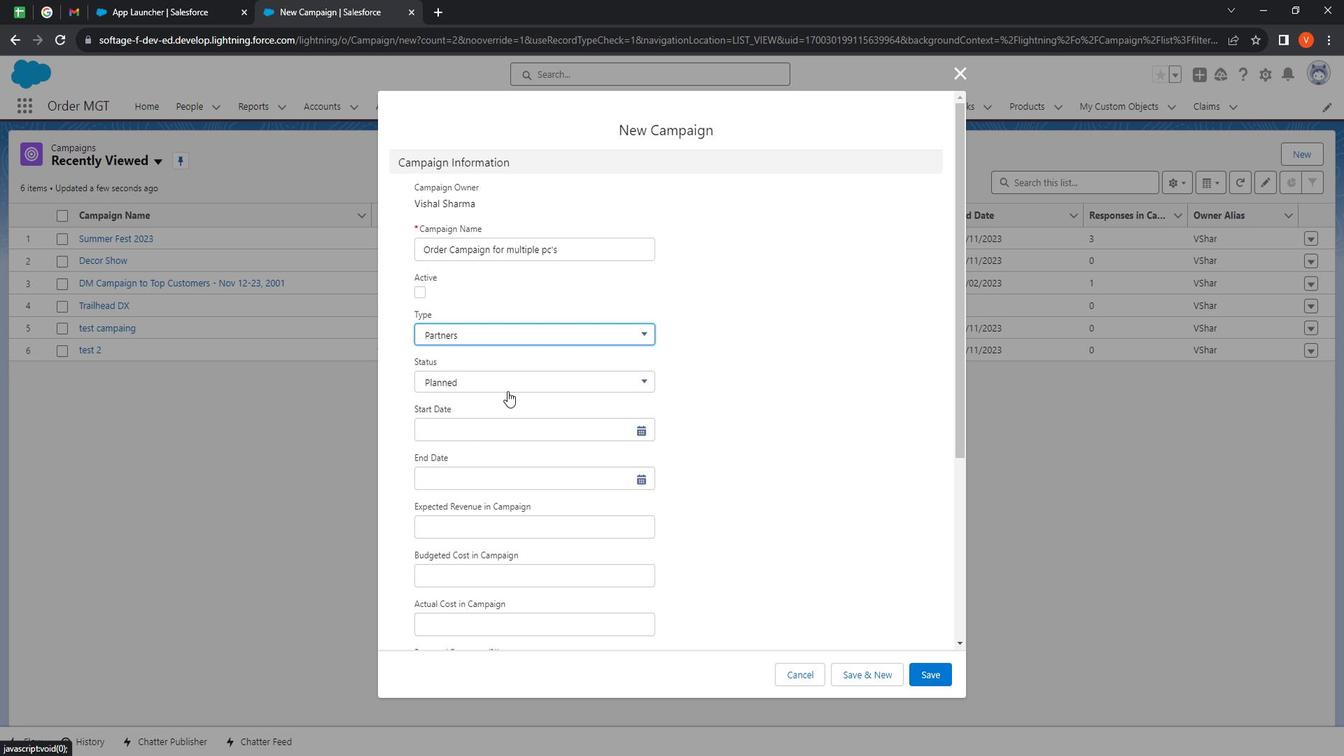 
Action: Mouse pressed left at (523, 392)
Screenshot: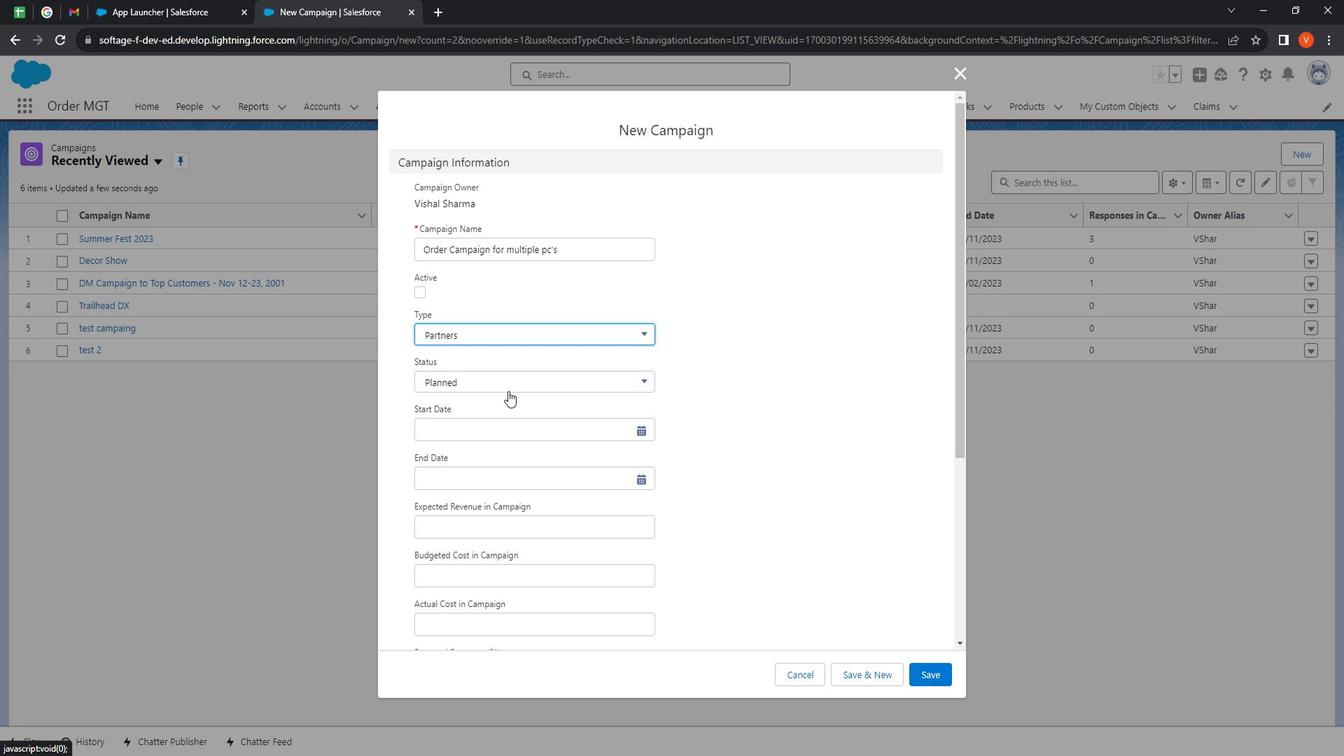 
Action: Mouse moved to (539, 469)
Screenshot: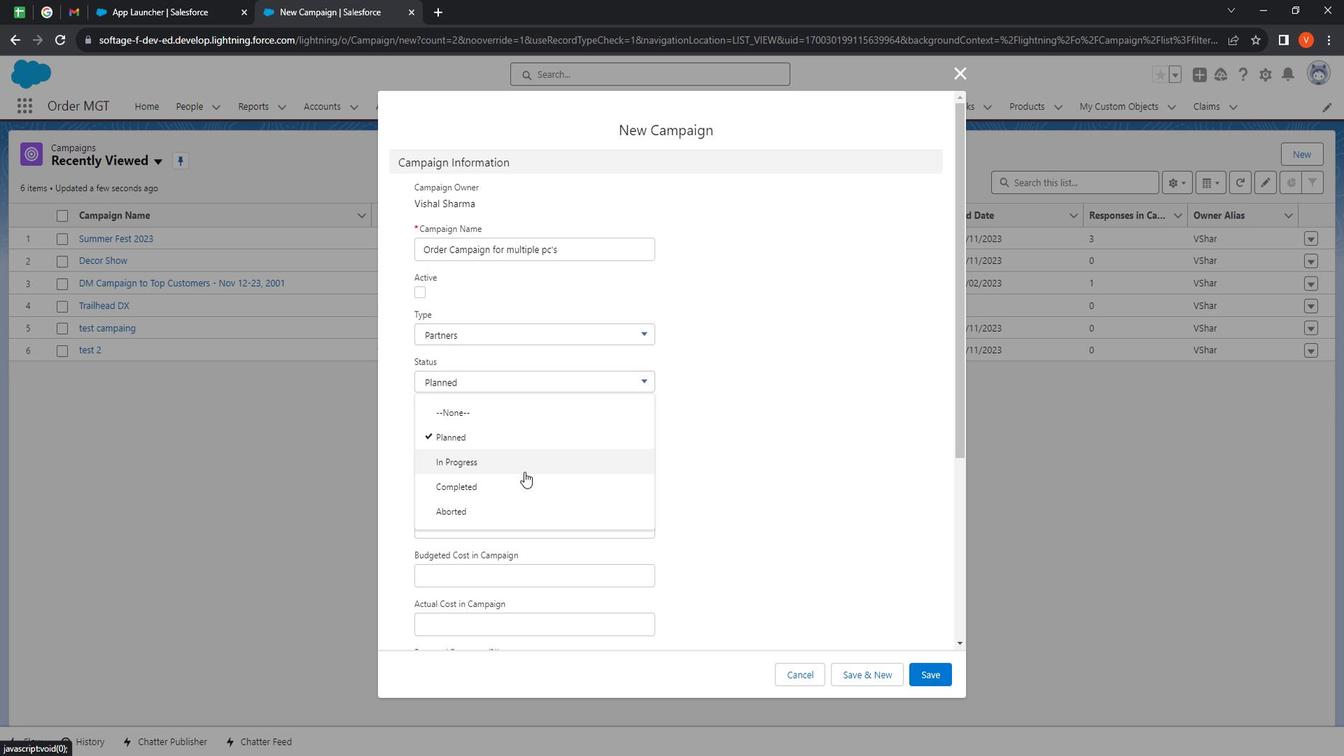 
Action: Mouse pressed left at (539, 469)
Screenshot: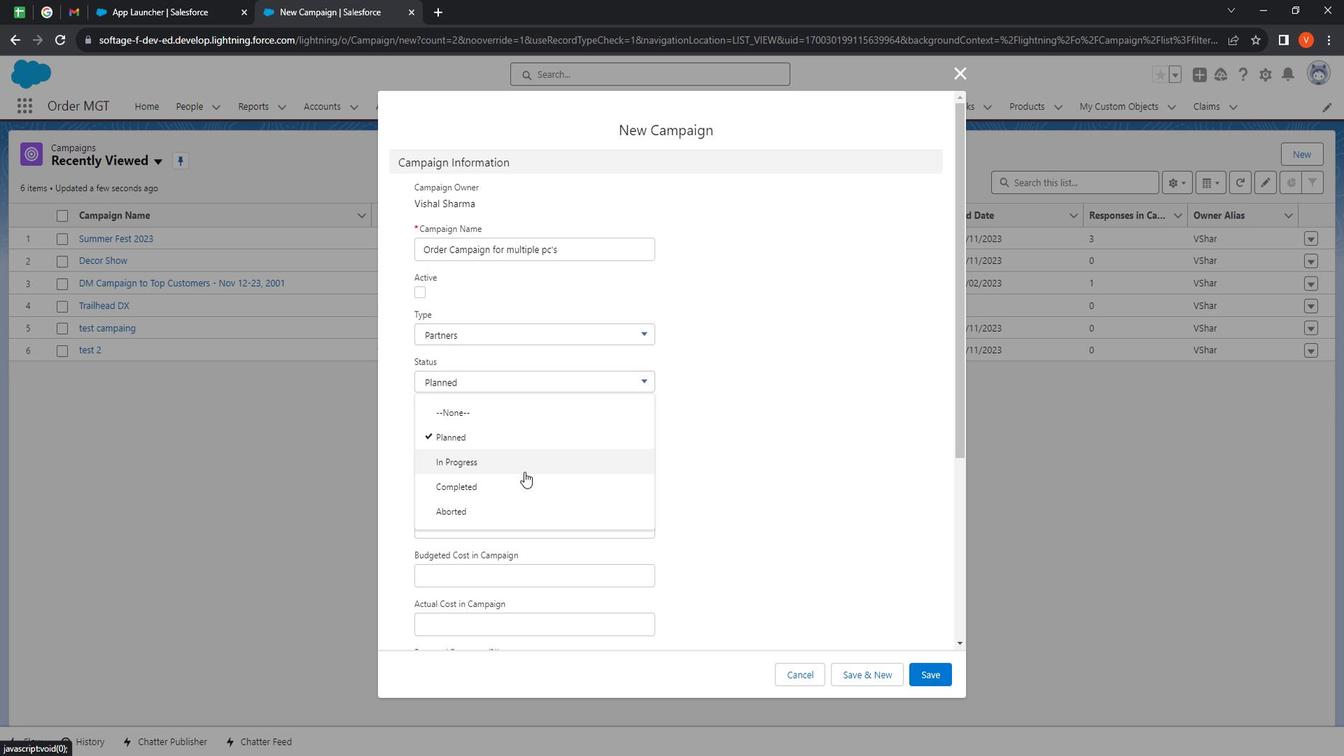 
Action: Mouse moved to (502, 430)
Screenshot: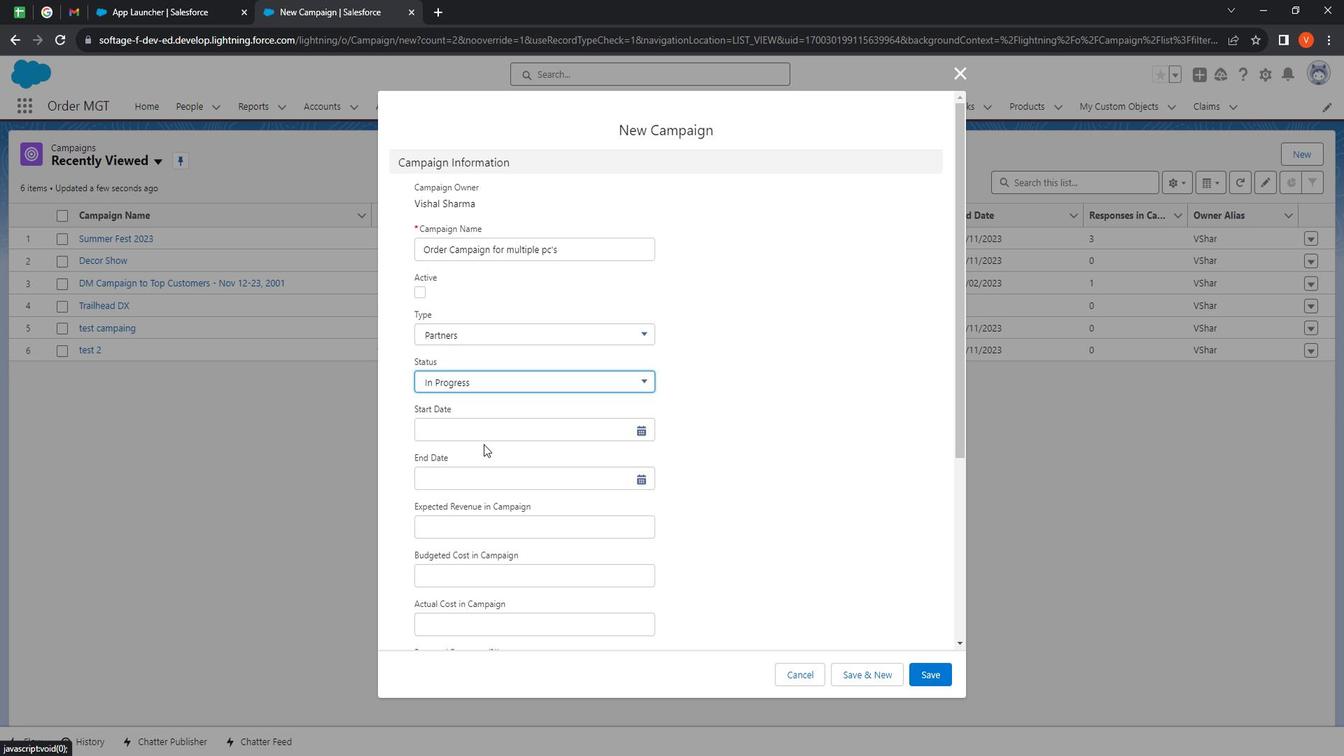 
Action: Mouse pressed left at (502, 430)
Screenshot: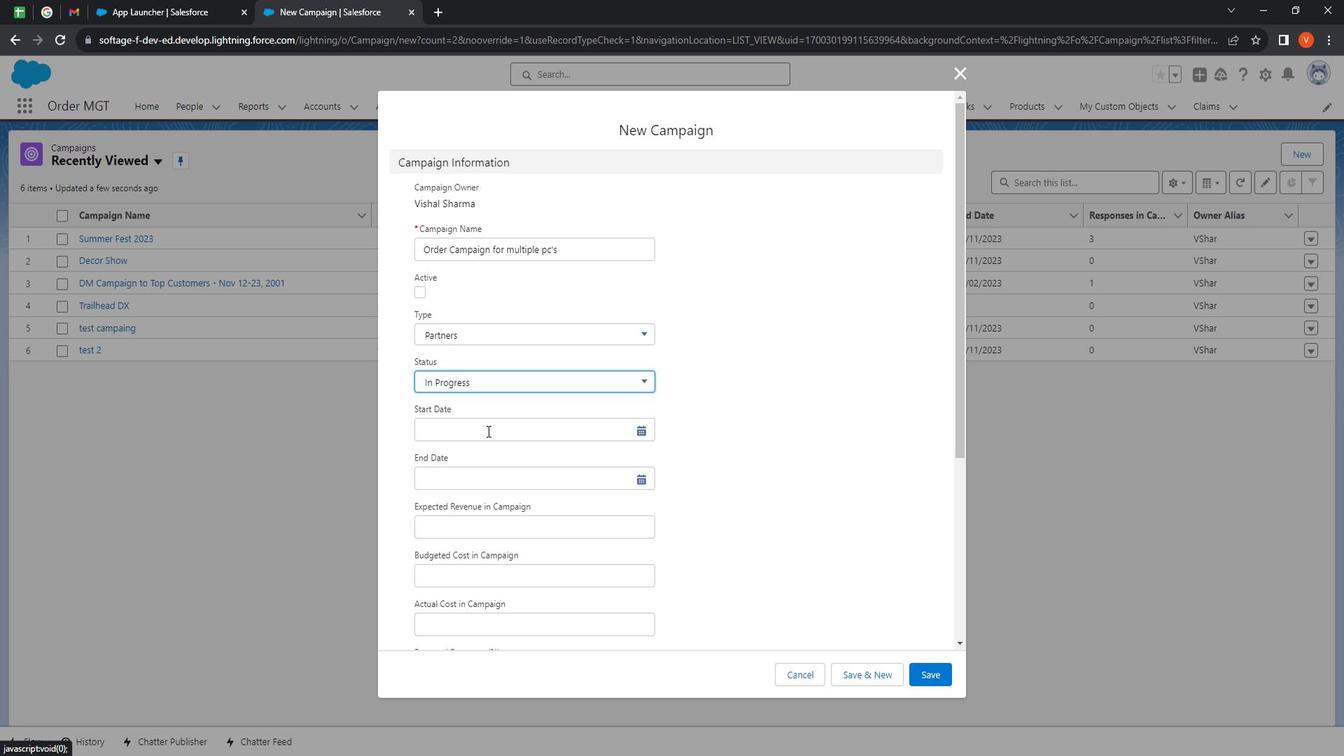 
Action: Mouse moved to (441, 545)
Screenshot: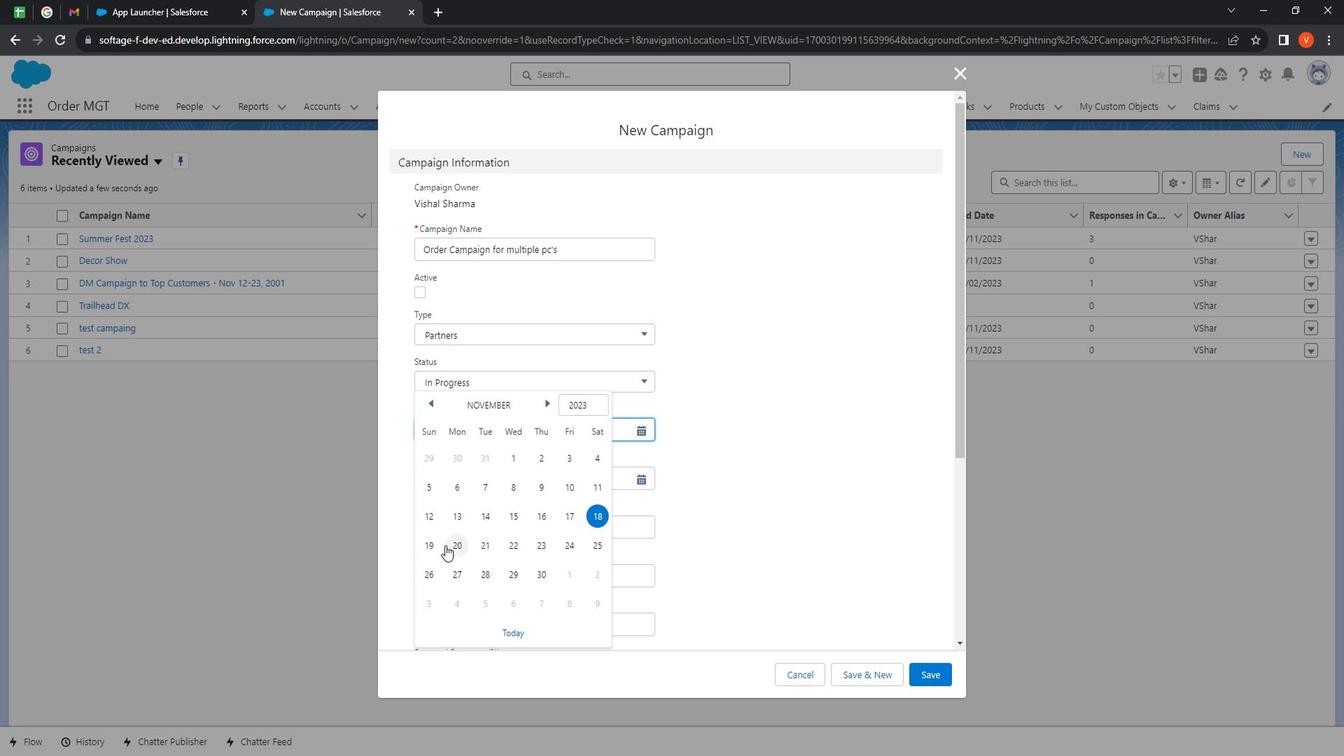 
Action: Mouse pressed left at (441, 545)
Screenshot: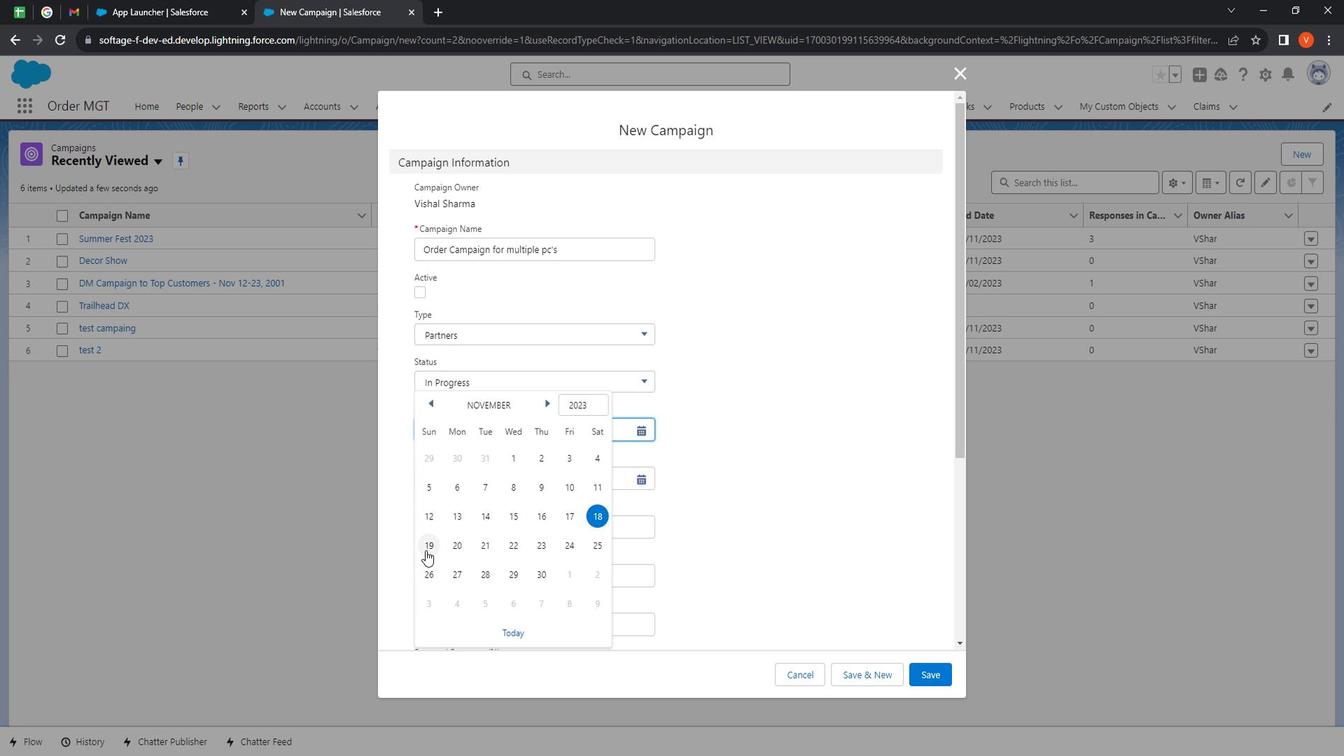 
Action: Mouse moved to (449, 476)
Screenshot: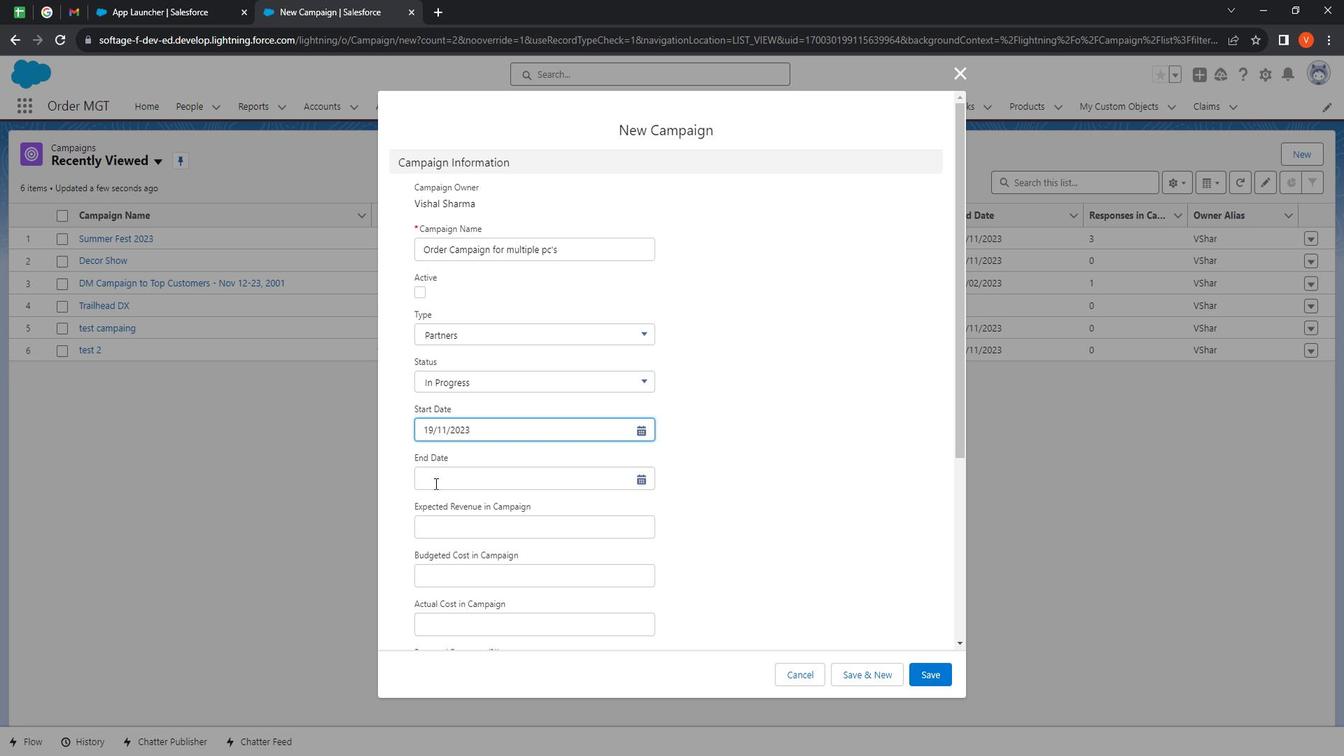 
Action: Mouse pressed left at (449, 476)
Screenshot: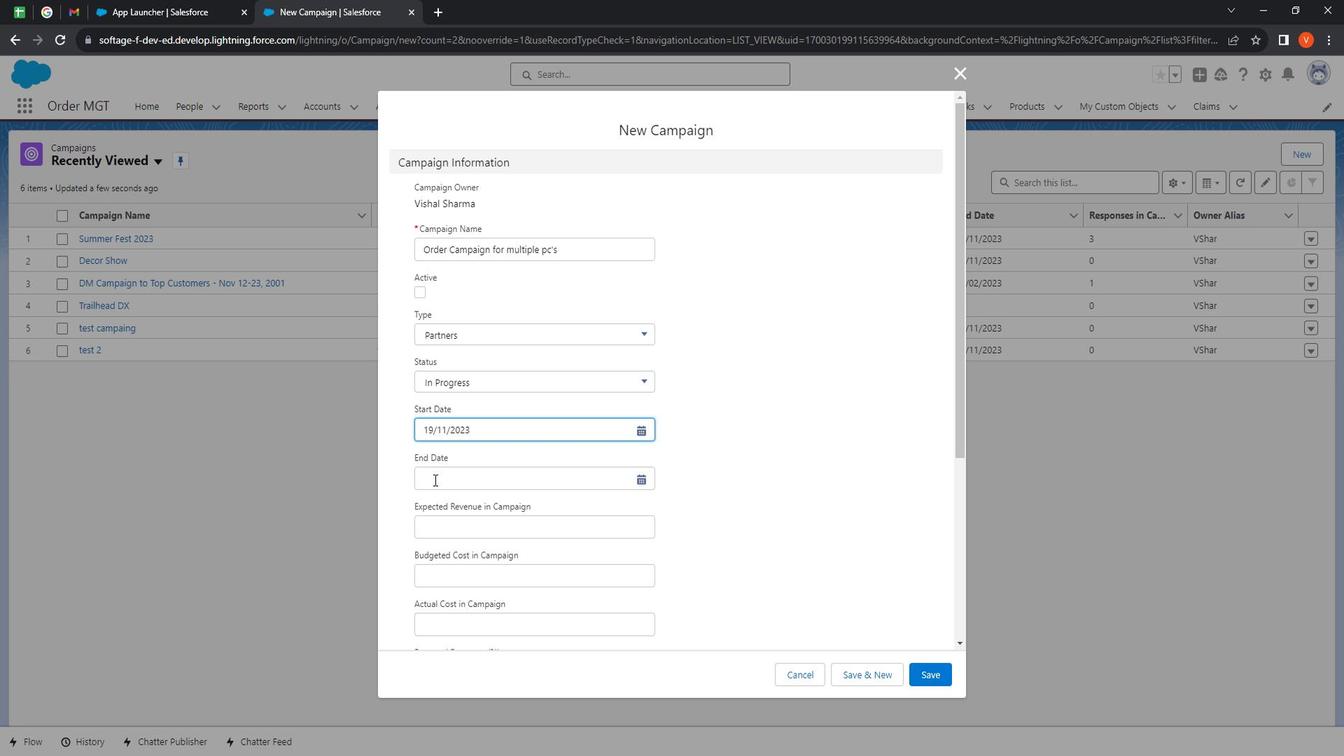 
Action: Mouse moved to (491, 545)
Screenshot: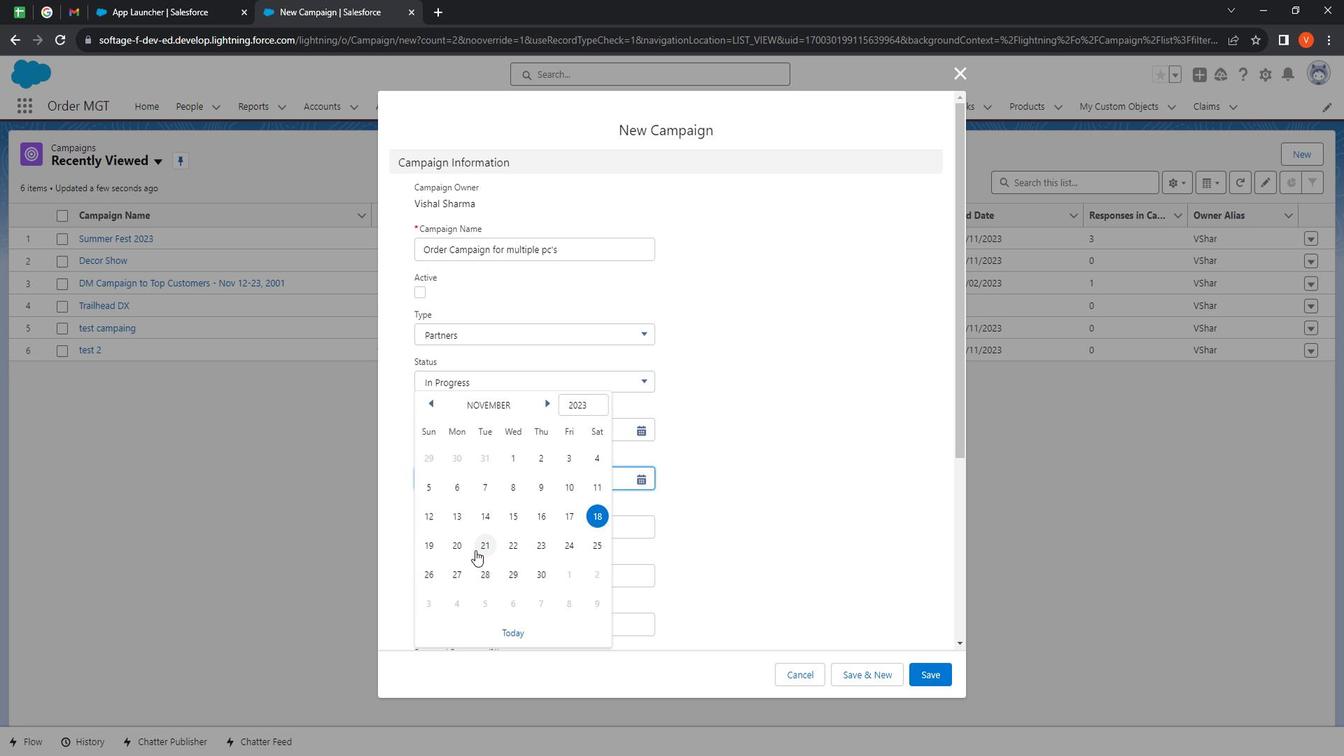 
Action: Mouse pressed left at (491, 545)
Screenshot: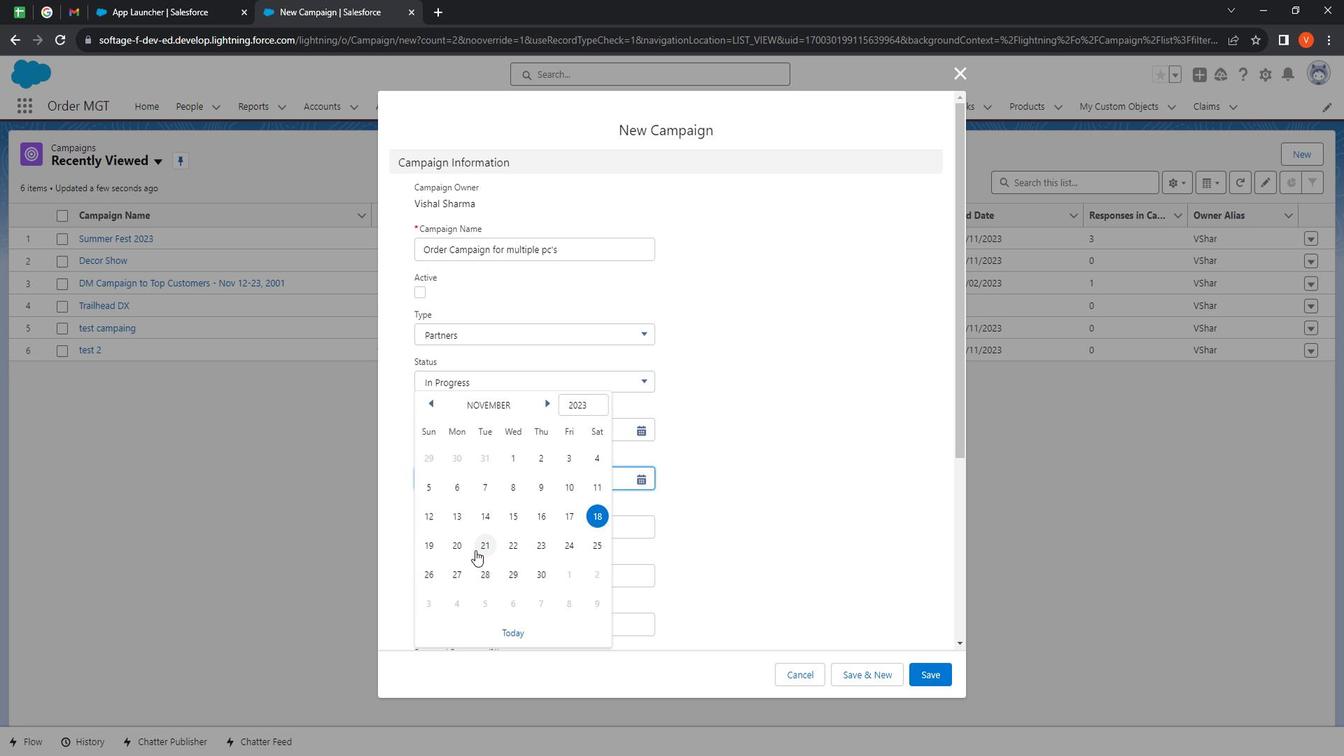 
Action: Mouse moved to (489, 520)
Screenshot: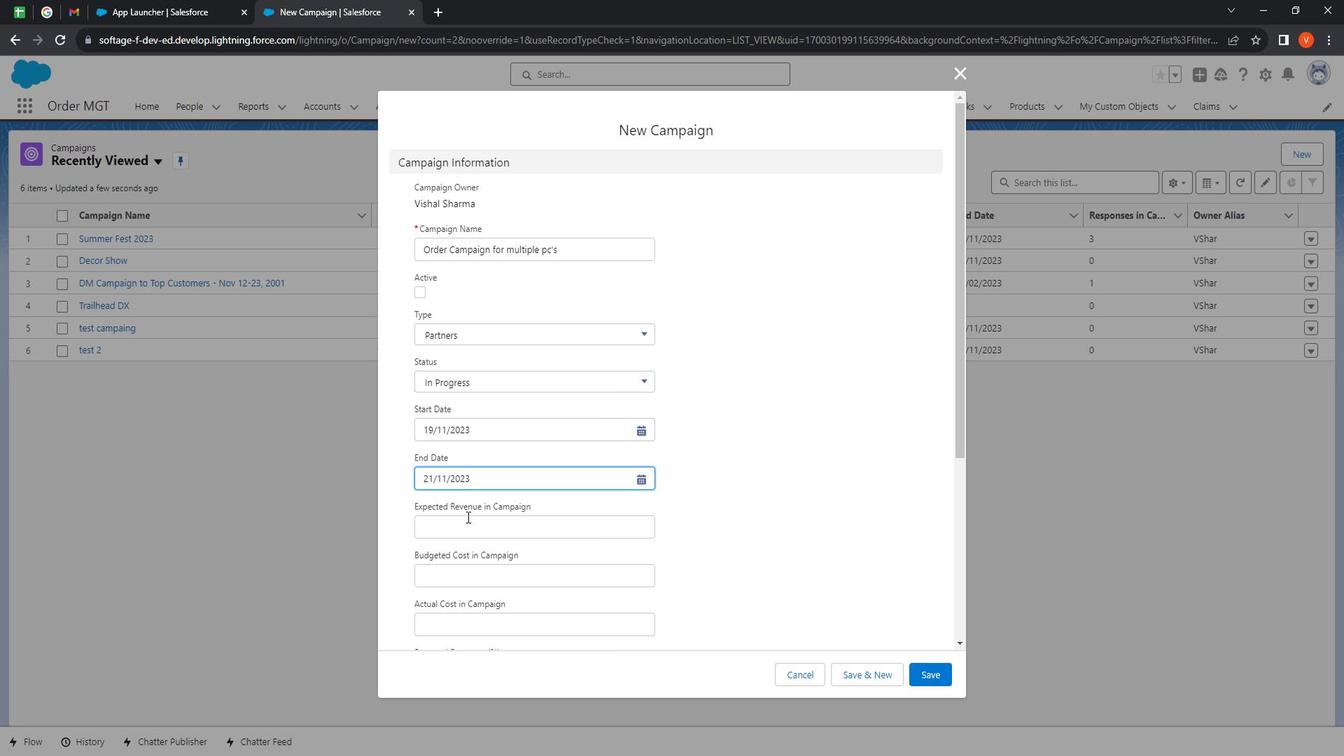 
Action: Mouse pressed left at (489, 520)
Screenshot: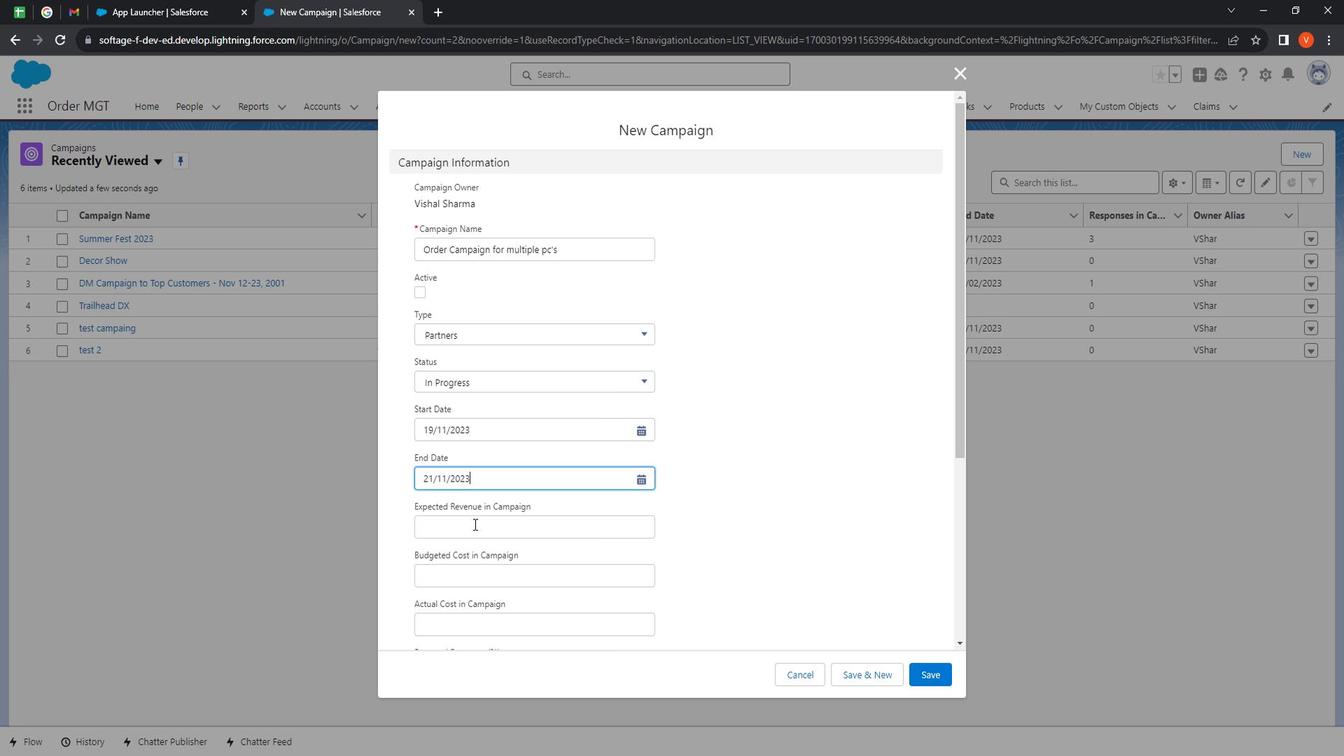
Action: Mouse moved to (488, 524)
Screenshot: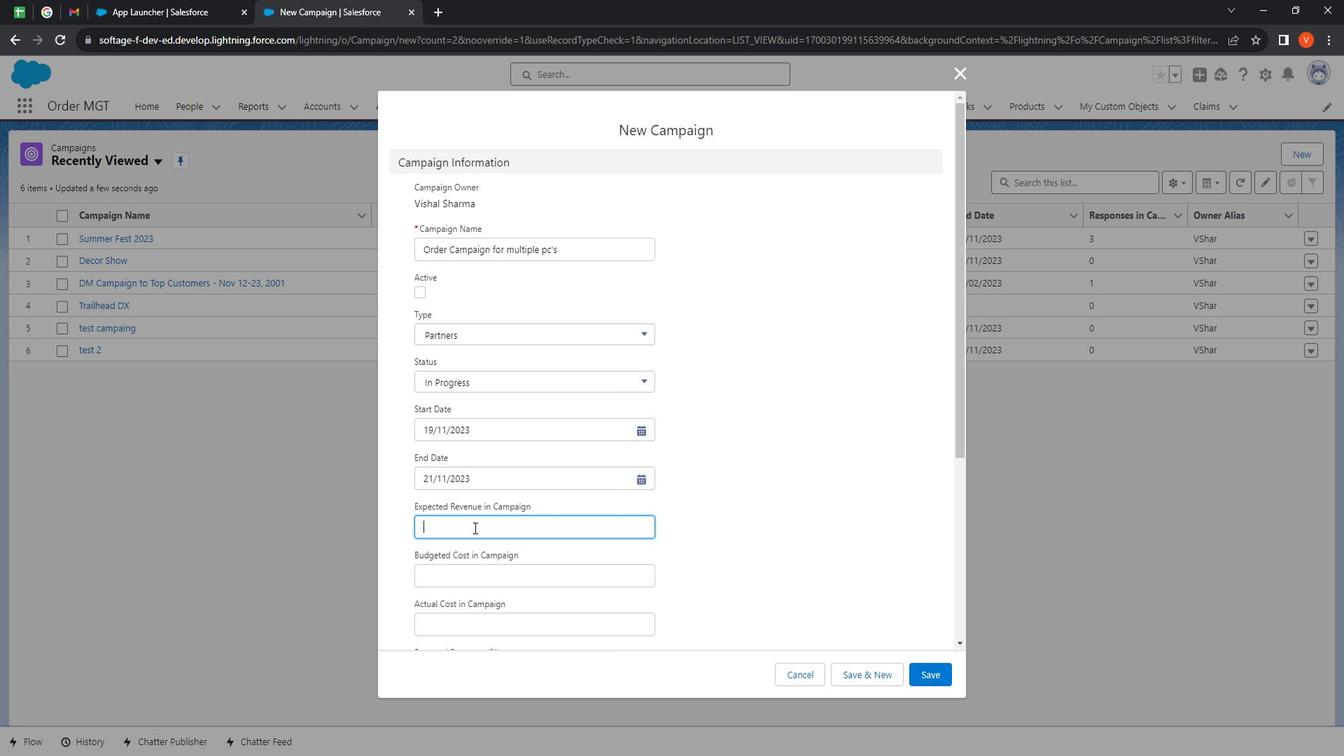 
Action: Key pressed 50000
Screenshot: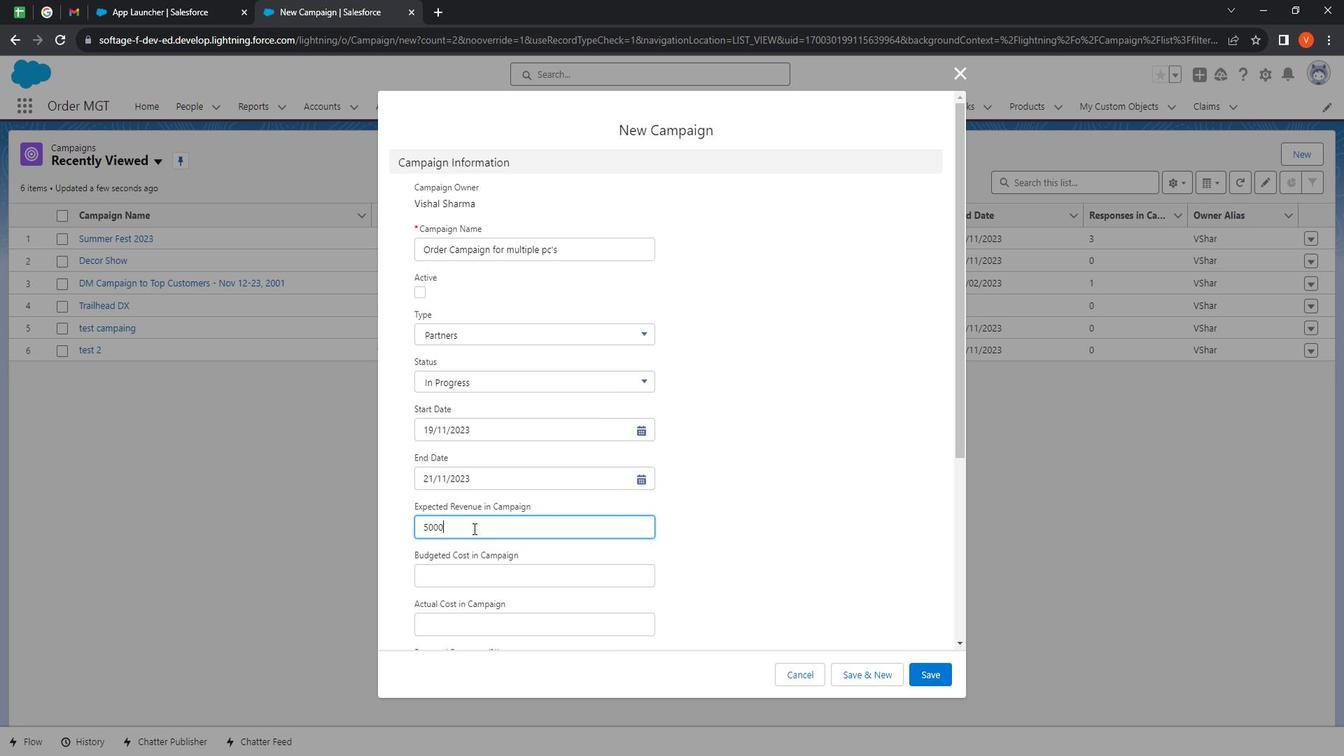 
Action: Mouse moved to (523, 573)
Screenshot: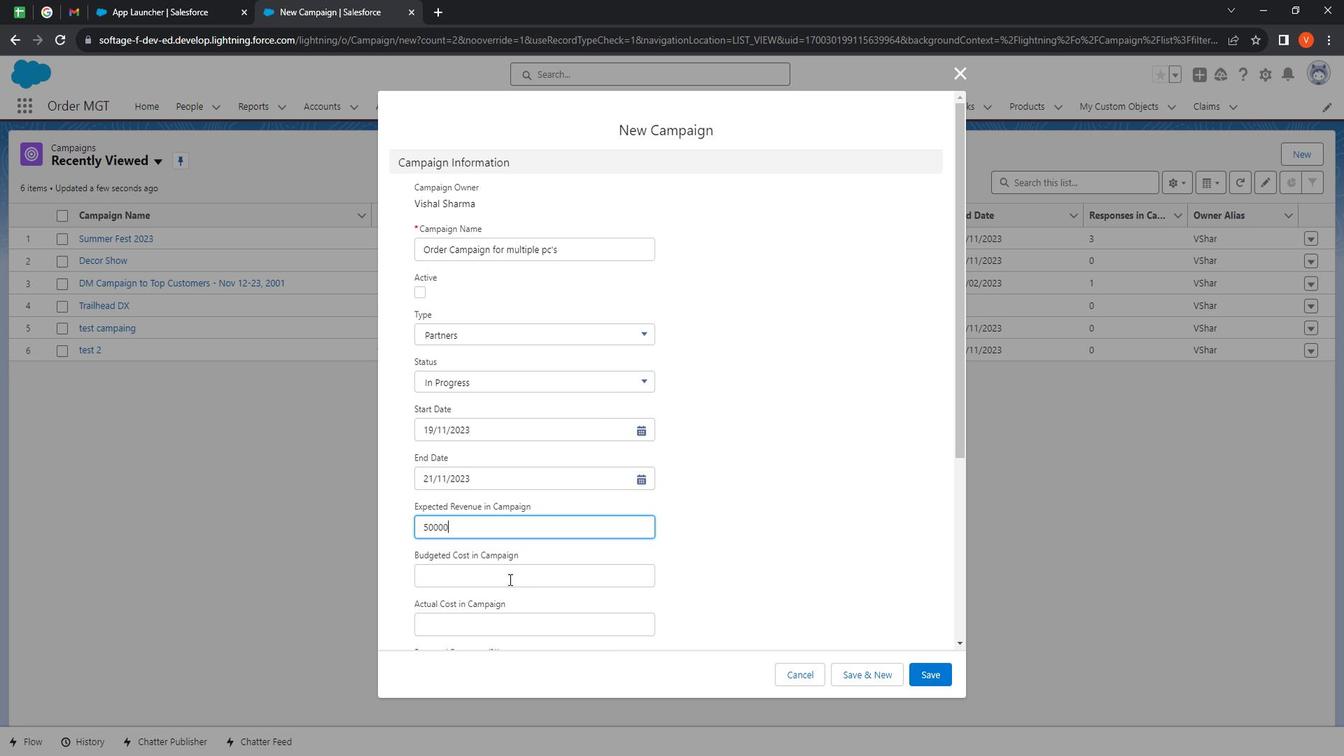 
Action: Mouse pressed left at (523, 573)
Screenshot: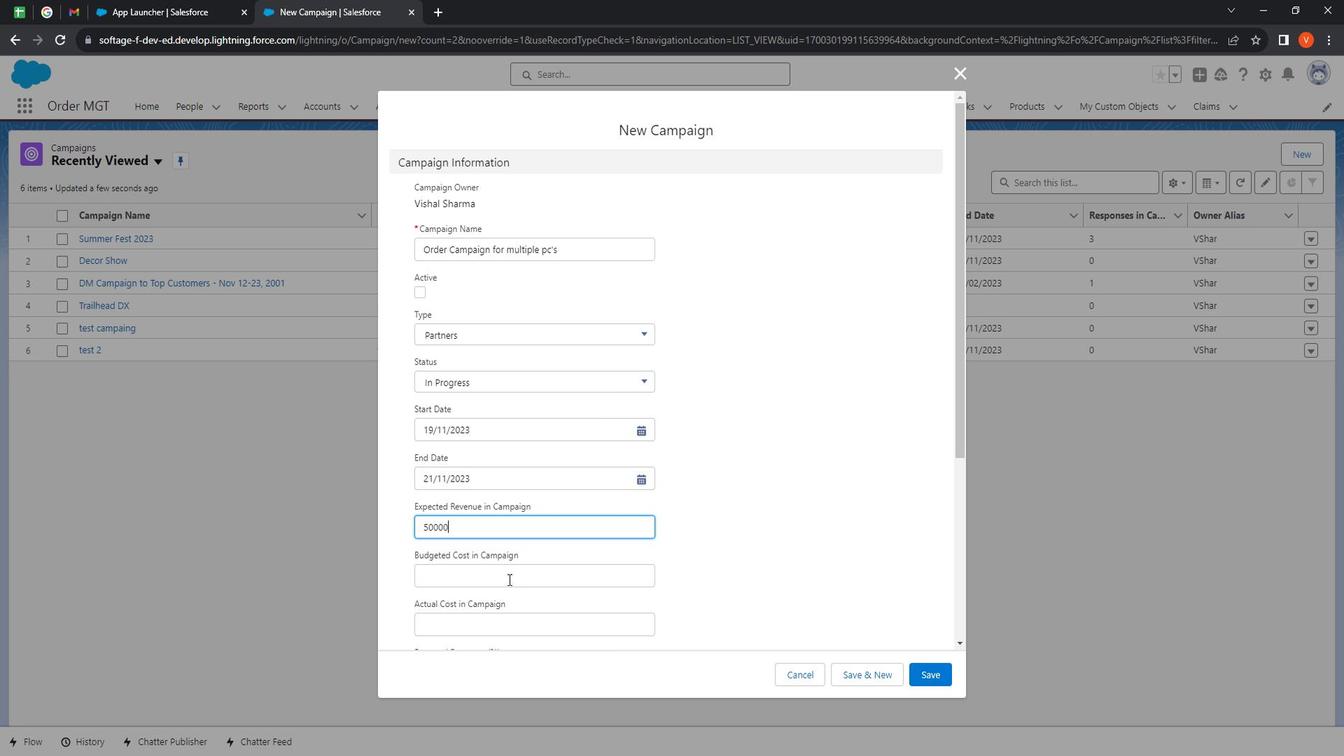 
Action: Mouse moved to (701, 591)
Screenshot: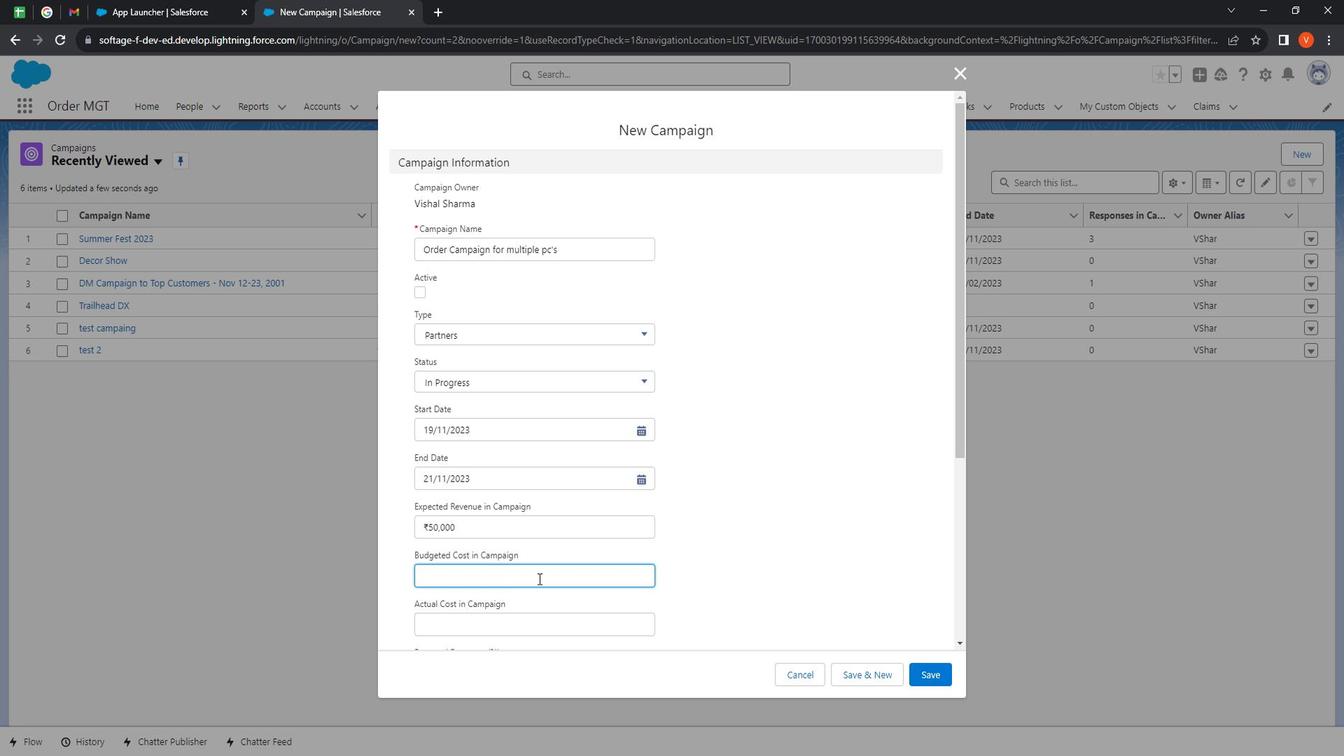 
Action: Key pressed 35000
Screenshot: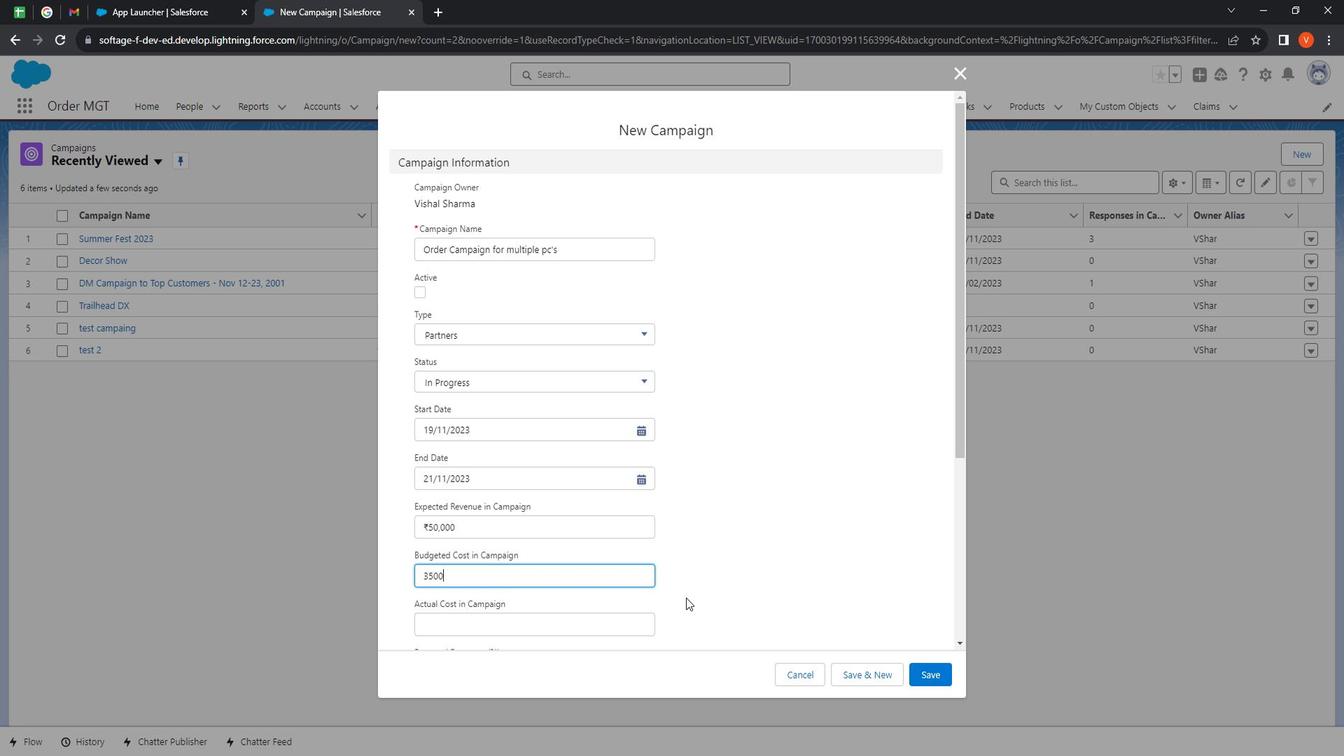 
Action: Mouse moved to (586, 617)
Screenshot: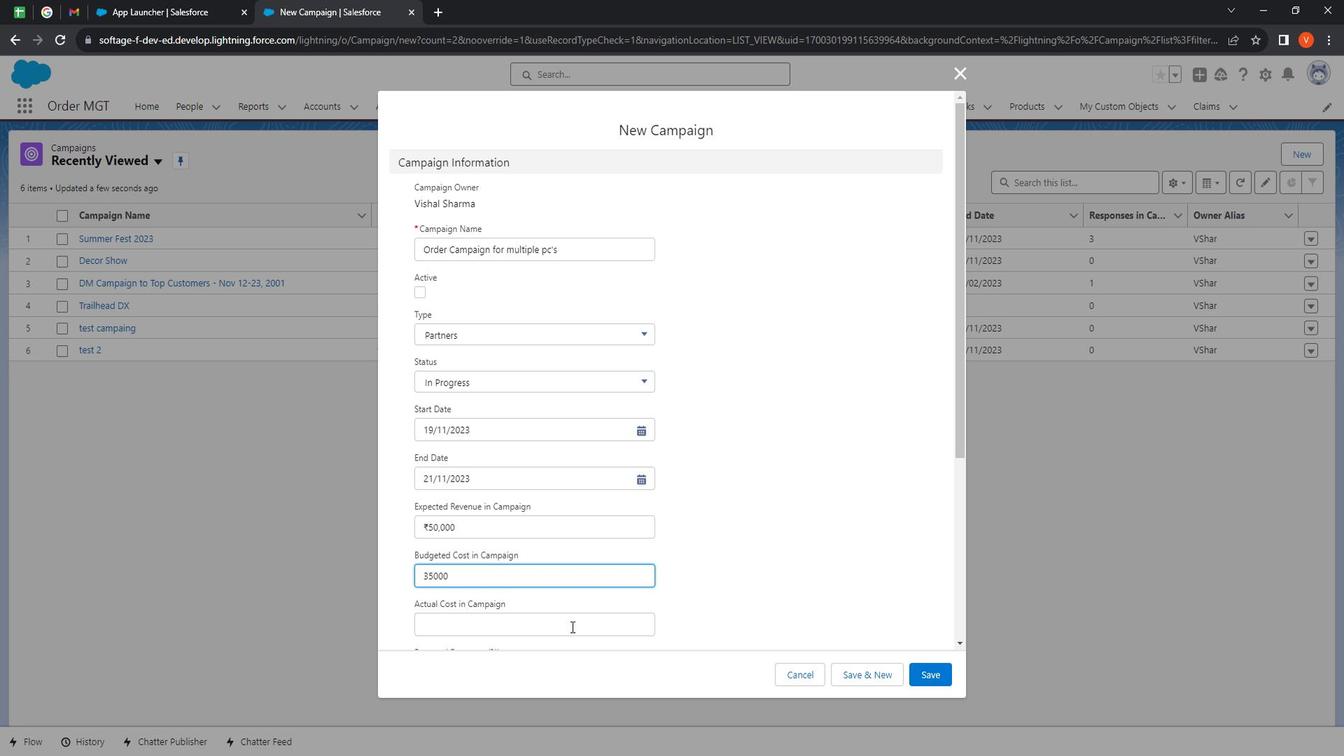 
Action: Mouse pressed left at (586, 617)
Screenshot: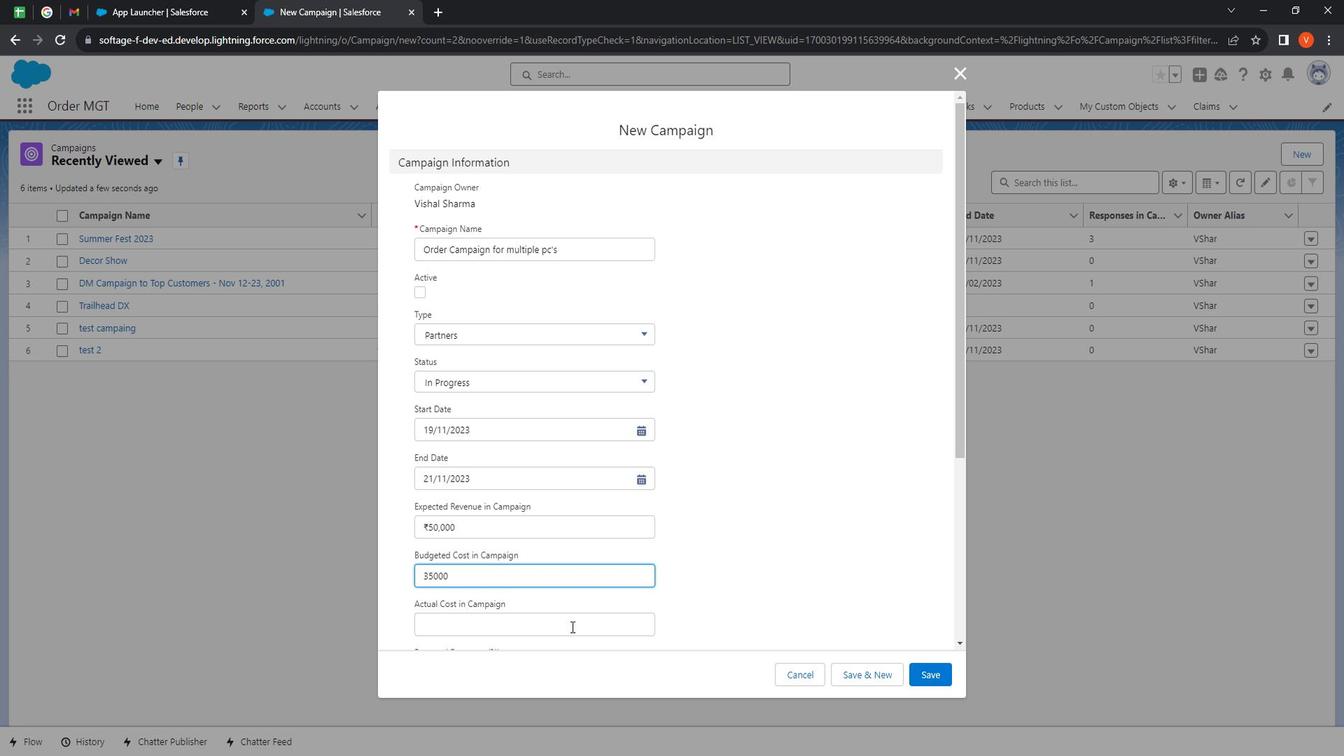 
Action: Mouse moved to (627, 588)
Screenshot: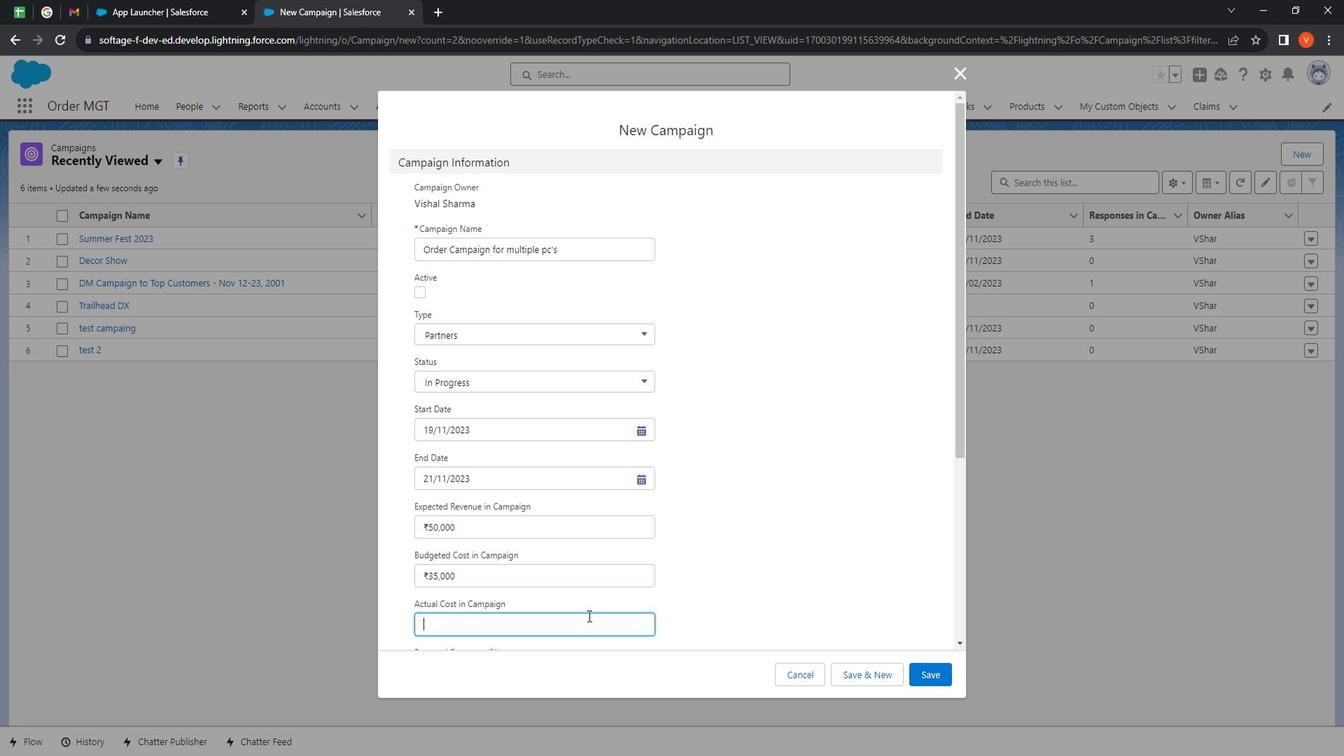 
Action: Mouse scrolled (627, 587) with delta (0, 0)
Screenshot: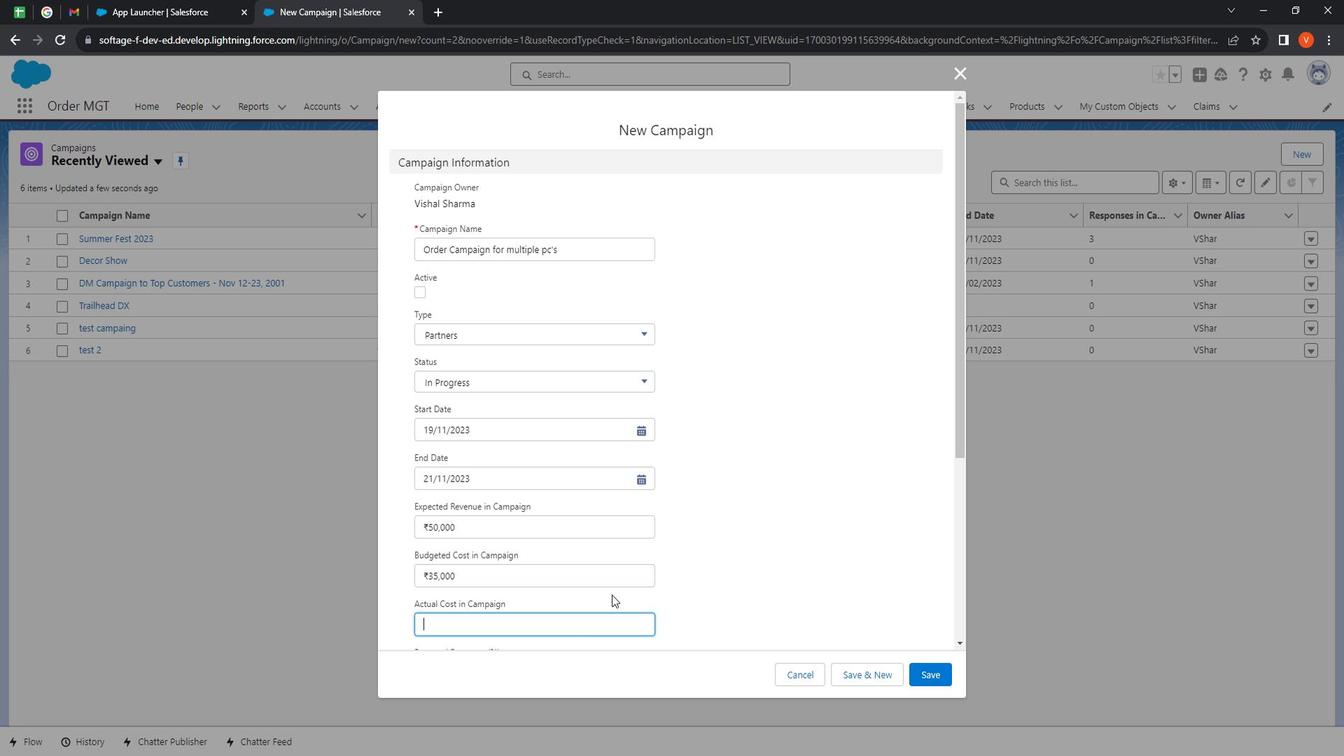 
Action: Mouse moved to (630, 586)
Screenshot: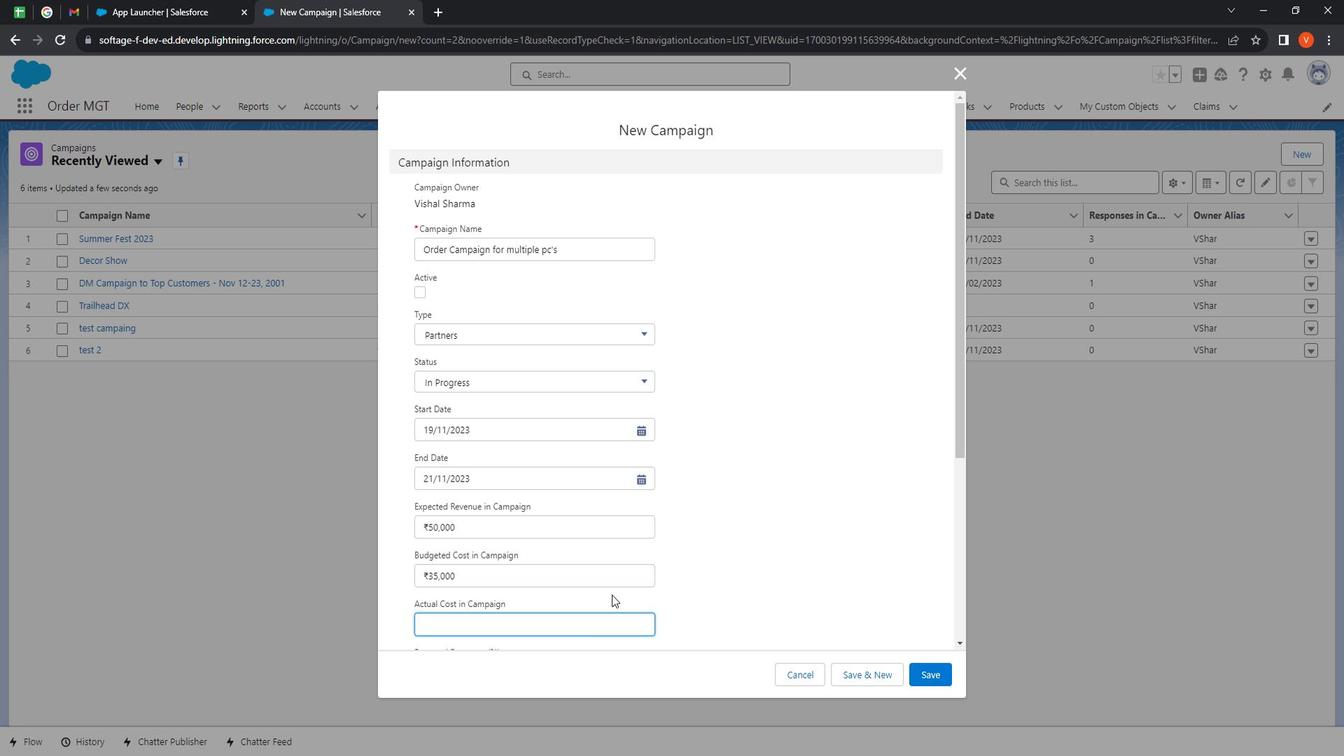 
Action: Mouse scrolled (630, 585) with delta (0, 0)
Screenshot: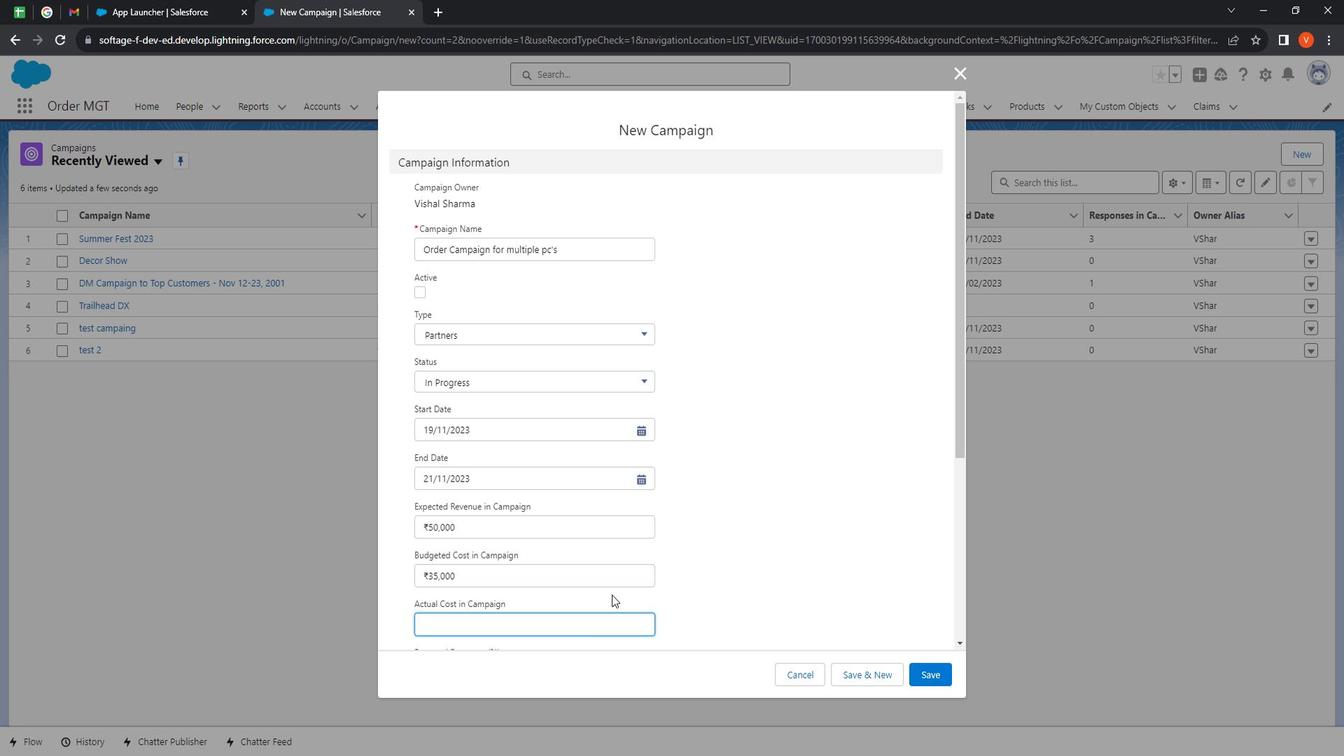 
Action: Mouse moved to (636, 582)
Screenshot: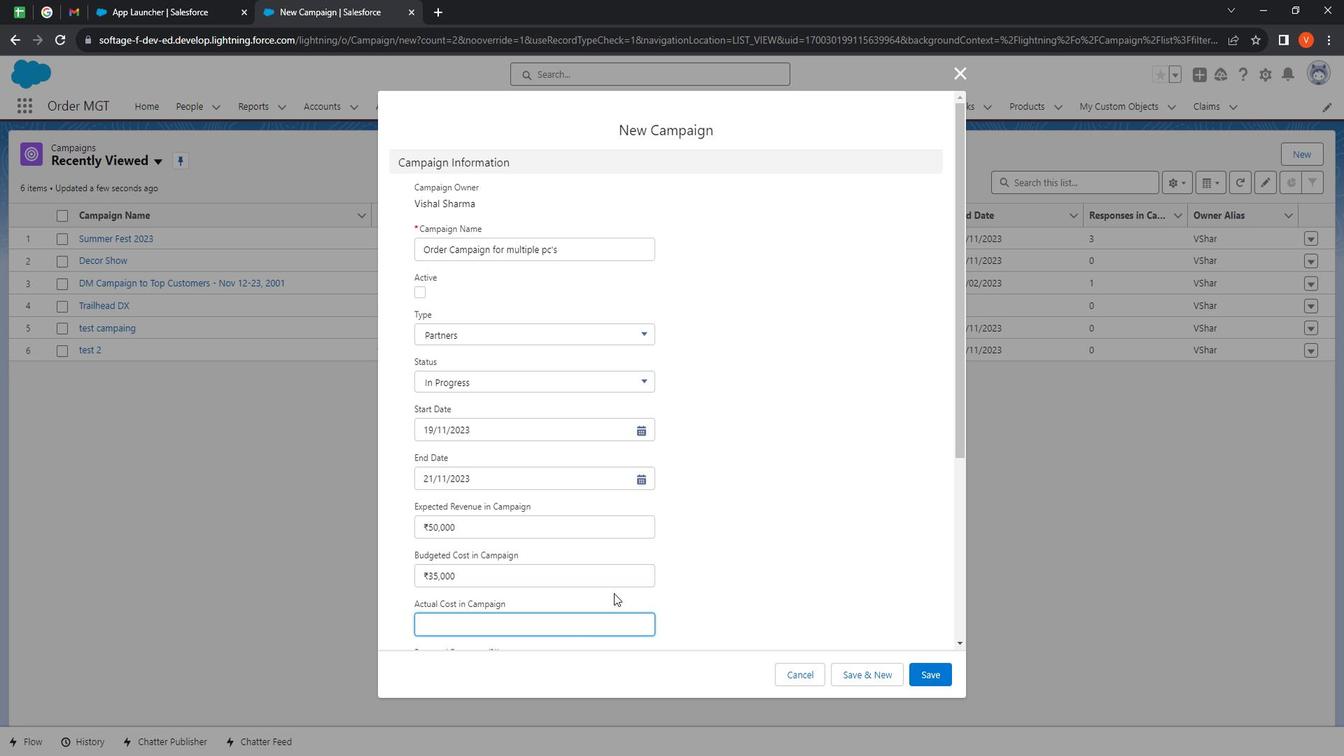 
Action: Mouse scrolled (636, 582) with delta (0, 0)
Screenshot: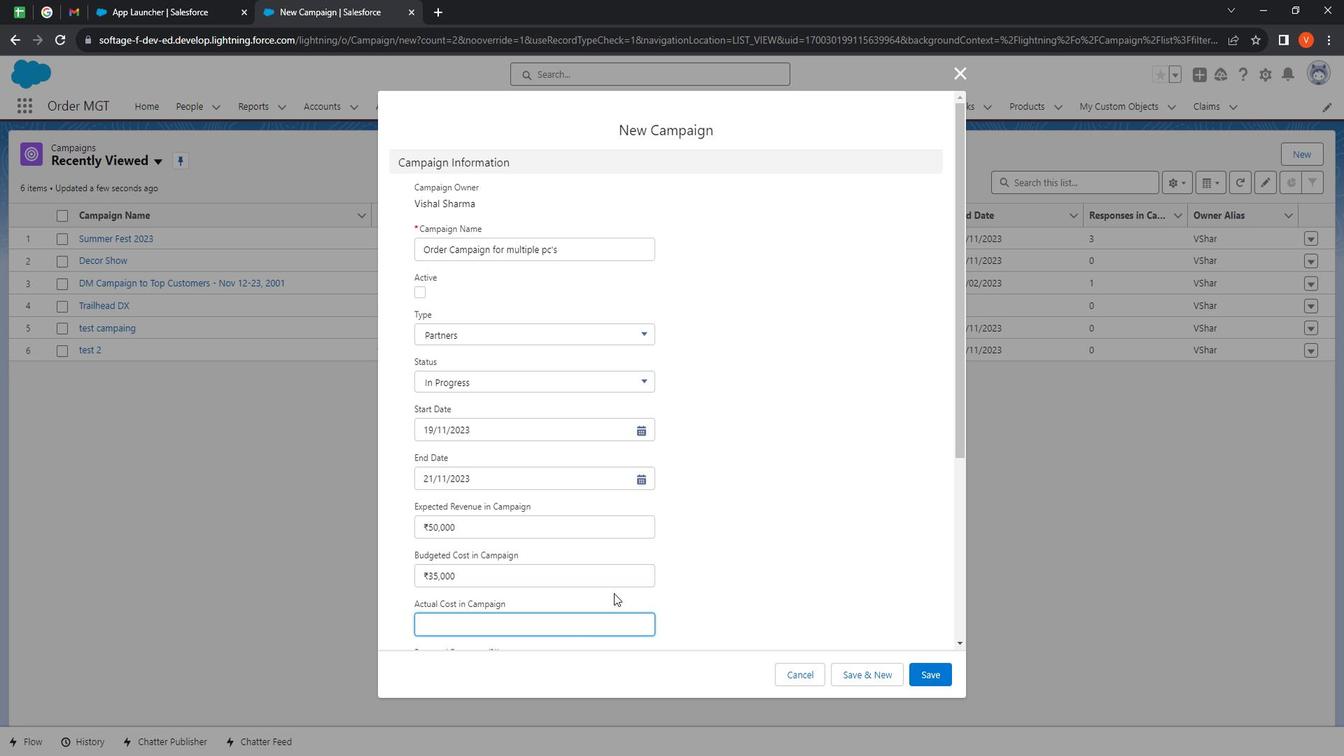 
Action: Mouse moved to (556, 421)
Screenshot: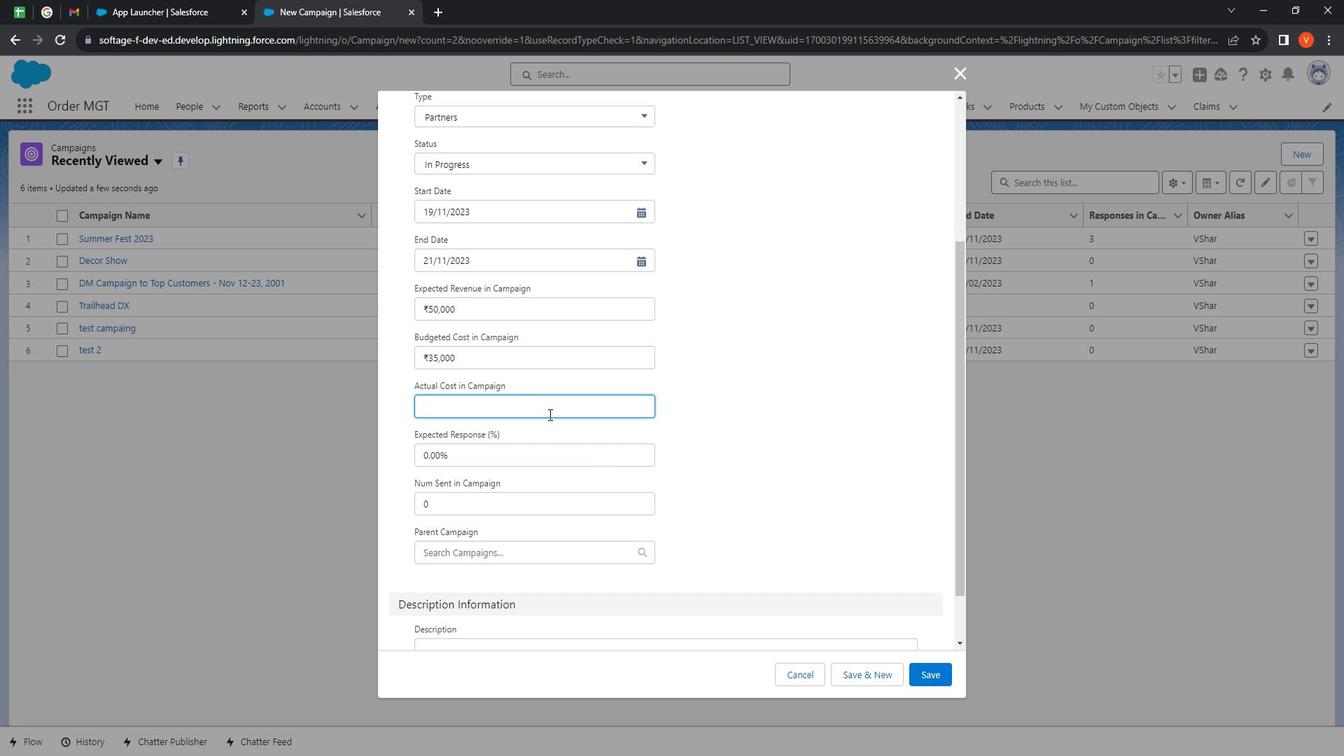 
Action: Key pressed 20000
Screenshot: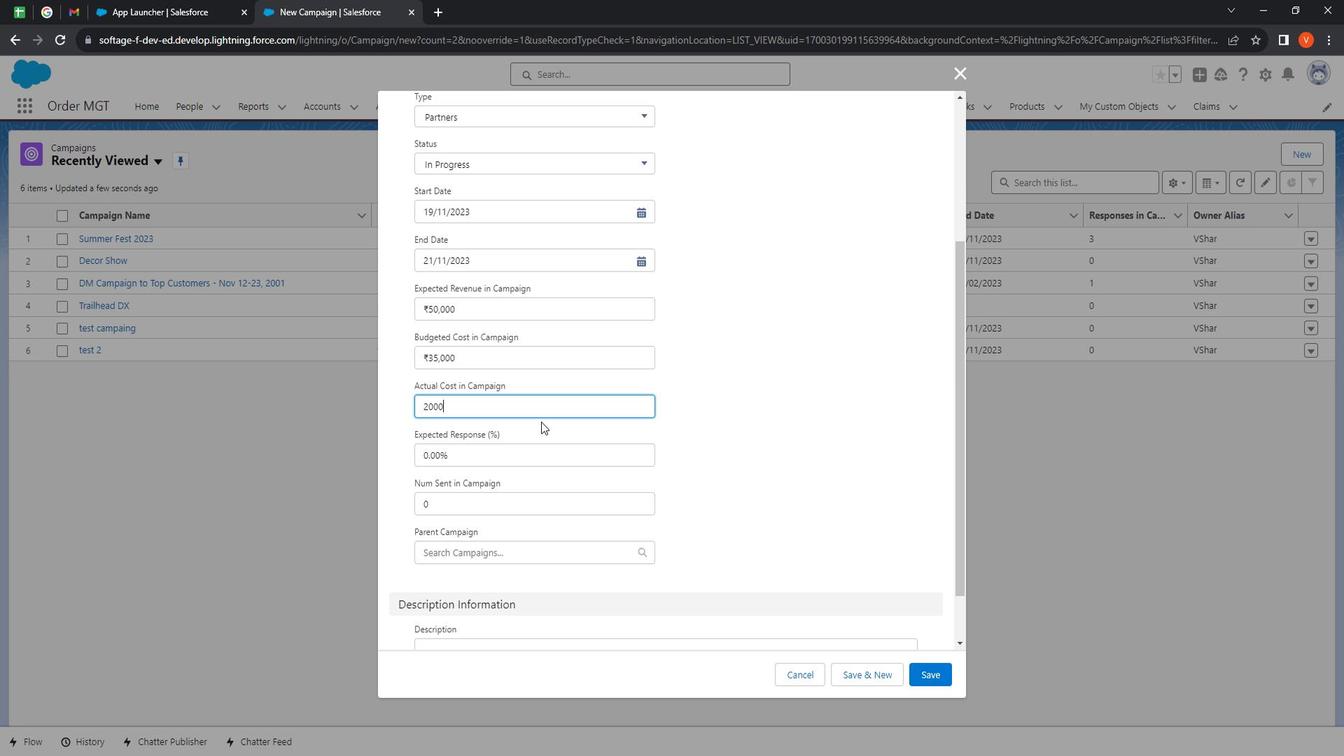 
Action: Mouse moved to (556, 546)
Screenshot: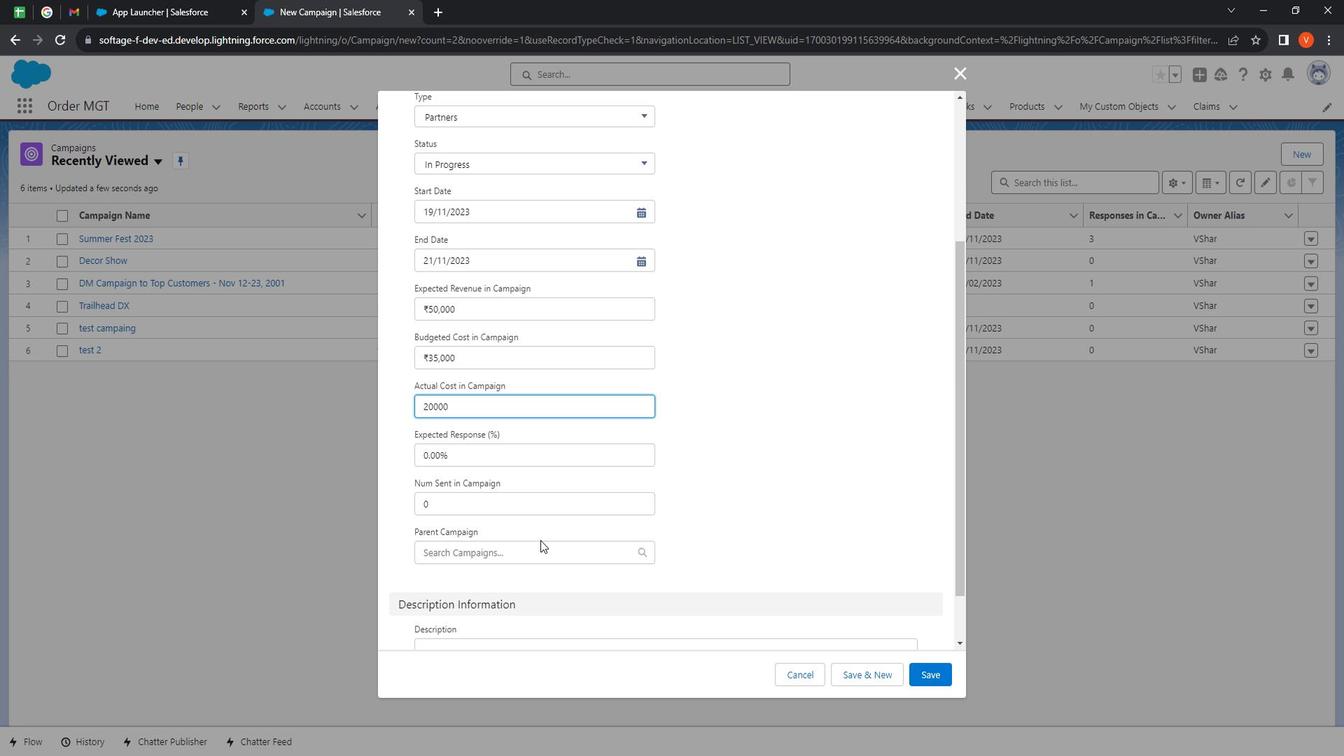 
Action: Mouse pressed left at (556, 546)
Screenshot: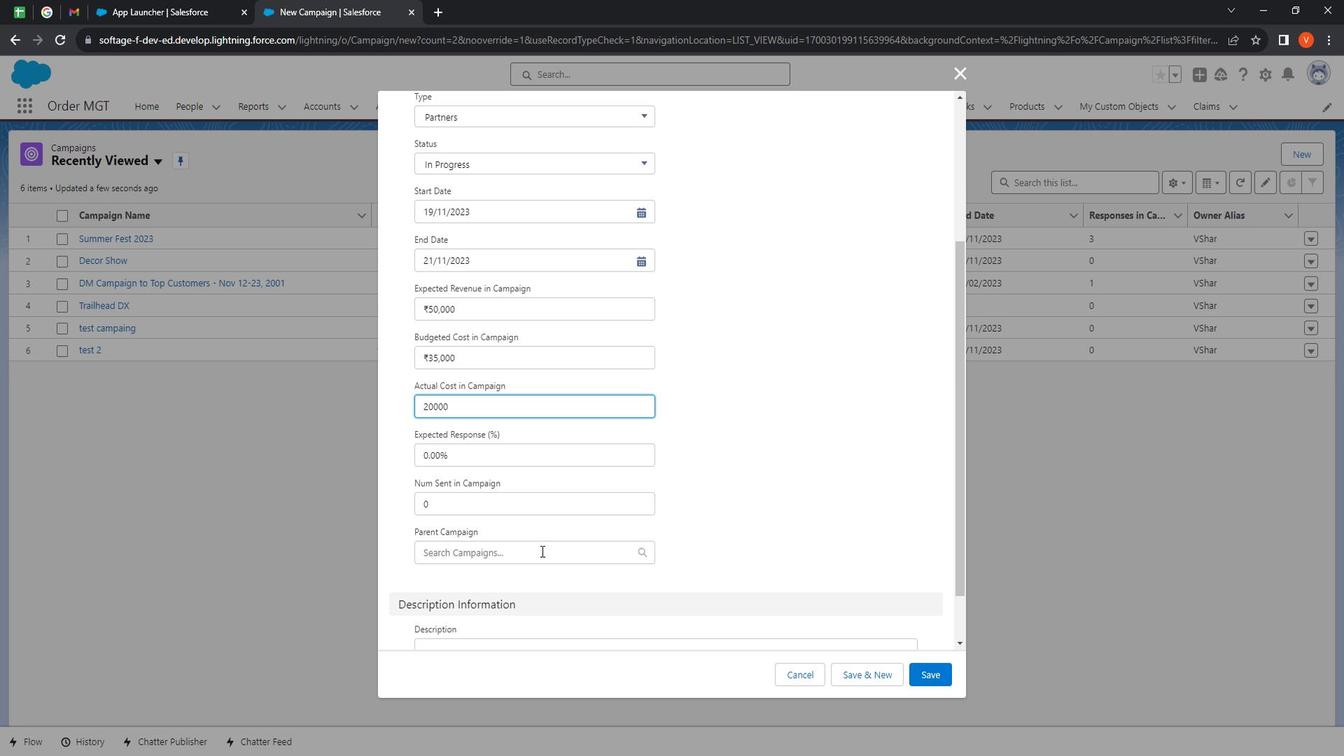 
Action: Mouse moved to (746, 482)
Screenshot: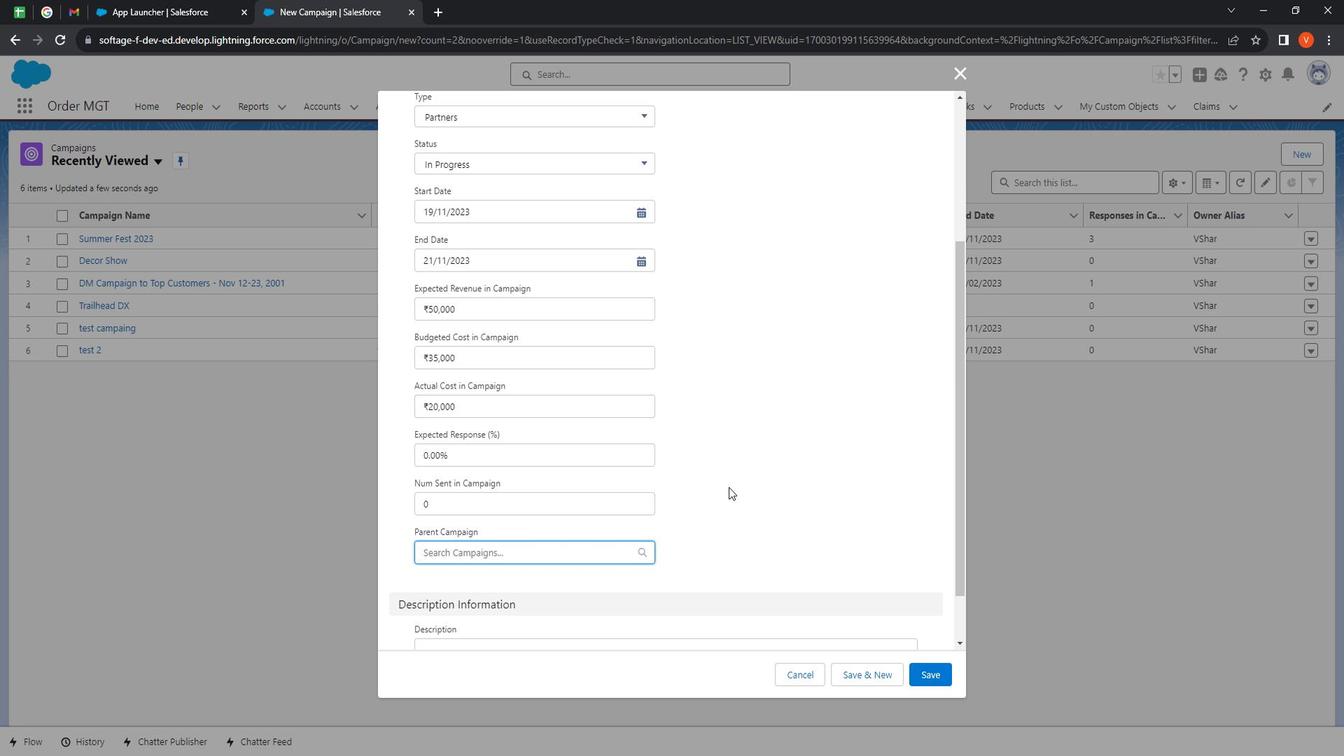 
Action: Mouse scrolled (746, 481) with delta (0, 0)
Screenshot: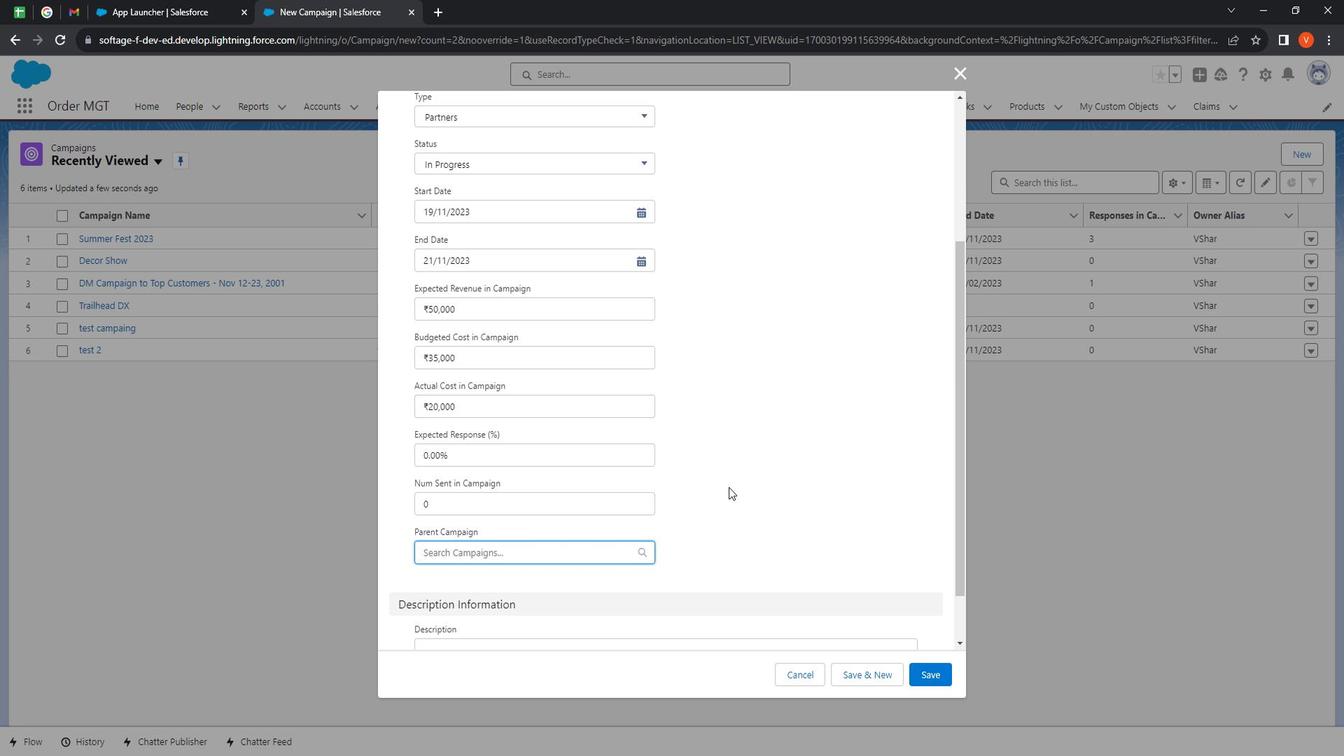 
Action: Mouse scrolled (746, 481) with delta (0, 0)
Screenshot: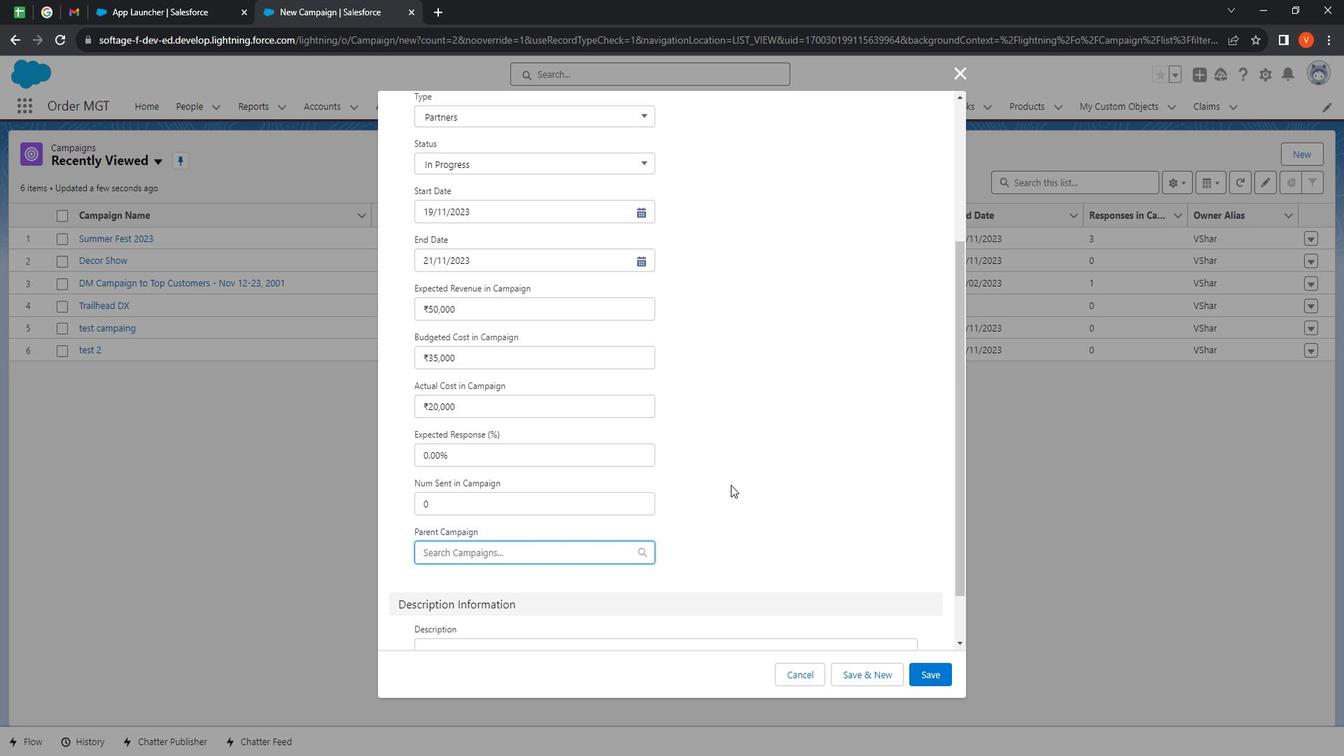 
Action: Mouse scrolled (746, 481) with delta (0, 0)
Screenshot: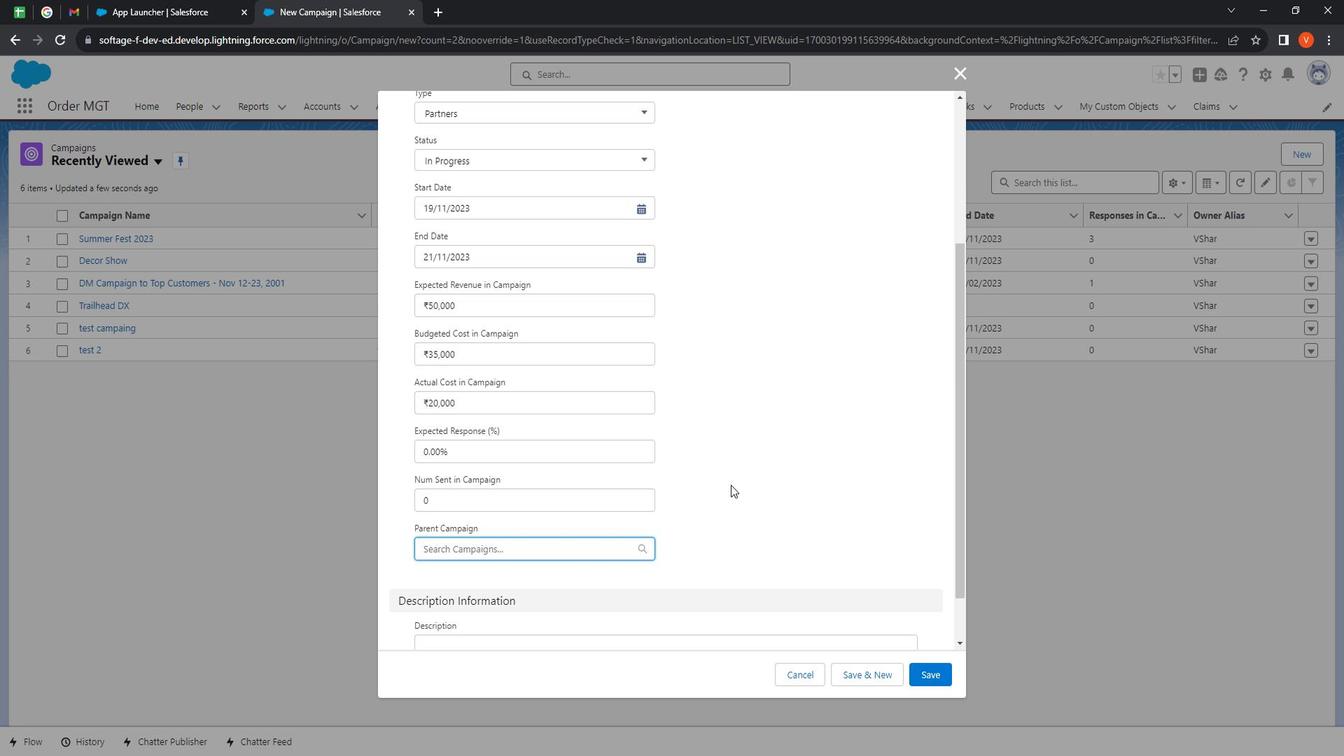 
Action: Mouse moved to (512, 548)
Screenshot: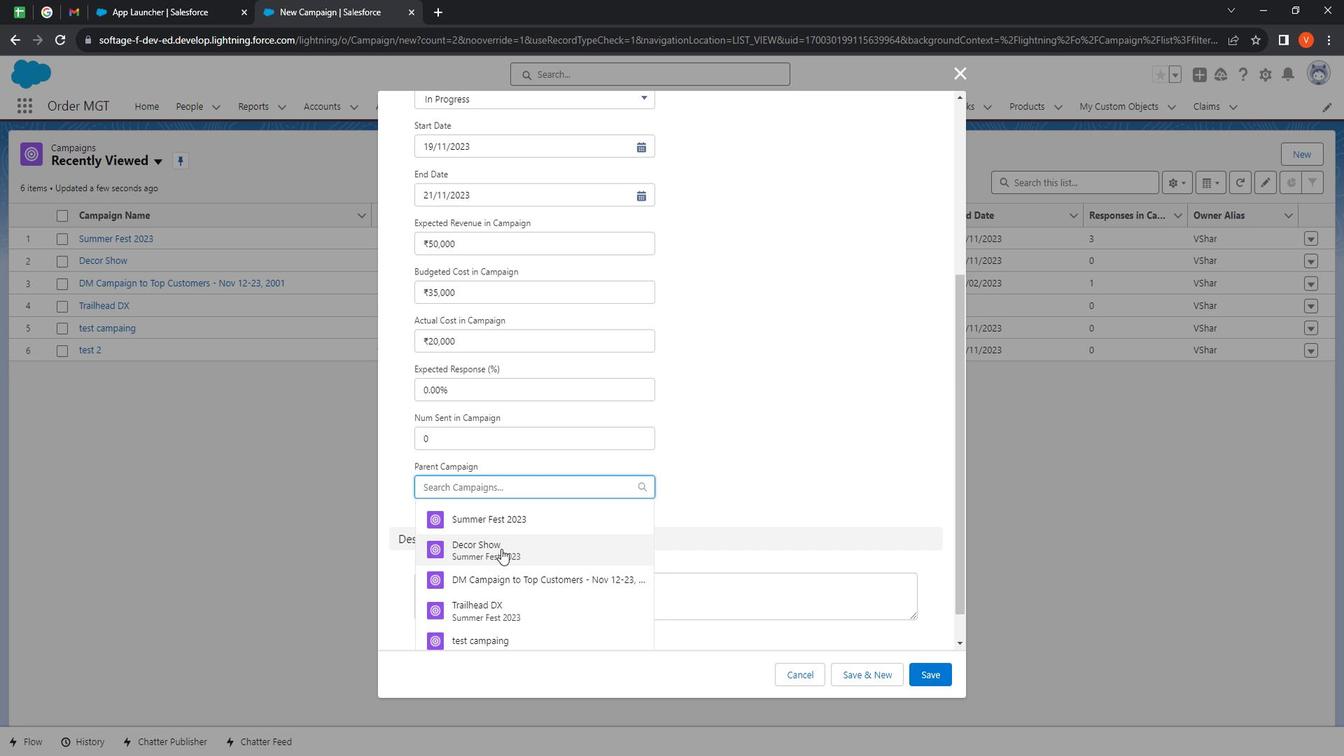 
Action: Mouse pressed left at (512, 548)
Screenshot: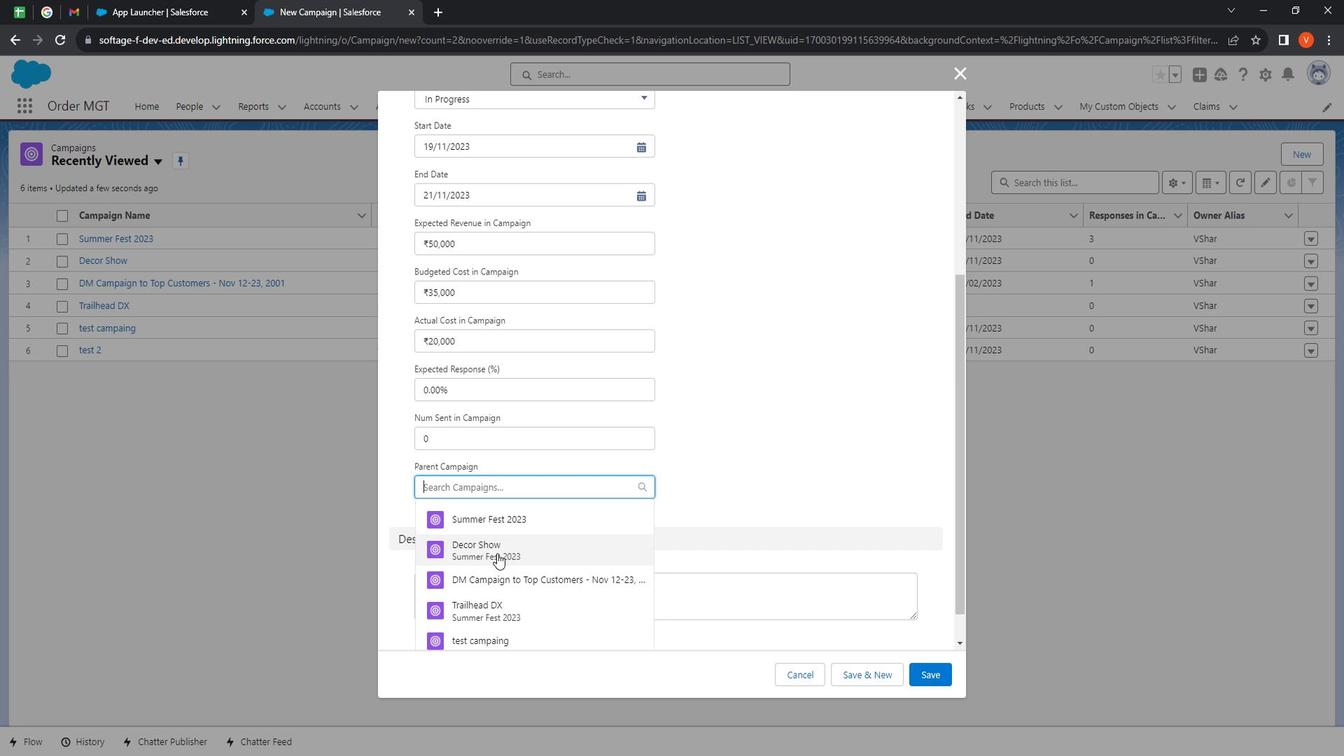 
Action: Mouse moved to (780, 433)
Screenshot: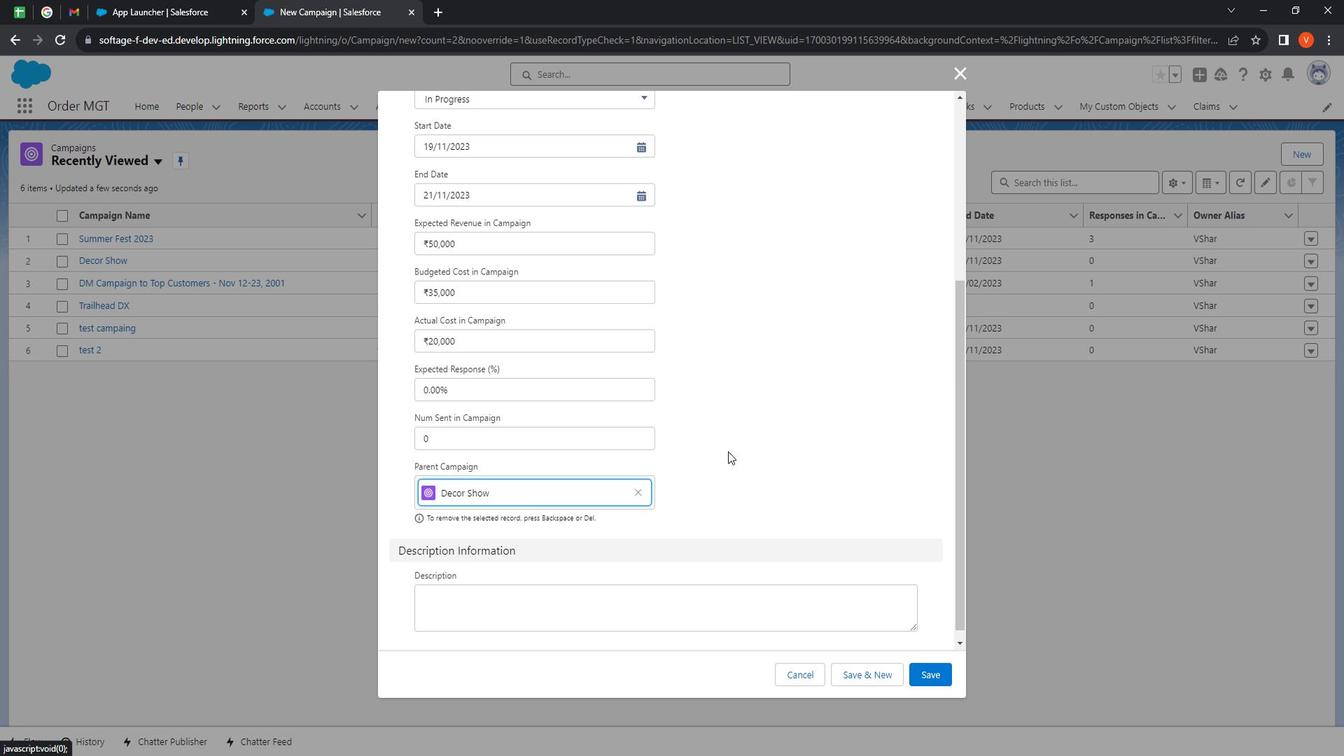 
Action: Mouse scrolled (780, 432) with delta (0, 0)
Screenshot: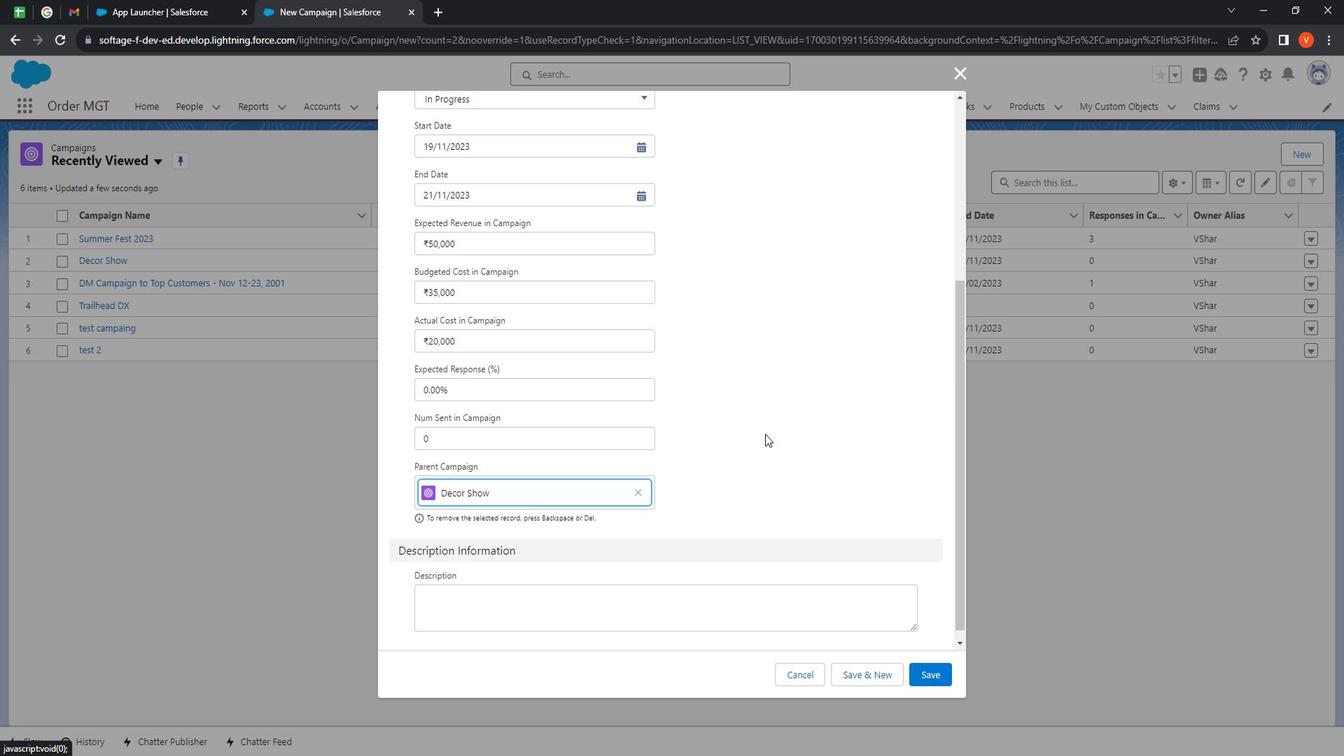 
Action: Mouse scrolled (780, 432) with delta (0, 0)
Screenshot: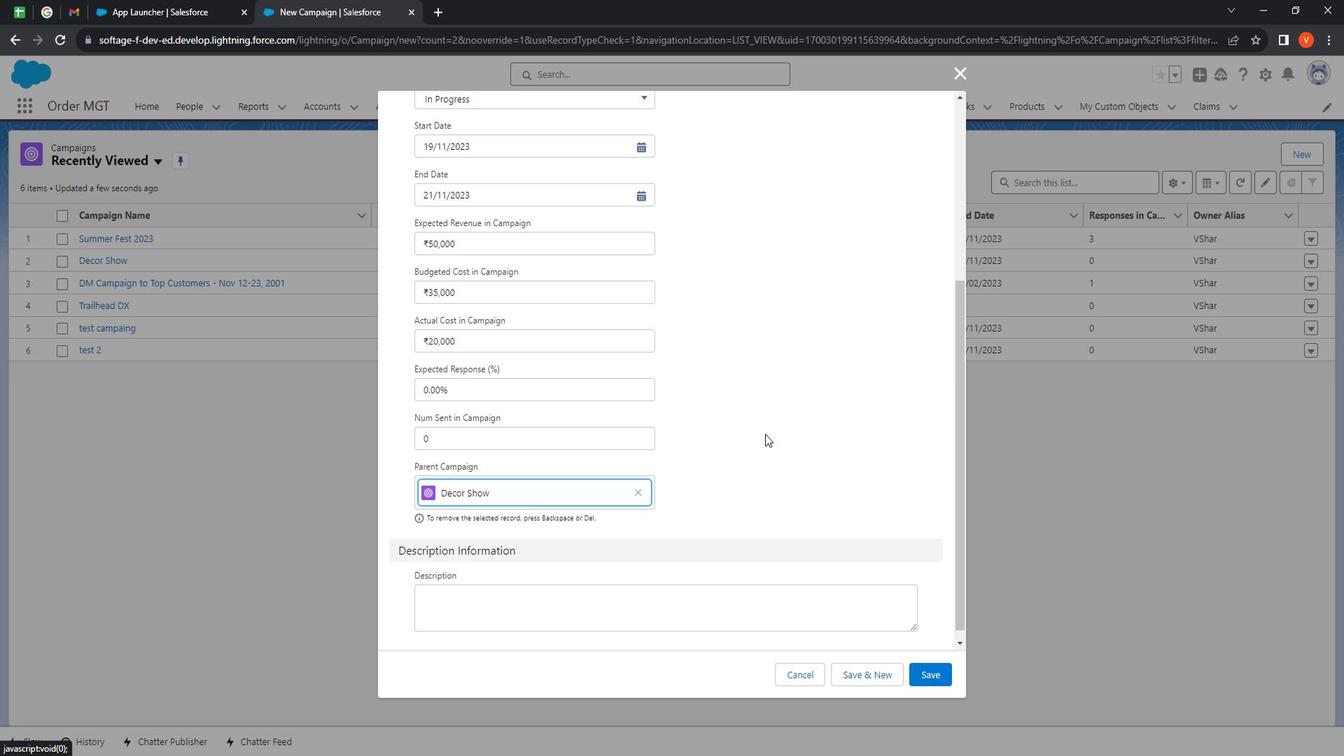 
Action: Mouse scrolled (780, 432) with delta (0, 0)
Screenshot: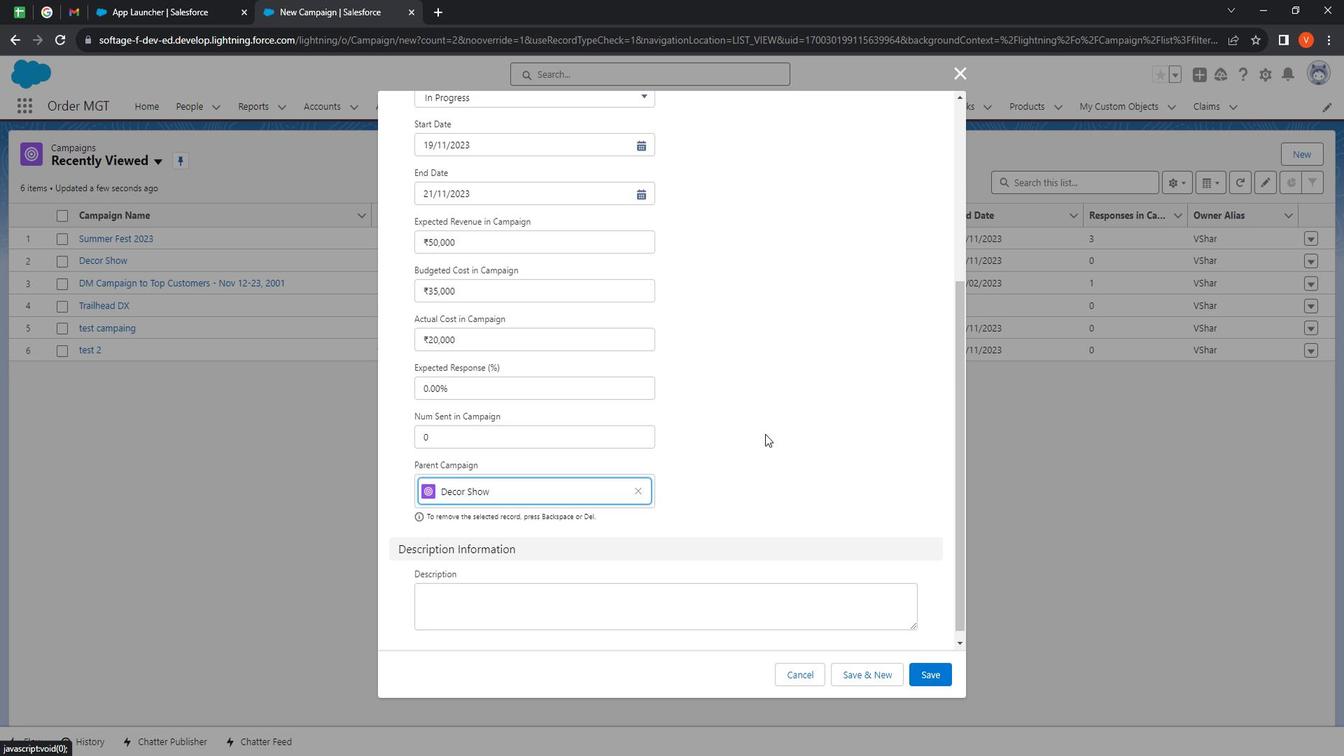 
Action: Mouse moved to (585, 598)
Screenshot: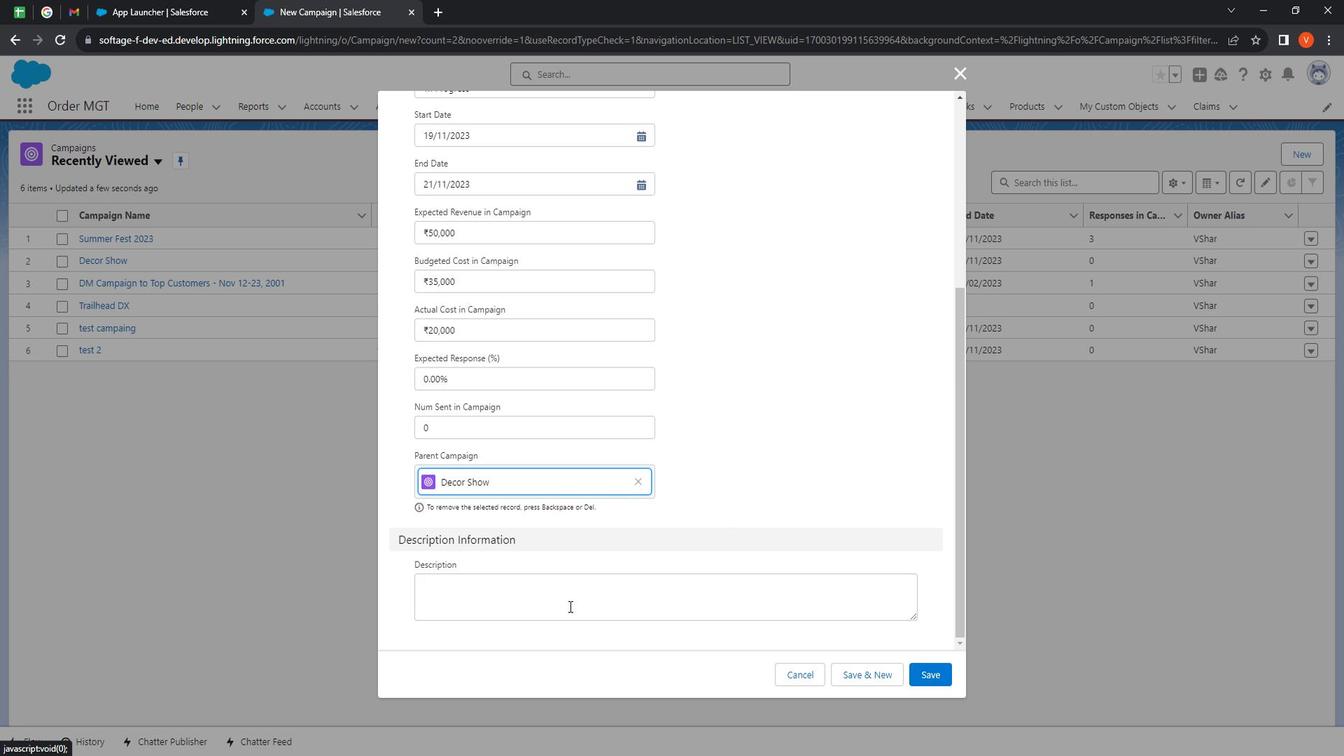 
Action: Mouse pressed left at (585, 598)
Screenshot: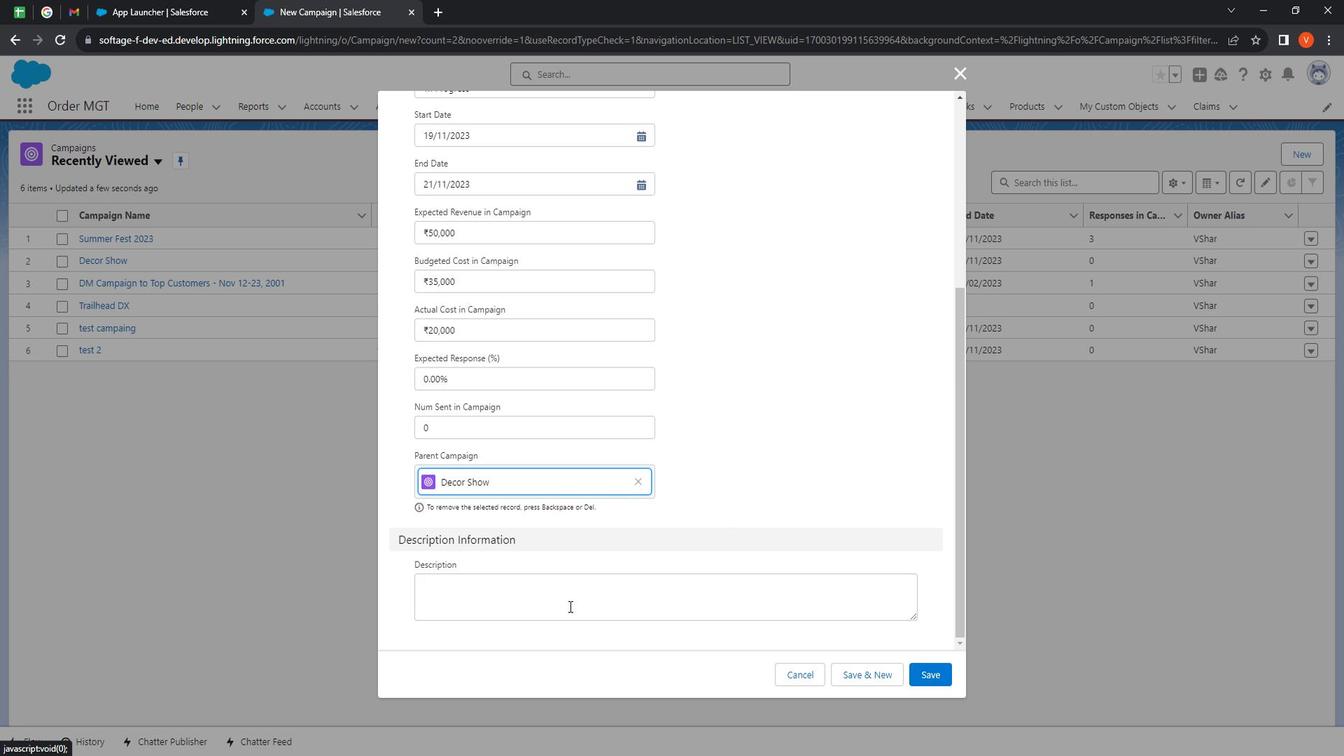 
Action: Mouse moved to (584, 596)
Screenshot: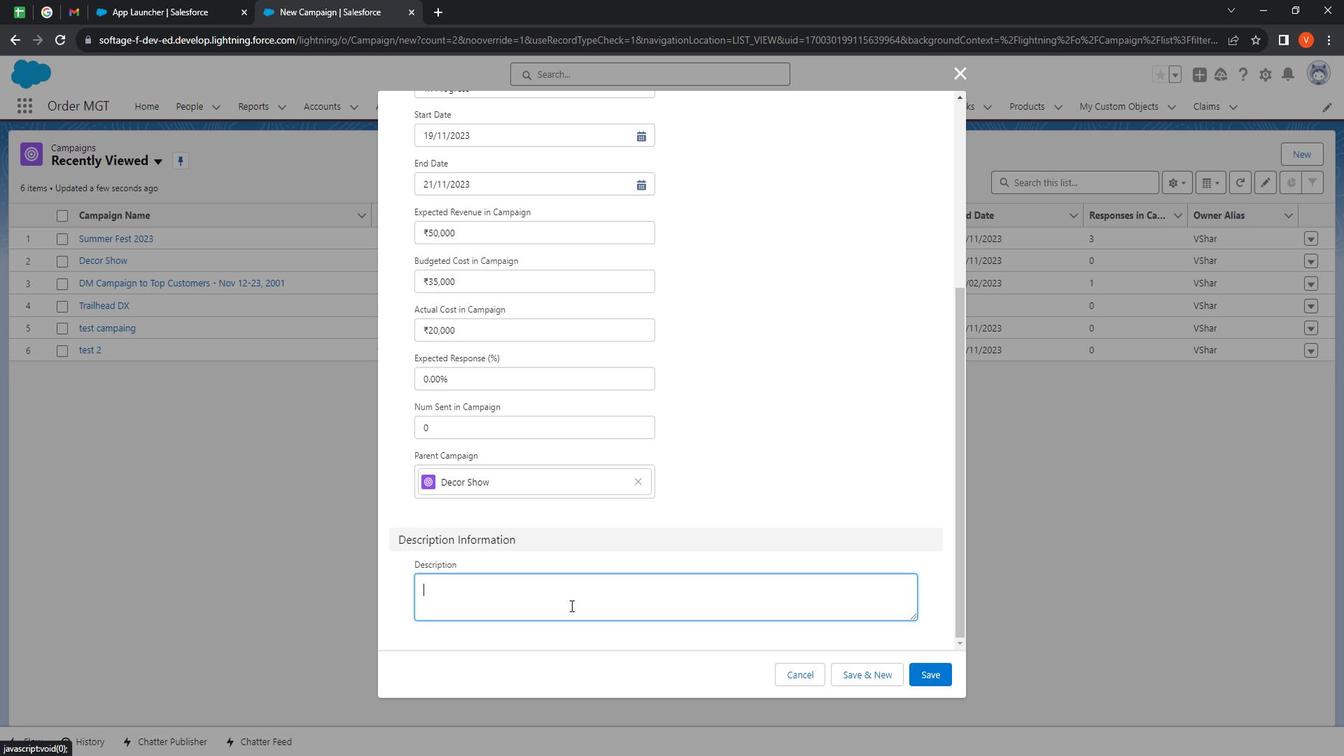 
Action: Key pressed <Key.shift>
Screenshot: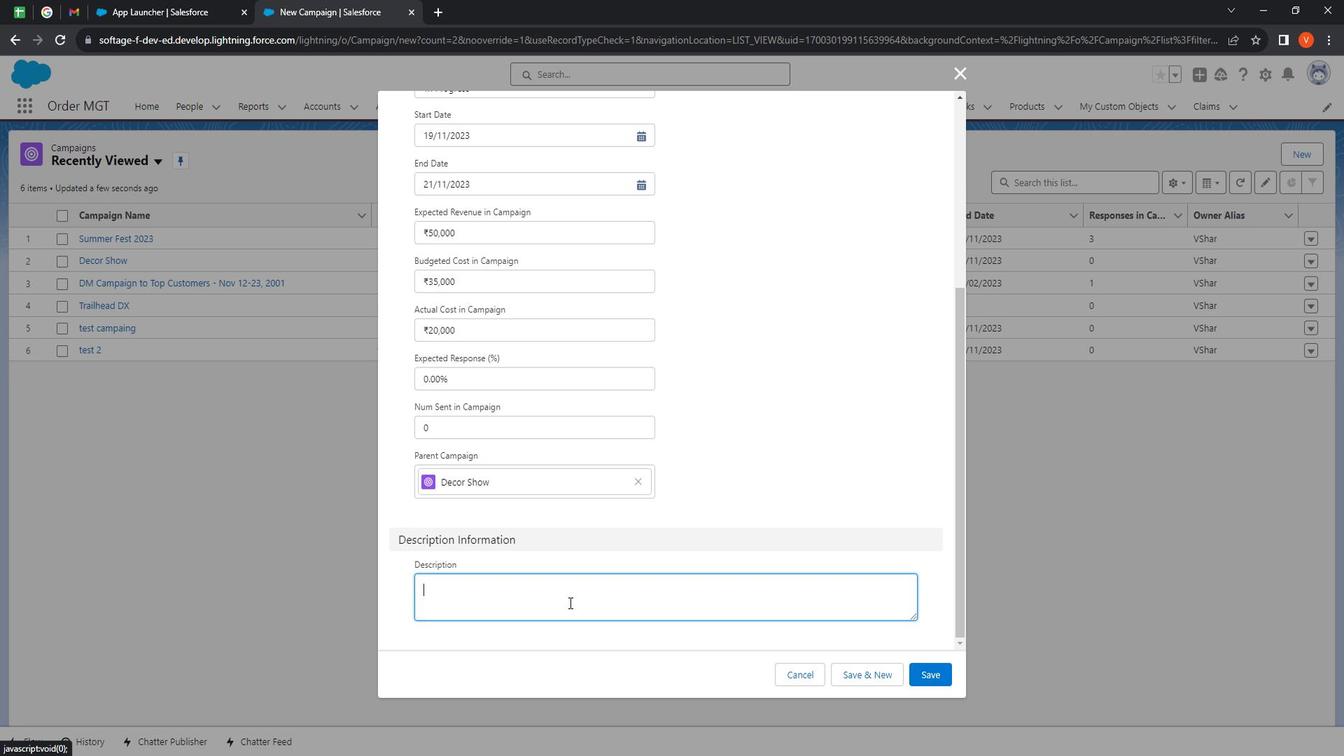 
Action: Mouse moved to (584, 596)
Screenshot: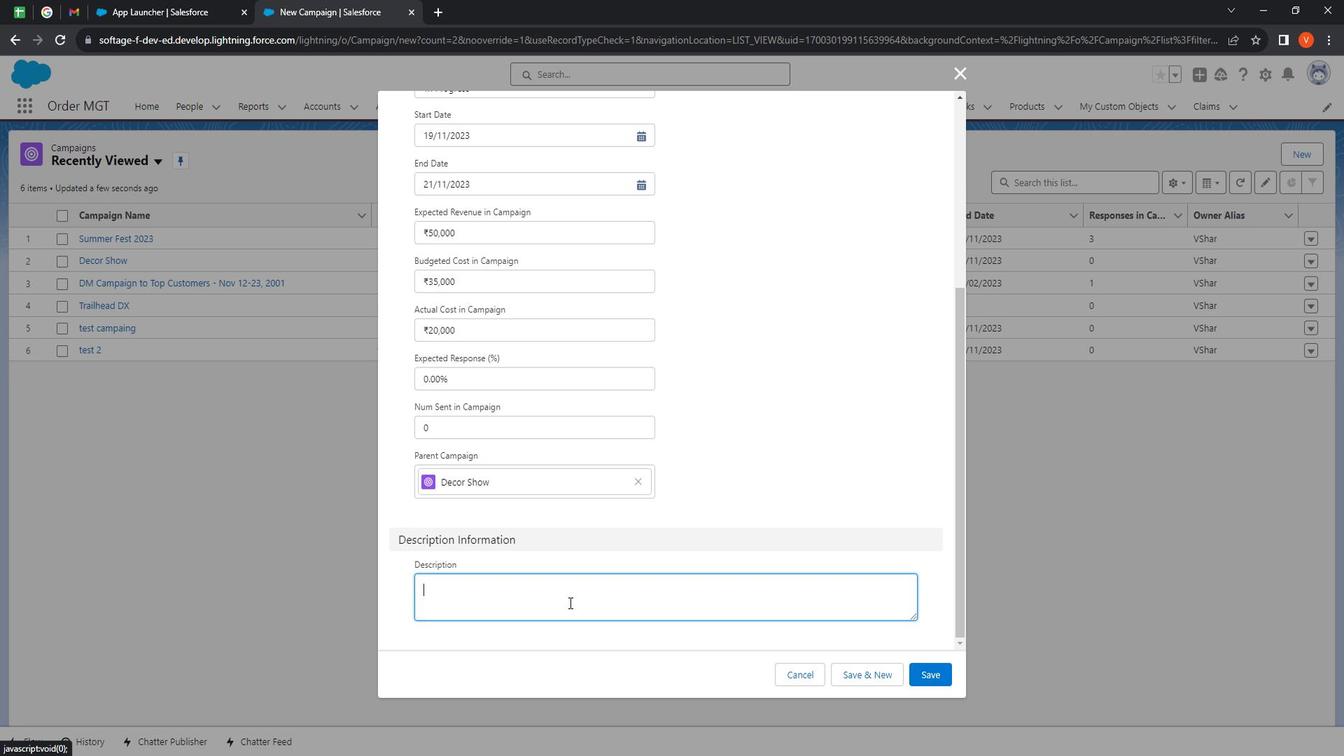 
Action: Key pressed <Key.shift><Key.shift><Key.shift><Key.shift>This<Key.space>campaign<Key.space>contain<Key.space>d<Key.shift><Key.backspace><Key.shift>Decor<Key.space><Key.shift>Show<Key.space>
Screenshot: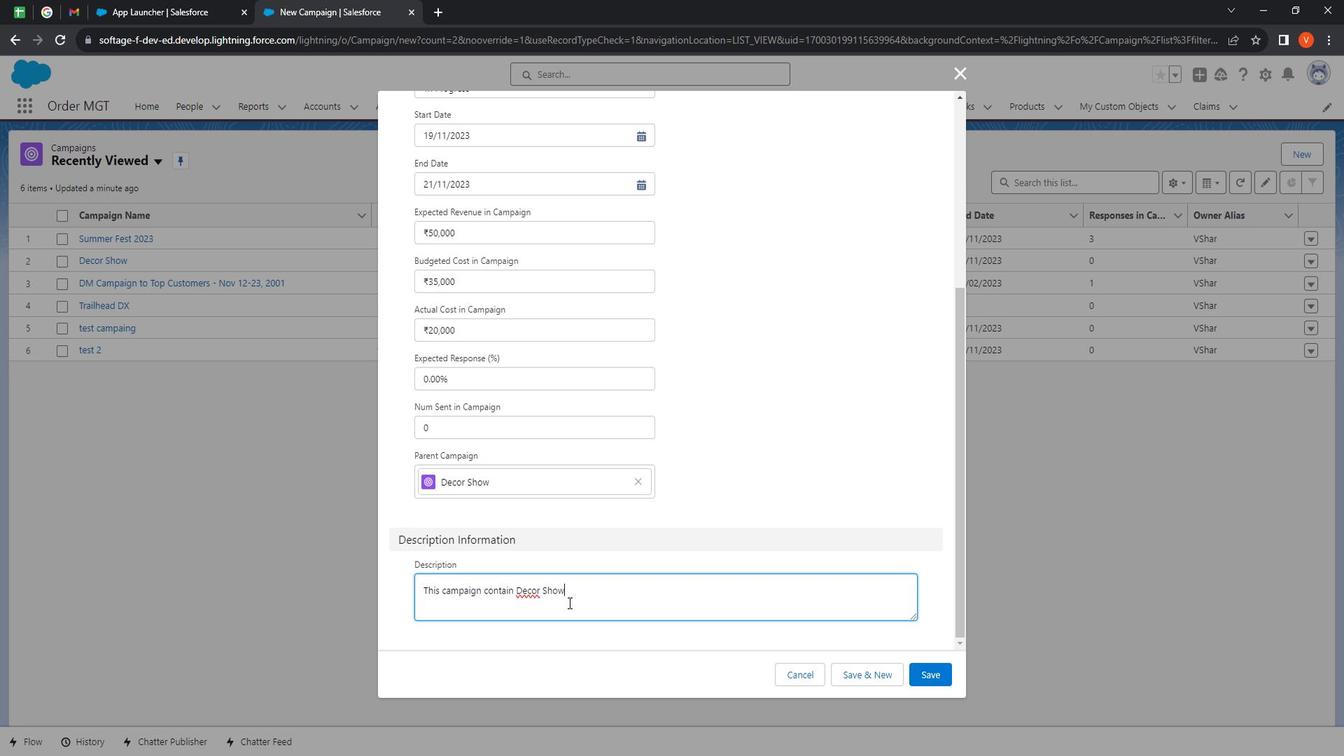 
Action: Mouse moved to (540, 584)
Screenshot: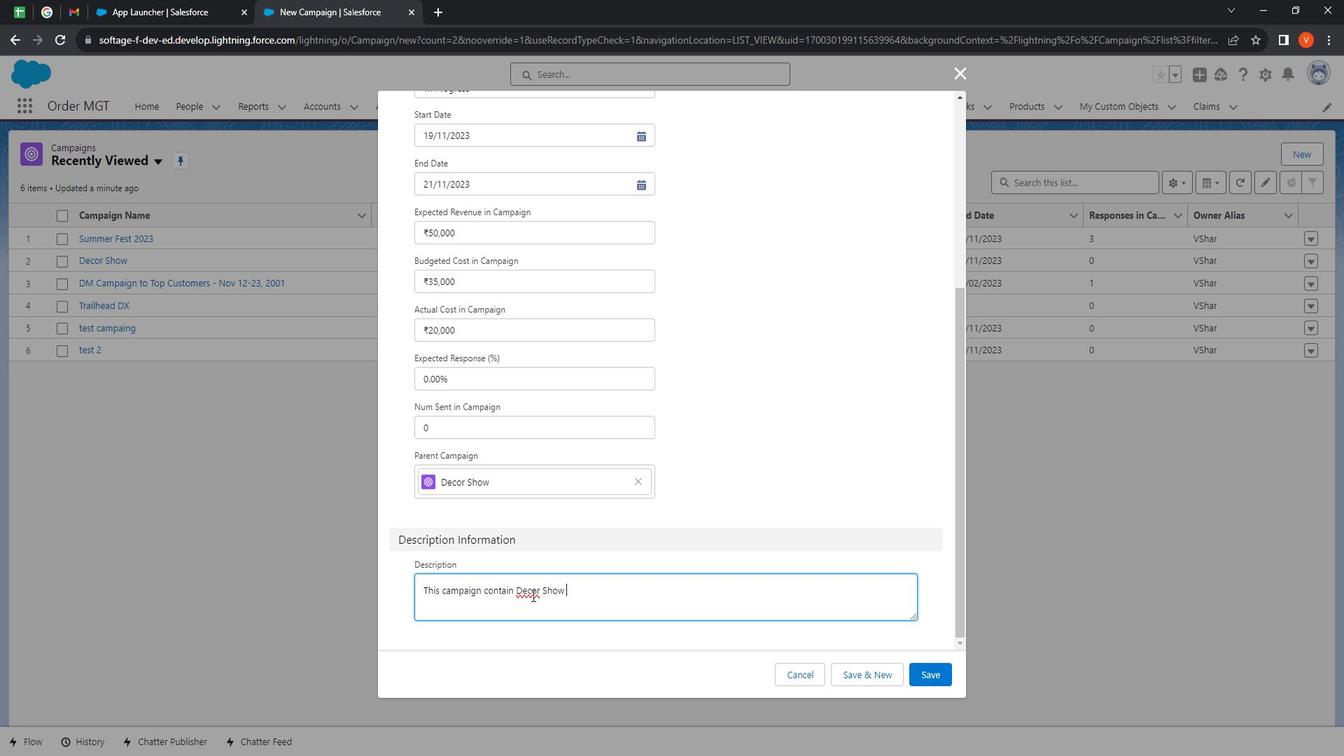 
Action: Mouse pressed right at (540, 584)
Screenshot: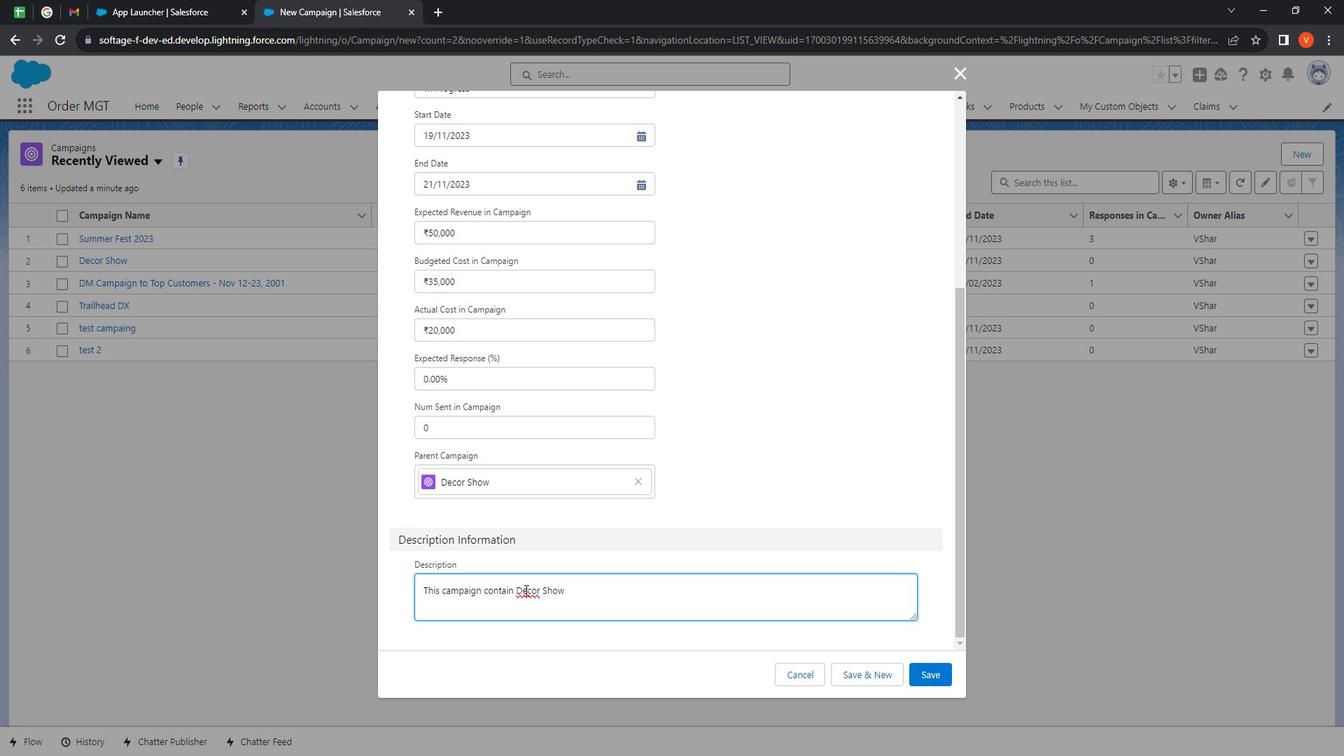 
Action: Mouse moved to (640, 431)
Screenshot: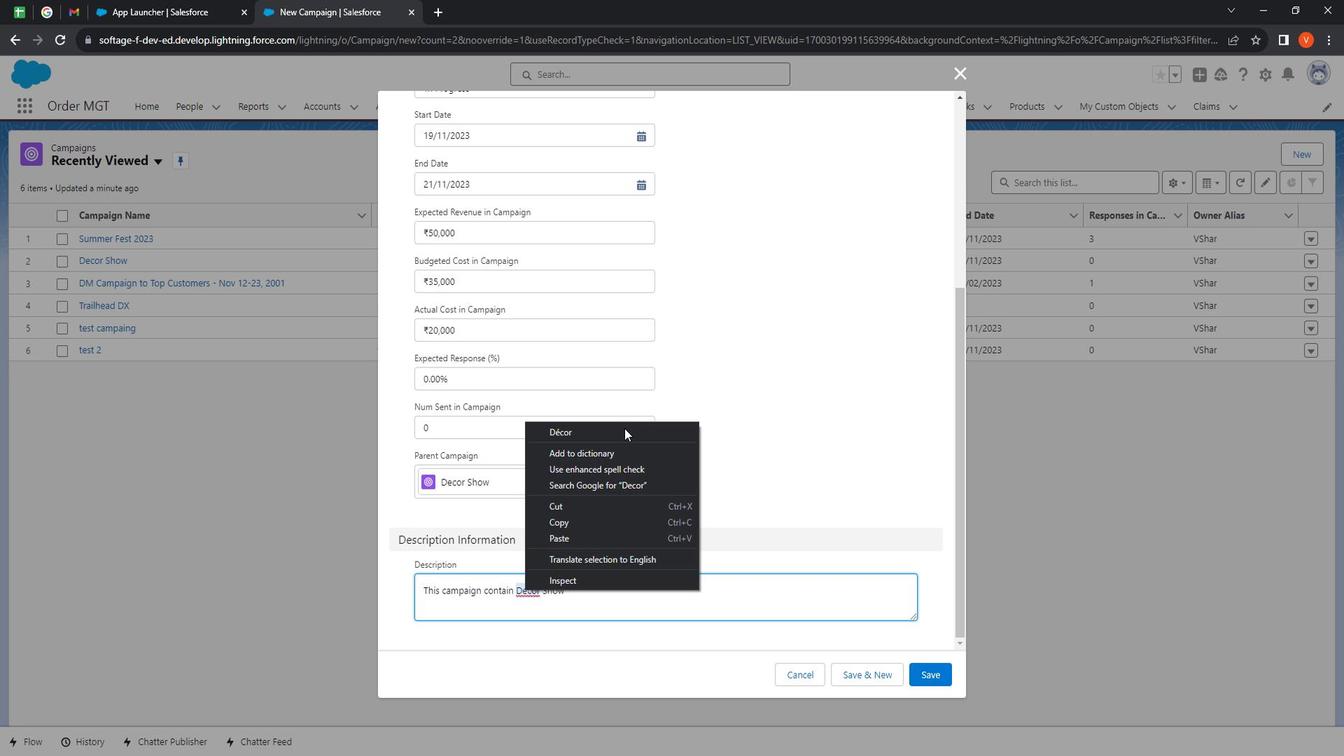 
Action: Mouse pressed left at (640, 431)
Screenshot: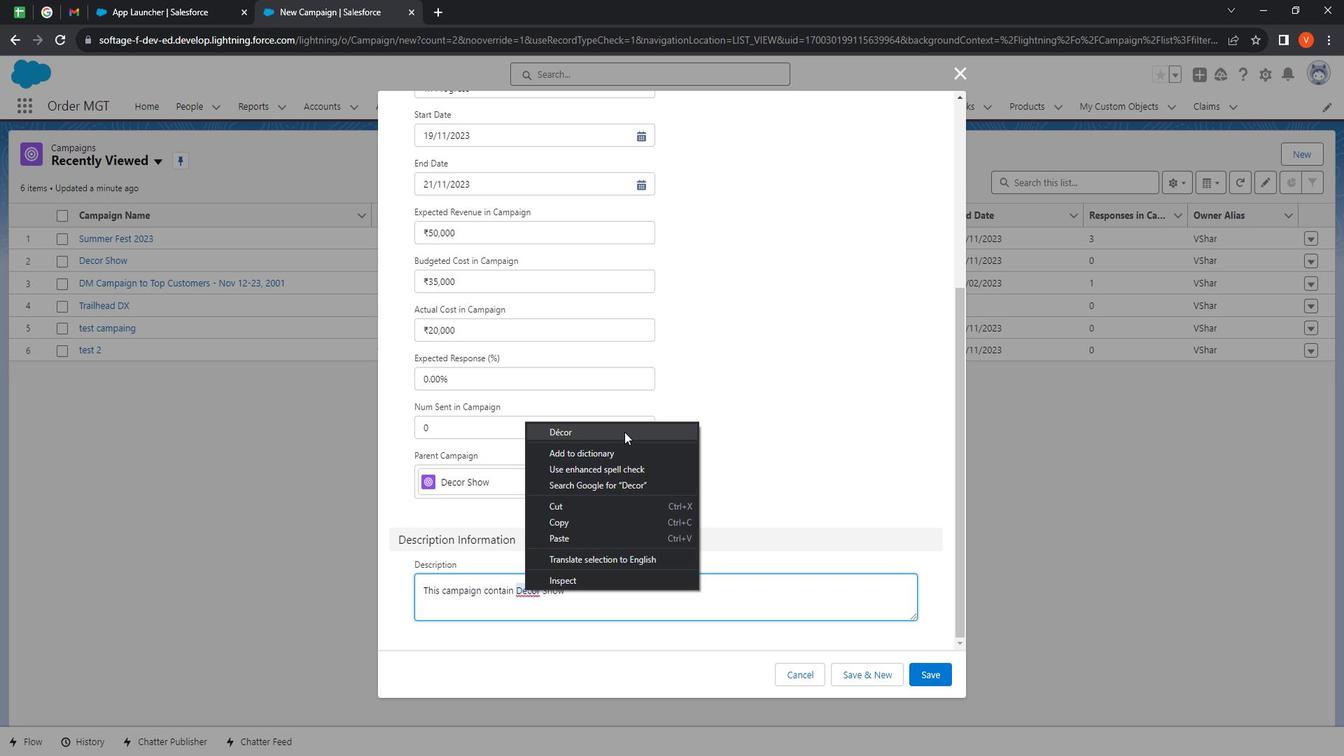 
Action: Mouse moved to (659, 591)
Screenshot: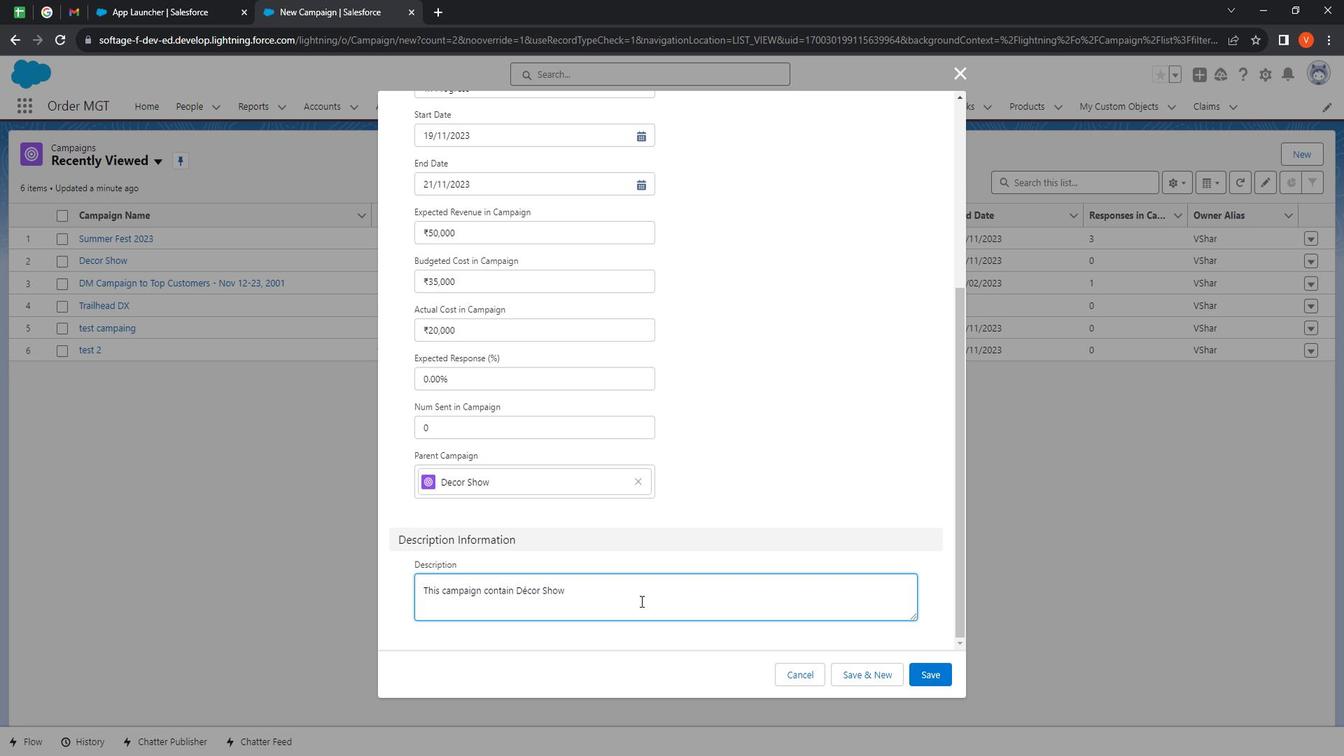 
Action: Mouse pressed left at (659, 591)
Screenshot: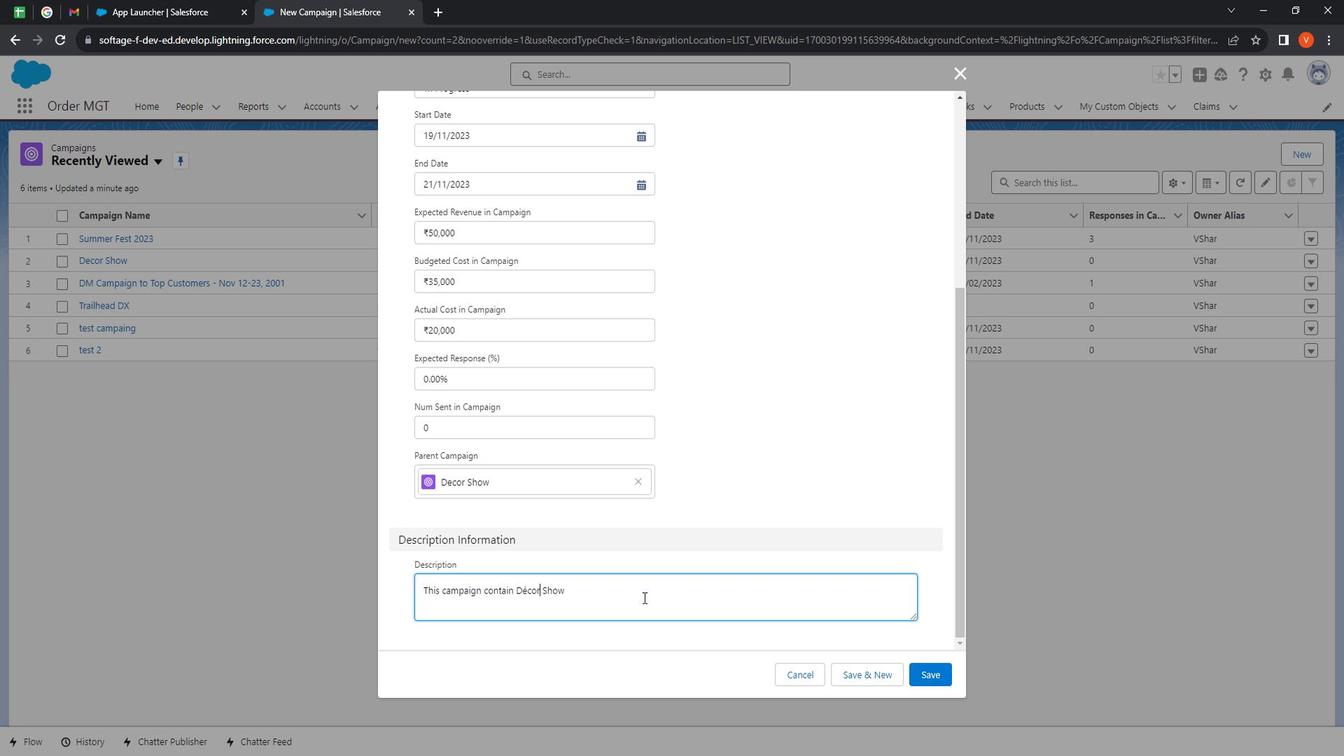 
Action: Key pressed and<Key.space>varis<Key.space><Key.backspace><Key.backspace>ous<Key.space>other<Key.space>sub<Key.space><Key.shift>Campaign.<Key.space><Key.shift>Thanks<Key.space>for<Key.space>reading<Key.space>this<Key.space>description.
Screenshot: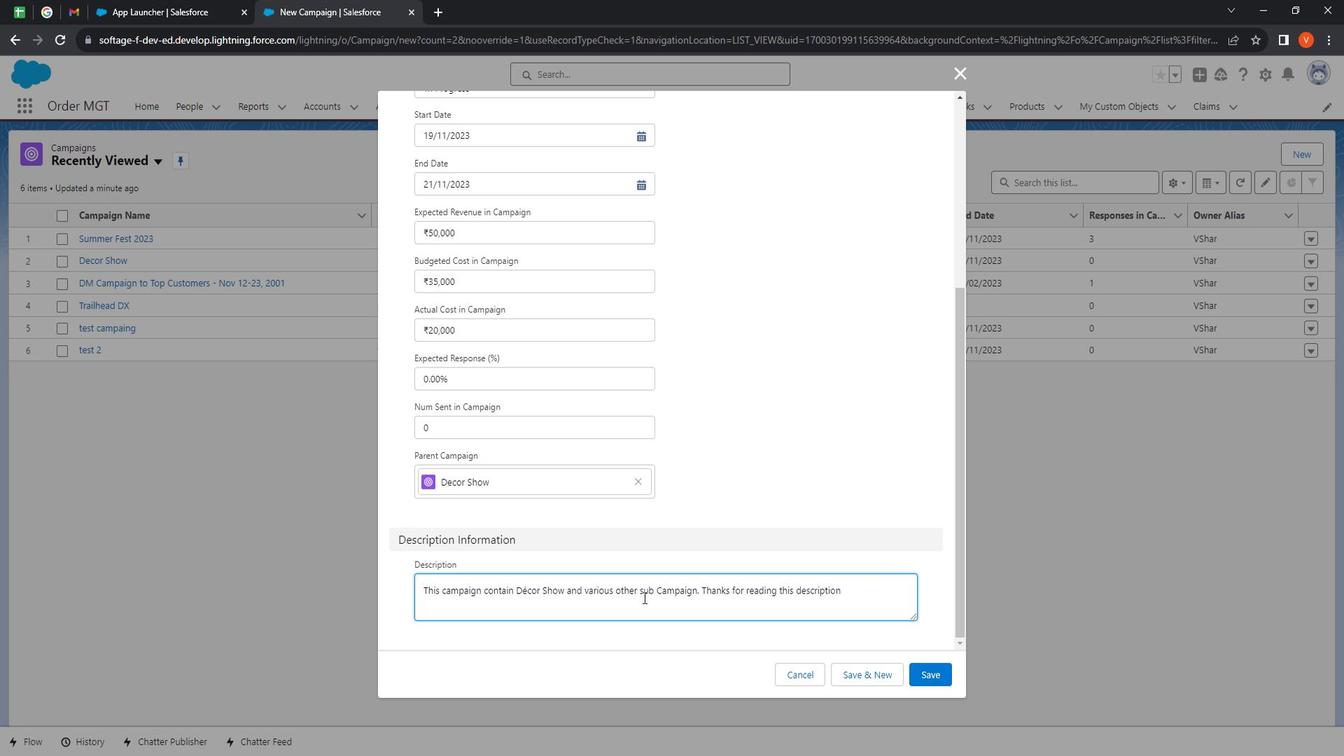 
Action: Mouse moved to (946, 666)
Screenshot: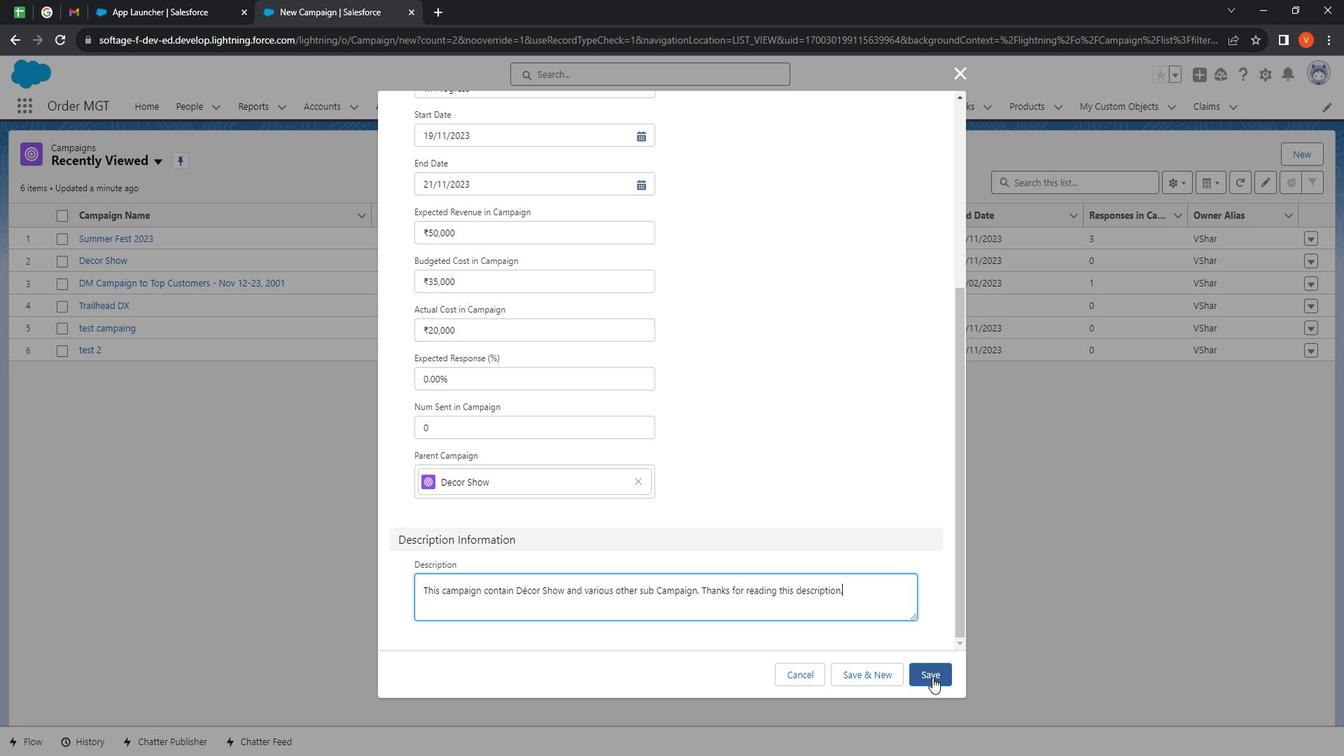 
Action: Mouse pressed left at (946, 666)
Screenshot: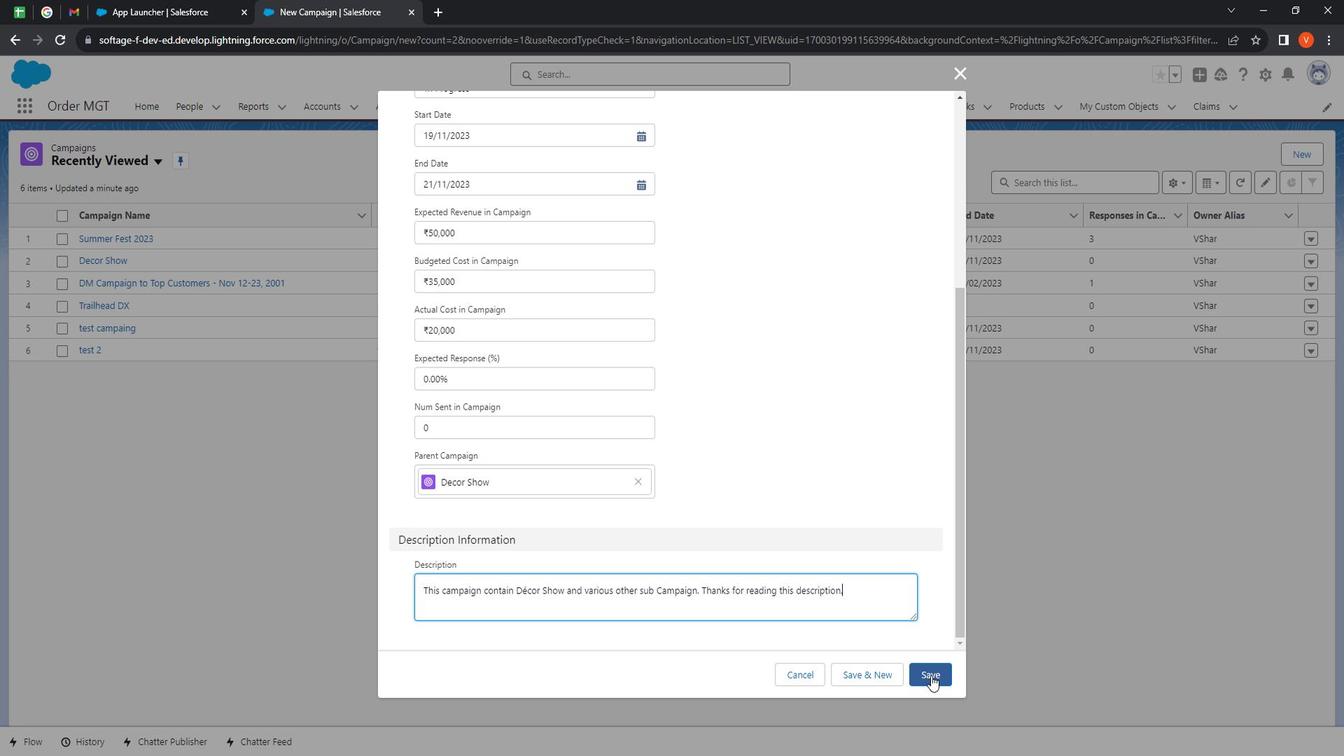 
Action: Mouse moved to (612, 107)
Screenshot: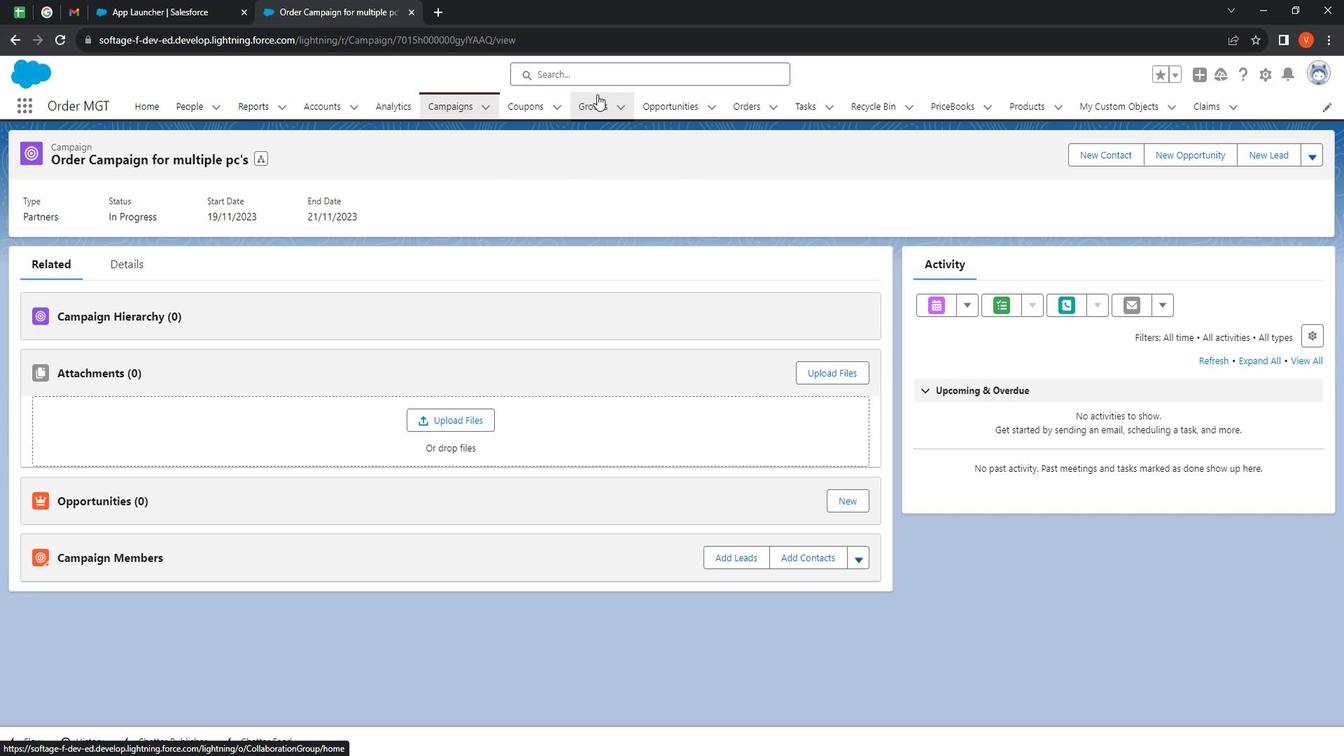 
Action: Mouse pressed left at (612, 107)
Screenshot: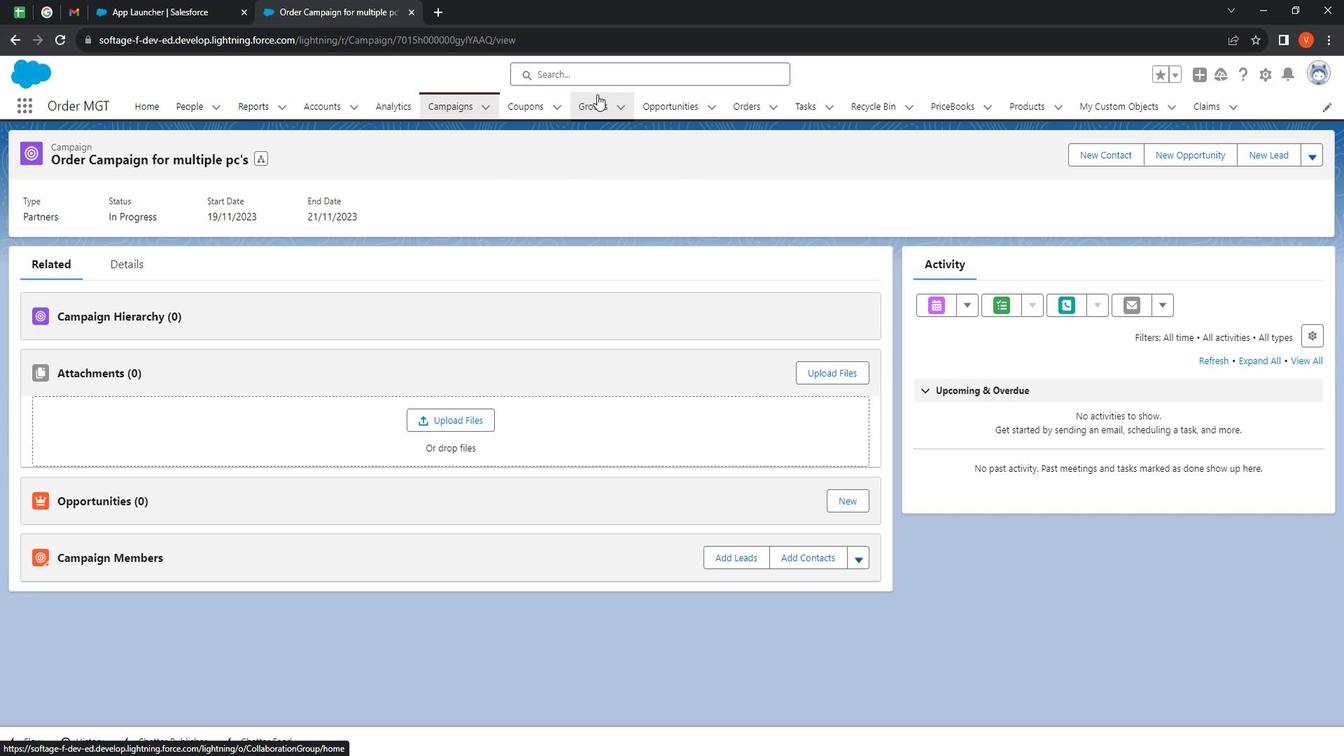 
Action: Mouse moved to (993, 115)
Screenshot: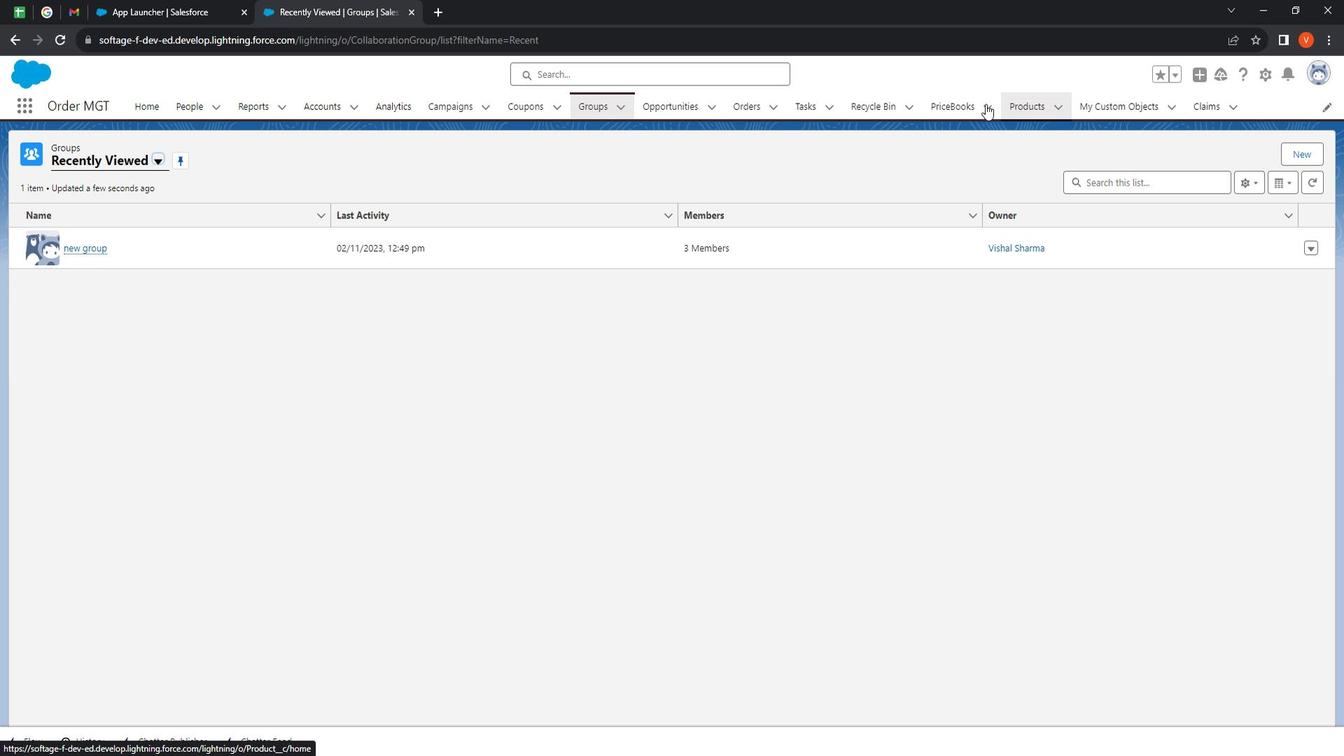 
Action: Mouse pressed left at (993, 115)
Screenshot: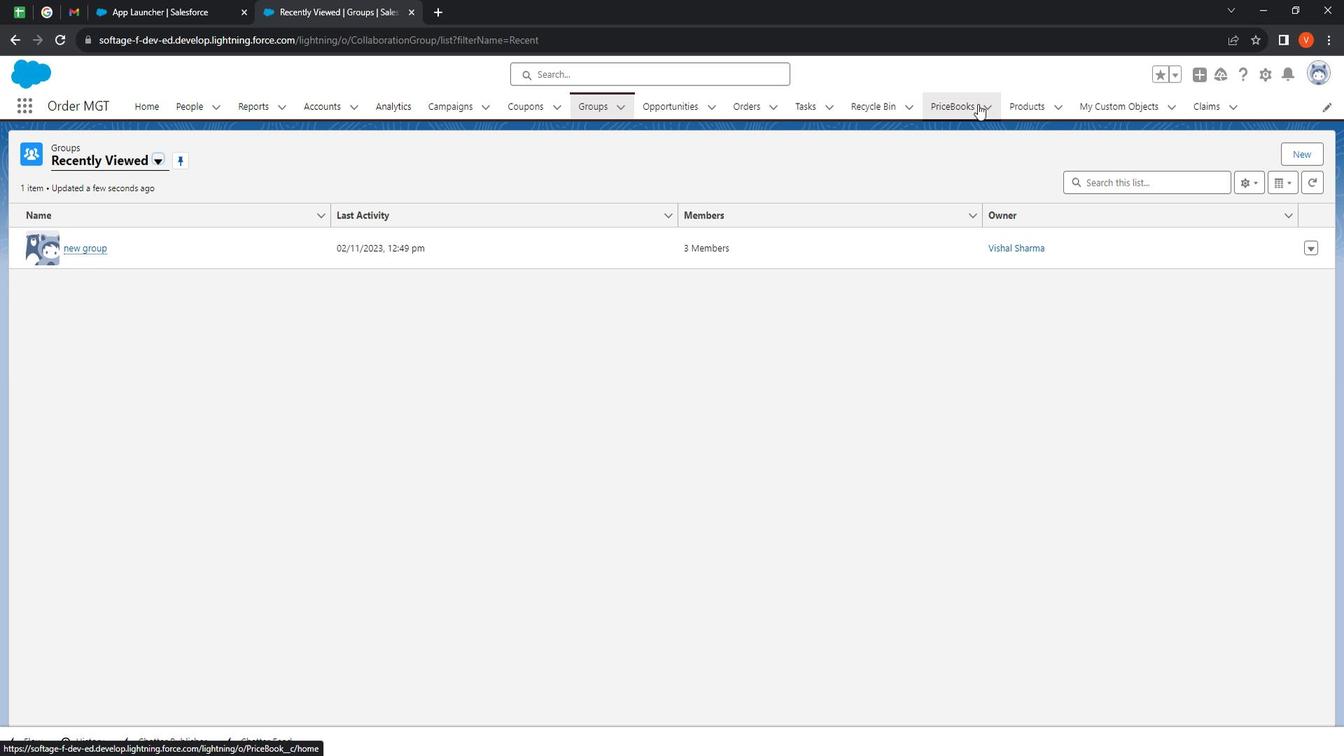
Action: Mouse moved to (1103, 164)
Screenshot: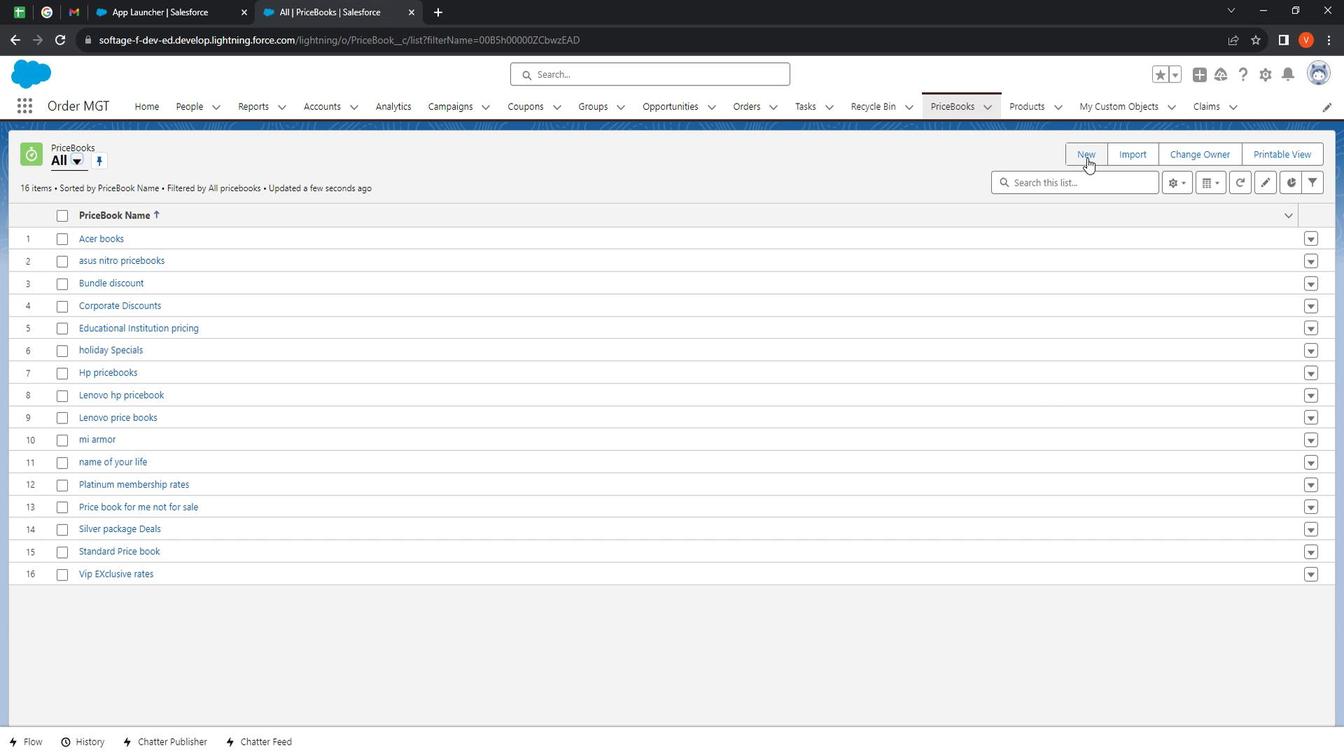 
Action: Mouse pressed left at (1103, 164)
Screenshot: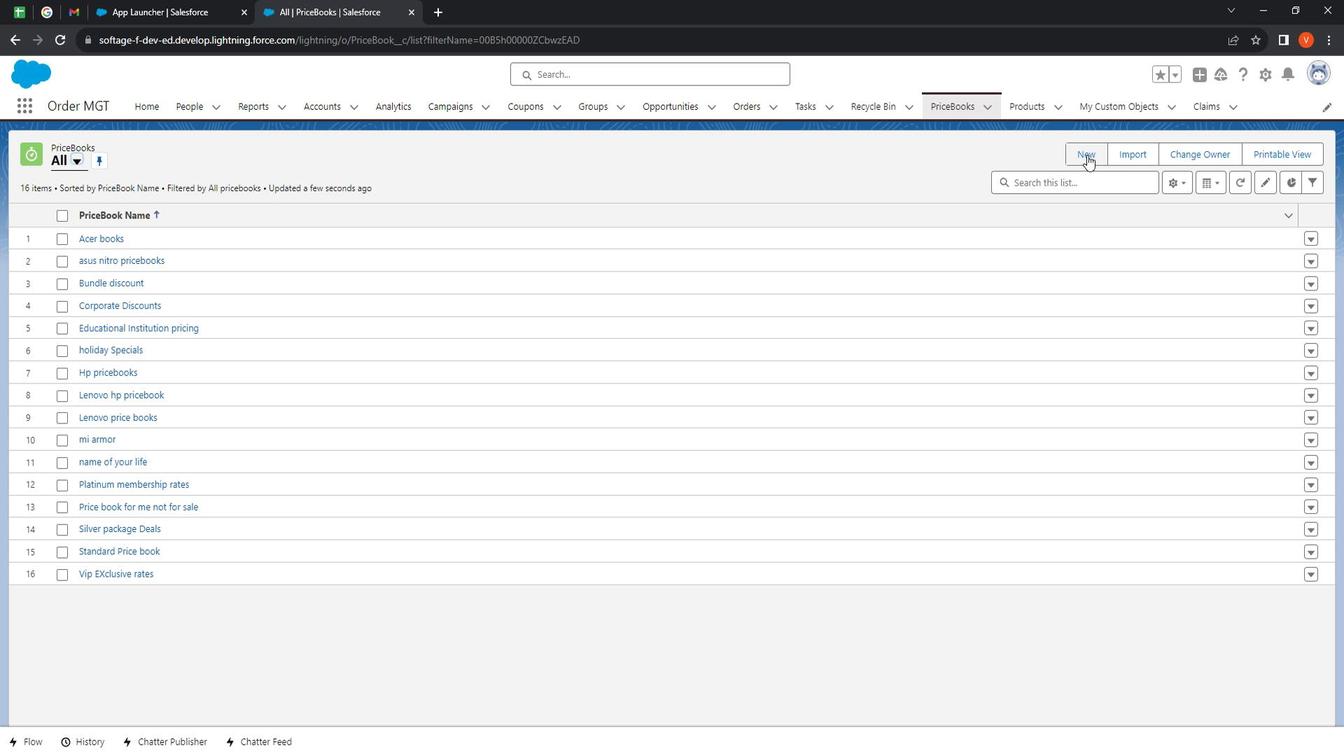 
Action: Mouse moved to (605, 380)
Screenshot: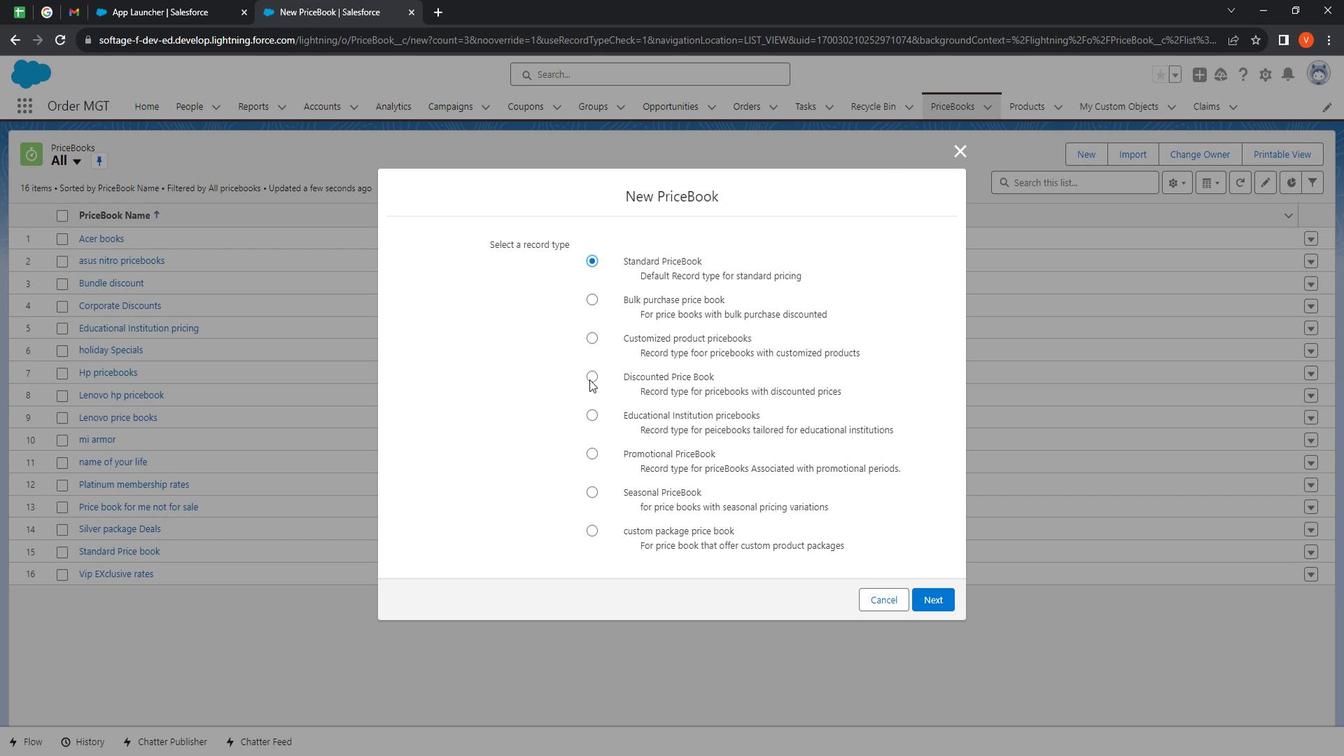 
Action: Mouse pressed left at (605, 380)
Screenshot: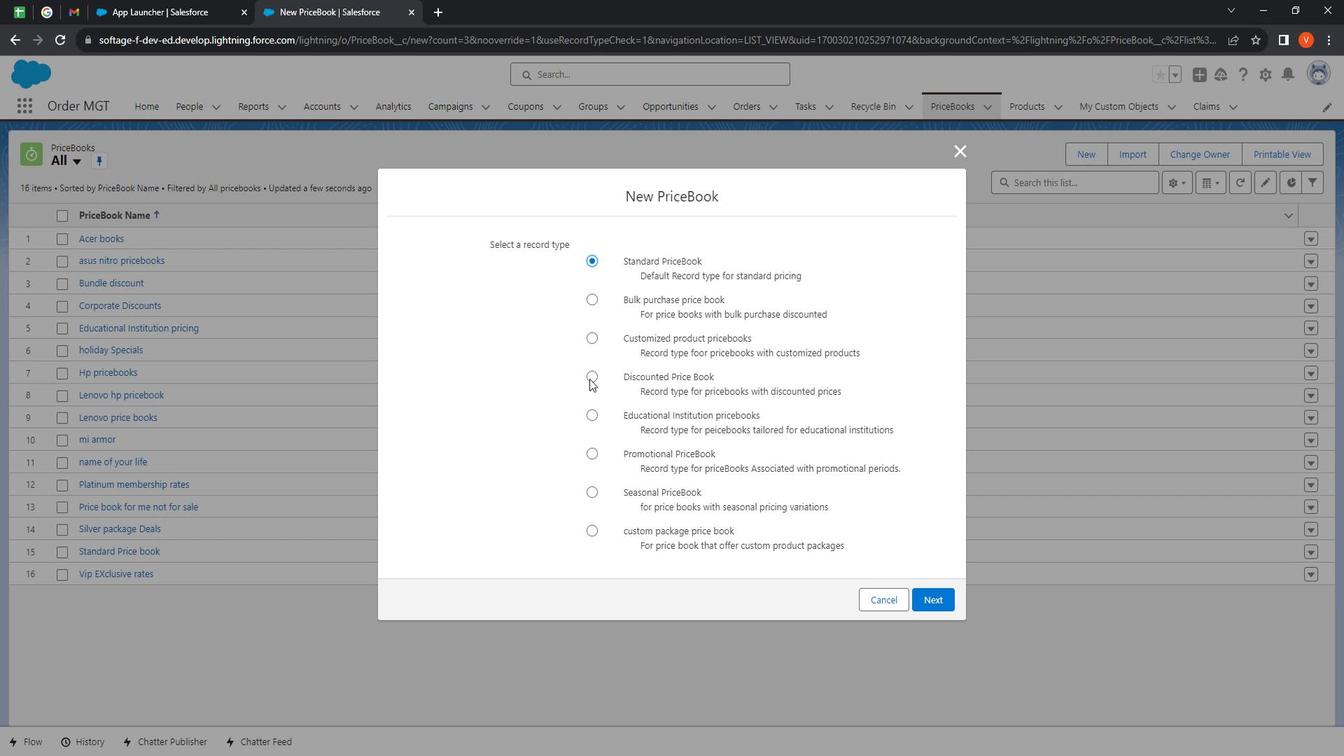 
Action: Mouse moved to (942, 590)
Screenshot: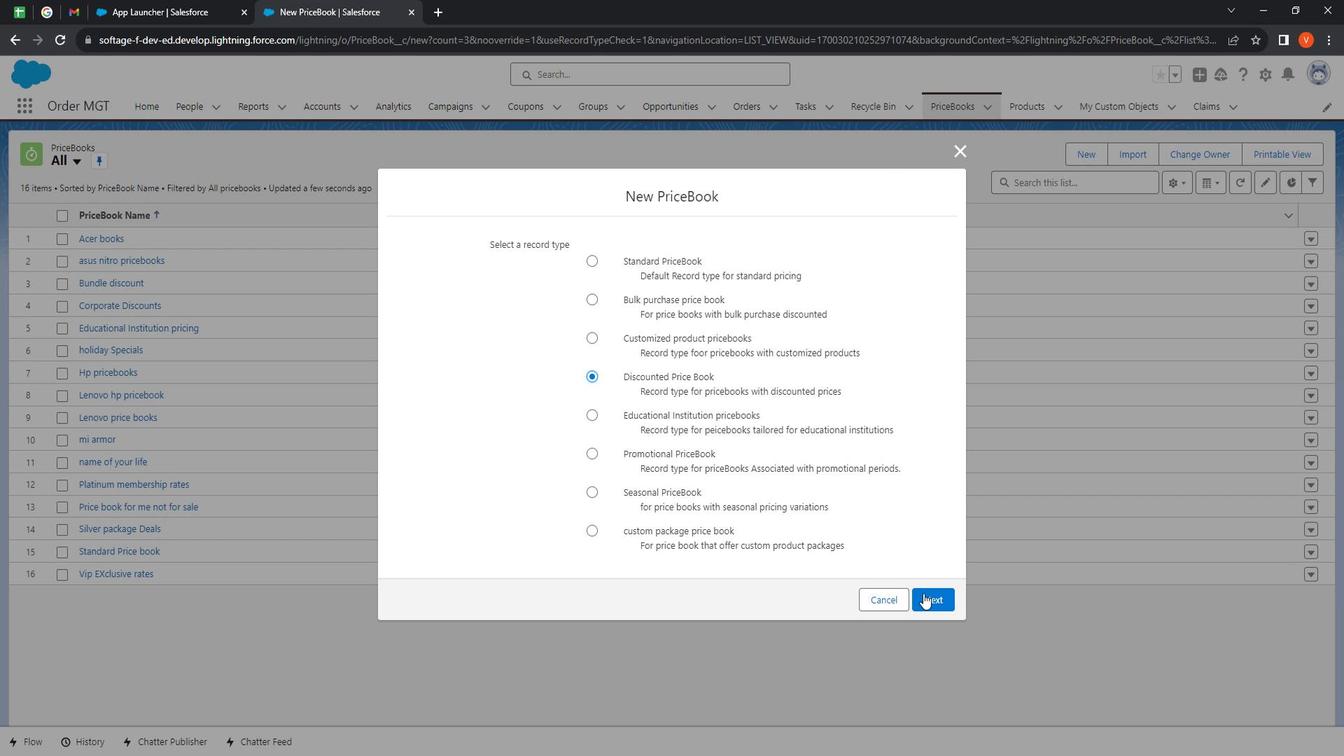 
Action: Mouse pressed left at (942, 590)
Screenshot: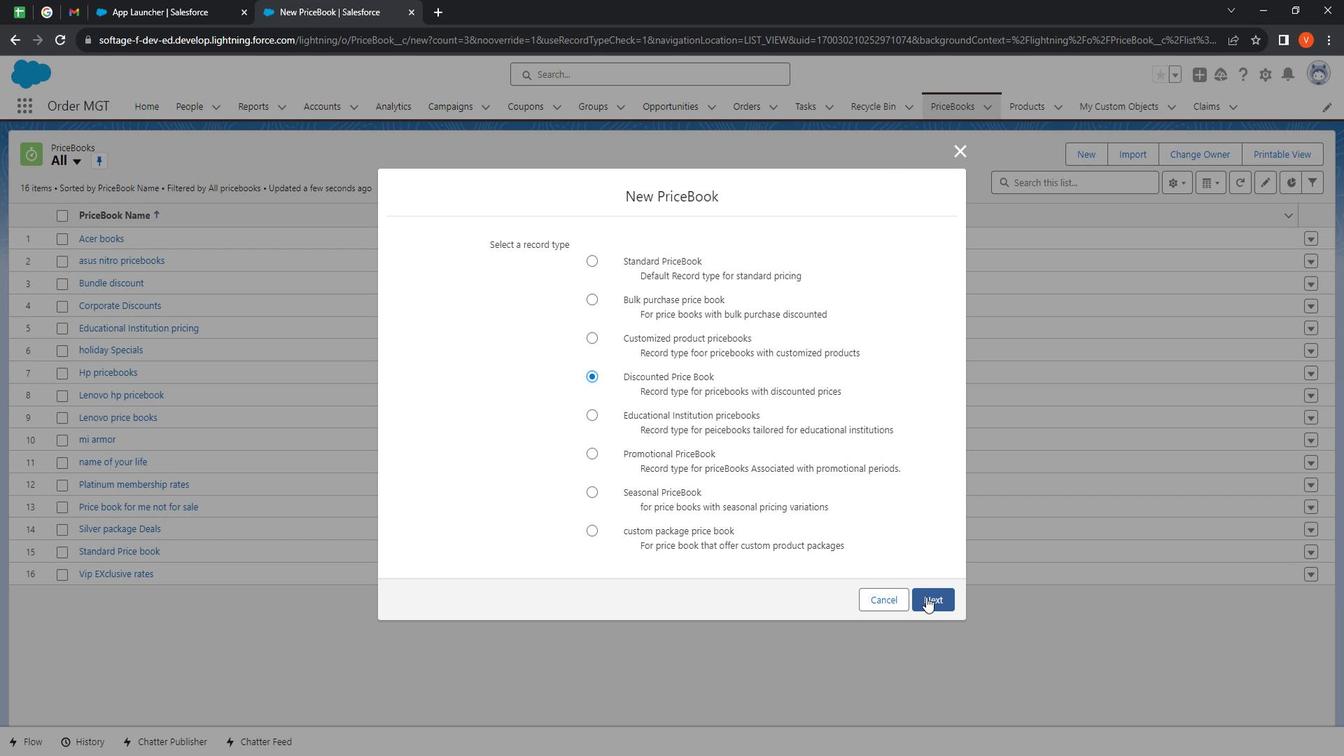 
Action: Mouse moved to (452, 236)
Screenshot: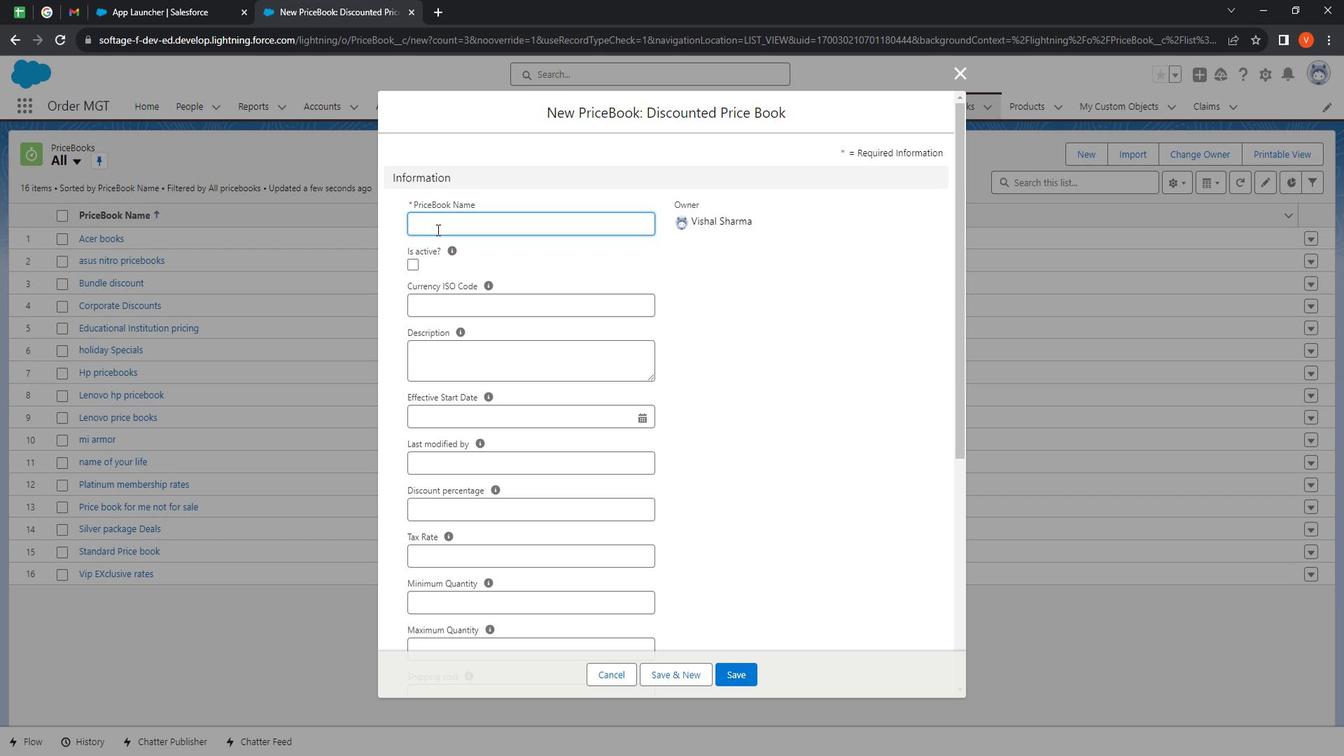 
Action: Mouse pressed left at (452, 236)
Screenshot: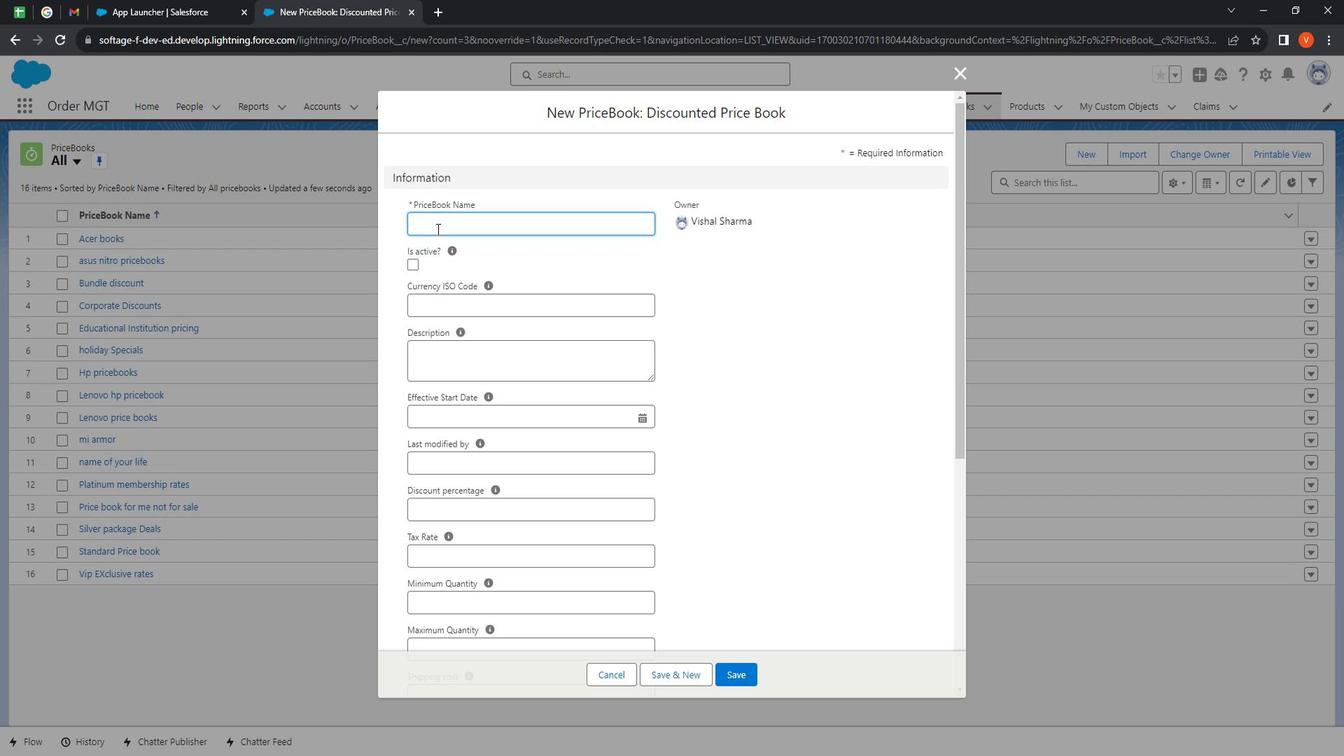 
Action: Mouse moved to (477, 210)
Screenshot: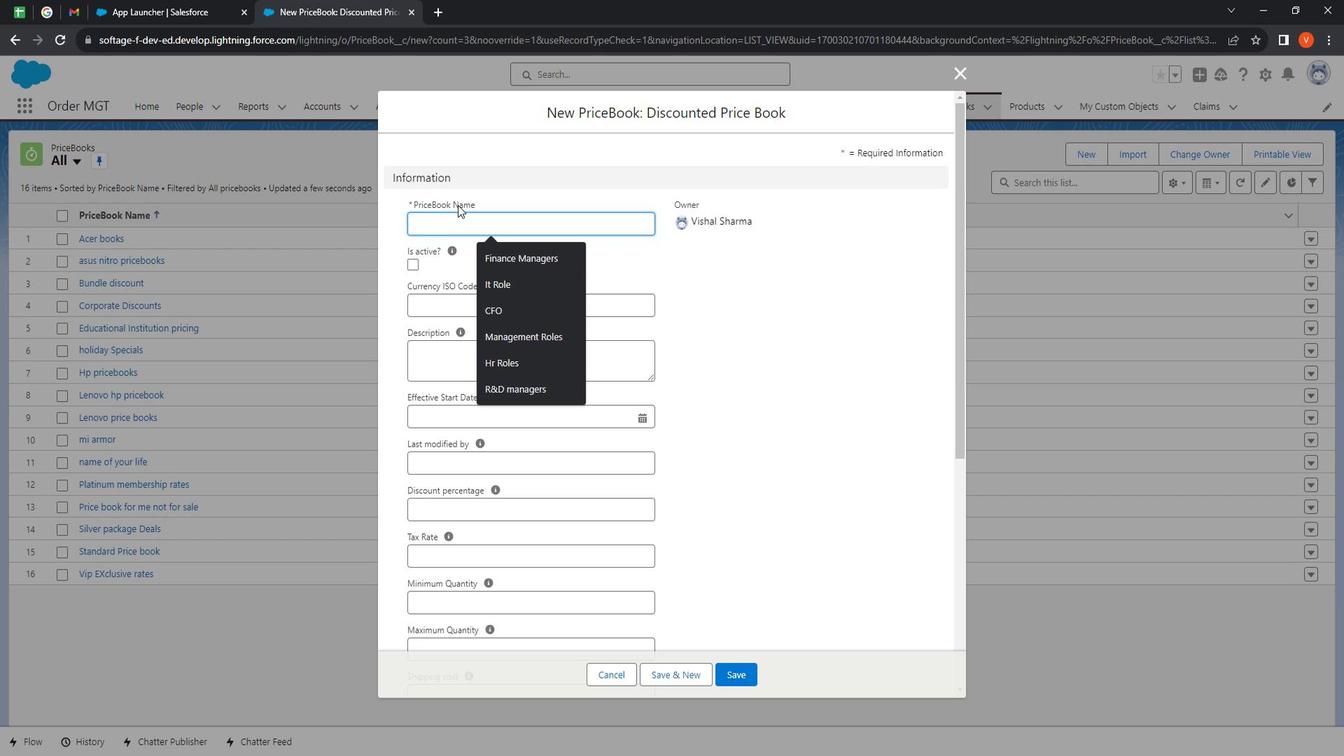 
Action: Key pressed price<Key.space>book<Key.space>for<Key.space><Key.shift>Discounted<Key.space><Key.shift><Key.shift><Key.shift><Key.shift><Key.shift><Key.shift><Key.shift><Key.shift><Key.shift><Key.shift><Key.shift><Key.shift><Key.shift><Key.shift><Key.shift><Key.shift><Key.shift><Key.shift><Key.shift><Key.shift><Key.shift><Key.shift><Key.shift><Key.shift><Key.shift><Key.shift><Key.shift><Key.shift><Key.shift><Key.shift><Key.shift><Key.shift><Key.shift><Key.shift><Key.shift><Key.shift><Key.shift><Key.shift><Key.shift><Key.shift><Key.shift><Key.shift>Mouse<Key.space>and<Key.space>keyboard's
Screenshot: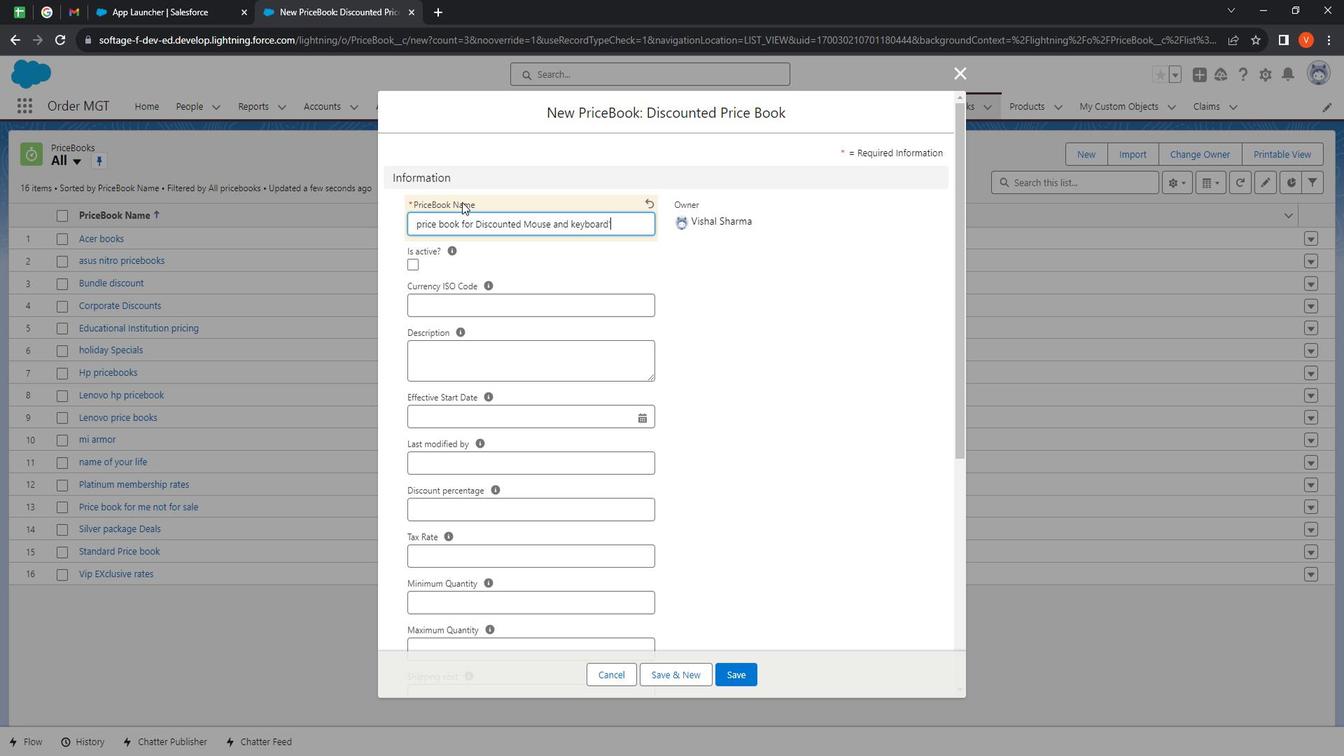 
Action: Mouse moved to (593, 305)
Screenshot: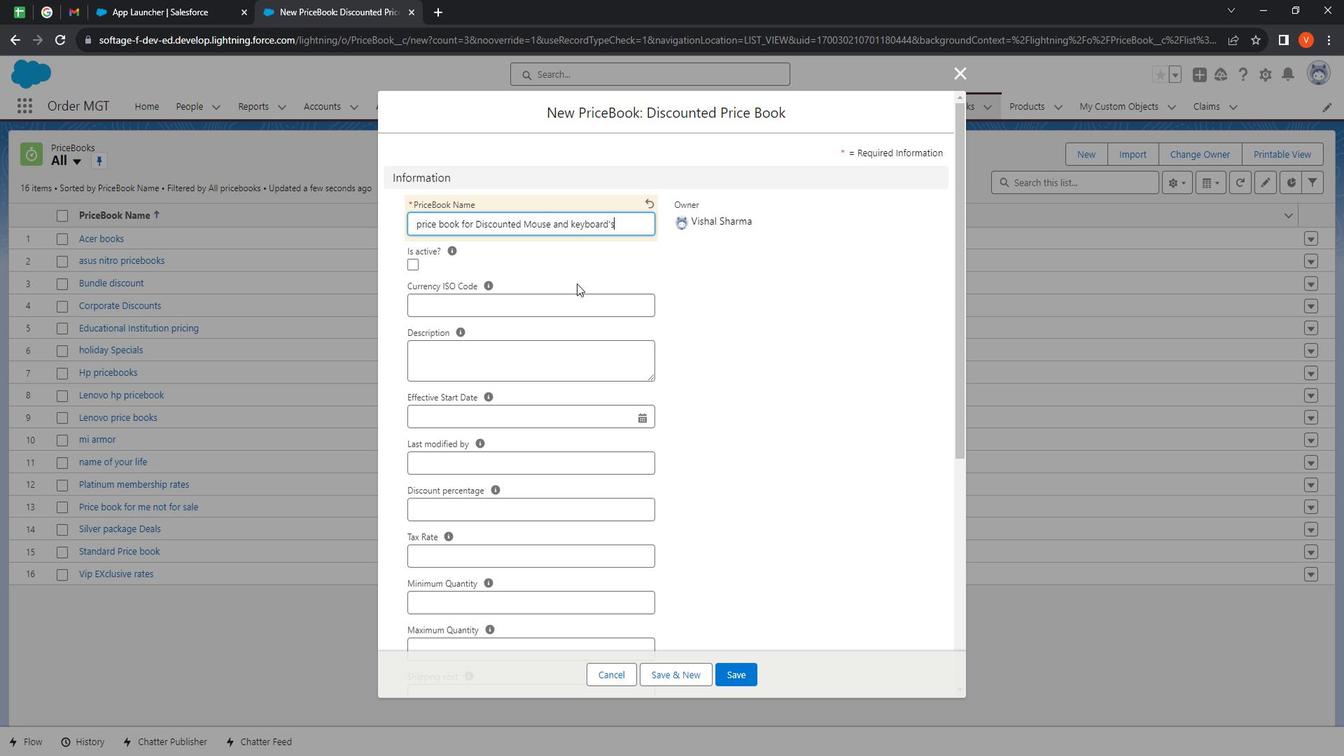 
Action: Mouse pressed left at (593, 305)
Screenshot: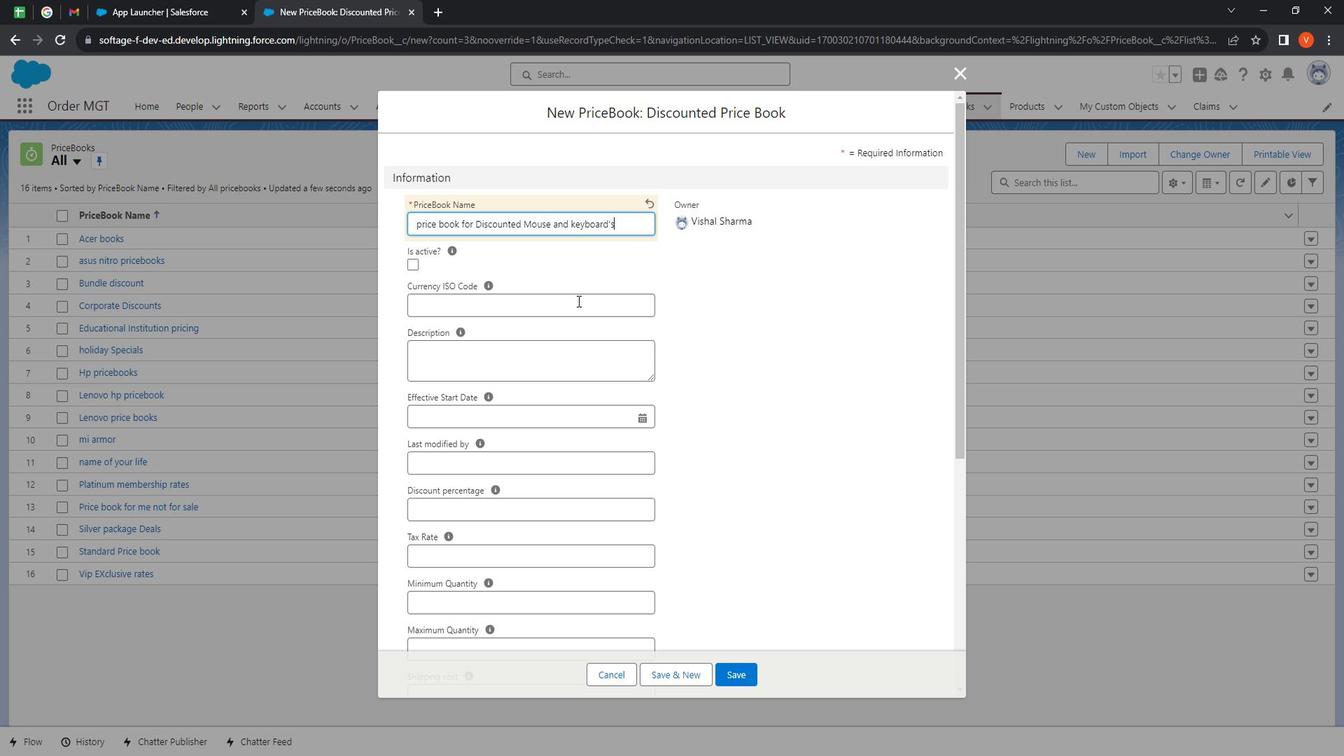 
Action: Mouse moved to (565, 341)
Screenshot: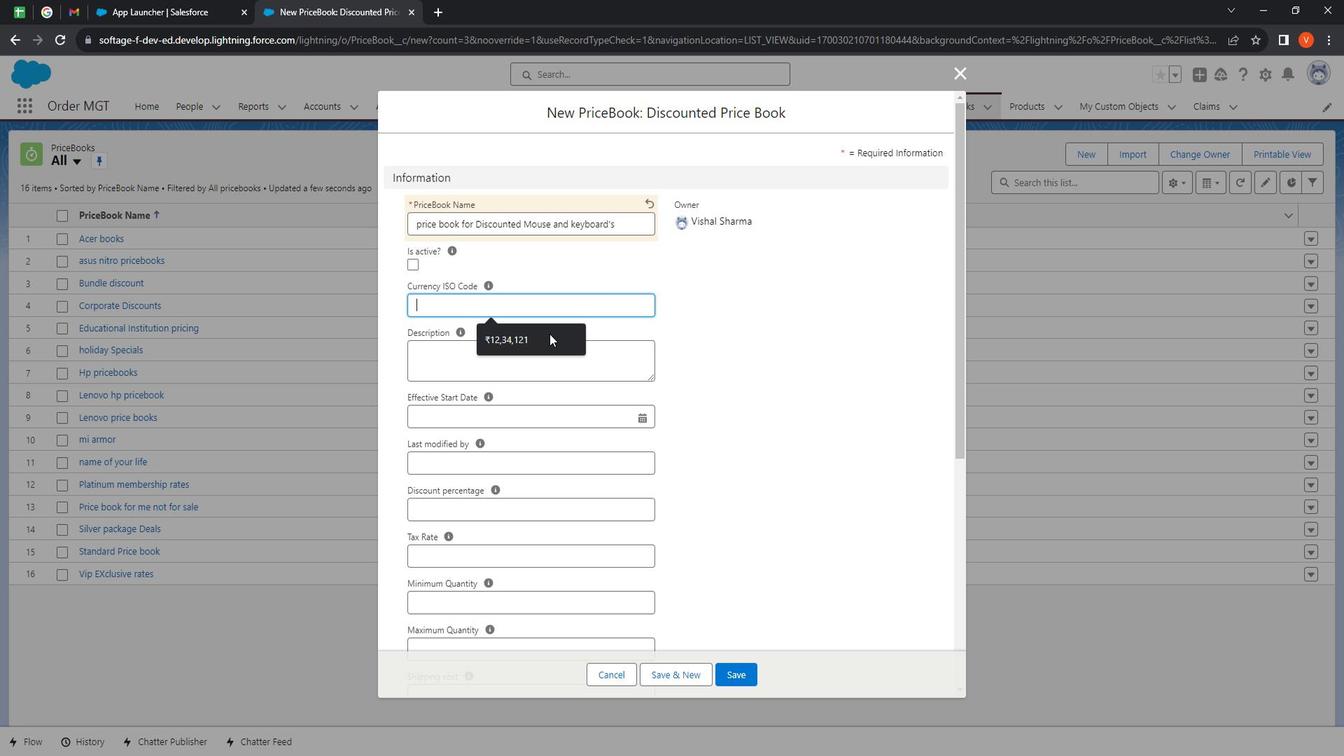 
Action: Mouse pressed left at (565, 341)
Screenshot: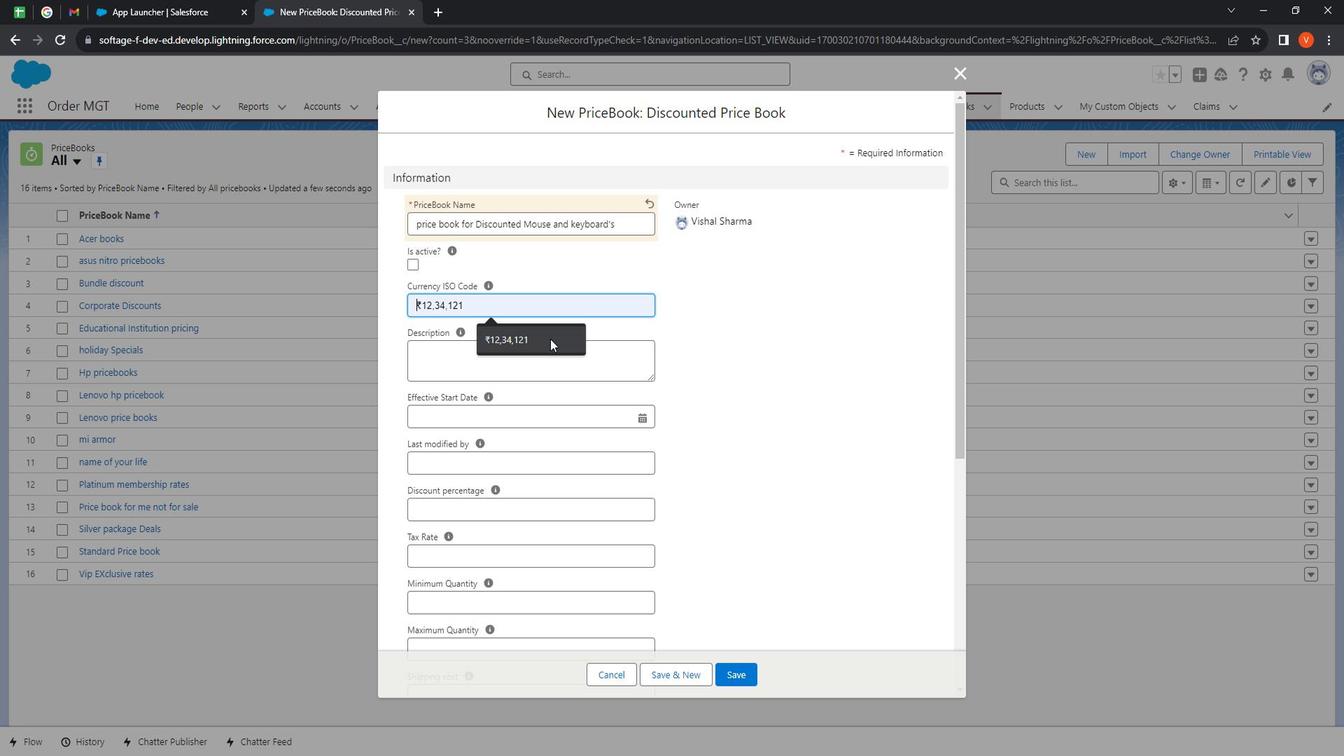 
Action: Mouse moved to (612, 362)
Screenshot: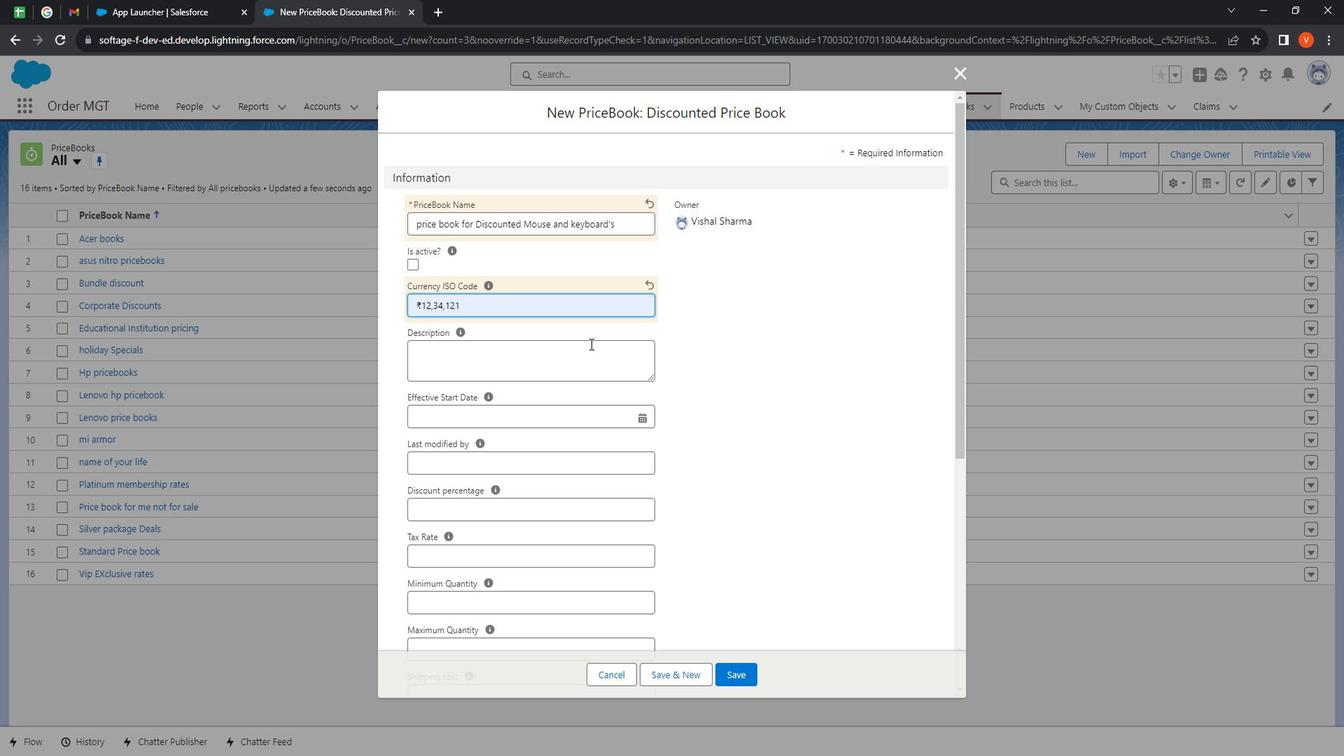 
Action: Mouse pressed left at (612, 362)
Screenshot: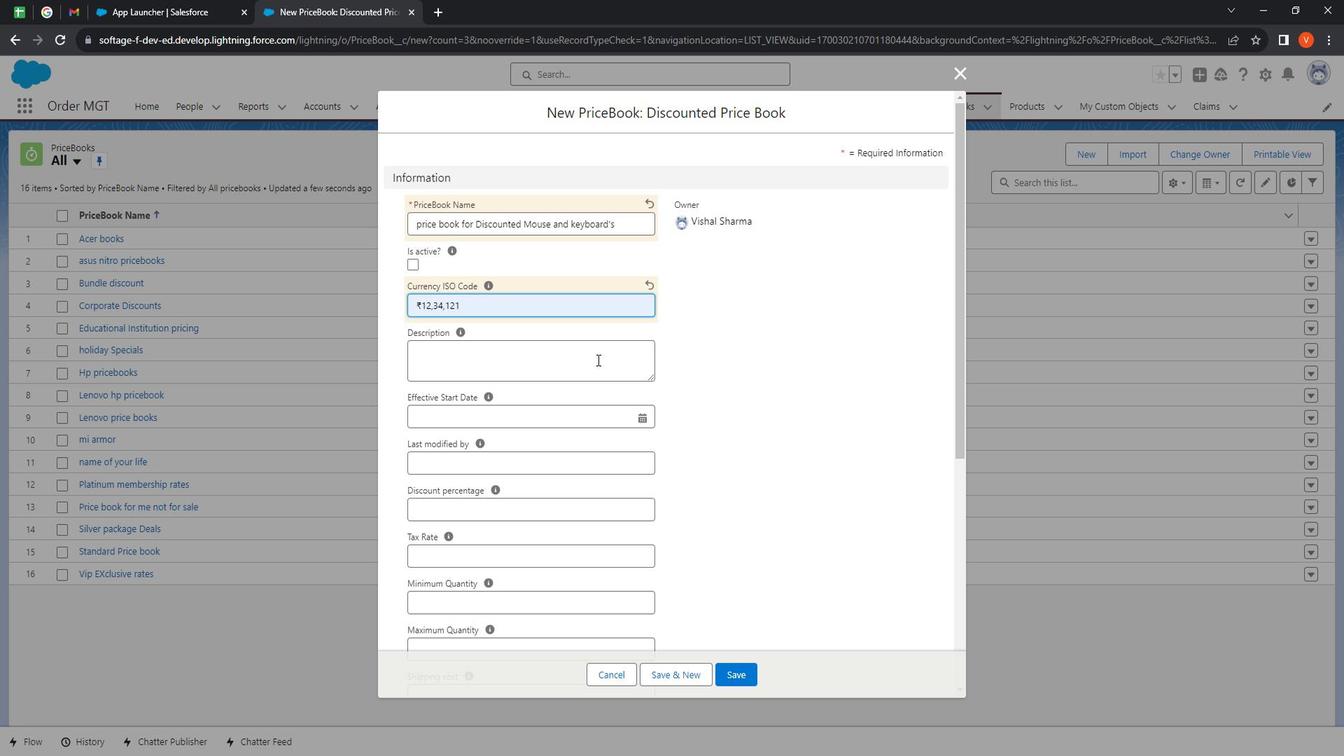 
Action: Mouse moved to (533, 311)
Screenshot: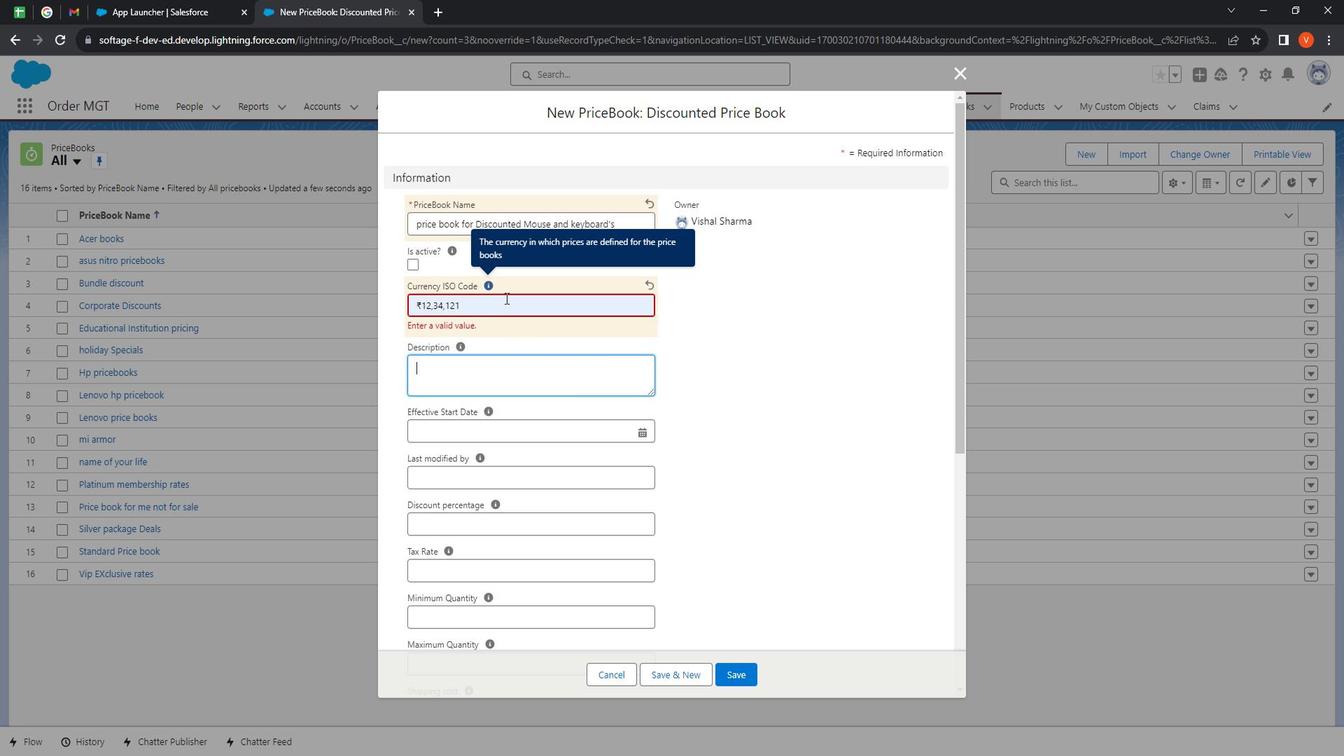
Action: Mouse pressed left at (533, 311)
Screenshot: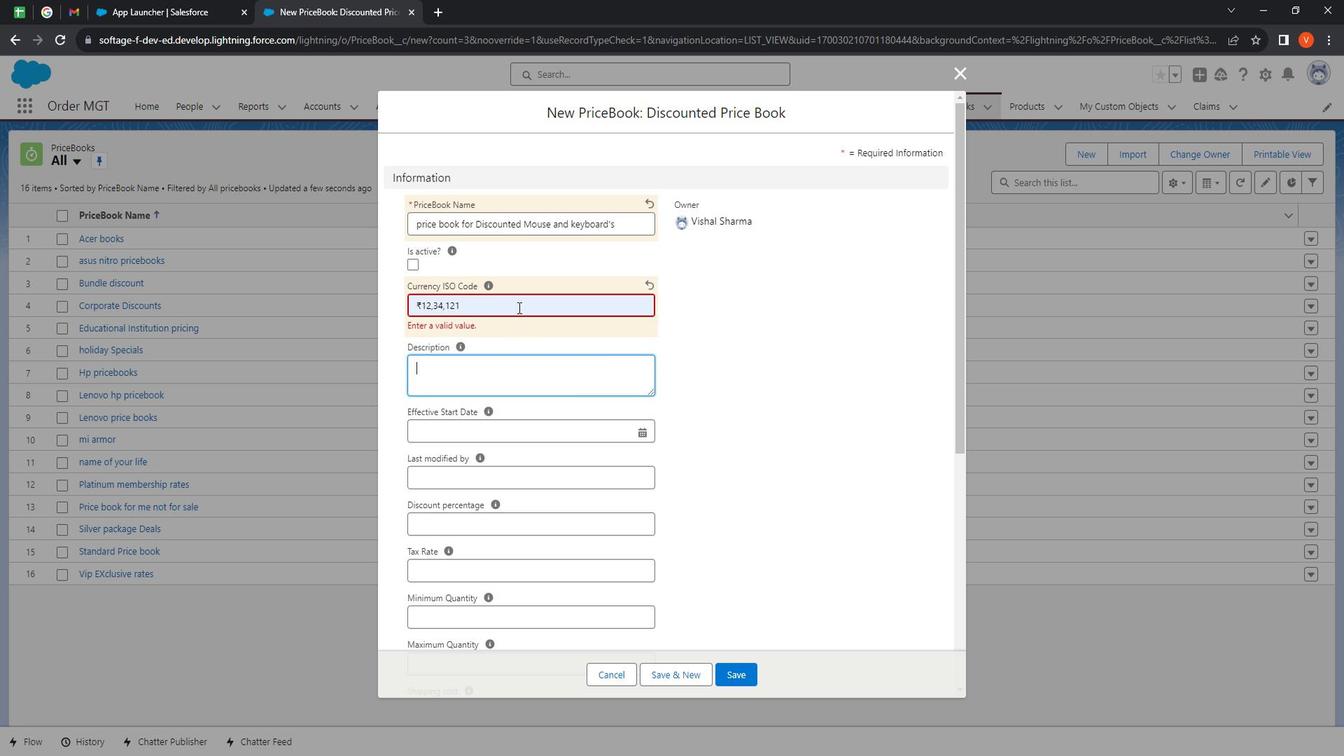 
Action: Mouse moved to (438, 306)
Screenshot: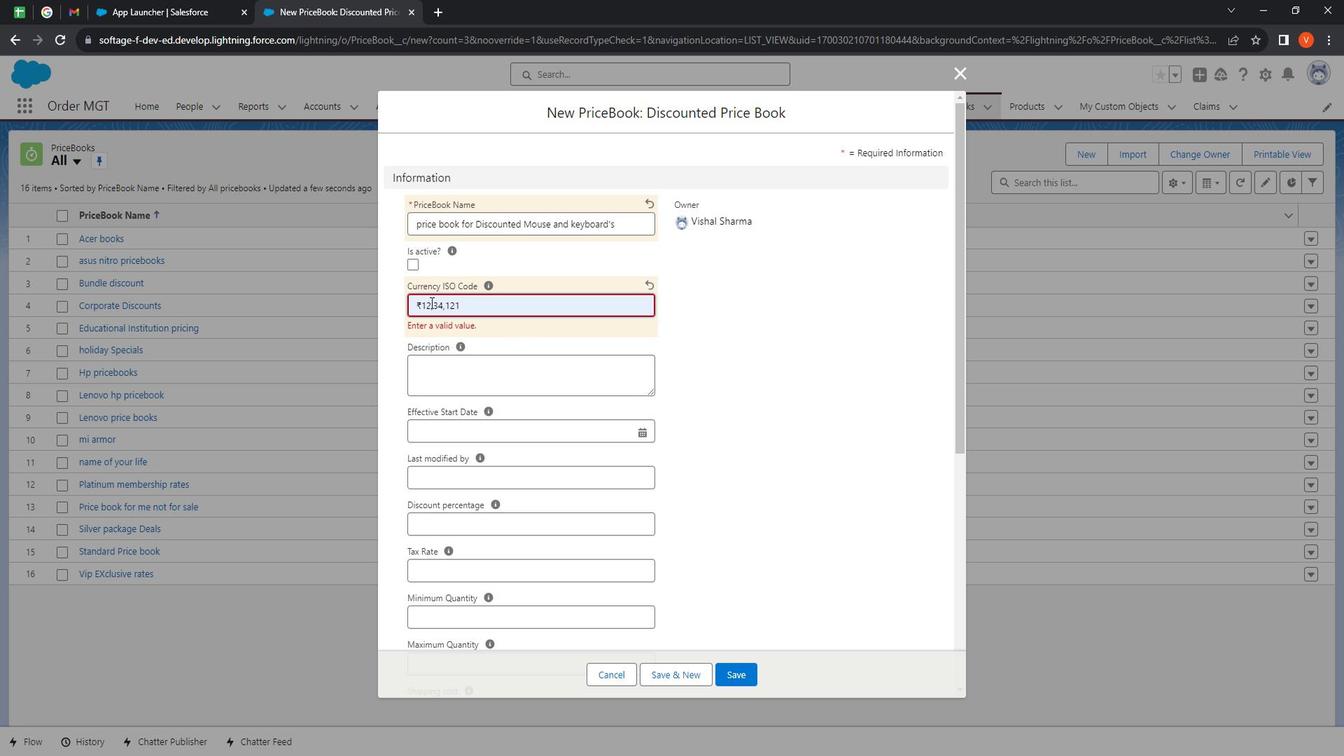 
Action: Mouse pressed left at (438, 306)
Screenshot: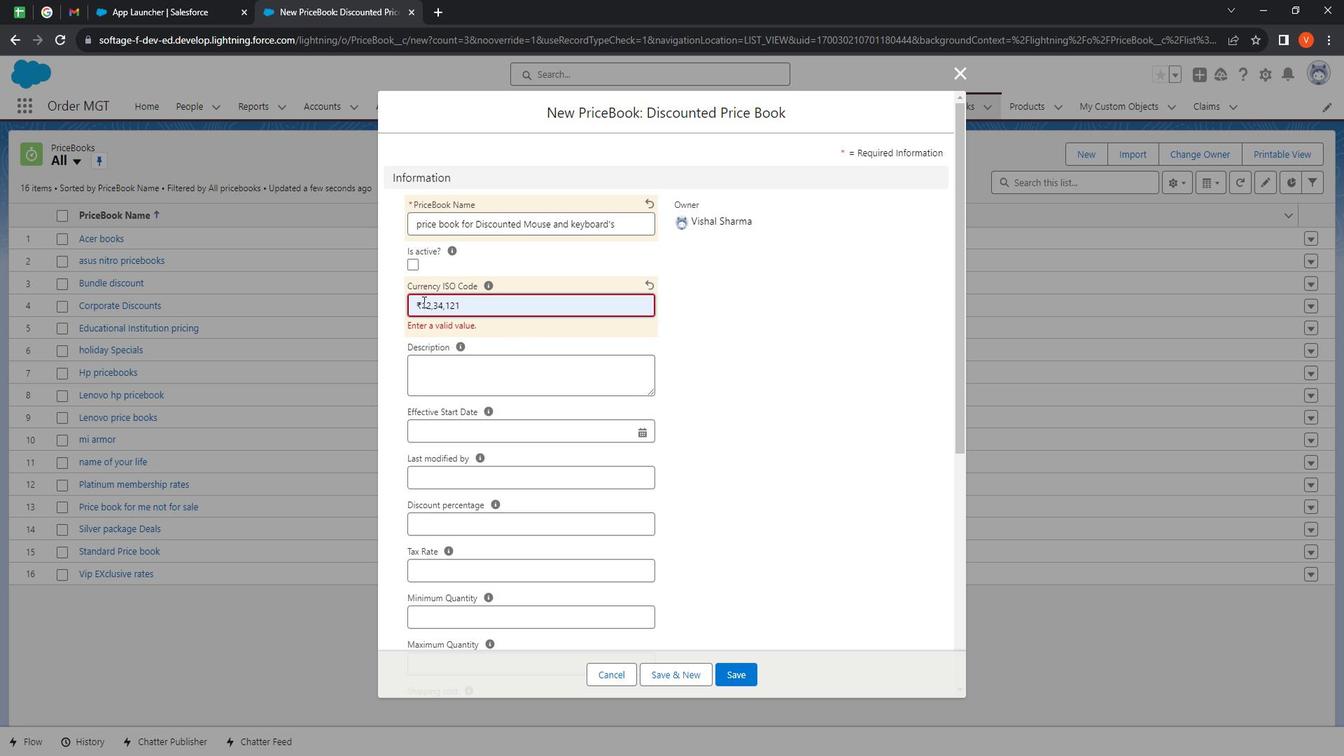
Action: Mouse moved to (575, 365)
Screenshot: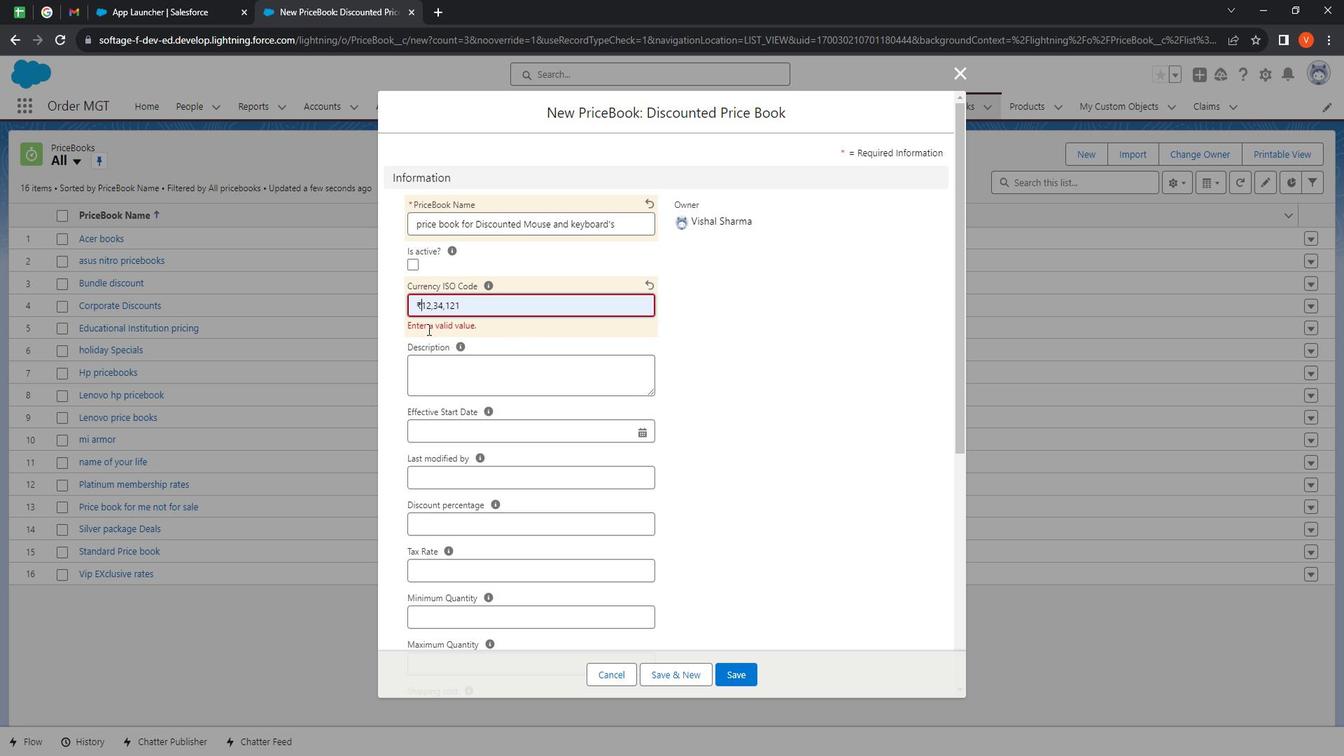 
Action: Key pressed <Key.backspace>
Screenshot: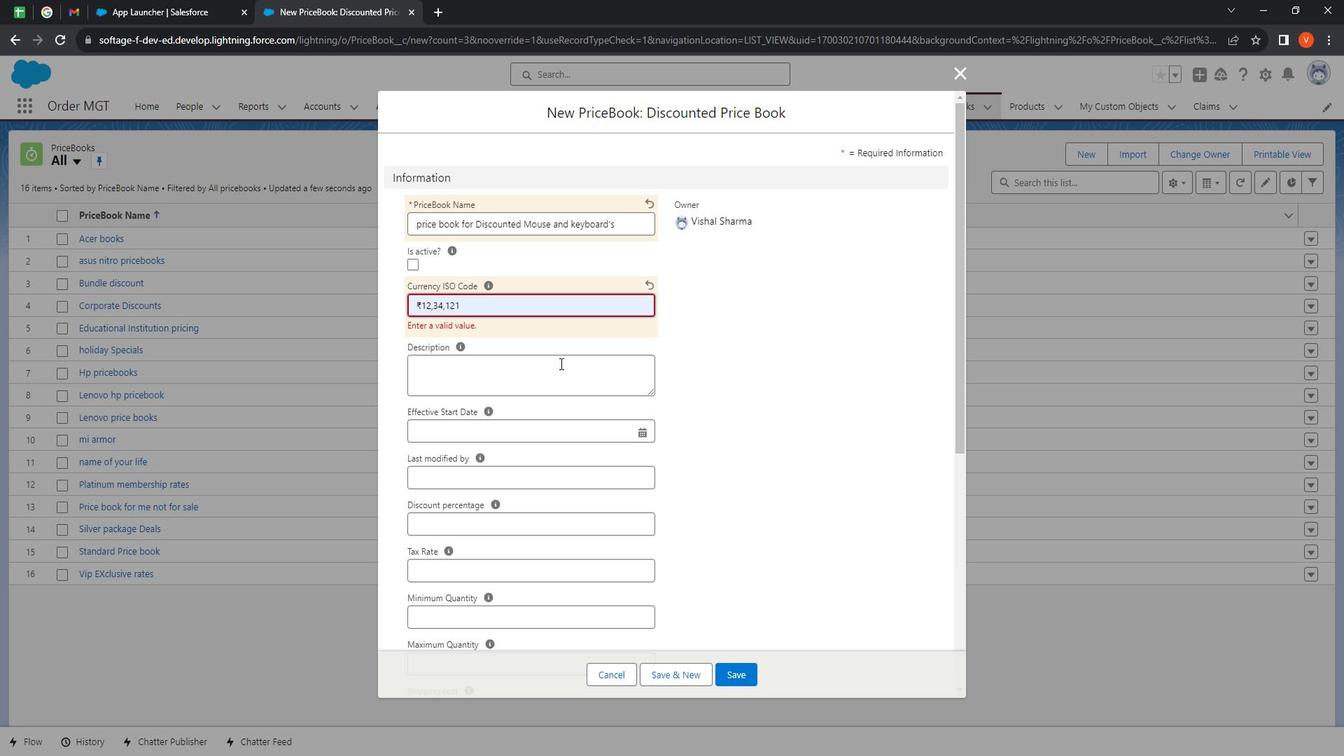 
Action: Mouse moved to (581, 429)
Screenshot: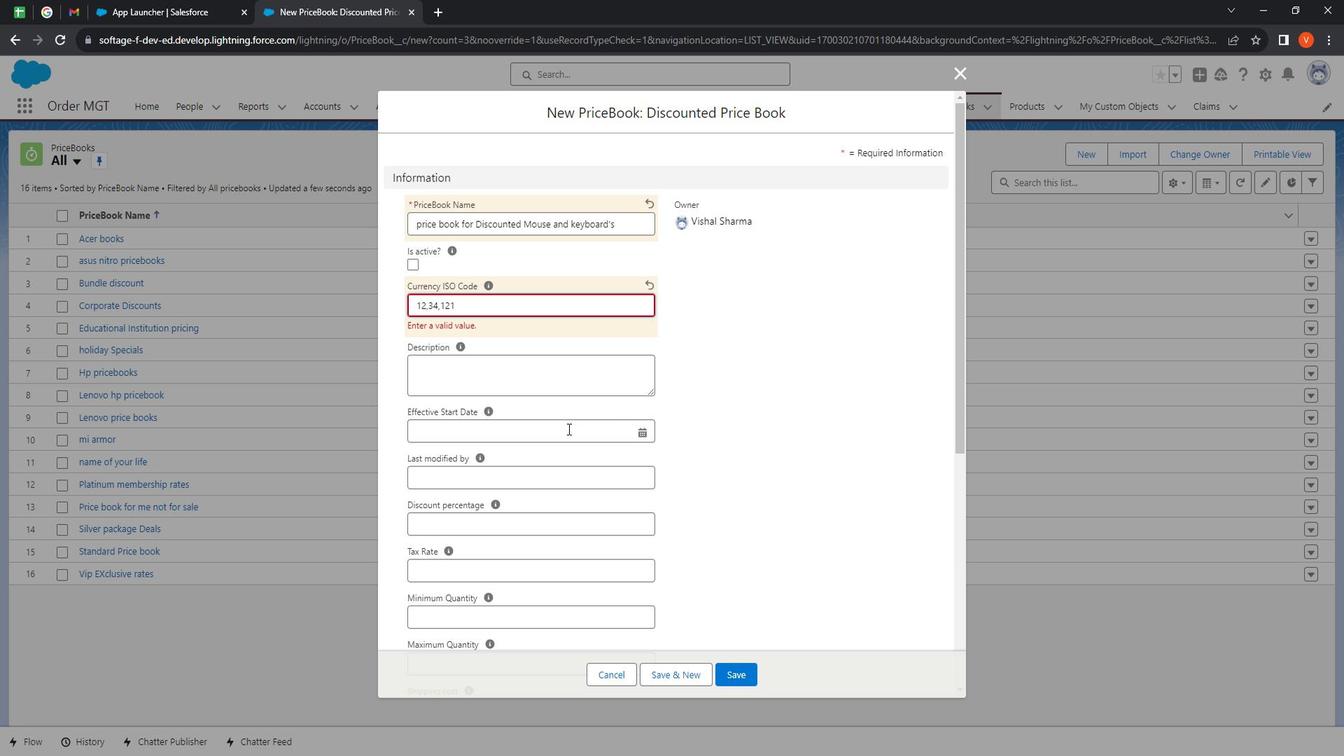 
Action: Mouse pressed left at (581, 429)
Screenshot: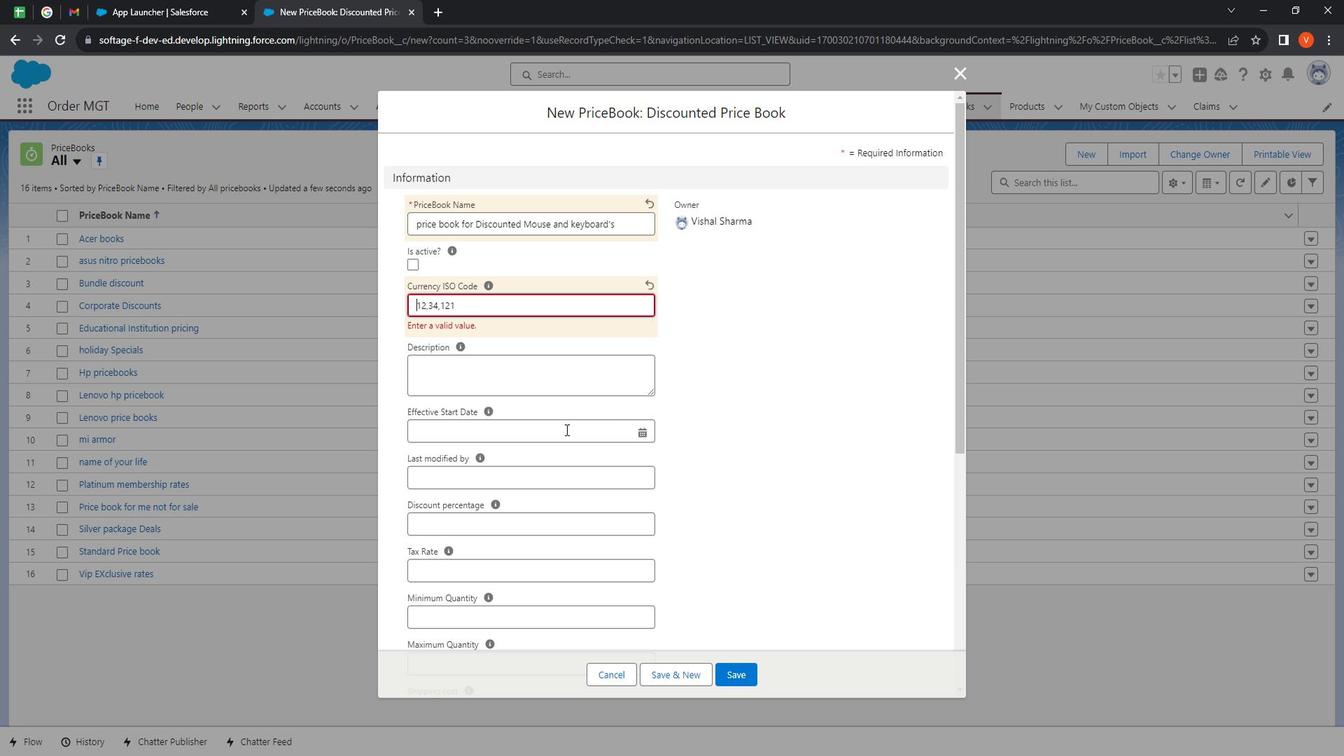 
Action: Mouse moved to (583, 416)
Screenshot: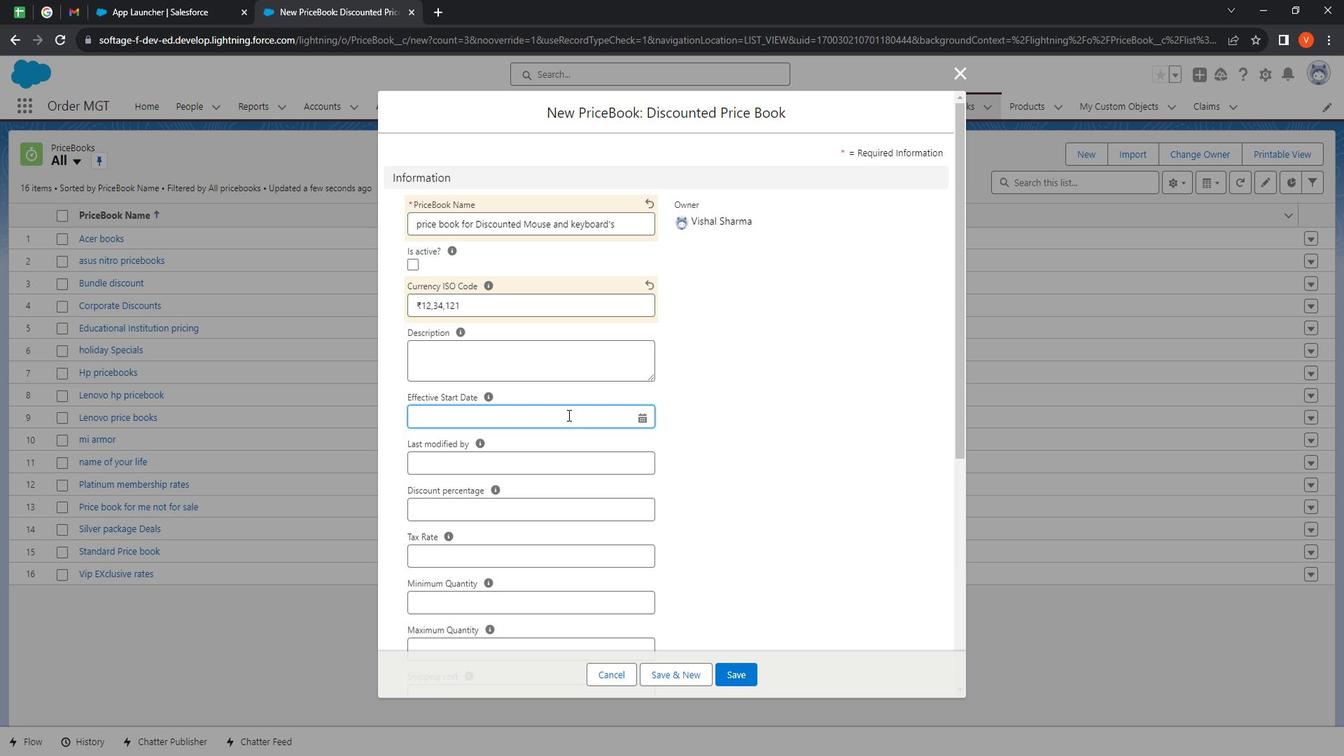 
Action: Mouse pressed left at (583, 416)
Screenshot: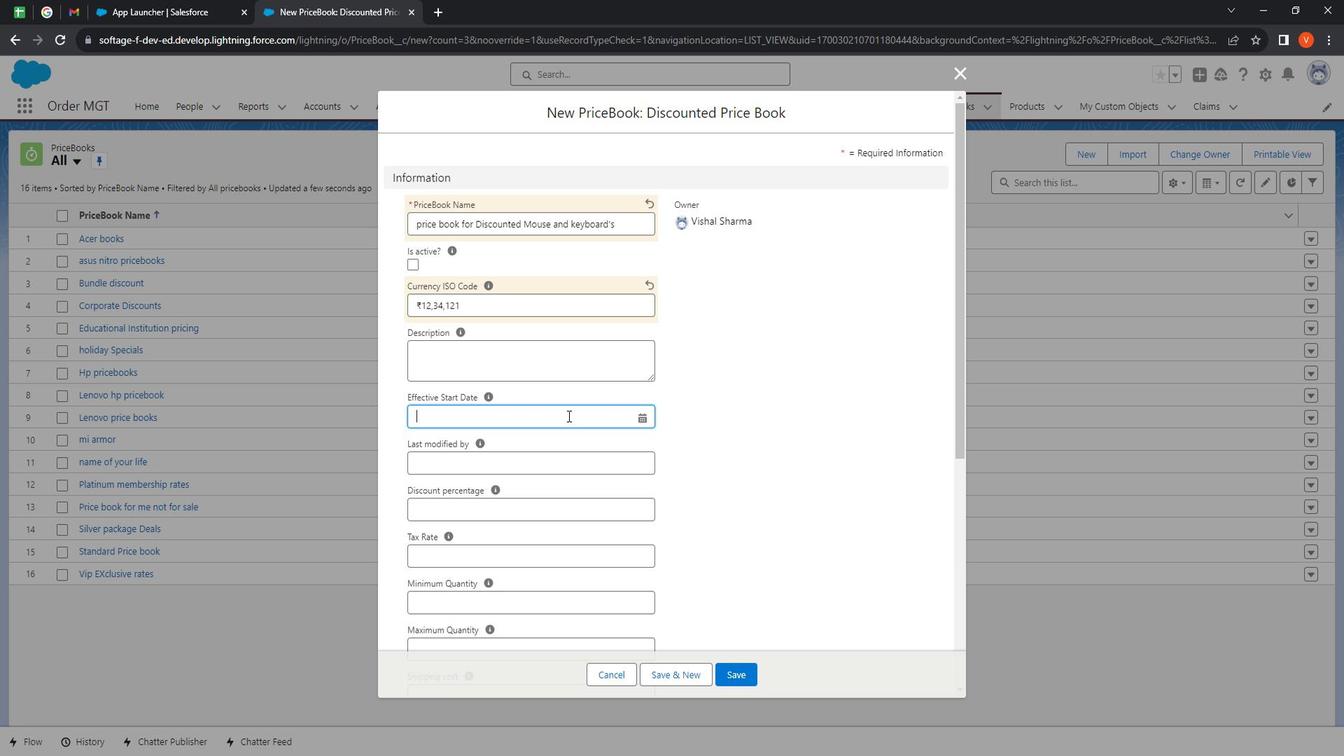 
Action: Mouse moved to (604, 597)
Screenshot: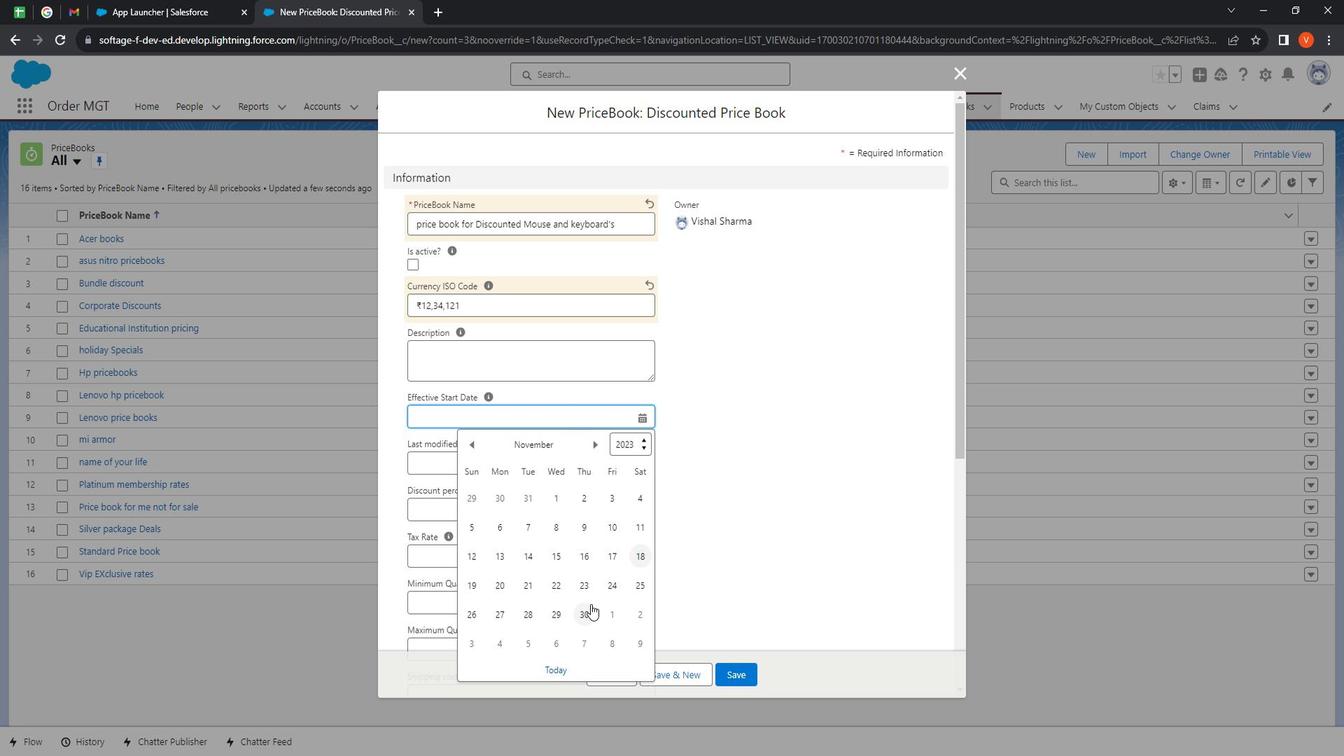
Action: Mouse pressed left at (604, 597)
Screenshot: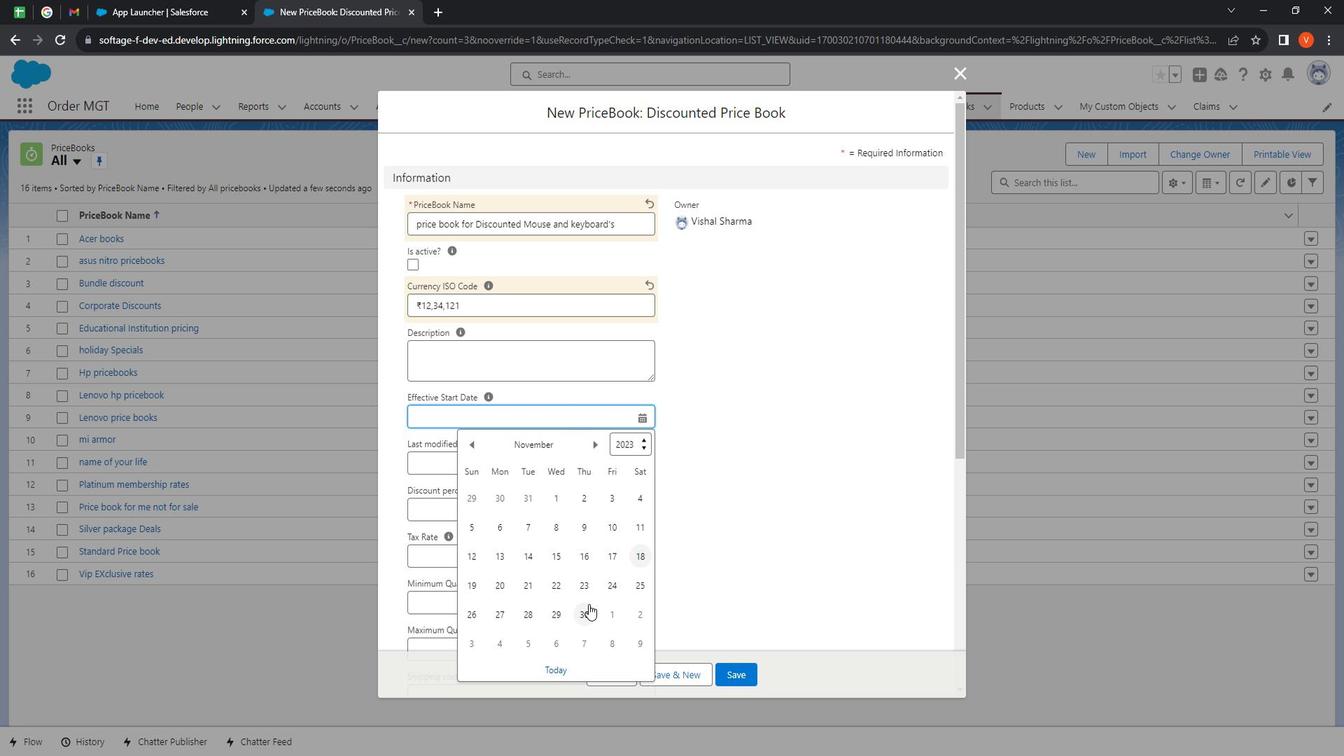 
Action: Mouse moved to (472, 466)
Screenshot: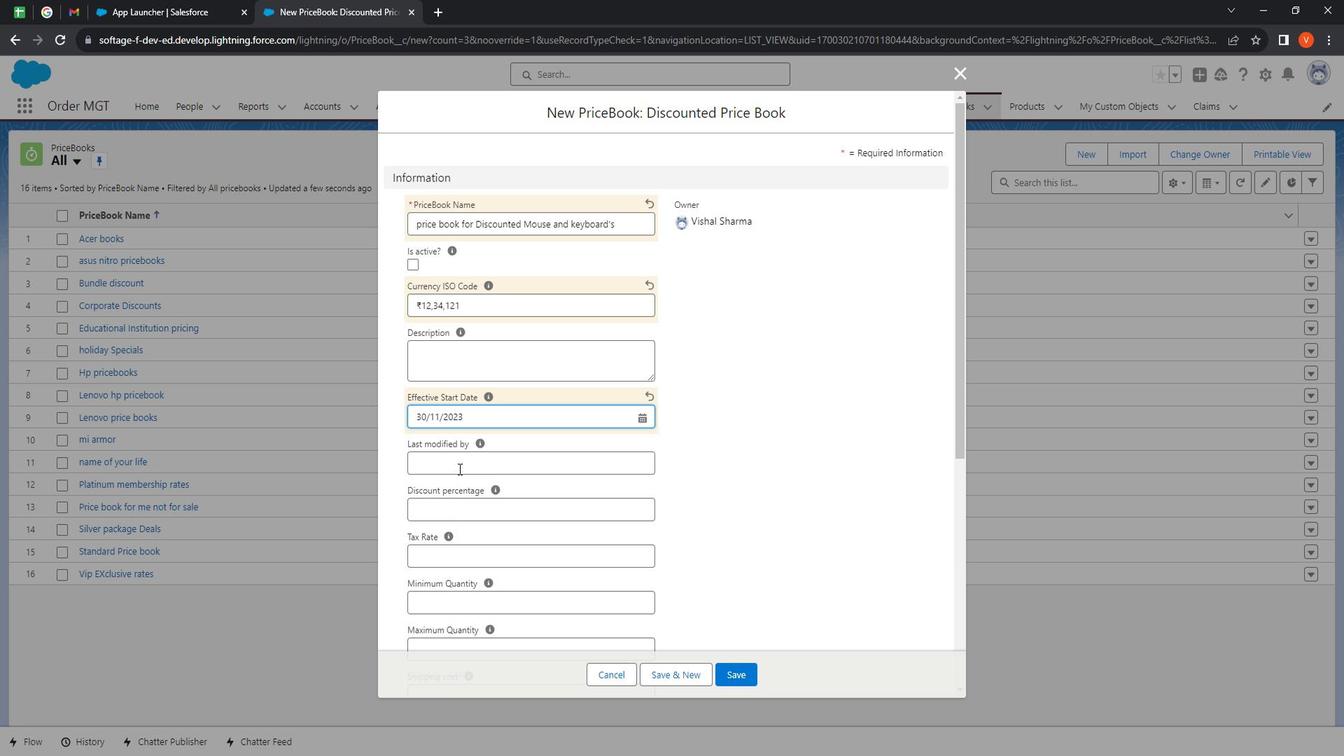 
Action: Mouse pressed left at (472, 466)
Screenshot: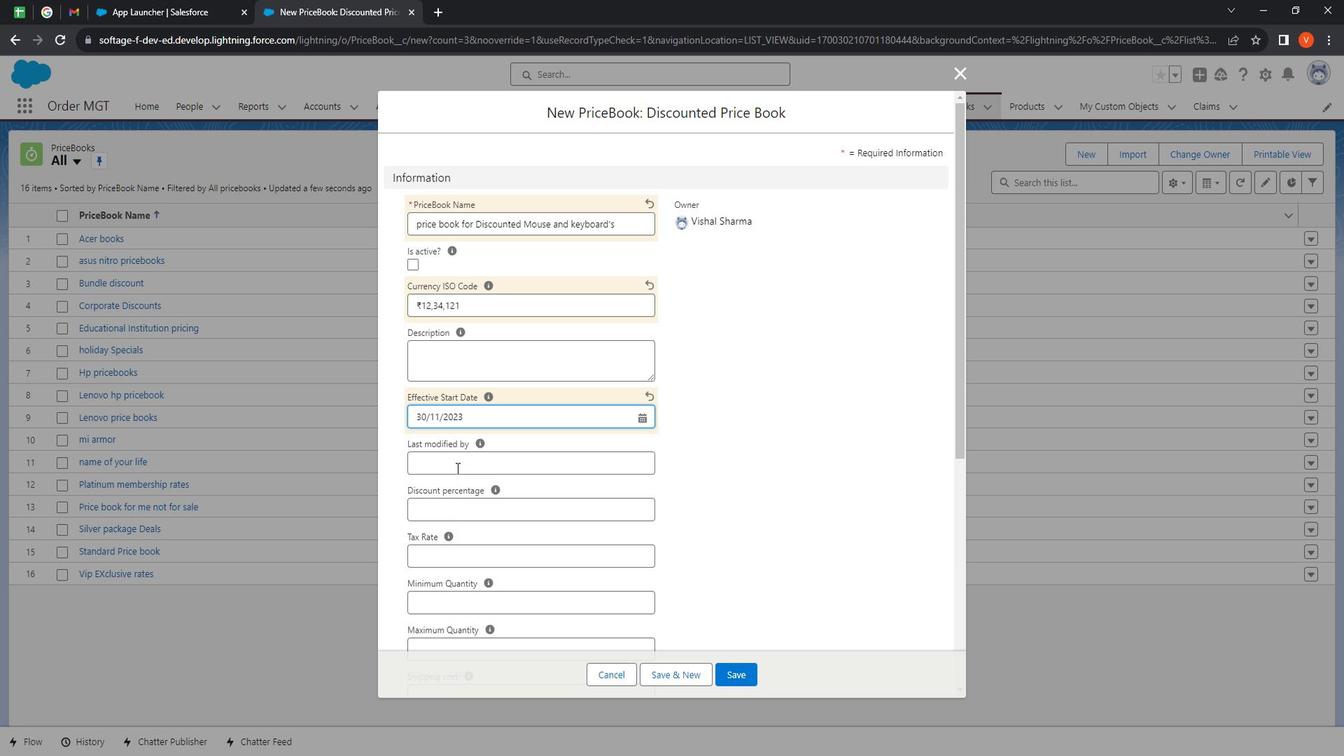 
Action: Mouse moved to (491, 474)
Screenshot: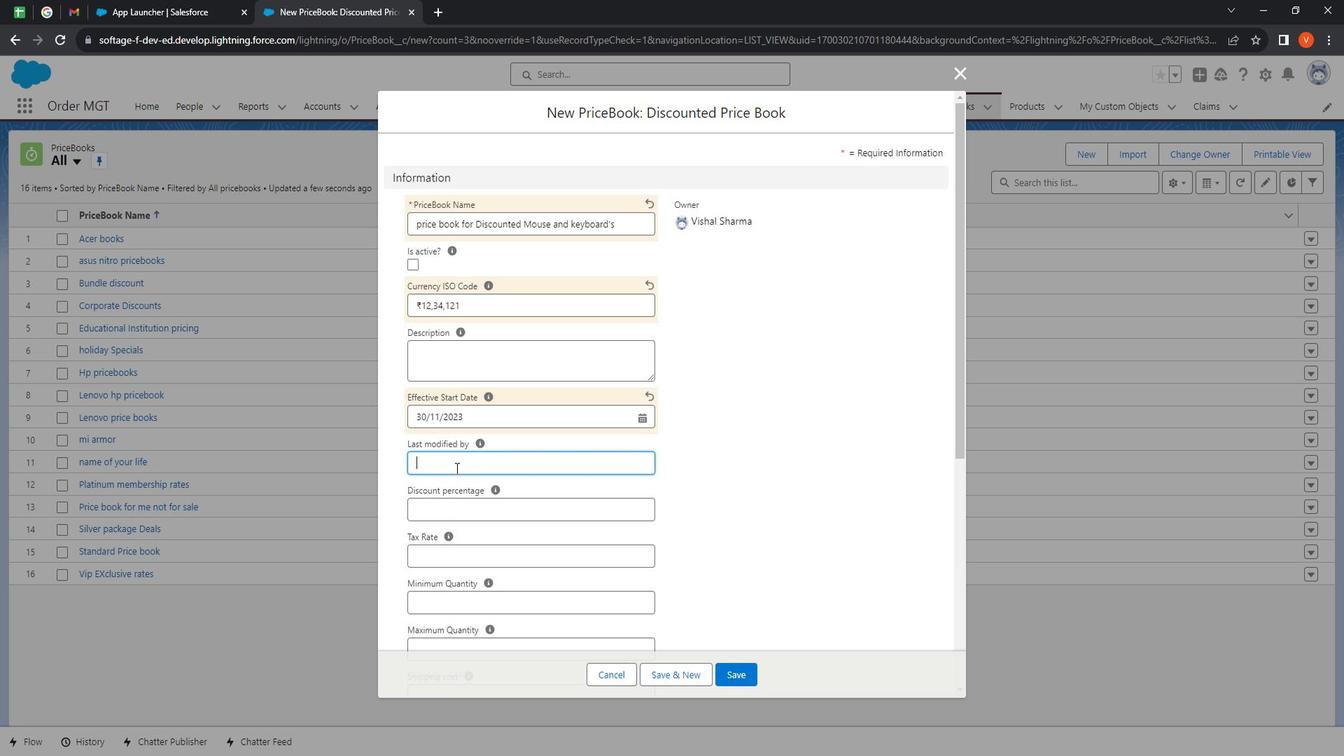 
Action: Key pressed mera<Key.space>lohan
Screenshot: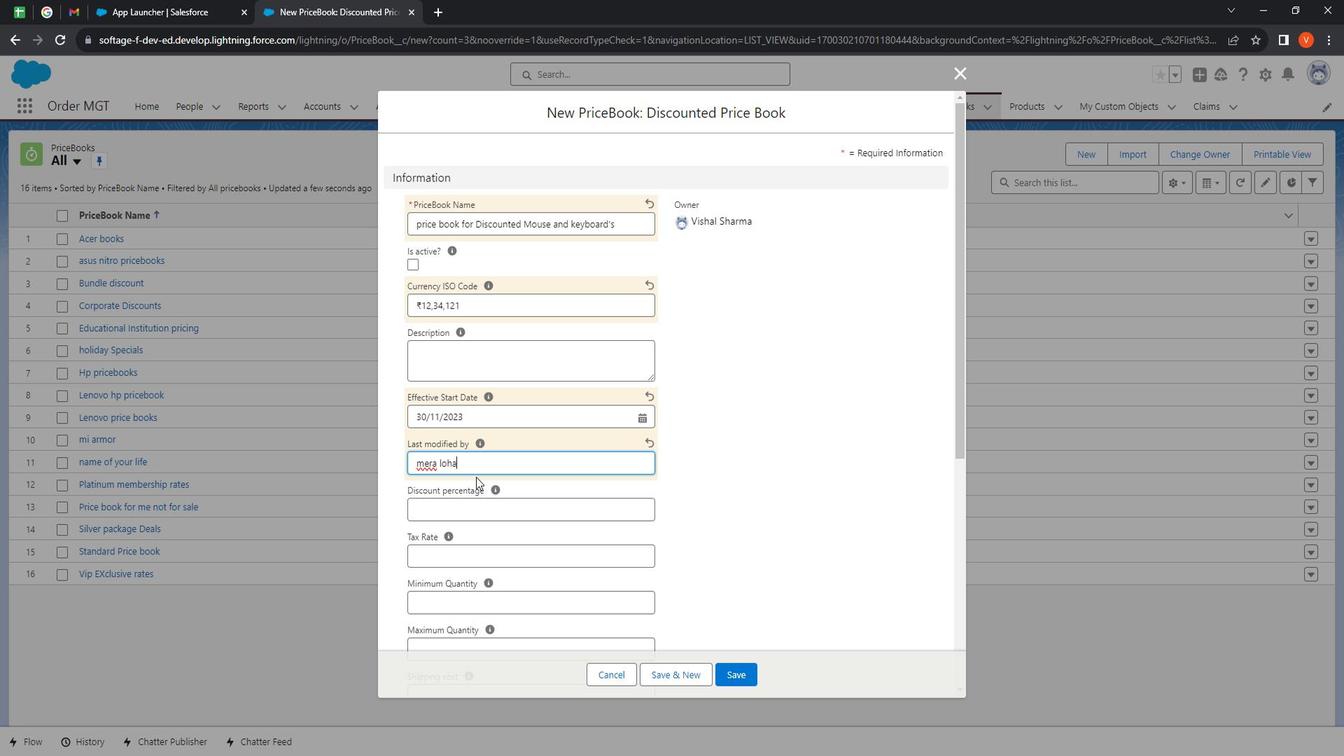 
Action: Mouse moved to (606, 448)
Screenshot: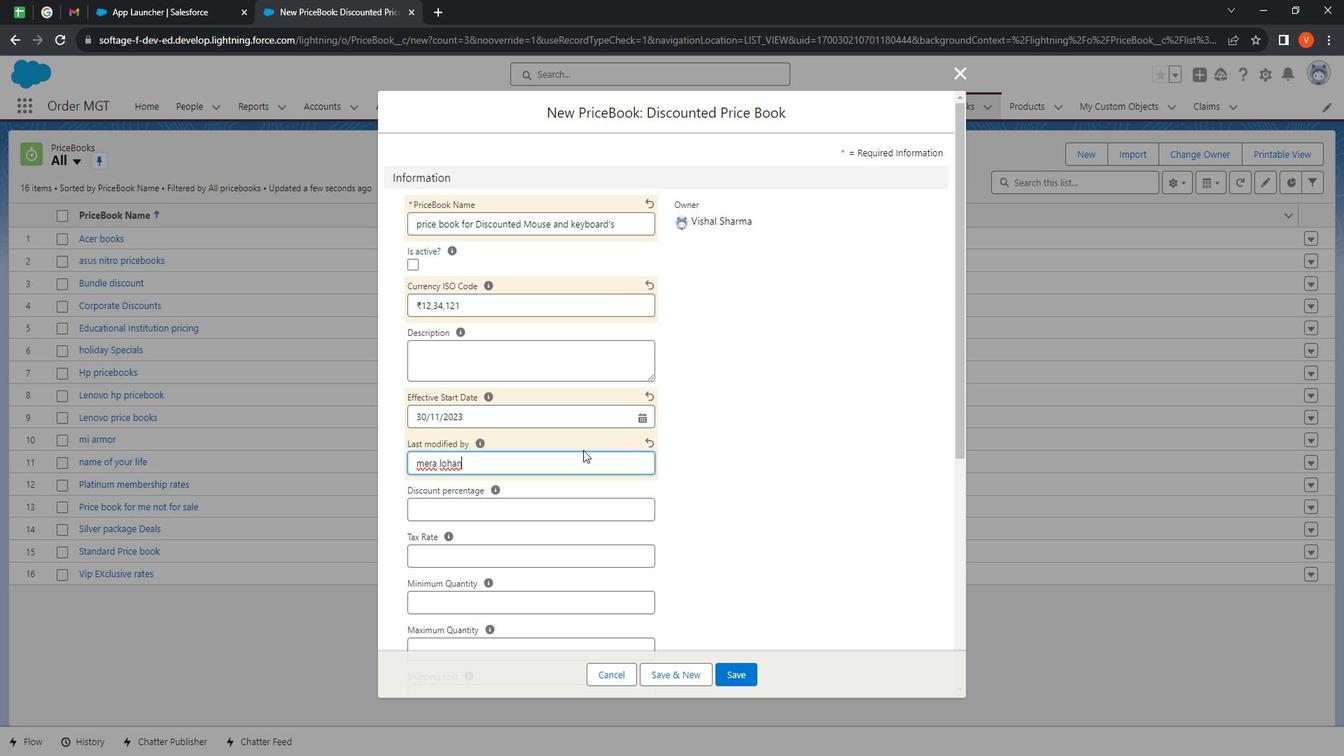 
Action: Mouse scrolled (606, 448) with delta (0, 0)
Screenshot: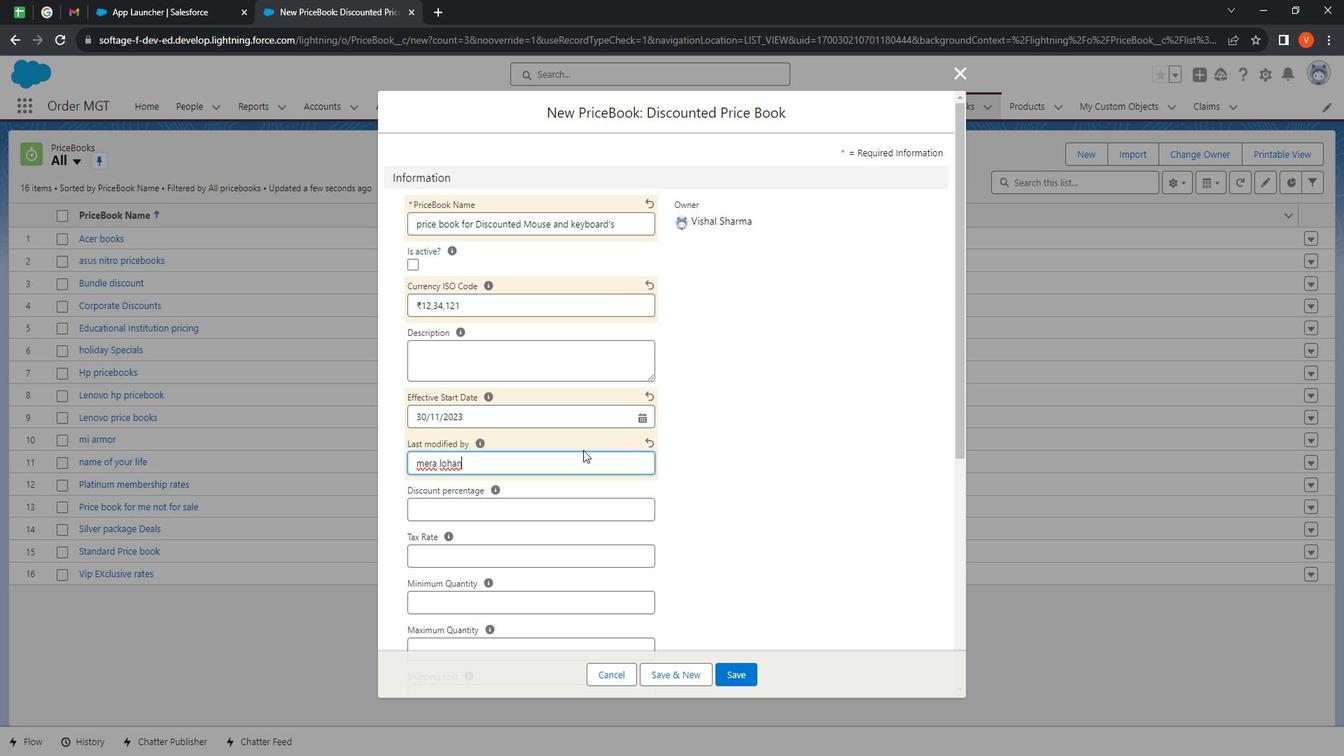 
Action: Mouse scrolled (606, 448) with delta (0, 0)
Screenshot: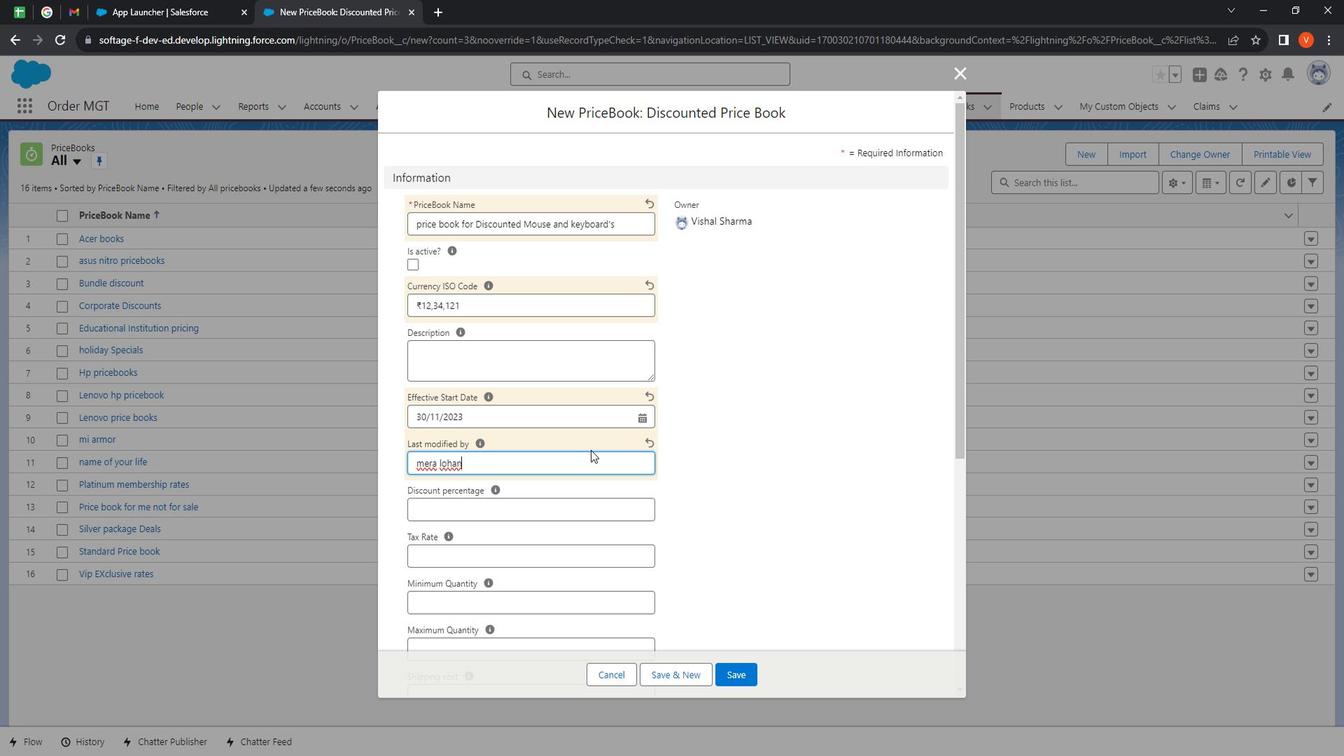 
Action: Mouse scrolled (606, 448) with delta (0, 0)
Screenshot: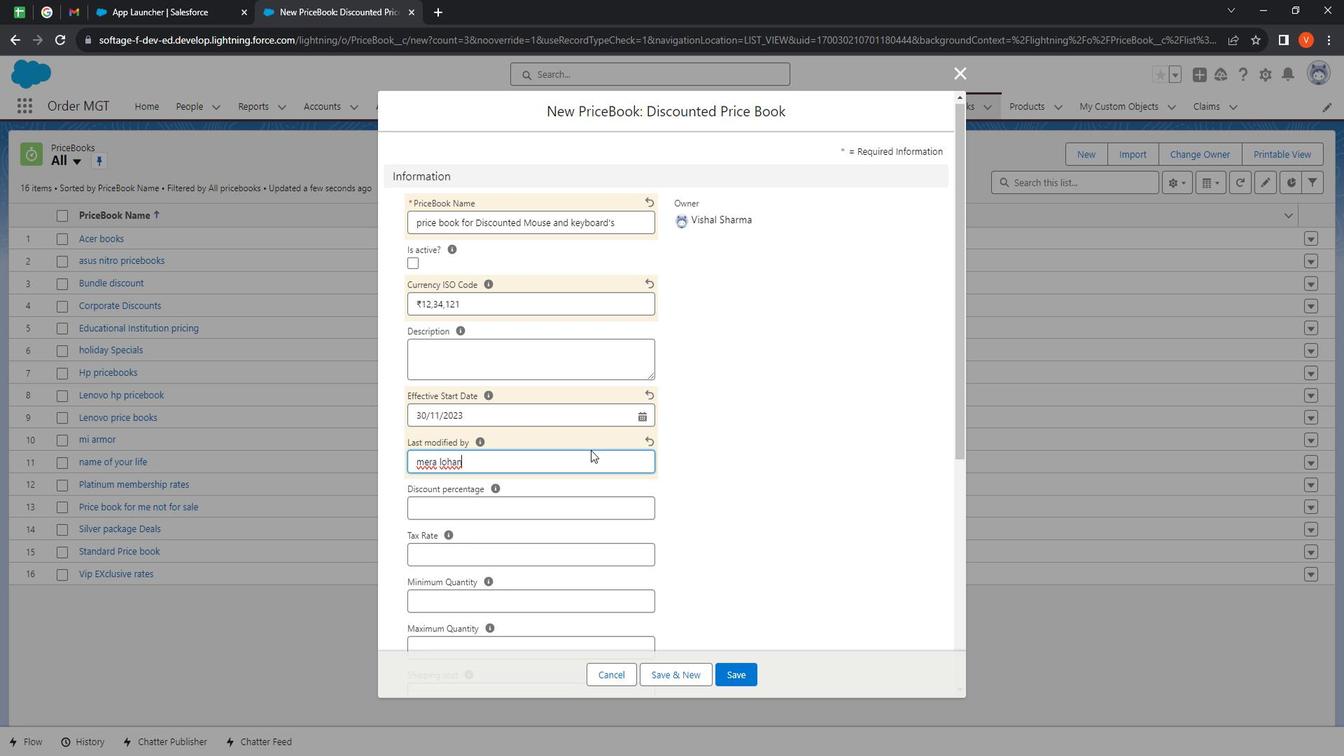 
Action: Mouse moved to (526, 309)
Screenshot: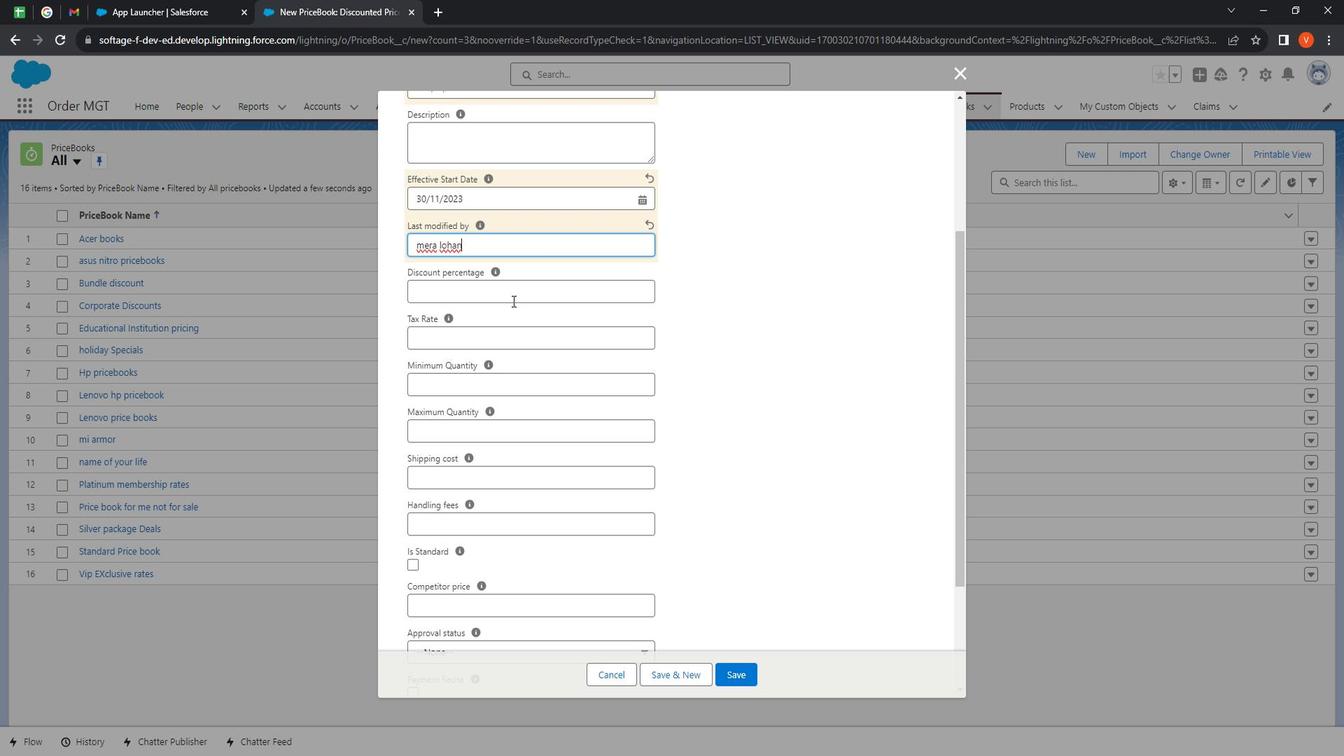 
Action: Mouse pressed left at (526, 309)
Screenshot: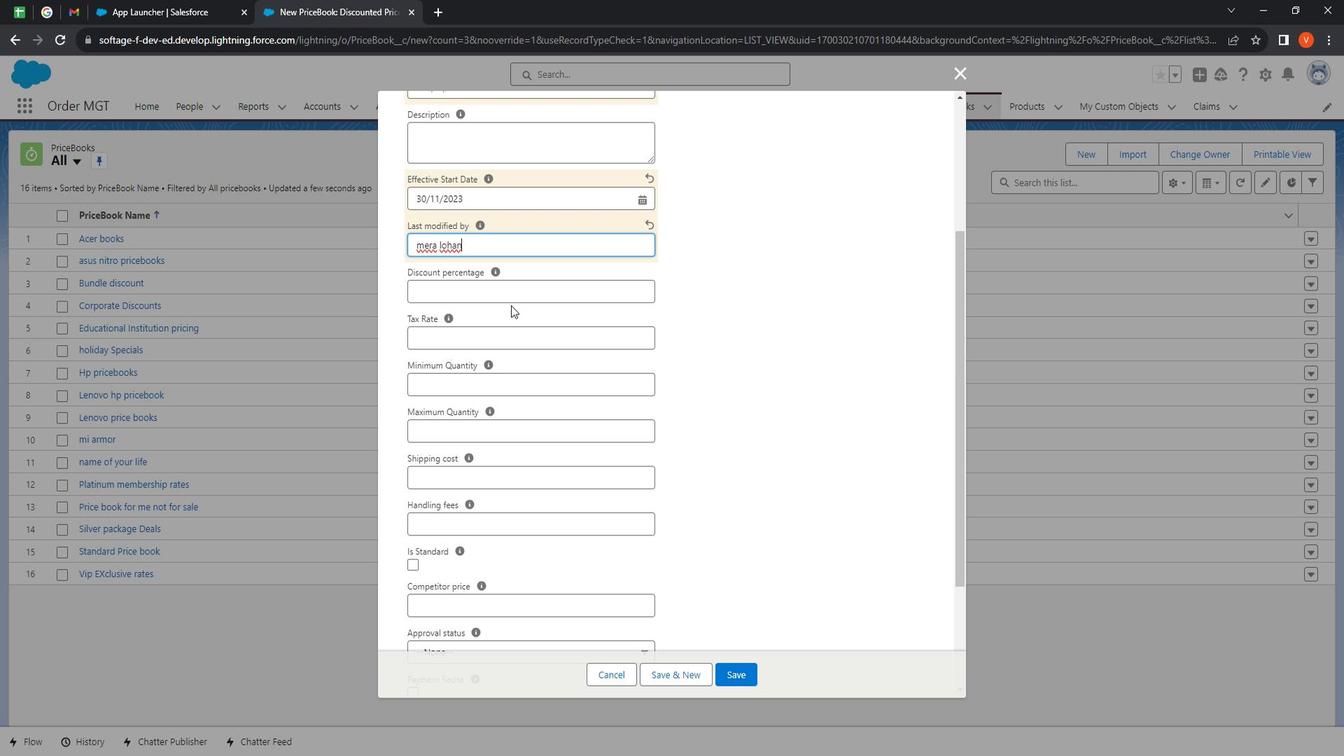 
Action: Mouse moved to (532, 294)
Screenshot: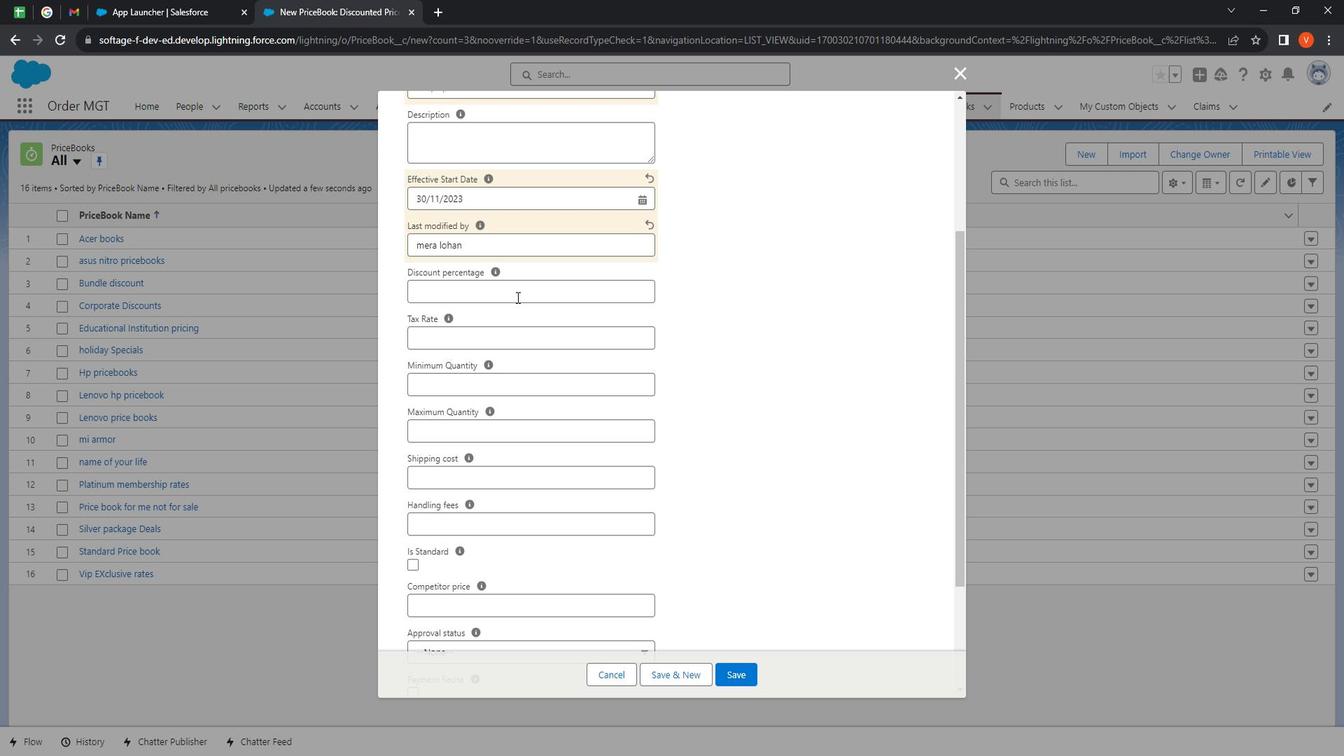 
Action: Mouse pressed left at (532, 294)
Screenshot: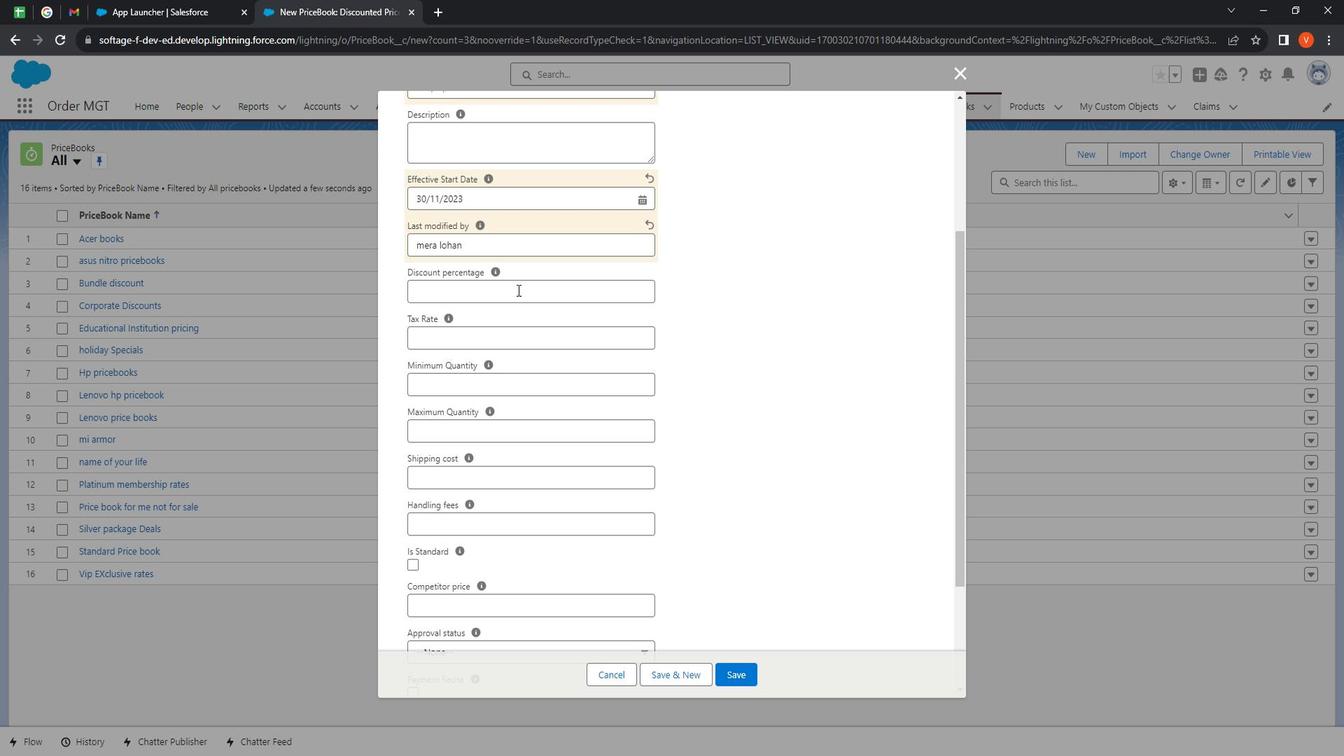 
Action: Mouse moved to (546, 263)
Screenshot: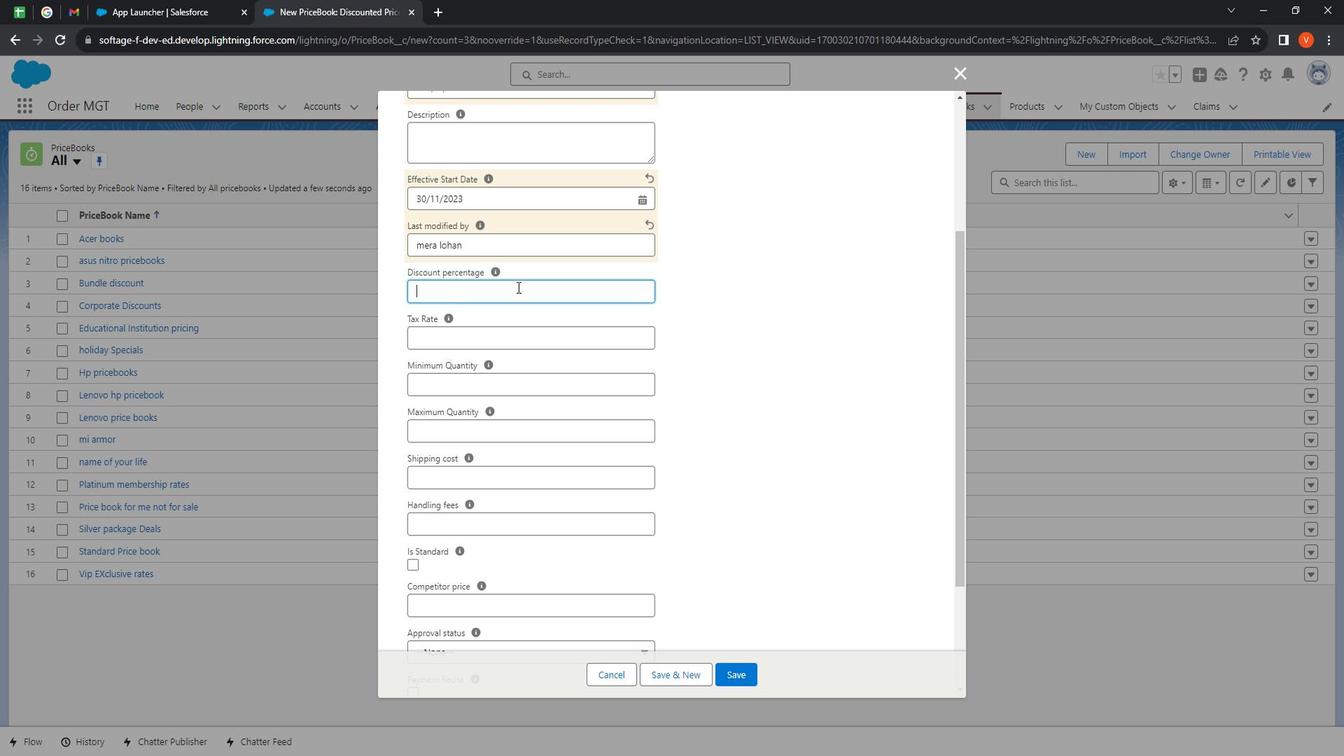 
Action: Key pressed 20
Screenshot: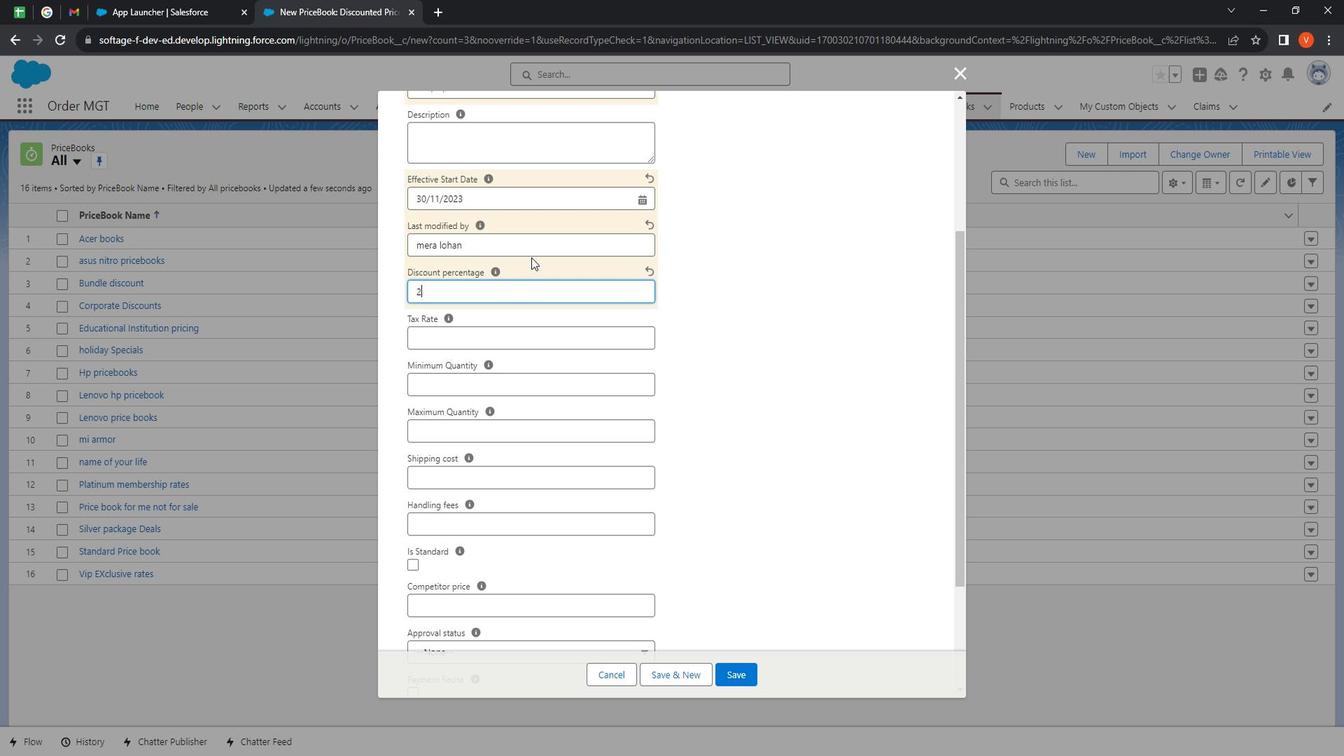 
Action: Mouse moved to (603, 334)
Screenshot: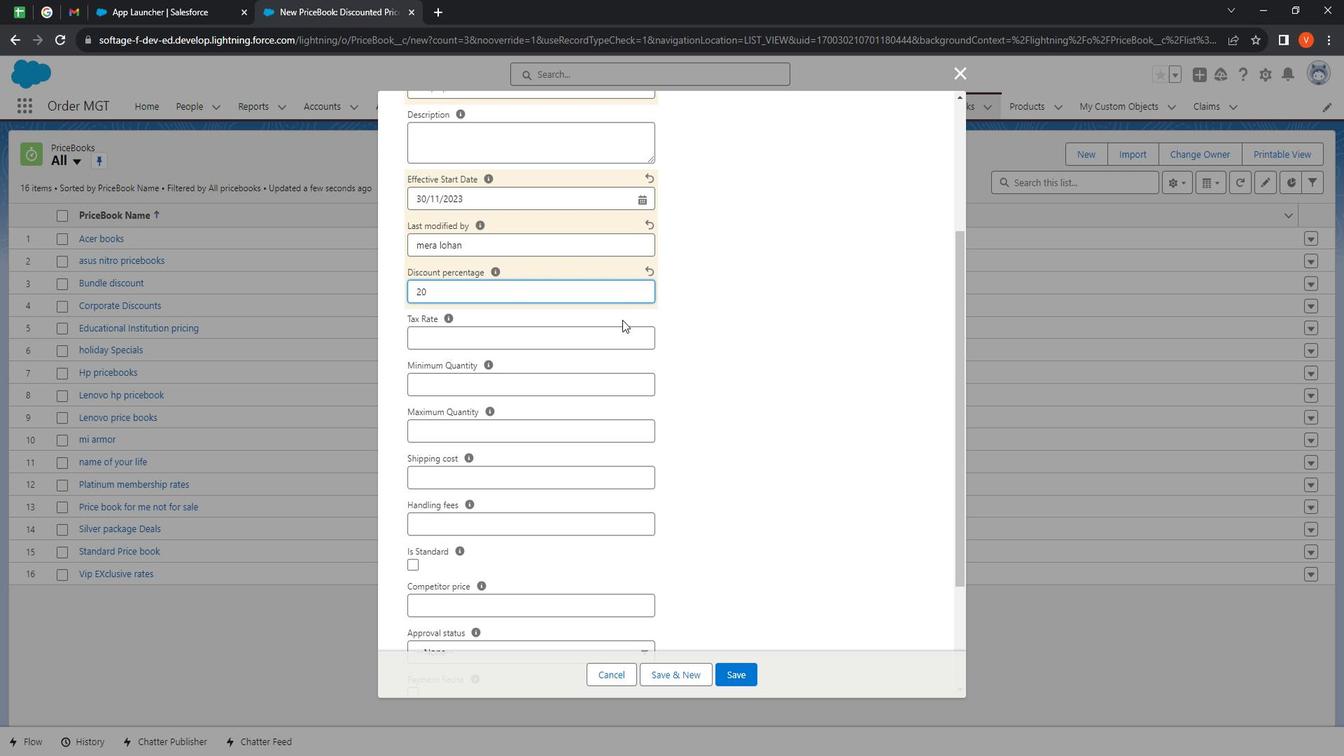 
Action: Mouse pressed left at (603, 334)
Screenshot: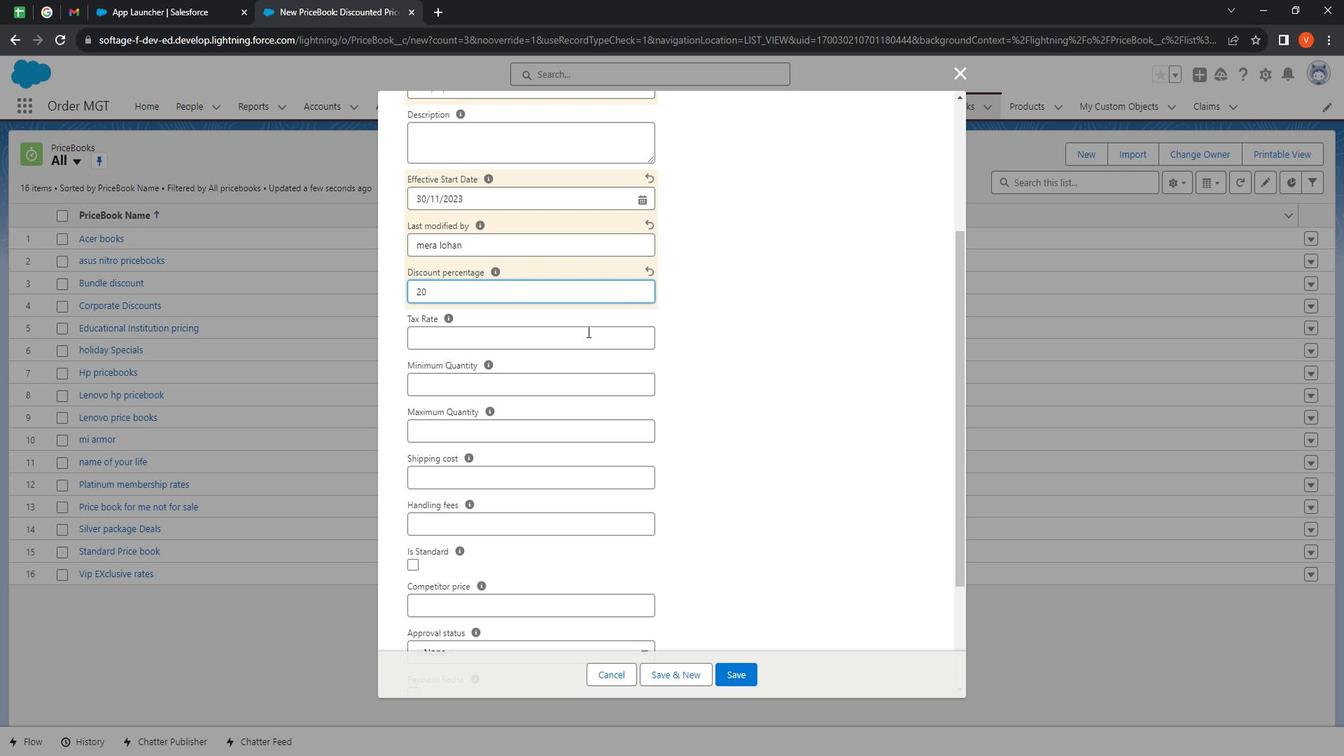 
Action: Key pressed 10
Screenshot: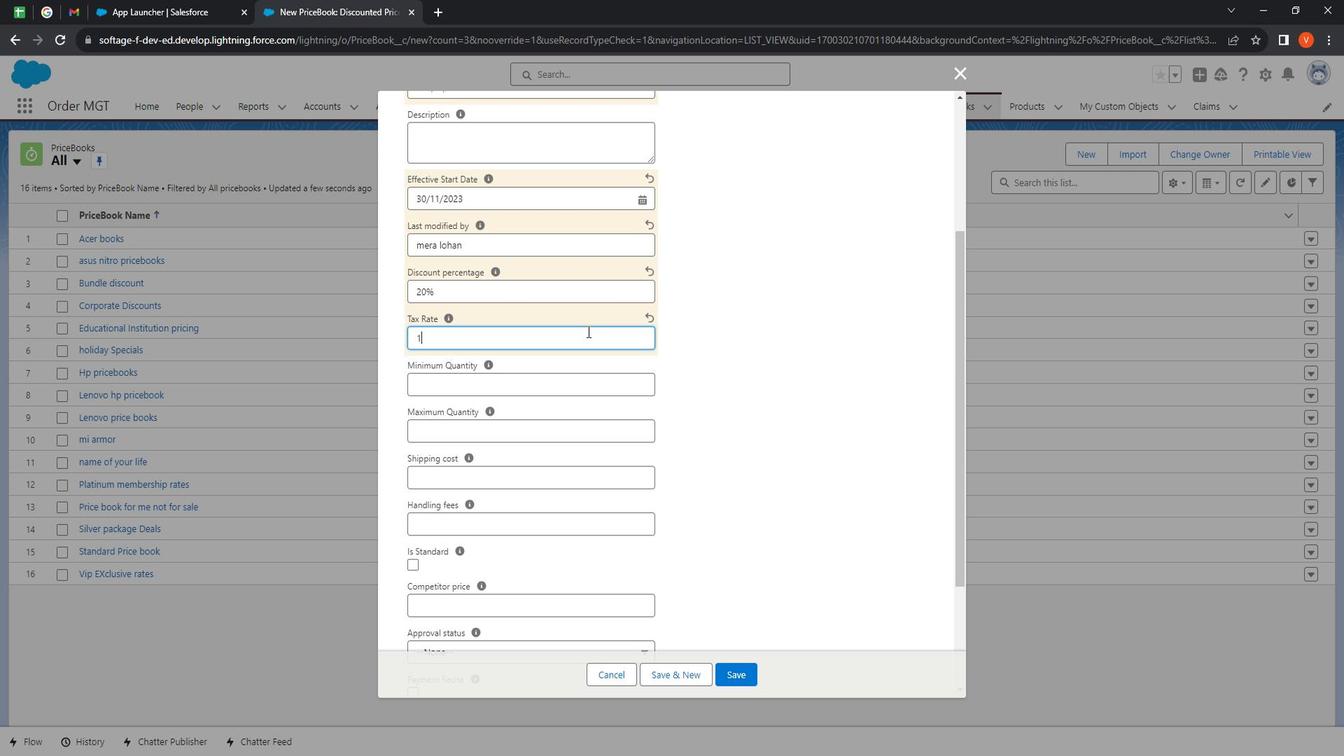 
Action: Mouse moved to (570, 379)
Screenshot: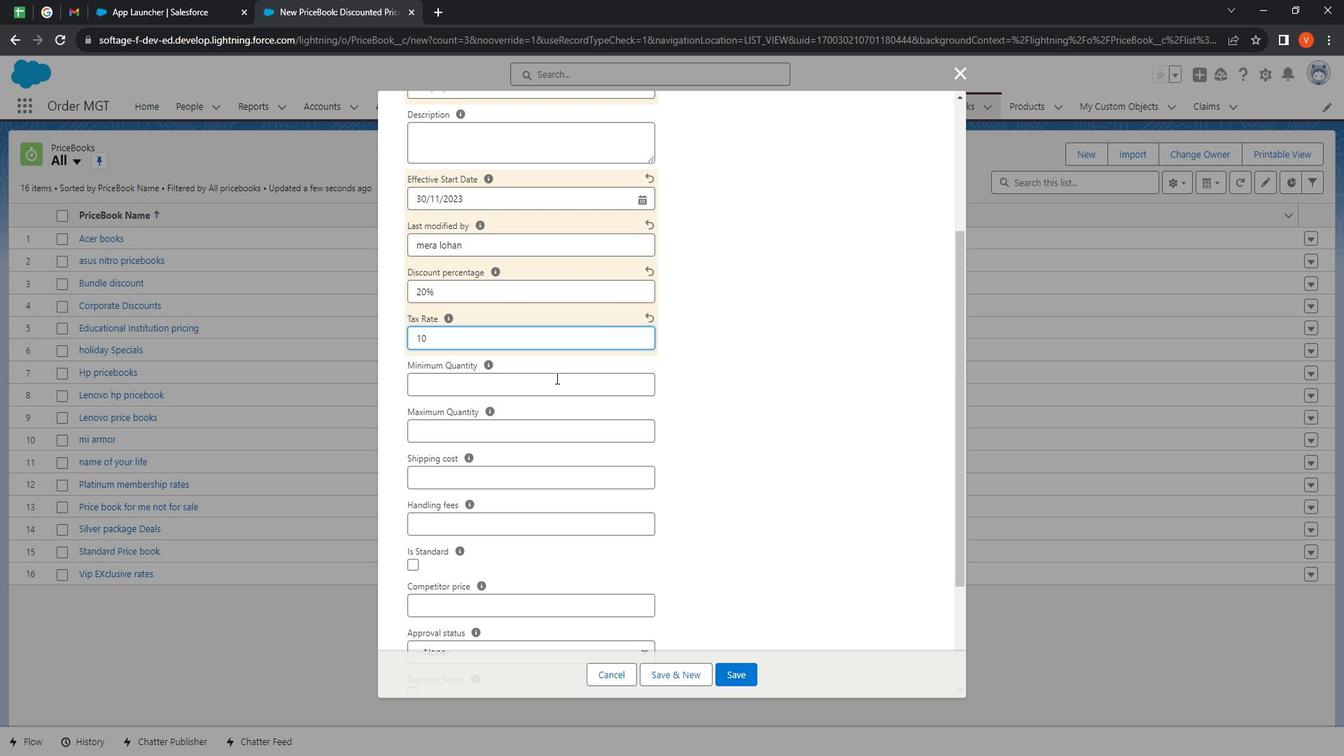
Action: Mouse pressed left at (570, 379)
Screenshot: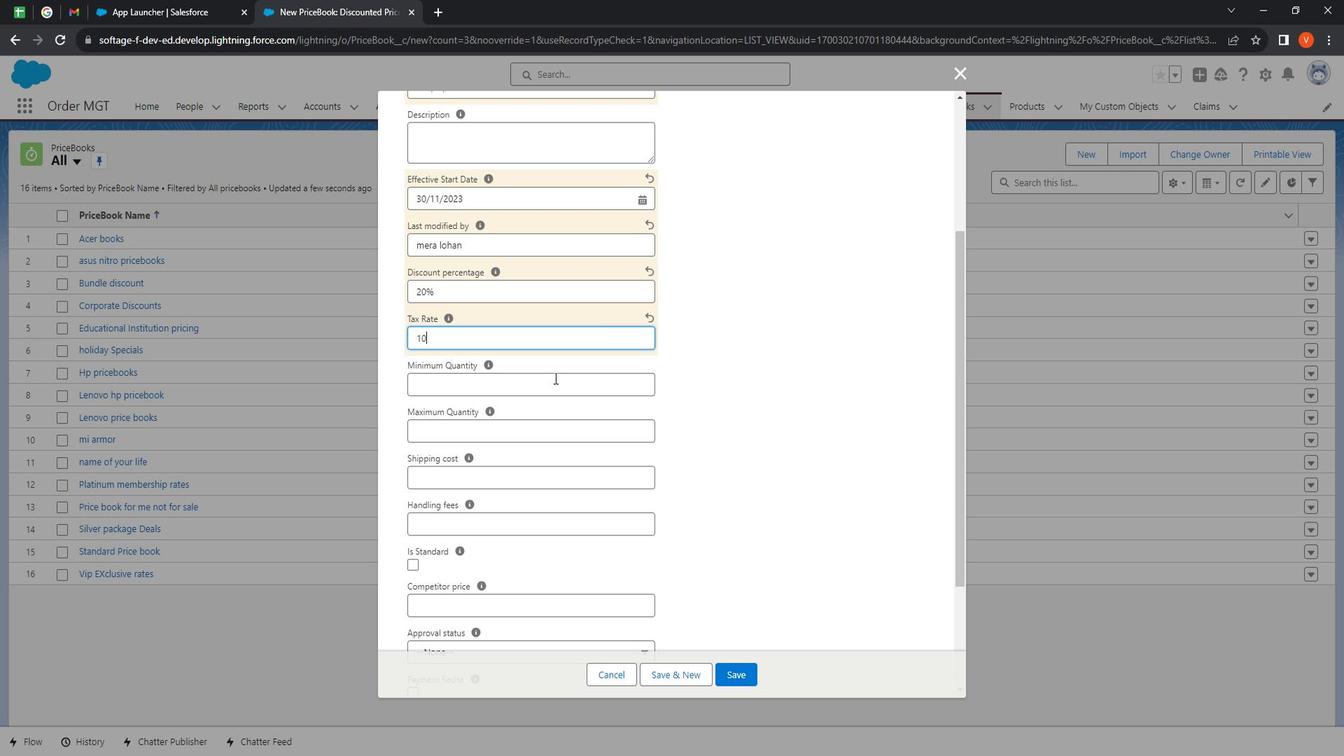 
Action: Mouse moved to (572, 379)
Screenshot: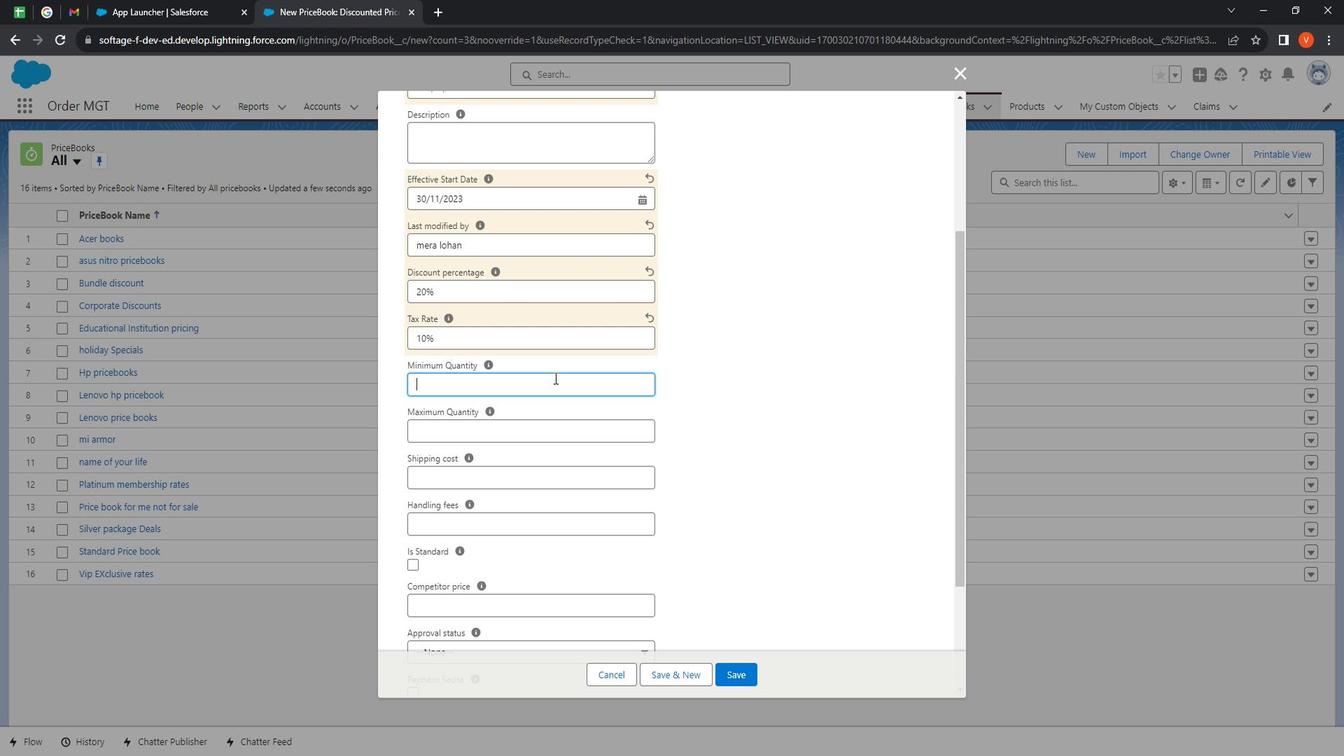
Action: Key pressed 5500
Screenshot: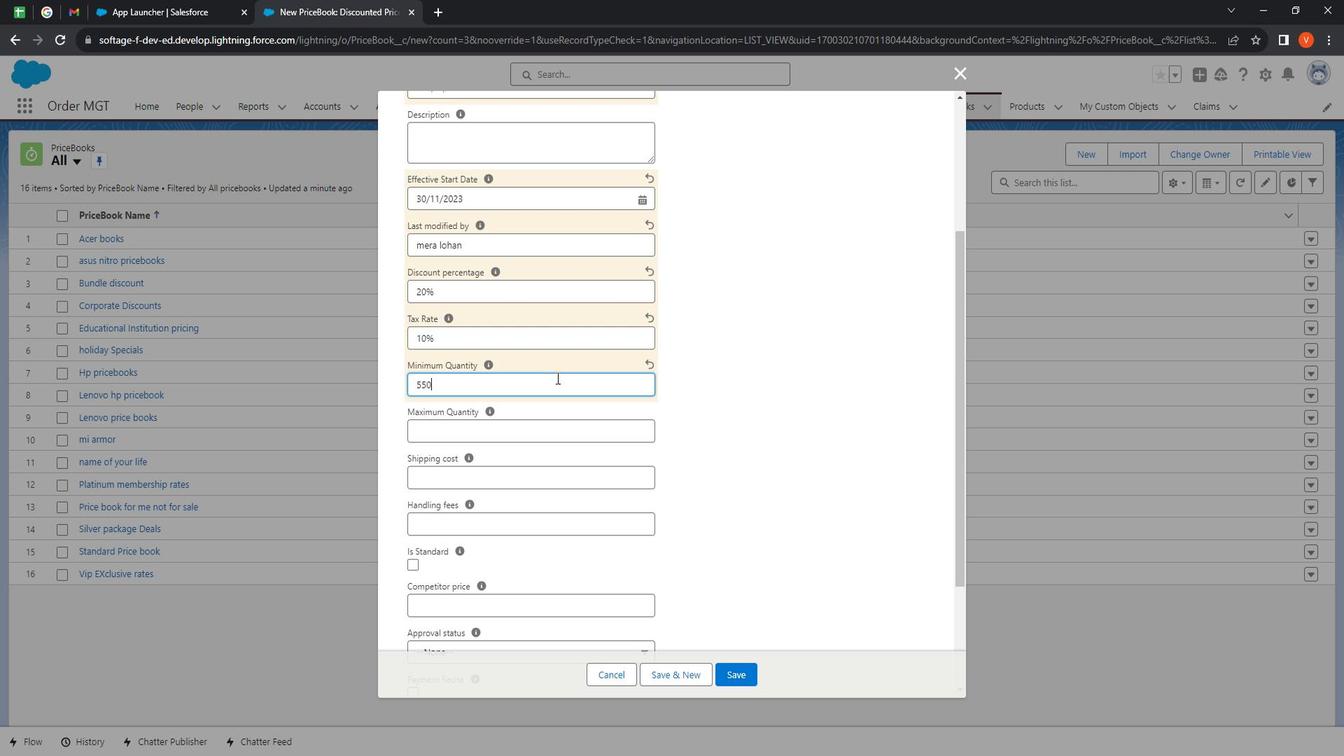 
Action: Mouse moved to (577, 360)
